 Task: Tag multiple faces in a group photo and assign names accordingly.
Action: Mouse scrolled (332, 424) with delta (0, 1)
Screenshot: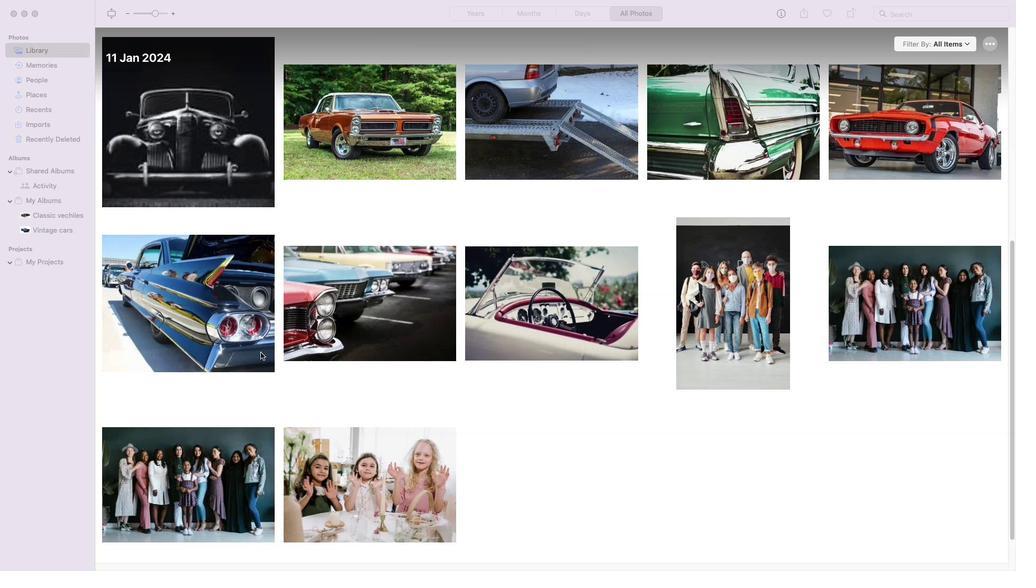 
Action: Mouse scrolled (332, 424) with delta (0, 2)
Screenshot: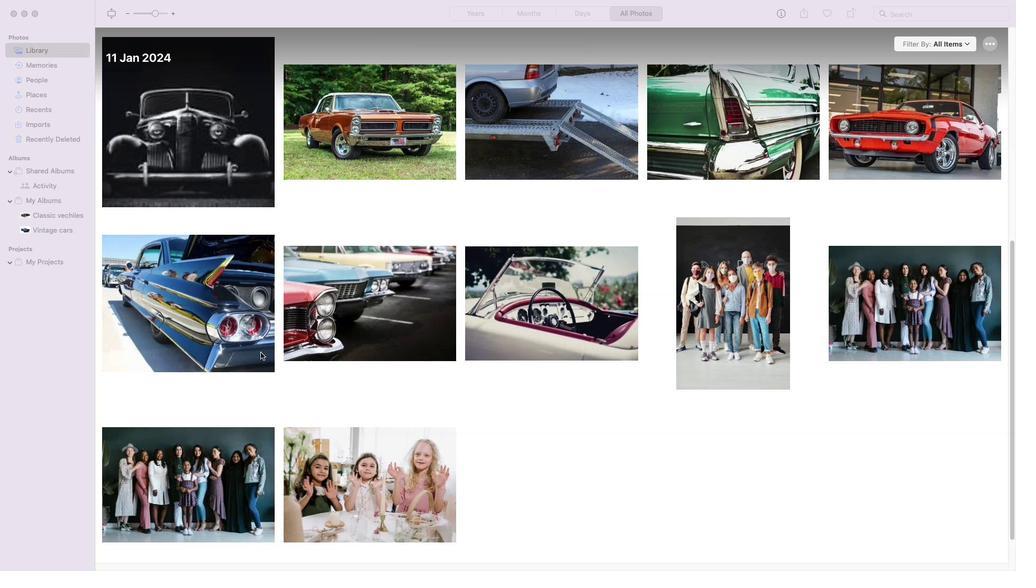 
Action: Mouse moved to (51, 59)
Screenshot: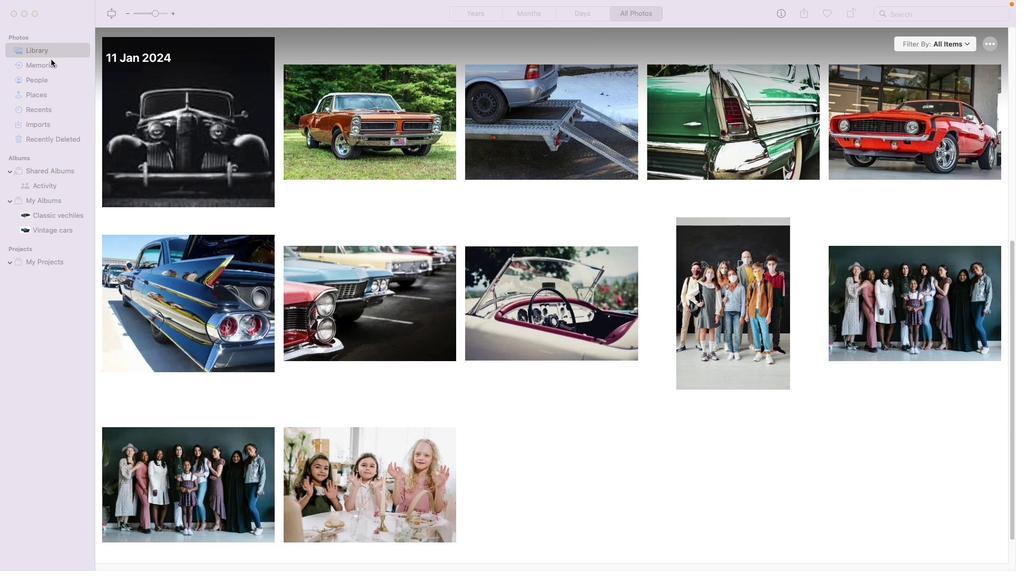 
Action: Mouse pressed left at (51, 59)
Screenshot: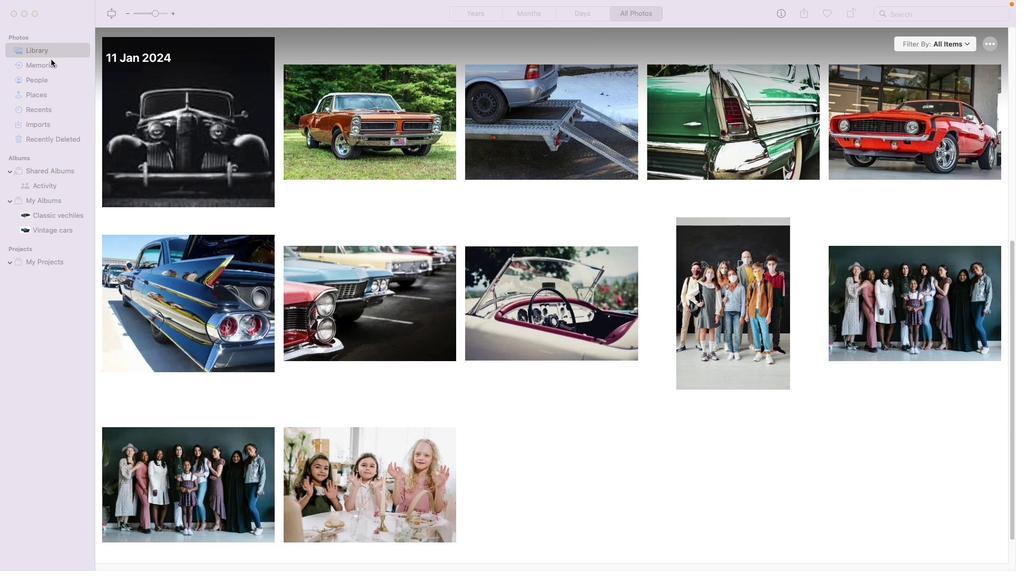 
Action: Mouse moved to (44, 69)
Screenshot: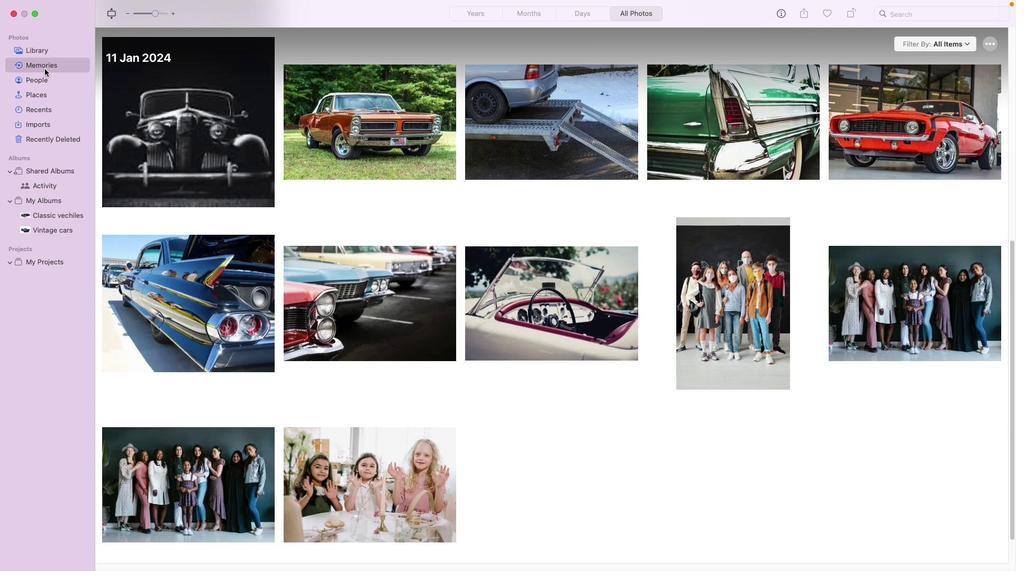 
Action: Mouse pressed left at (44, 69)
Screenshot: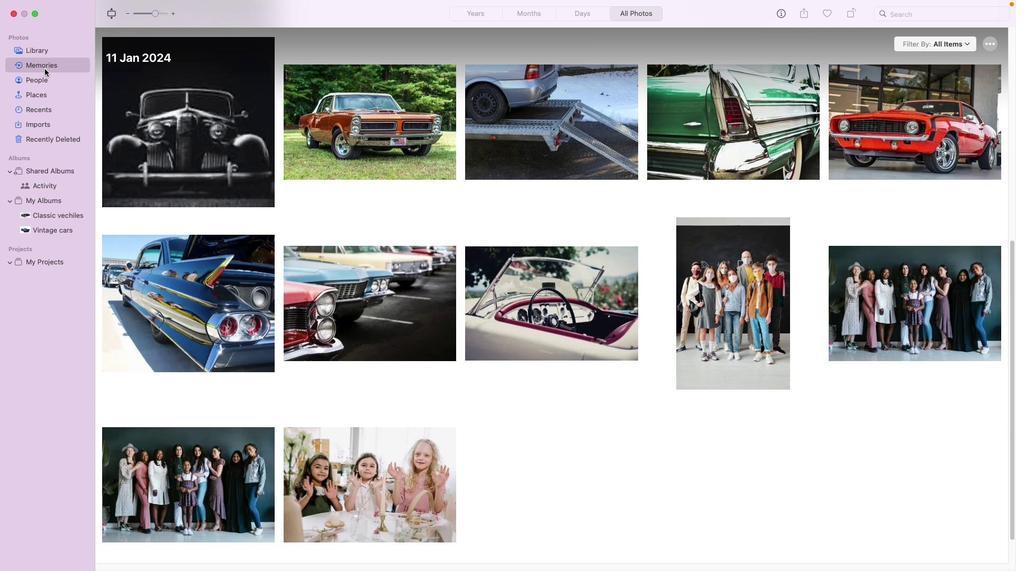 
Action: Mouse moved to (40, 76)
Screenshot: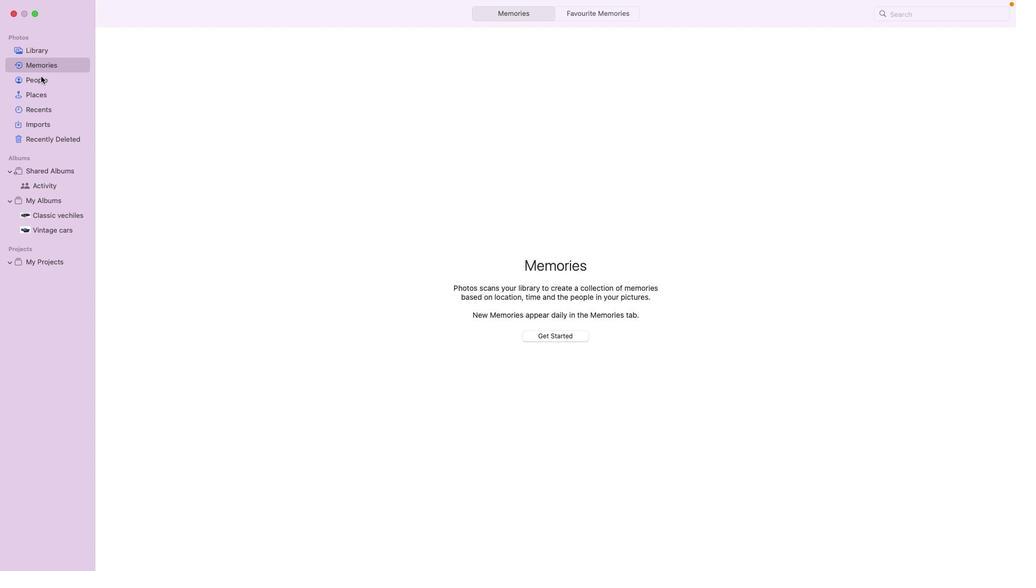 
Action: Mouse pressed left at (40, 76)
Screenshot: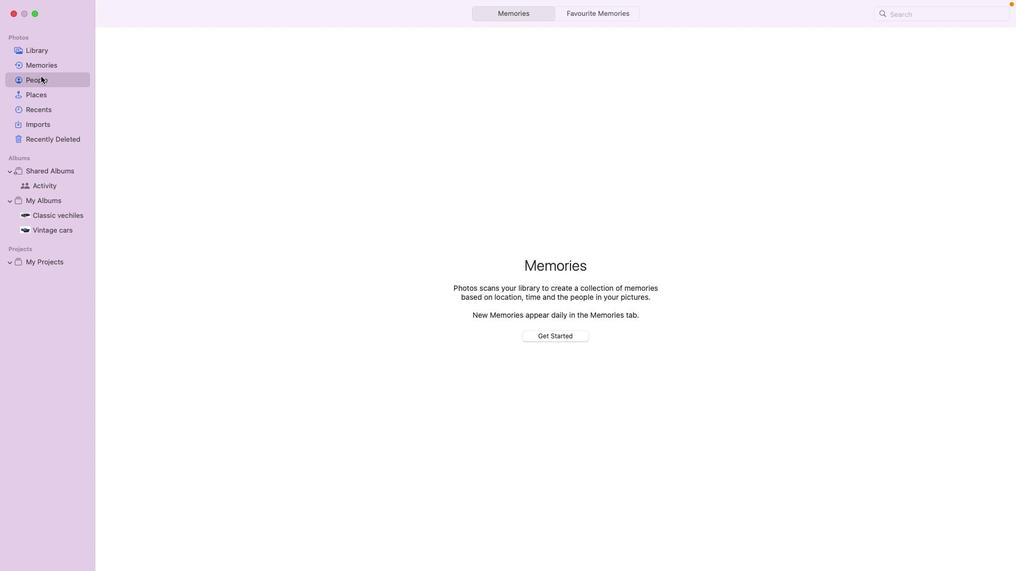 
Action: Mouse moved to (47, 48)
Screenshot: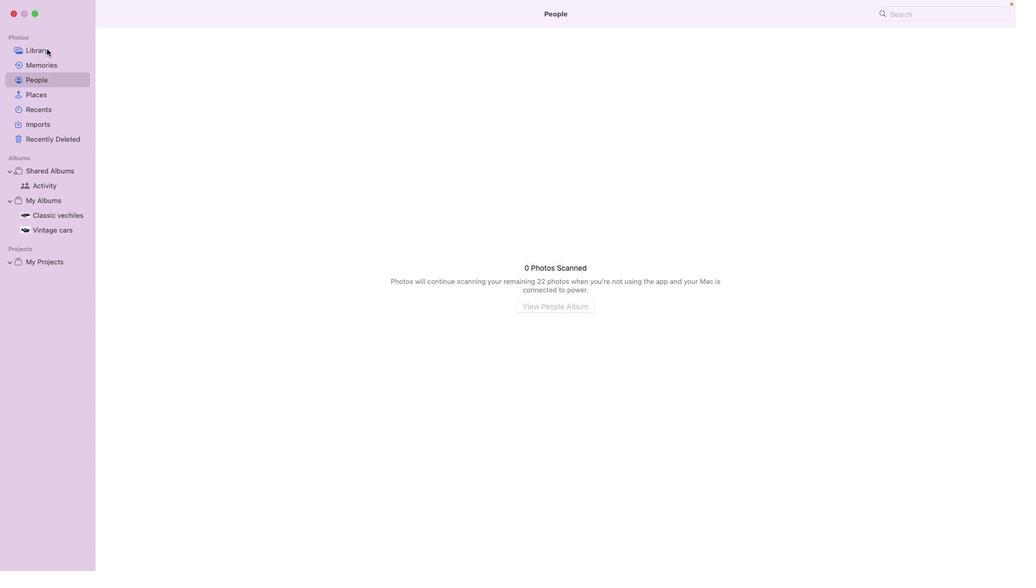 
Action: Mouse pressed left at (47, 48)
Screenshot: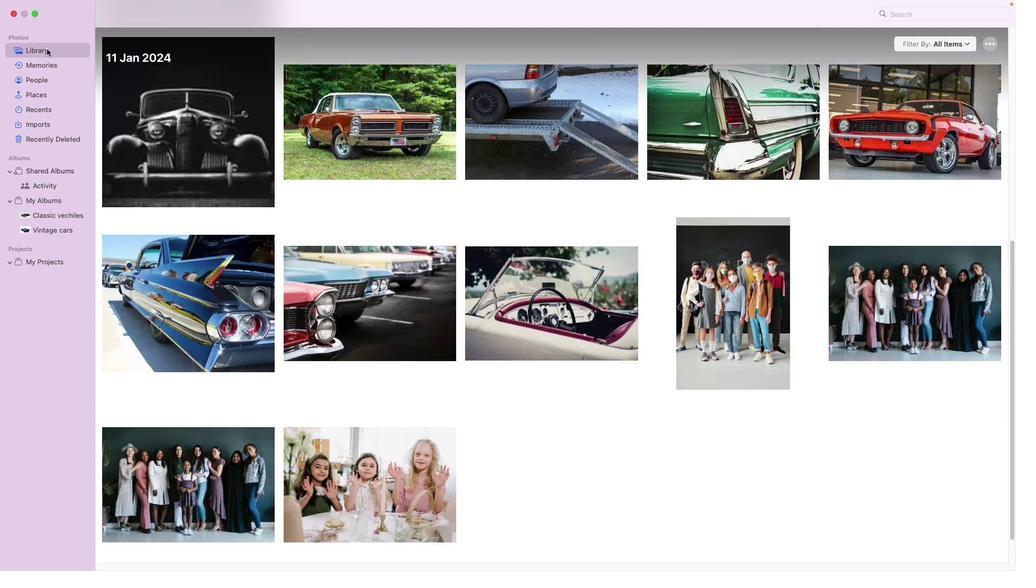 
Action: Mouse moved to (703, 328)
Screenshot: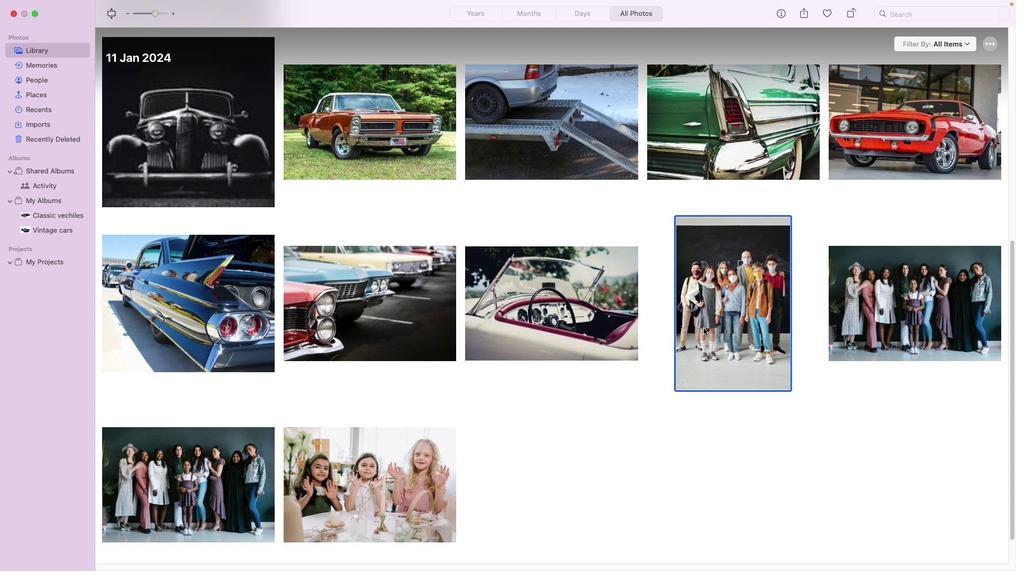 
Action: Mouse pressed left at (703, 328)
Screenshot: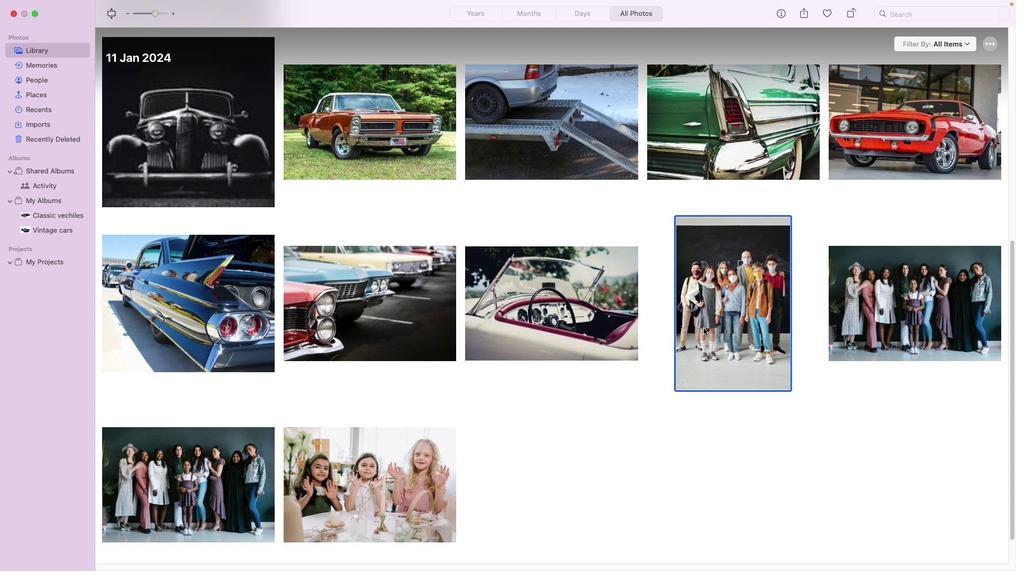 
Action: Mouse pressed left at (703, 328)
Screenshot: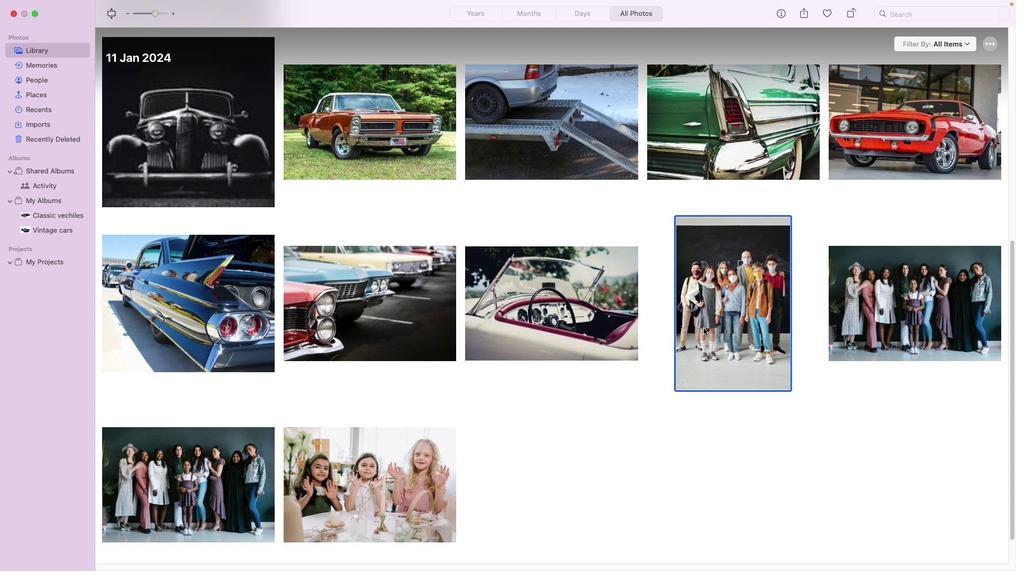 
Action: Mouse pressed left at (703, 328)
Screenshot: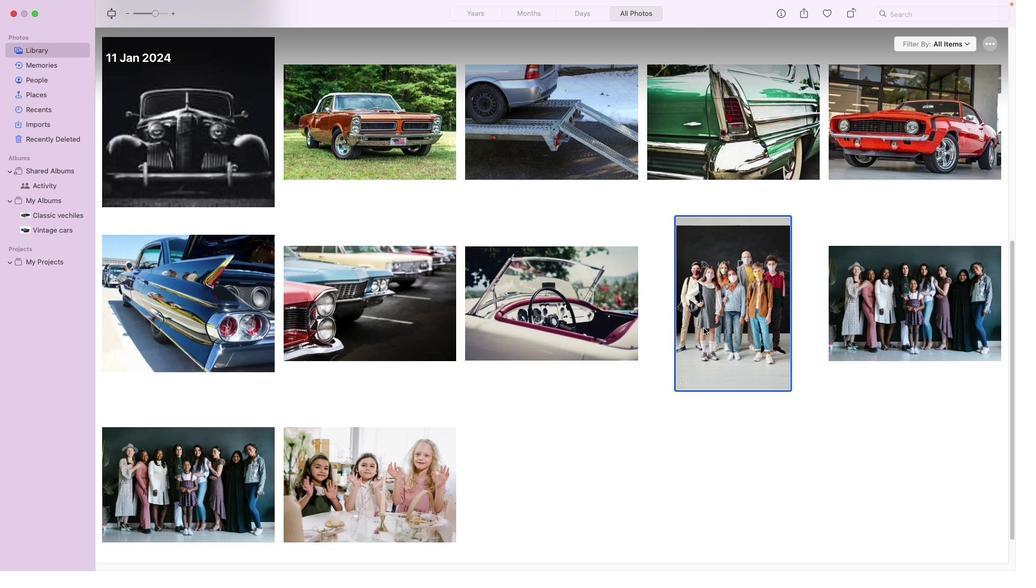 
Action: Mouse moved to (529, 285)
Screenshot: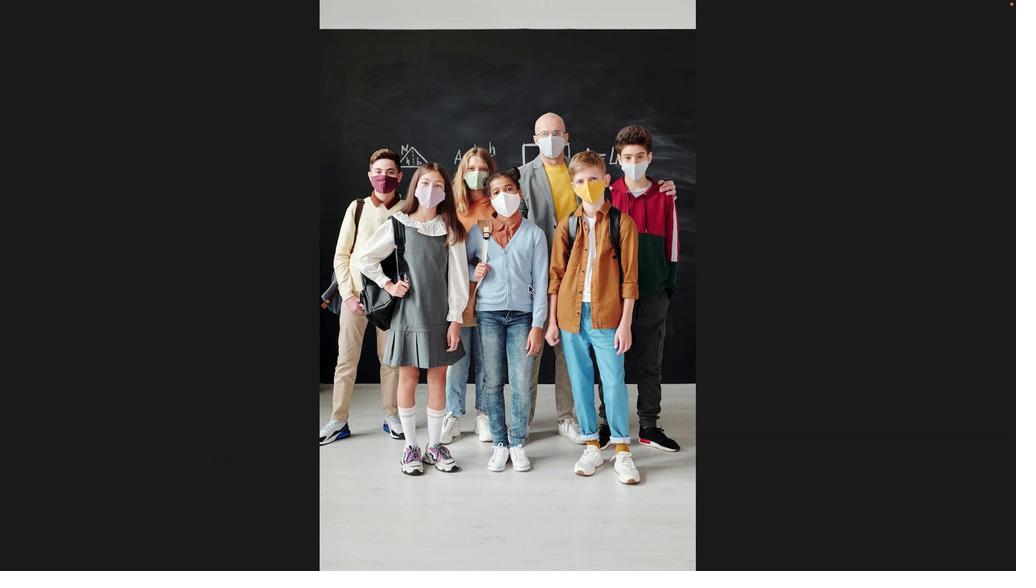 
Action: Mouse pressed right at (529, 285)
Screenshot: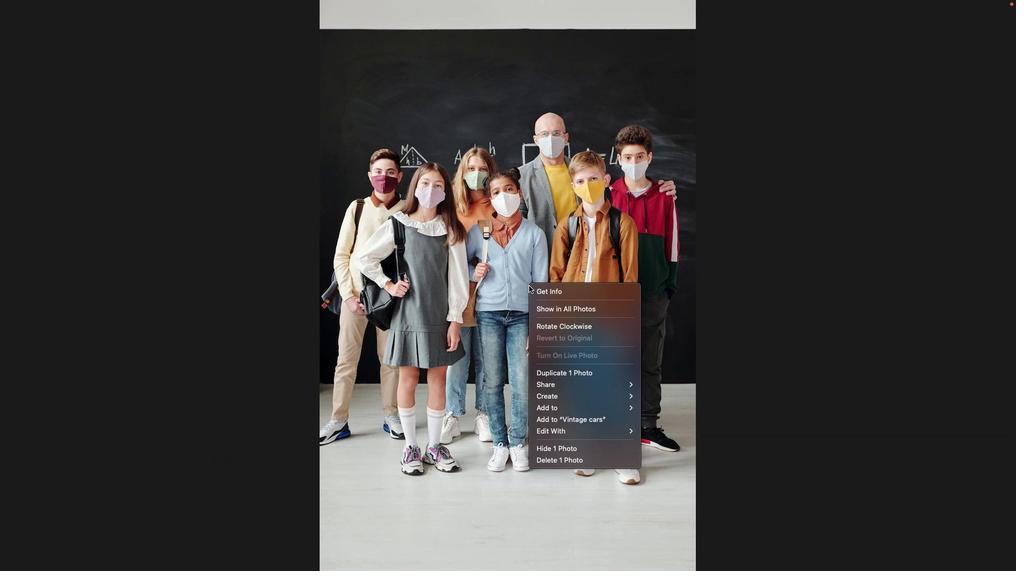 
Action: Mouse moved to (531, 288)
Screenshot: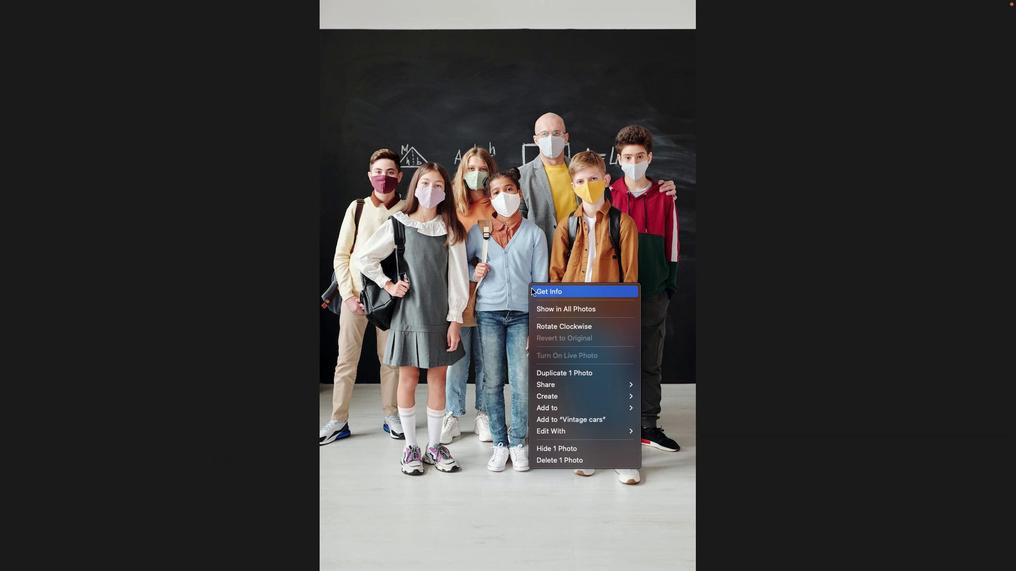 
Action: Mouse pressed left at (531, 288)
Screenshot: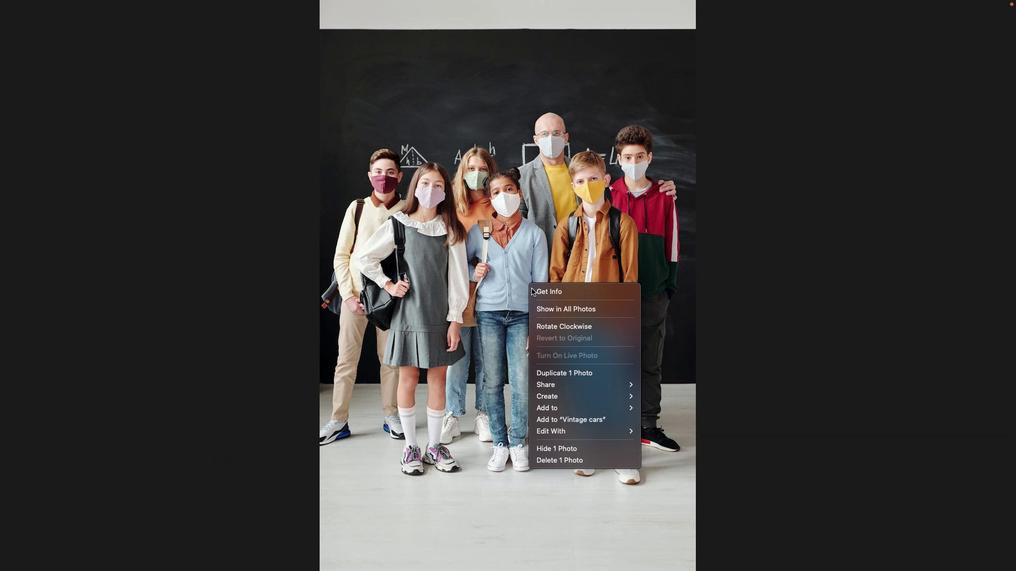 
Action: Mouse moved to (633, 259)
Screenshot: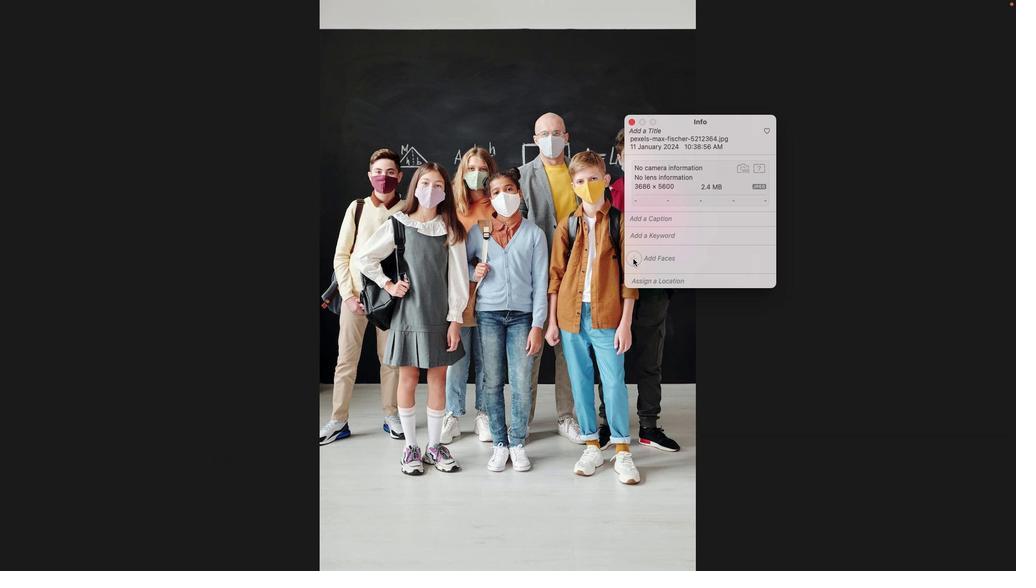 
Action: Mouse pressed left at (633, 259)
Screenshot: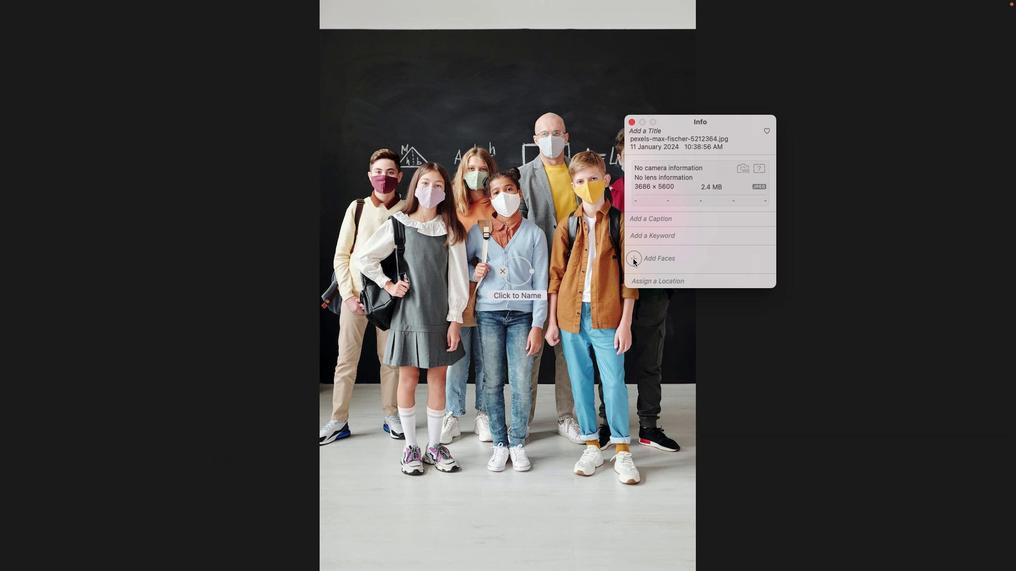 
Action: Mouse moved to (525, 295)
Screenshot: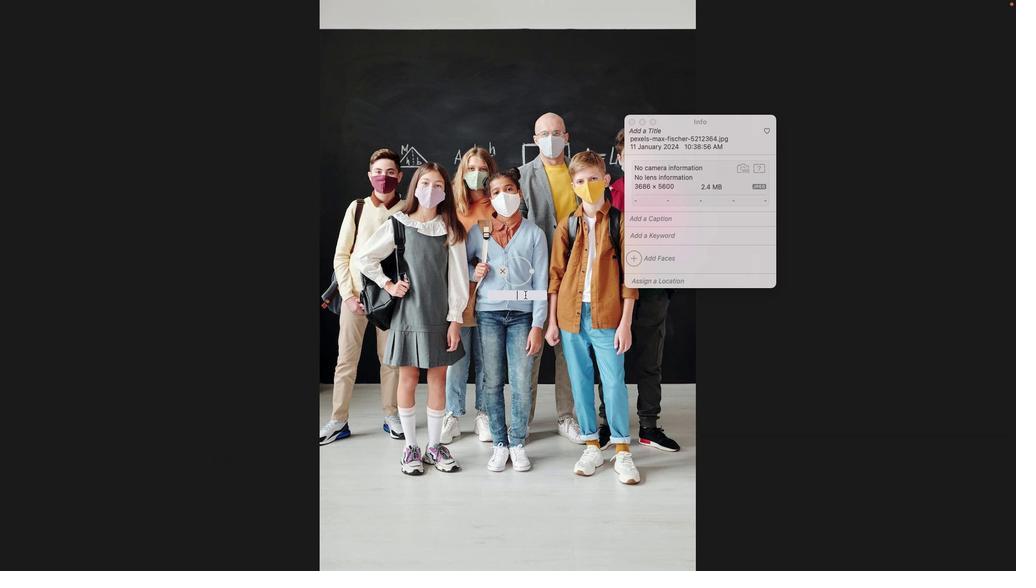
Action: Mouse pressed left at (525, 295)
Screenshot: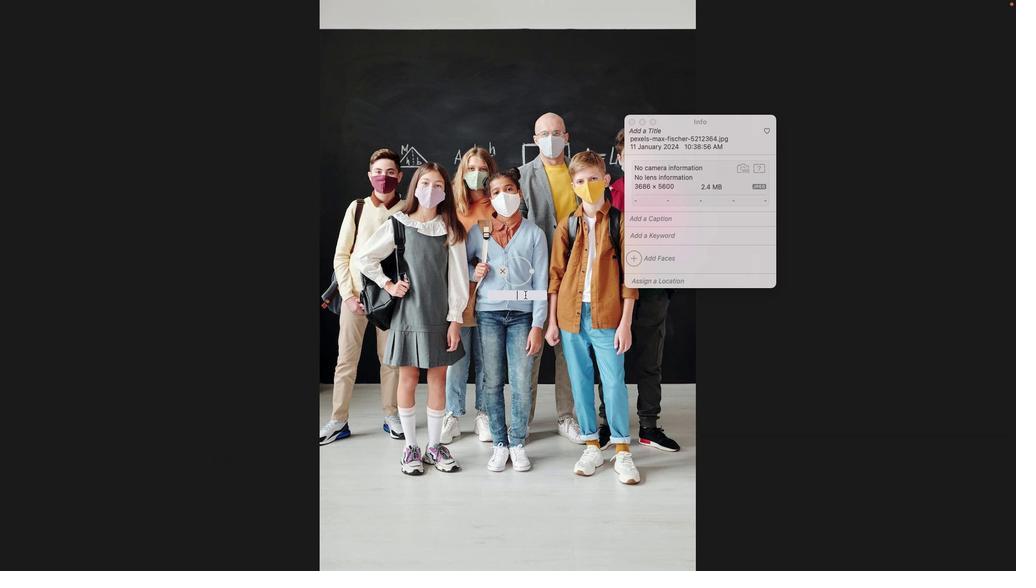 
Action: Mouse moved to (525, 295)
Screenshot: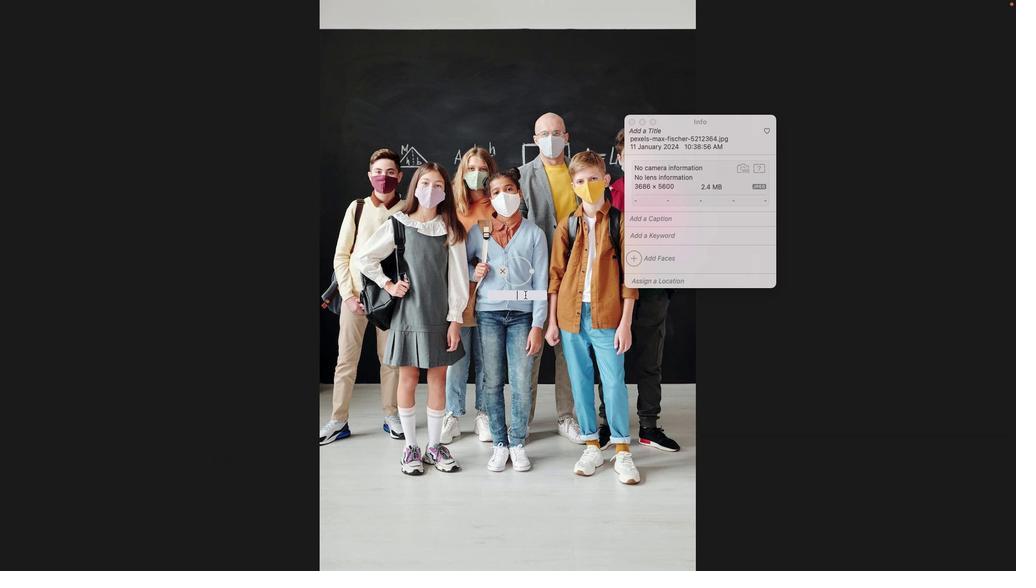 
Action: Key pressed 'j''a''m''e''s'Key.space'h''o''p''e''s'
Screenshot: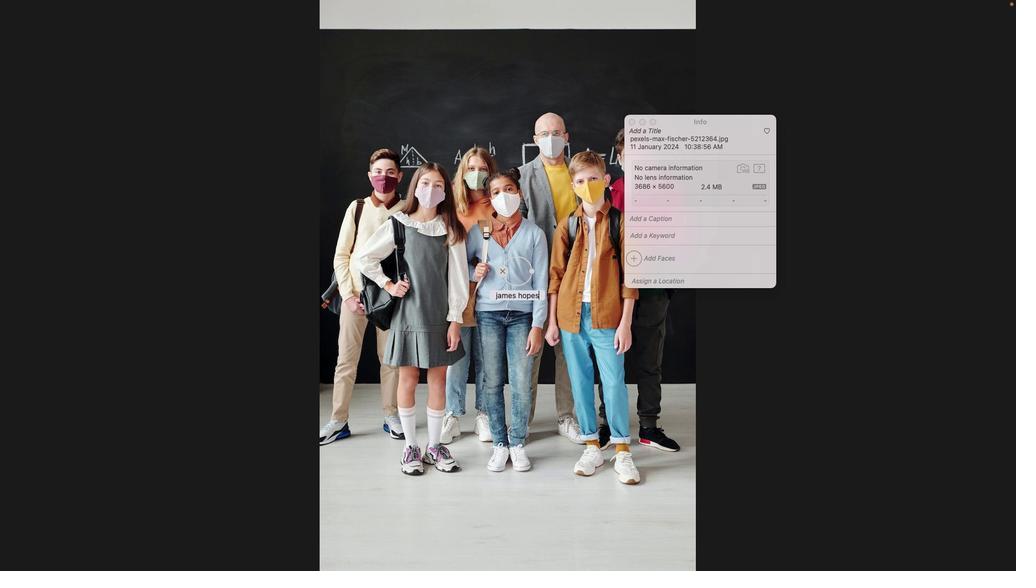 
Action: Mouse moved to (513, 369)
Screenshot: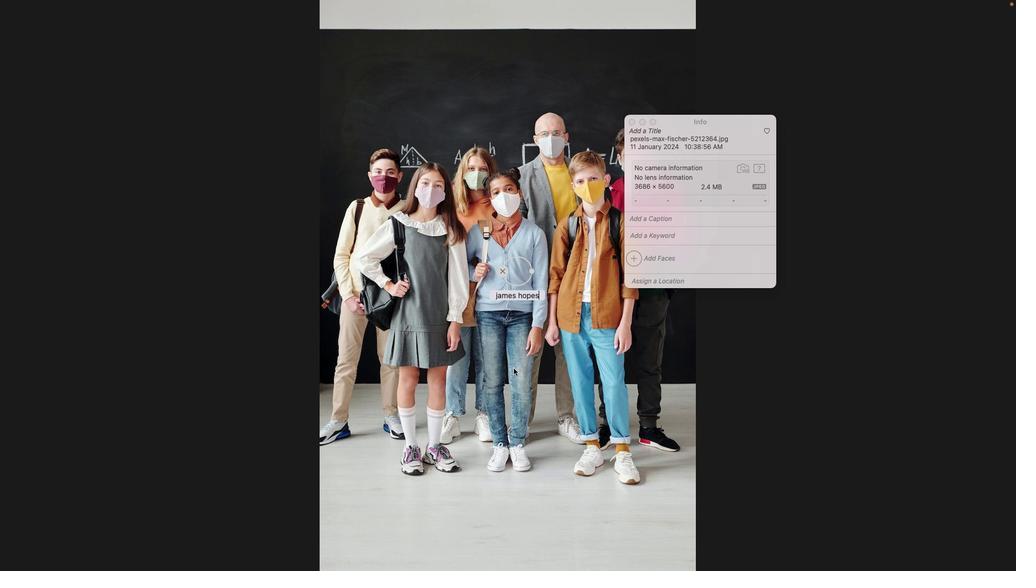 
Action: Mouse pressed left at (513, 369)
Screenshot: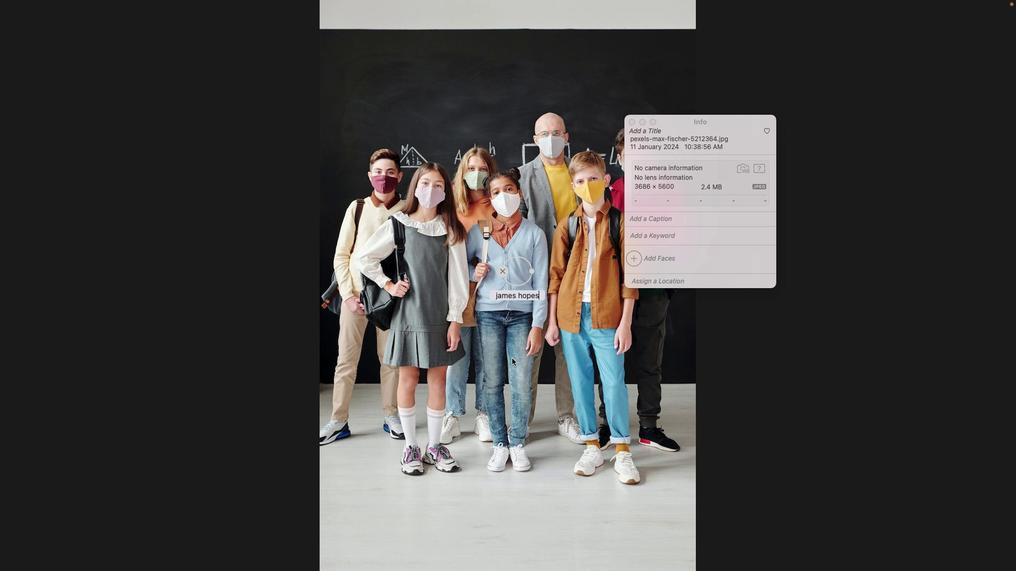
Action: Mouse moved to (519, 267)
Screenshot: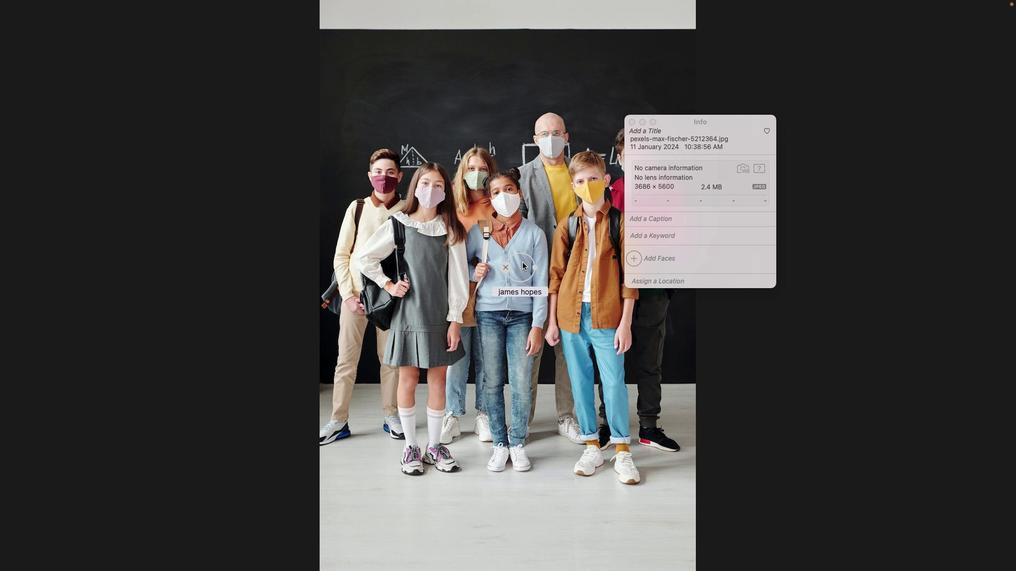 
Action: Mouse pressed left at (519, 267)
Screenshot: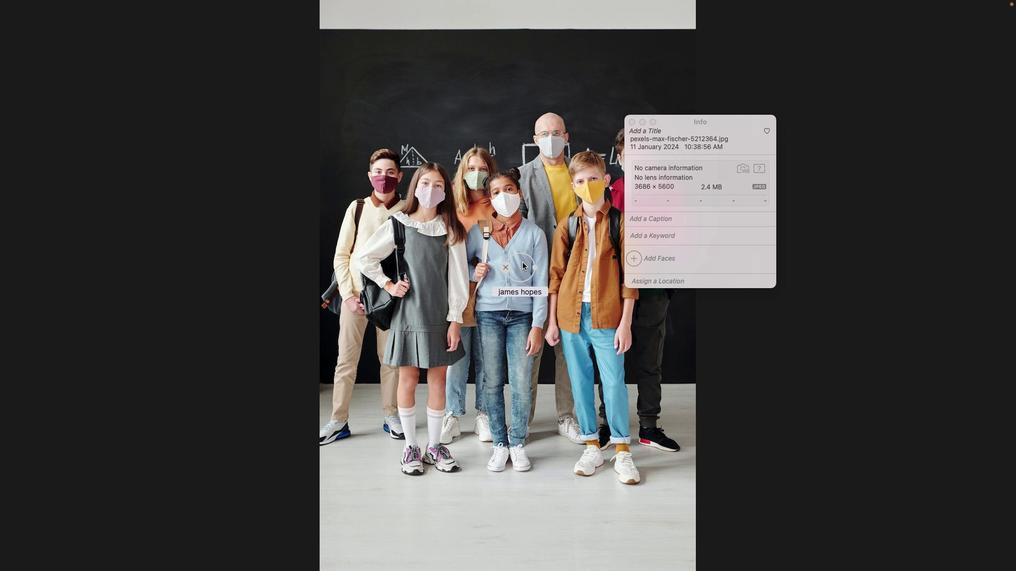
Action: Mouse moved to (657, 260)
Screenshot: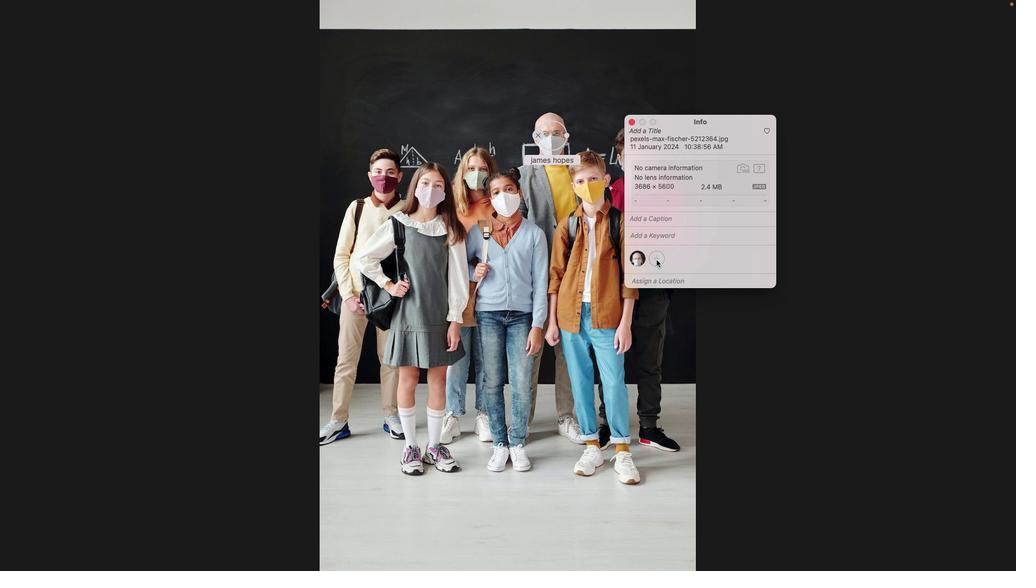 
Action: Mouse pressed left at (657, 260)
Screenshot: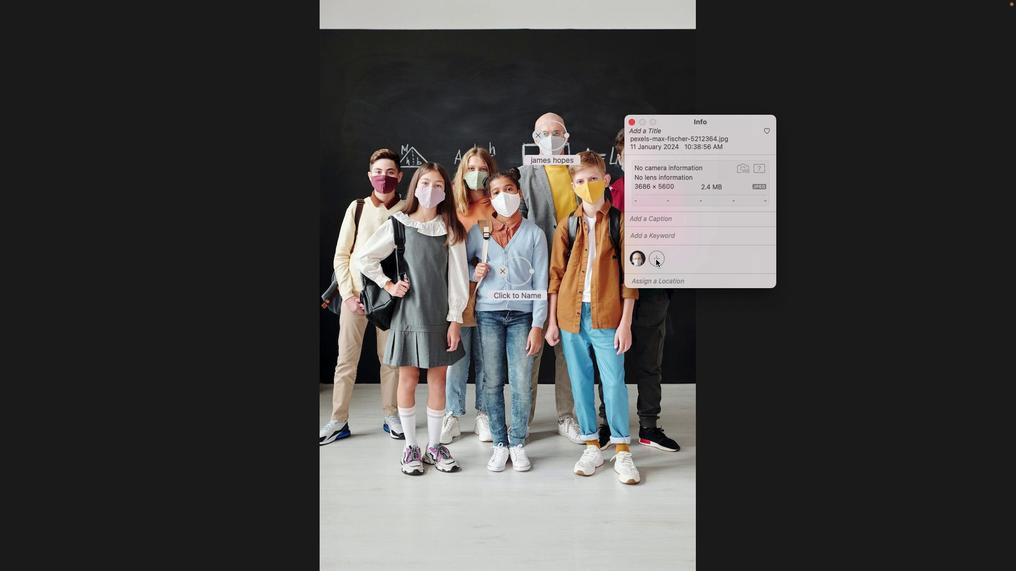 
Action: Mouse moved to (520, 297)
Screenshot: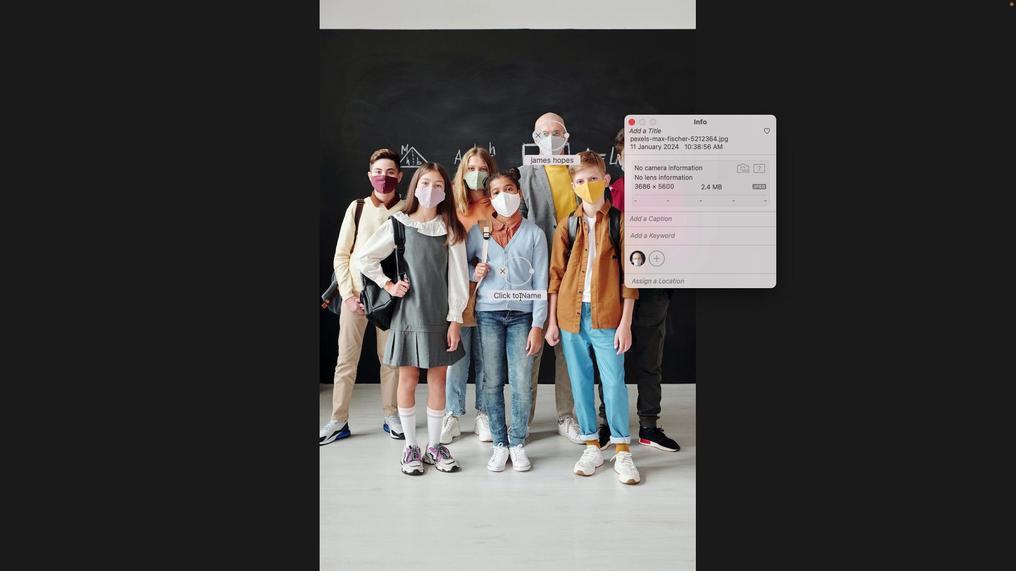 
Action: Mouse pressed left at (520, 297)
Screenshot: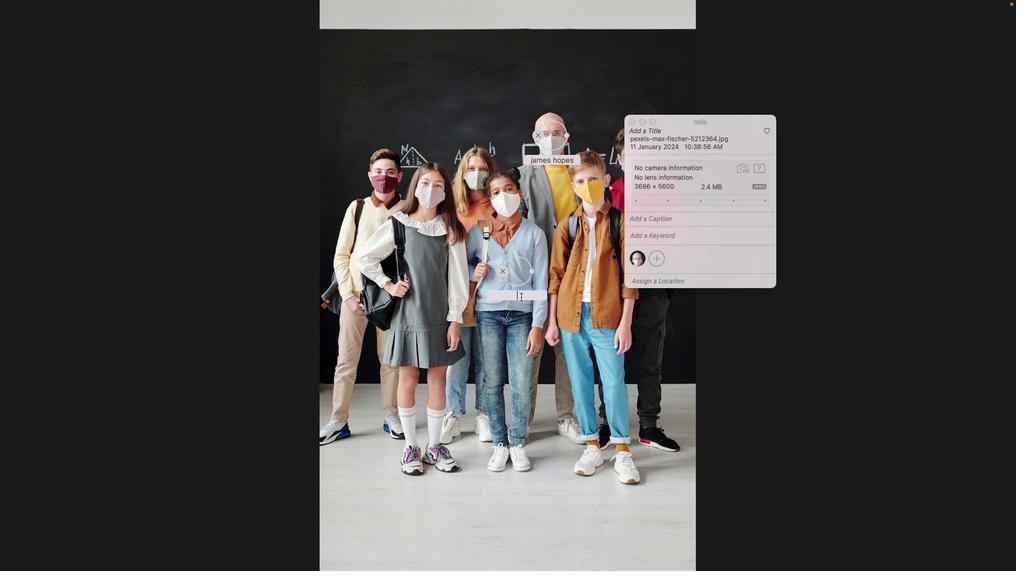 
Action: Mouse moved to (522, 296)
Screenshot: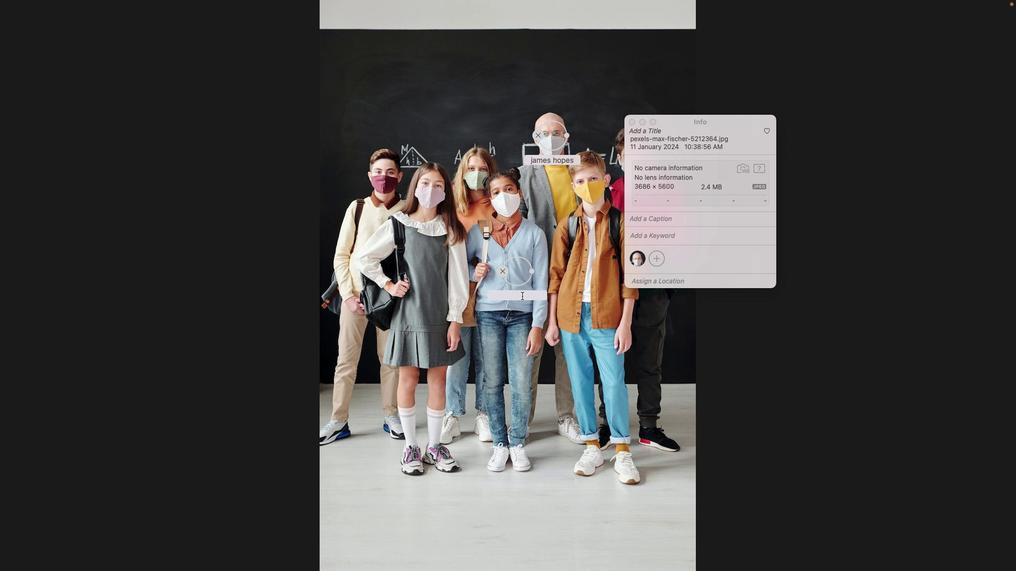 
Action: Key pressed 'i'Key.backspace'p''e''t''e''r'Key.space'r''o''g''a''n'
Screenshot: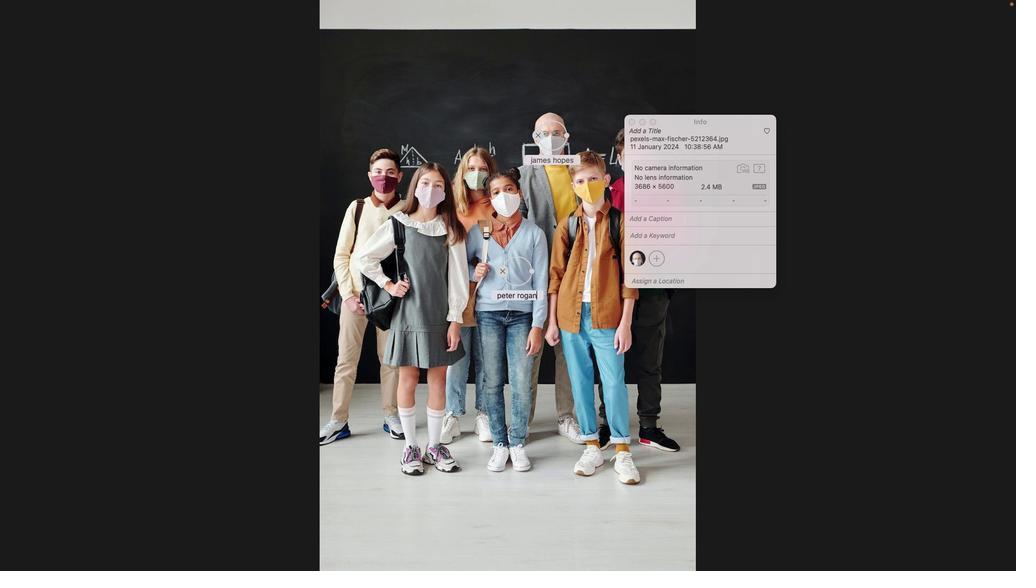 
Action: Mouse moved to (517, 270)
Screenshot: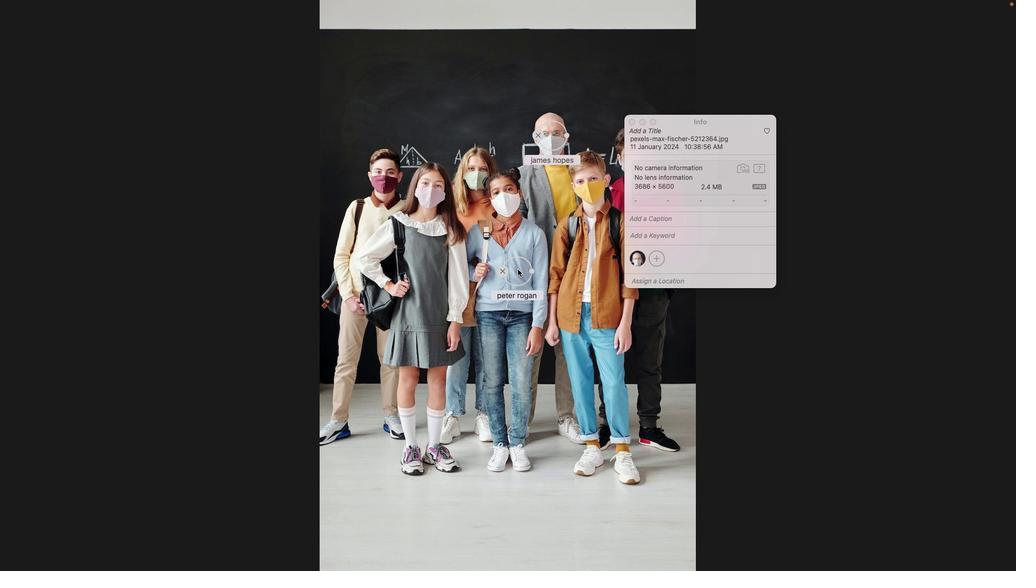 
Action: Mouse pressed left at (517, 270)
Screenshot: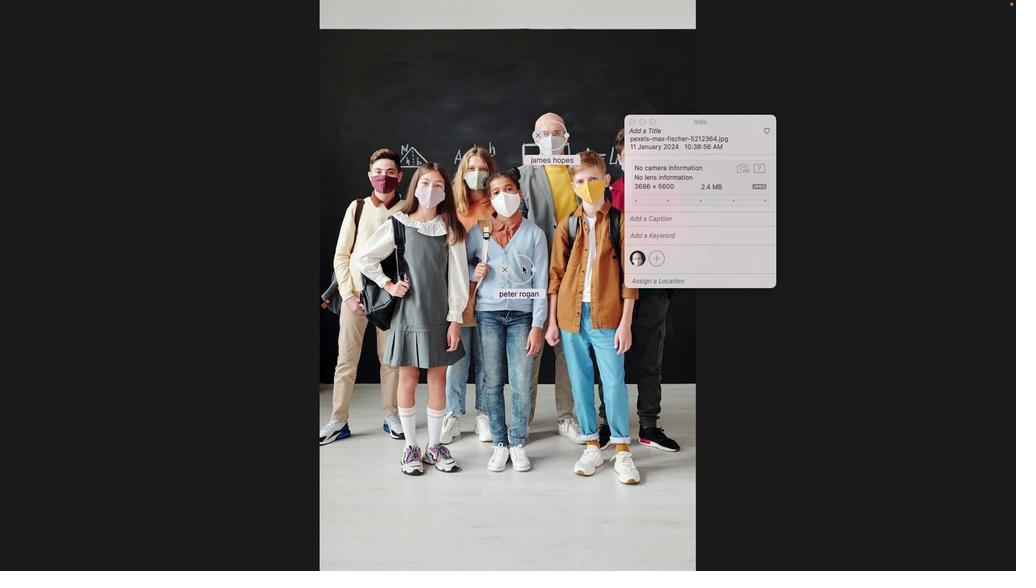 
Action: Mouse moved to (683, 117)
Screenshot: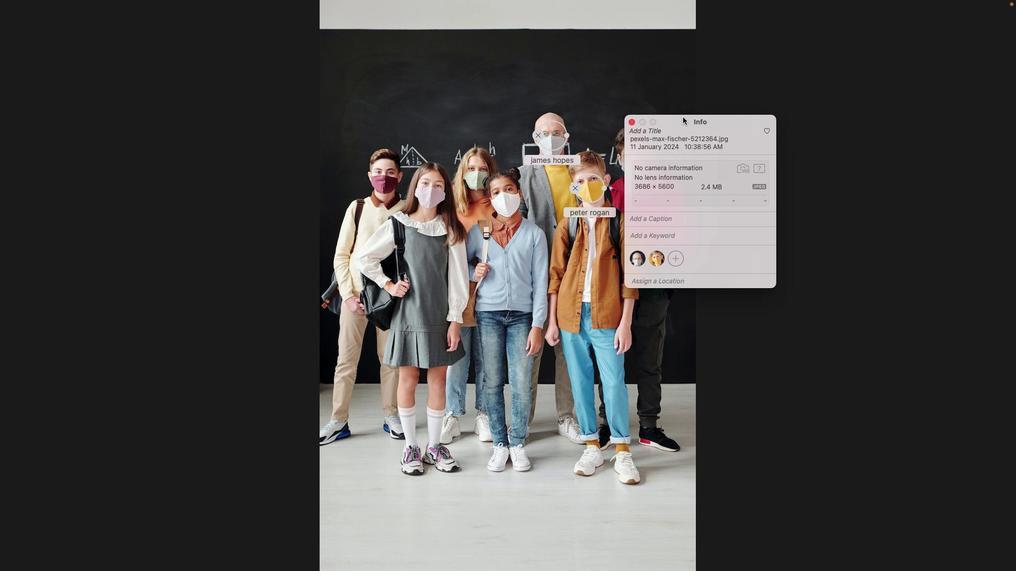 
Action: Mouse pressed left at (683, 117)
Screenshot: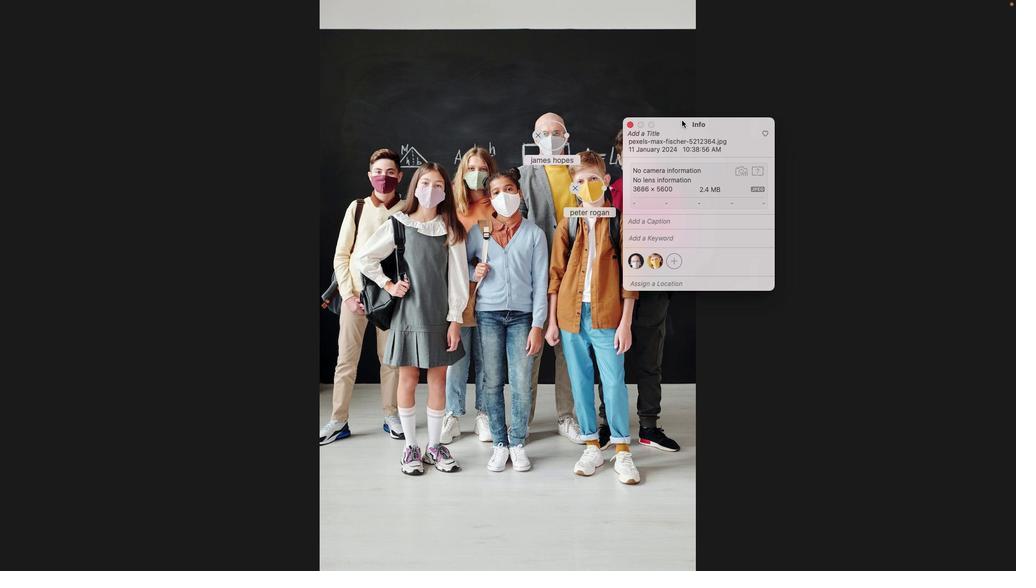 
Action: Mouse moved to (735, 273)
Screenshot: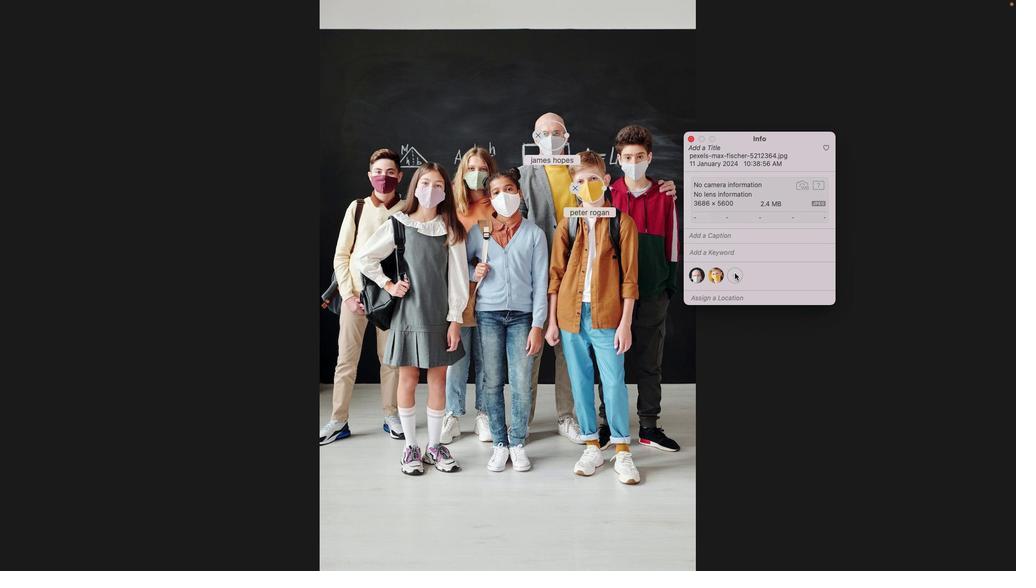 
Action: Mouse pressed left at (735, 273)
Screenshot: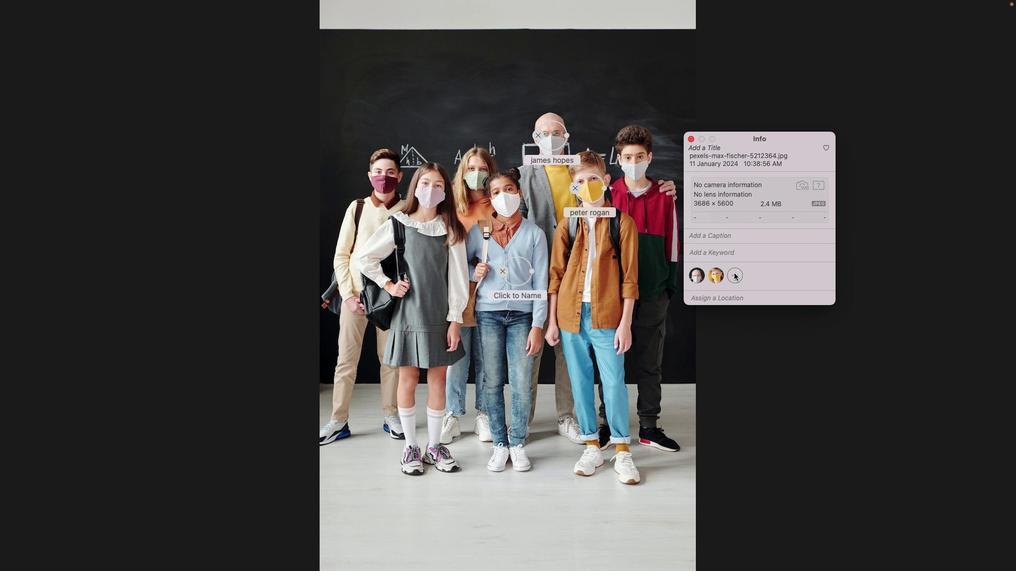 
Action: Mouse moved to (517, 297)
Screenshot: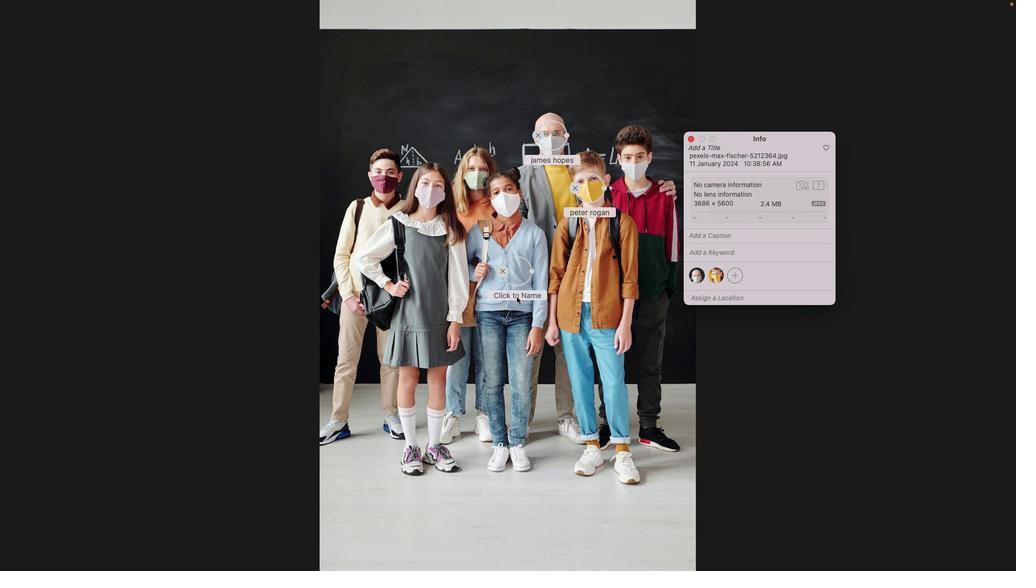 
Action: Mouse pressed left at (517, 297)
Screenshot: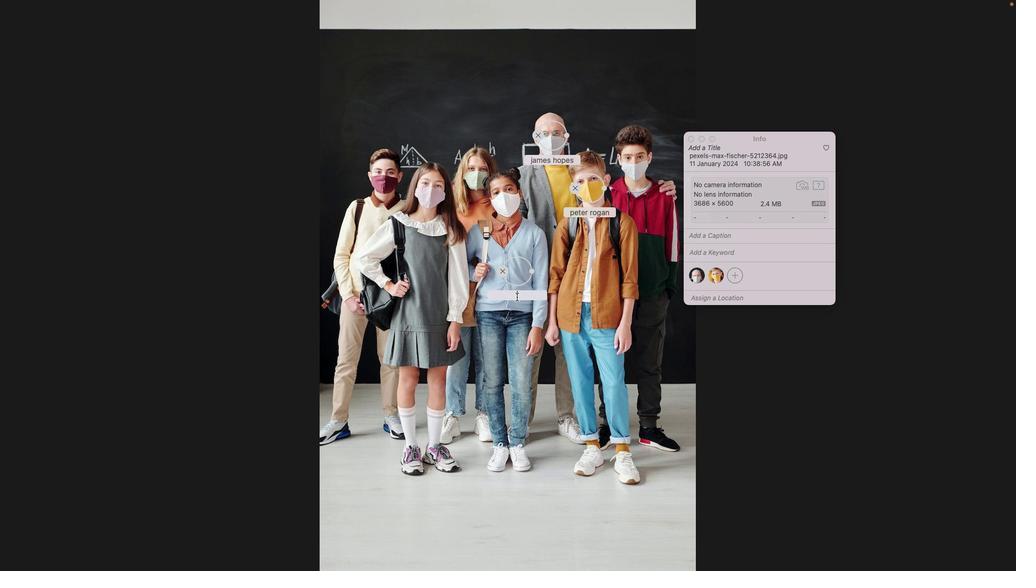 
Action: Mouse moved to (535, 296)
Screenshot: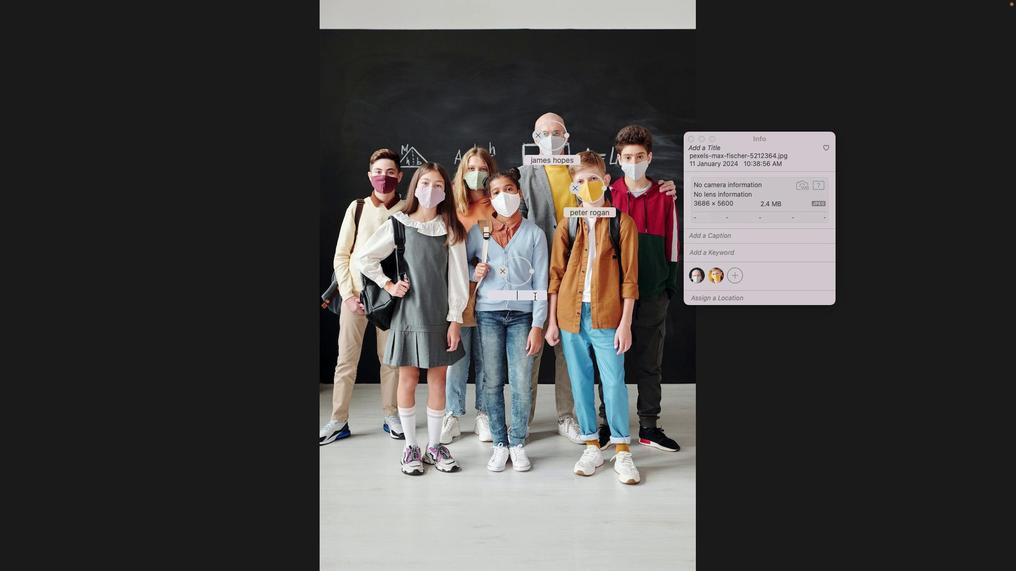 
Action: Key pressed Key.shift_r'A''k''a''s''h'Key.spaceKey.shift_r'R''a''j''p''u''t'
Screenshot: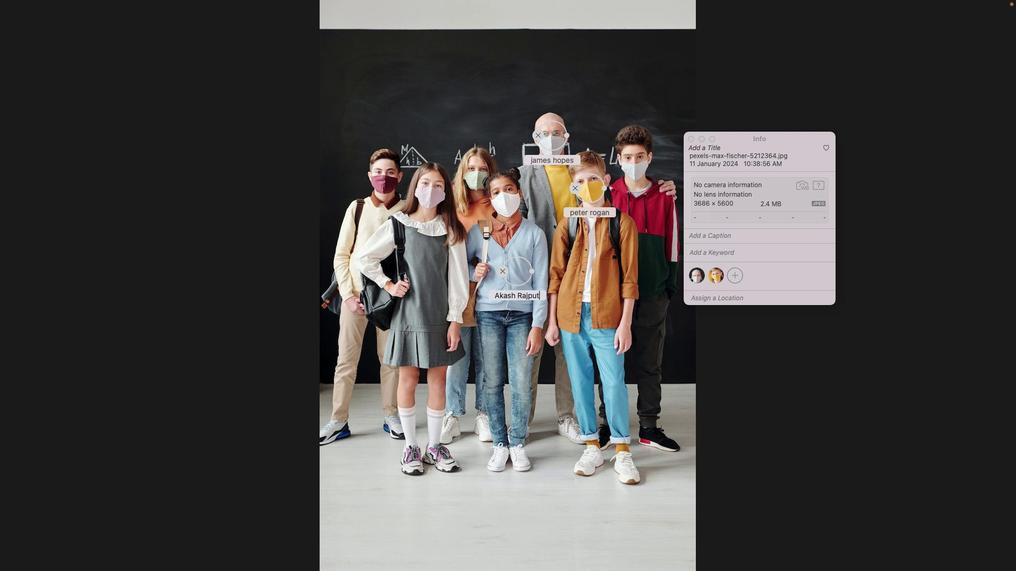 
Action: Mouse moved to (526, 271)
Screenshot: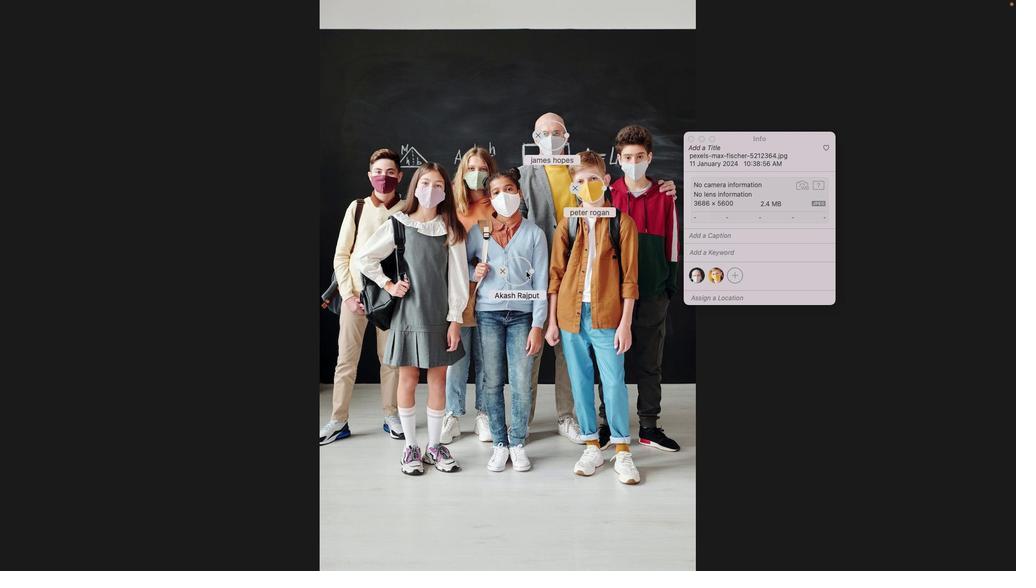 
Action: Mouse pressed left at (526, 271)
Screenshot: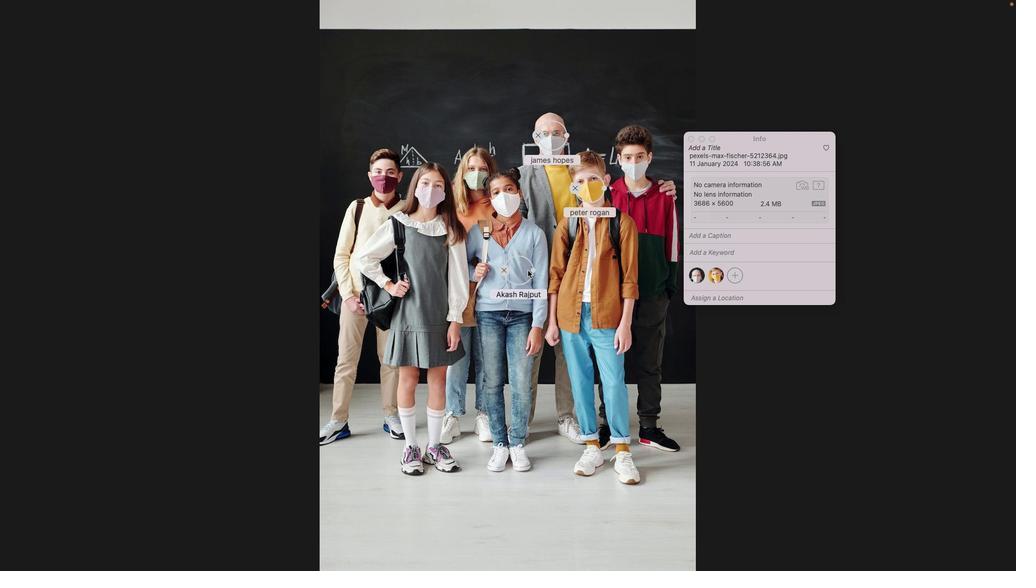 
Action: Mouse moved to (755, 272)
Screenshot: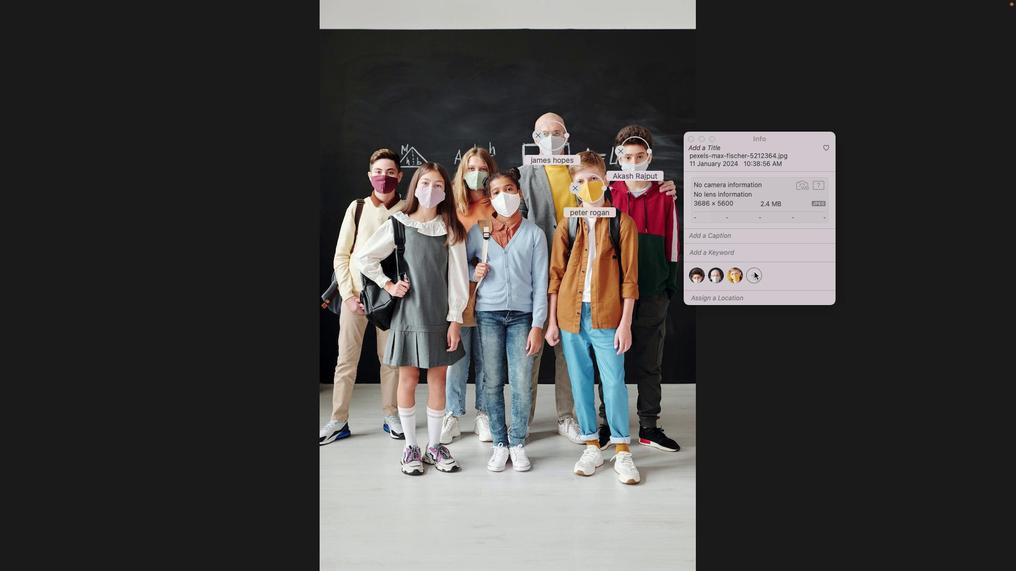 
Action: Mouse pressed left at (755, 272)
Screenshot: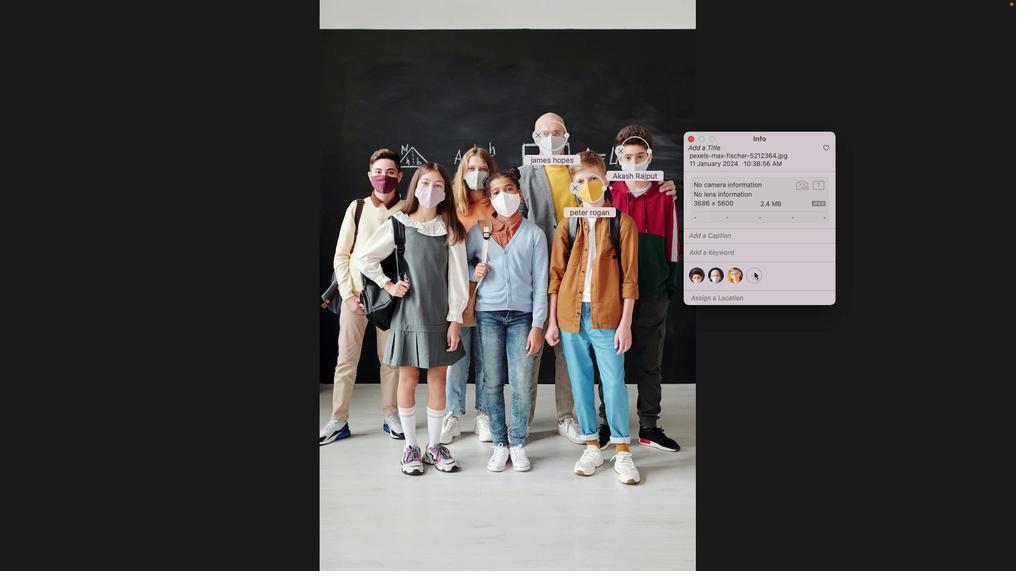 
Action: Mouse moved to (754, 276)
Screenshot: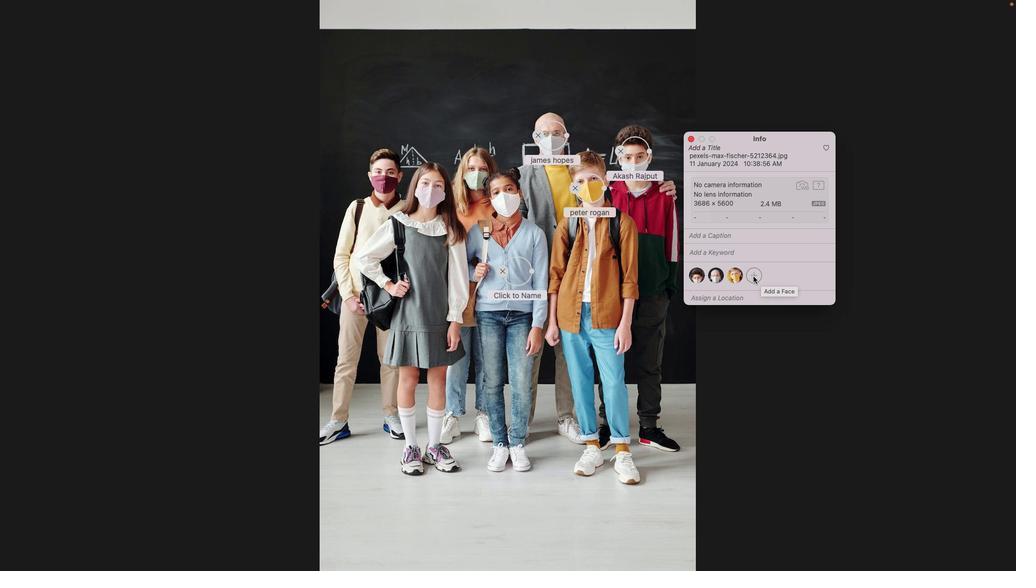 
Action: Mouse pressed left at (754, 276)
Screenshot: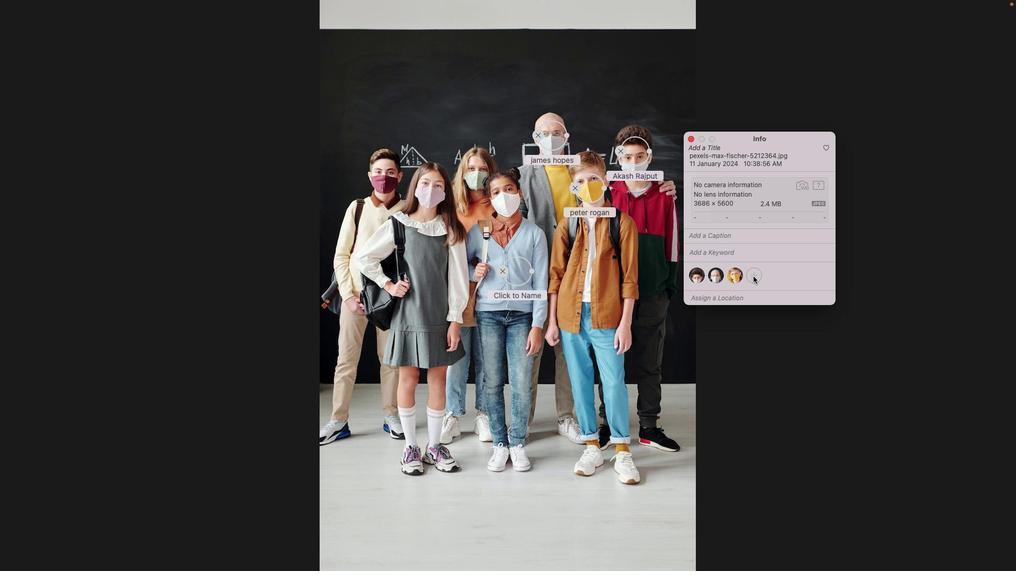 
Action: Mouse moved to (519, 263)
Screenshot: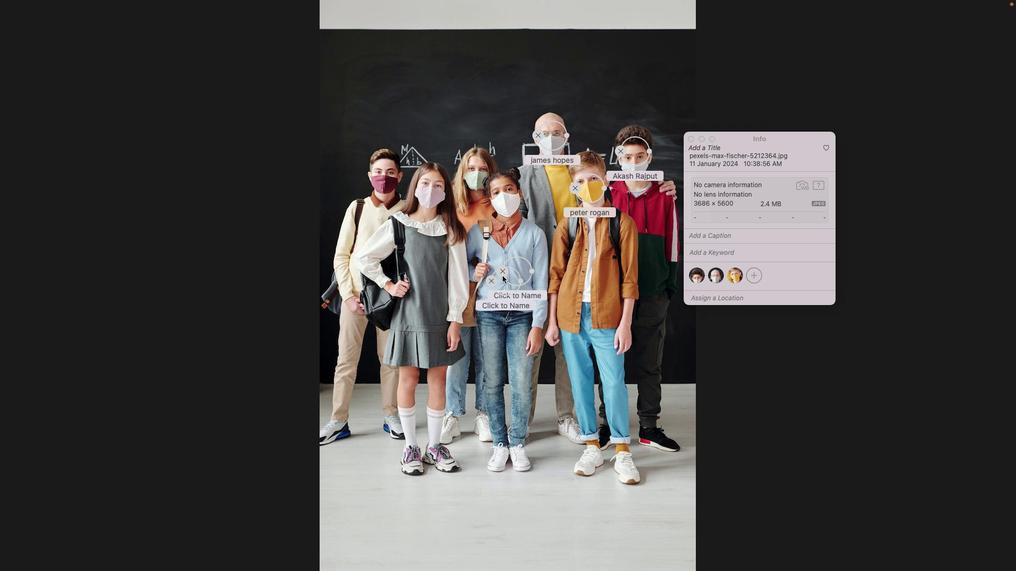 
Action: Mouse pressed left at (519, 263)
Screenshot: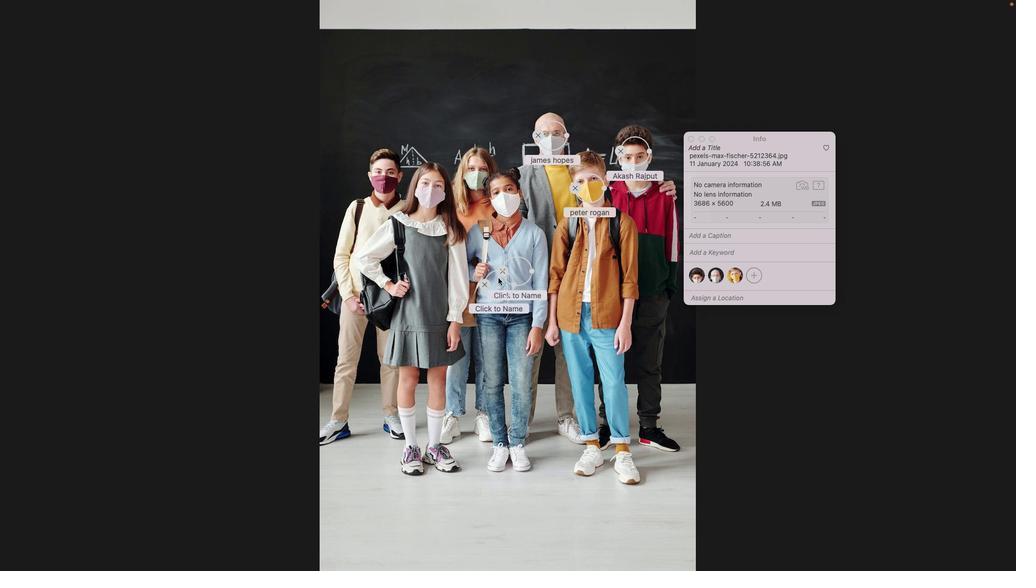 
Action: Mouse moved to (418, 298)
Screenshot: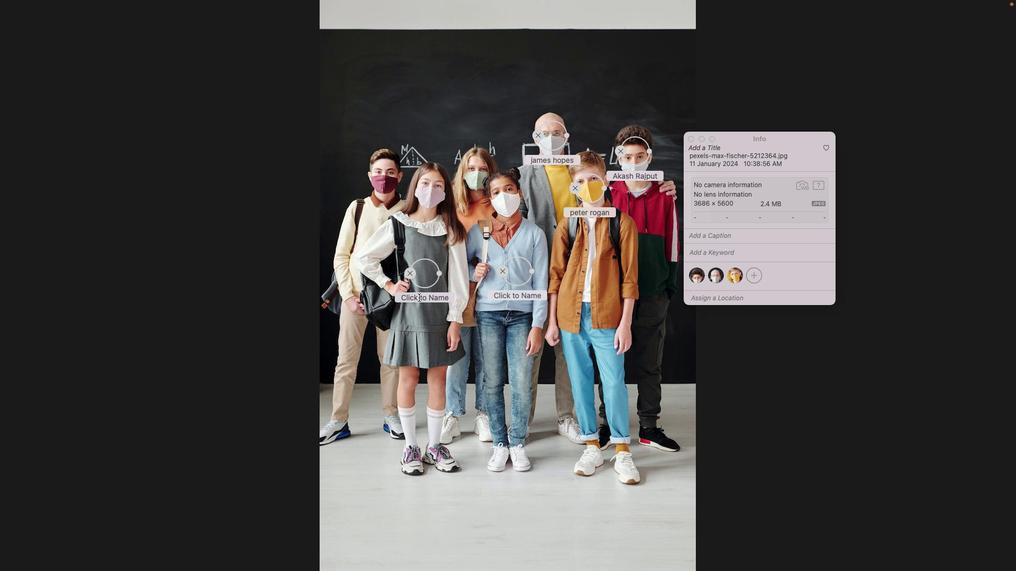 
Action: Mouse pressed left at (418, 298)
Screenshot: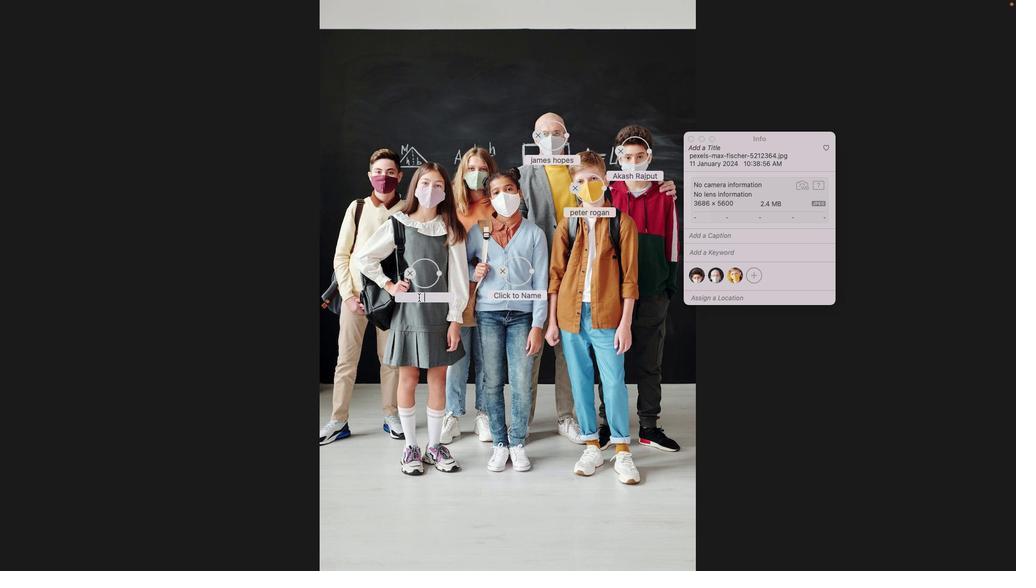 
Action: Key pressed Key.shift_rKey.shift_r'S'Key.backspaceKey.shift_r'V''i''n'Key.spaceKey.shift_r'D''e''s''e''a''l'
Screenshot: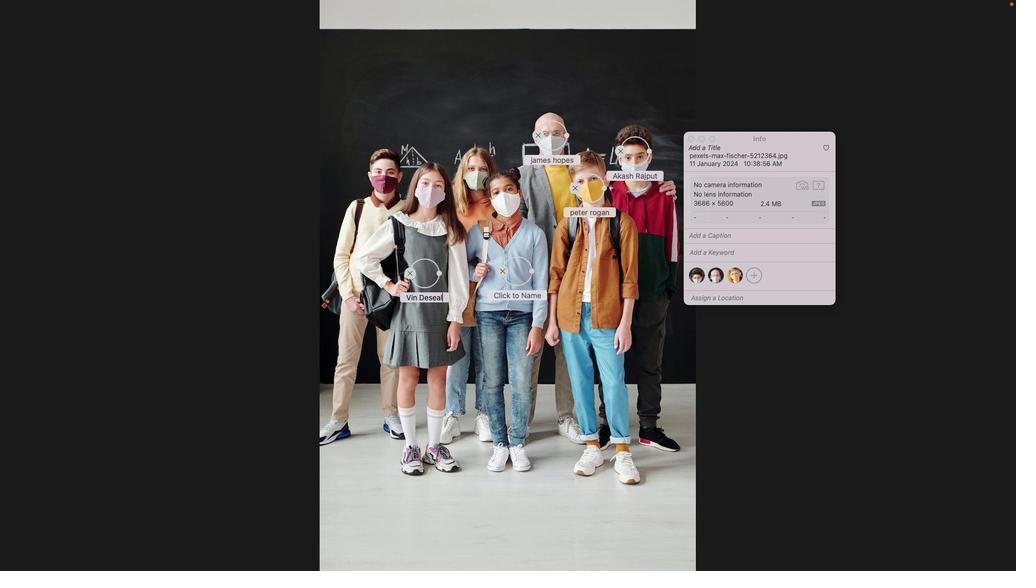 
Action: Mouse moved to (420, 270)
Screenshot: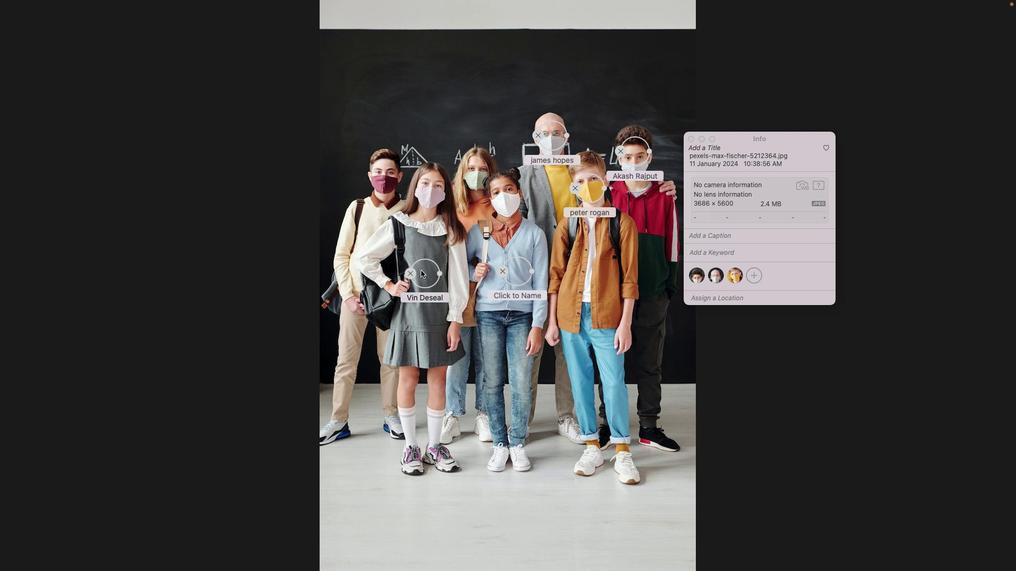 
Action: Mouse pressed left at (420, 270)
Screenshot: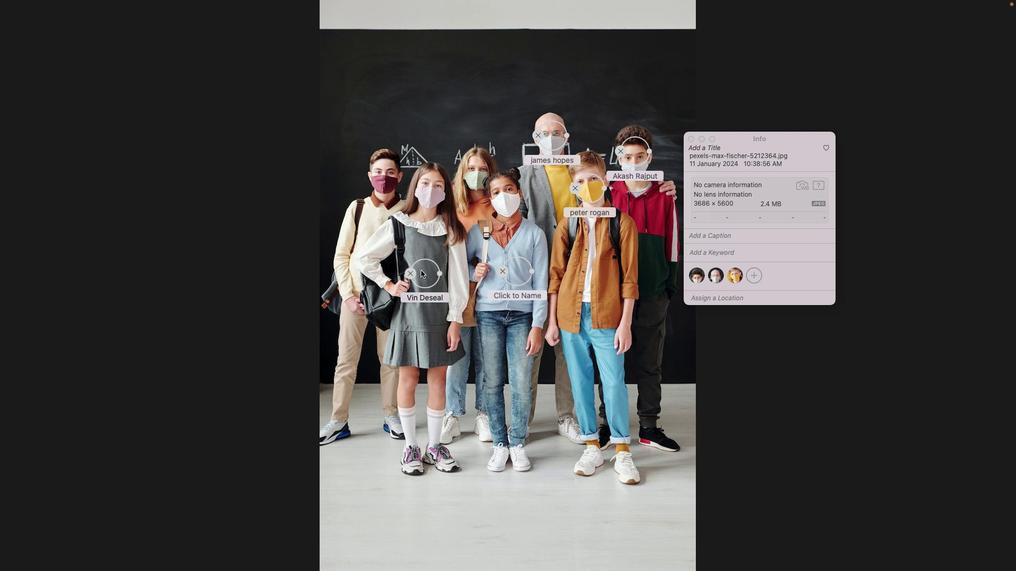 
Action: Mouse moved to (393, 195)
Screenshot: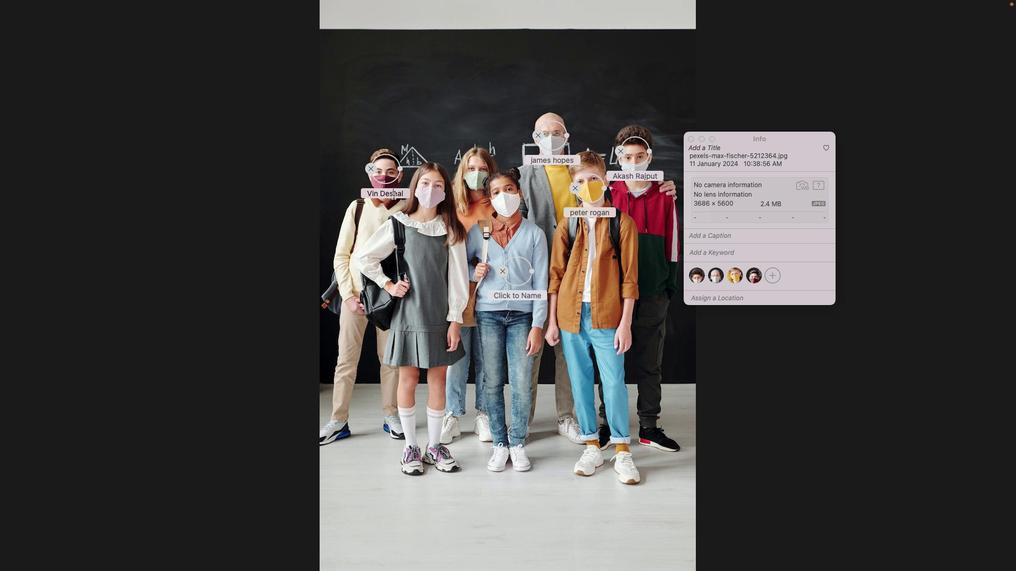 
Action: Mouse pressed left at (393, 195)
Screenshot: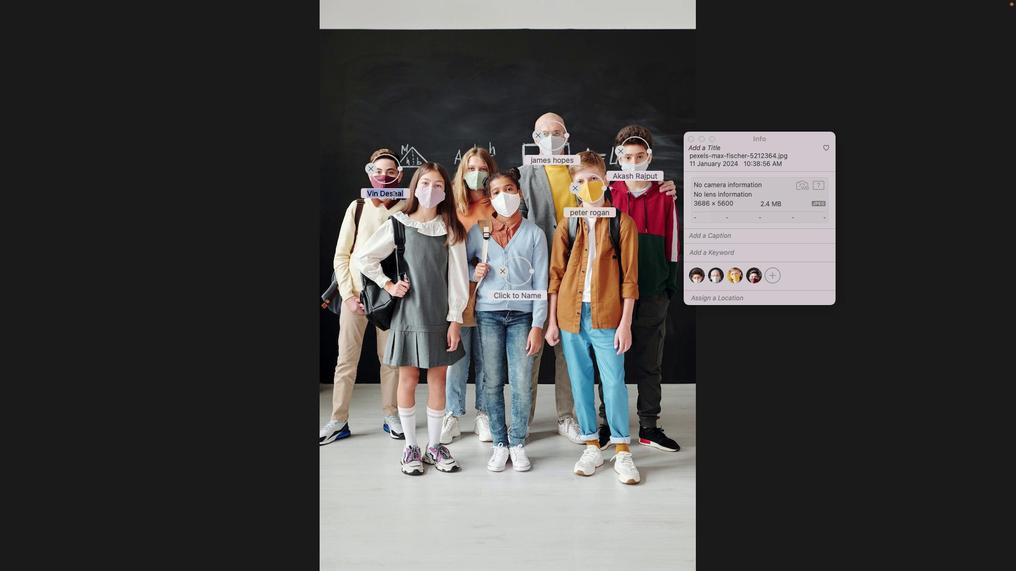 
Action: Mouse moved to (396, 193)
Screenshot: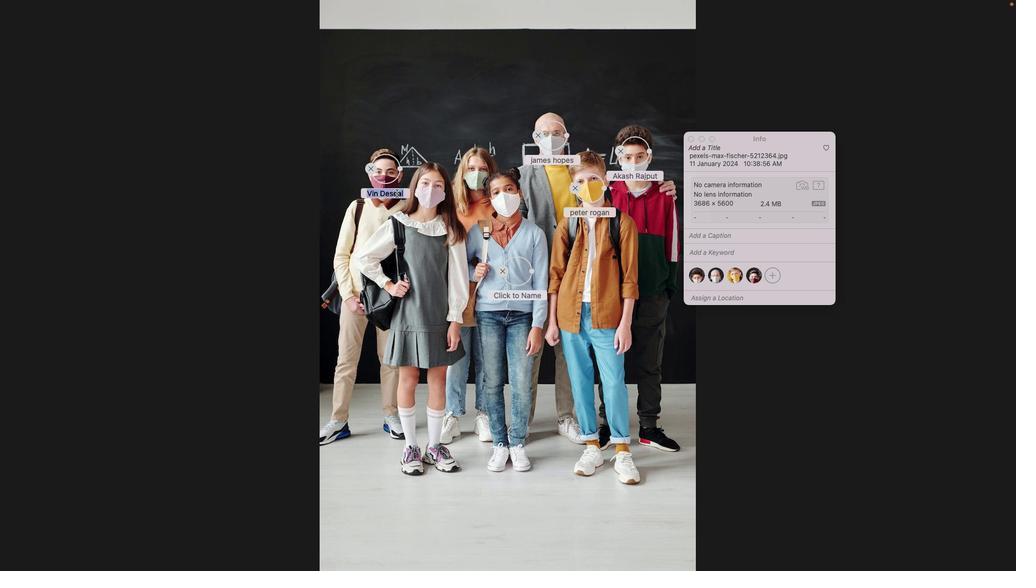
Action: Mouse pressed left at (396, 193)
Screenshot: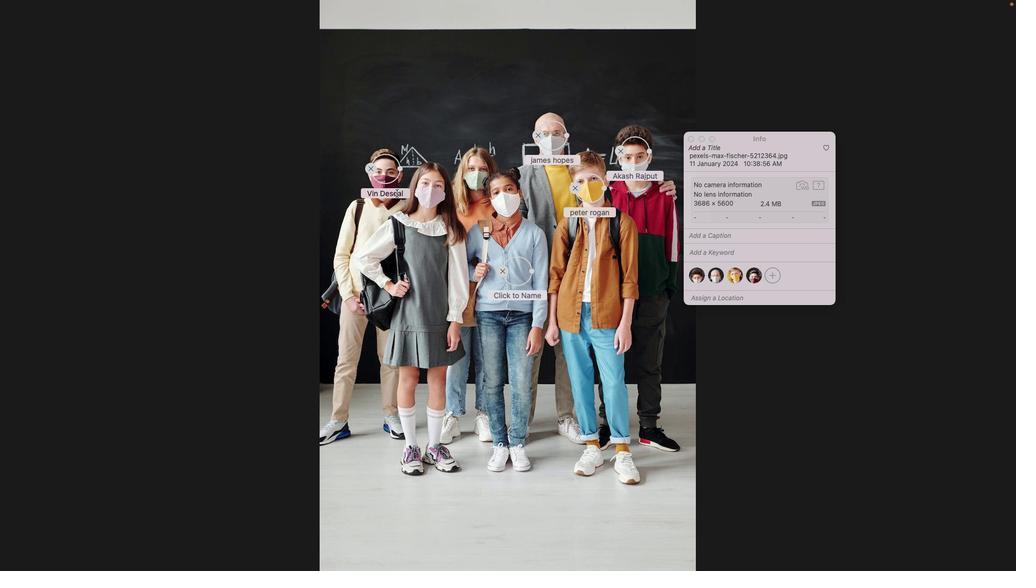 
Action: Mouse moved to (513, 294)
Screenshot: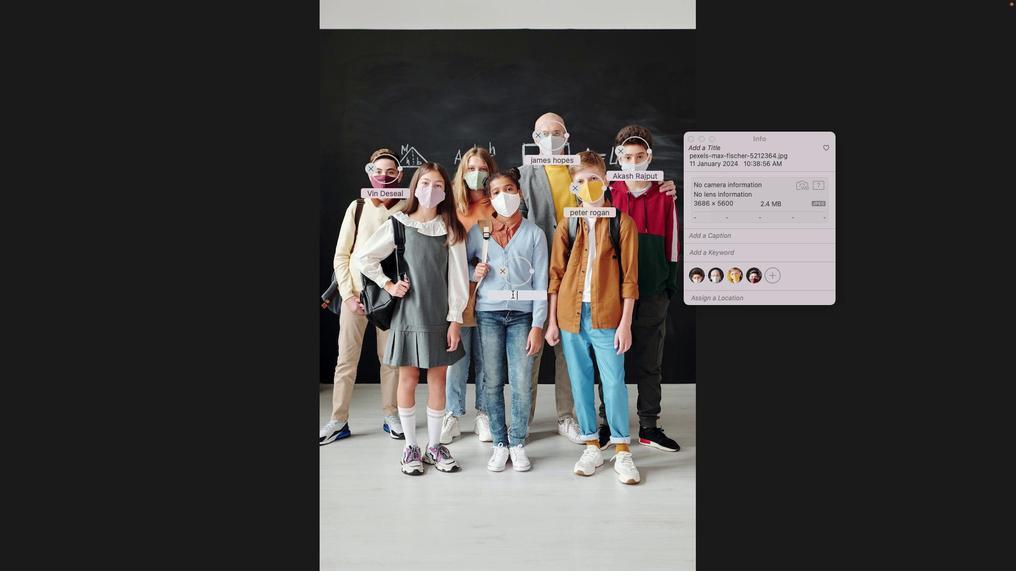 
Action: Mouse pressed left at (513, 294)
Screenshot: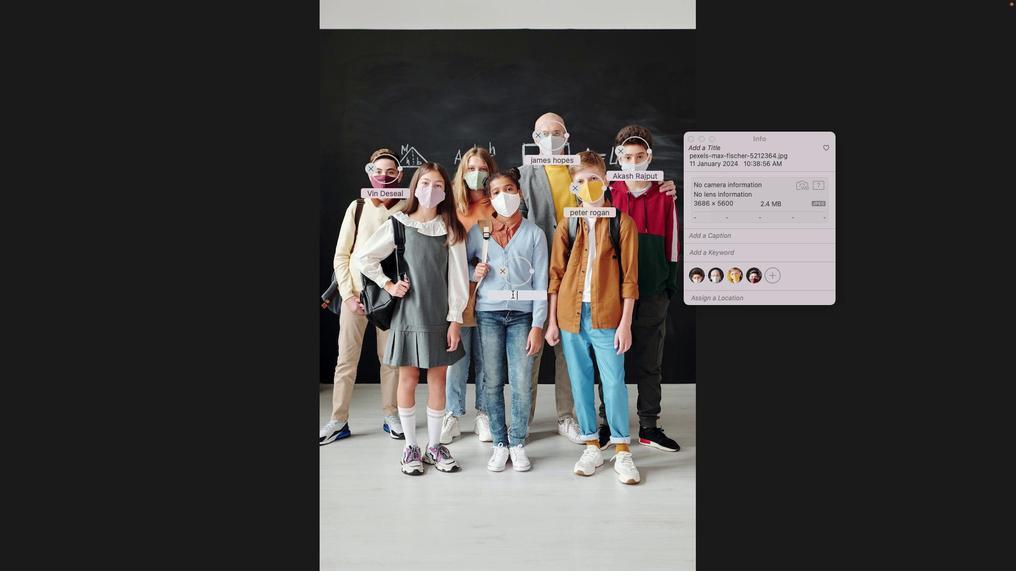 
Action: Mouse moved to (513, 294)
Screenshot: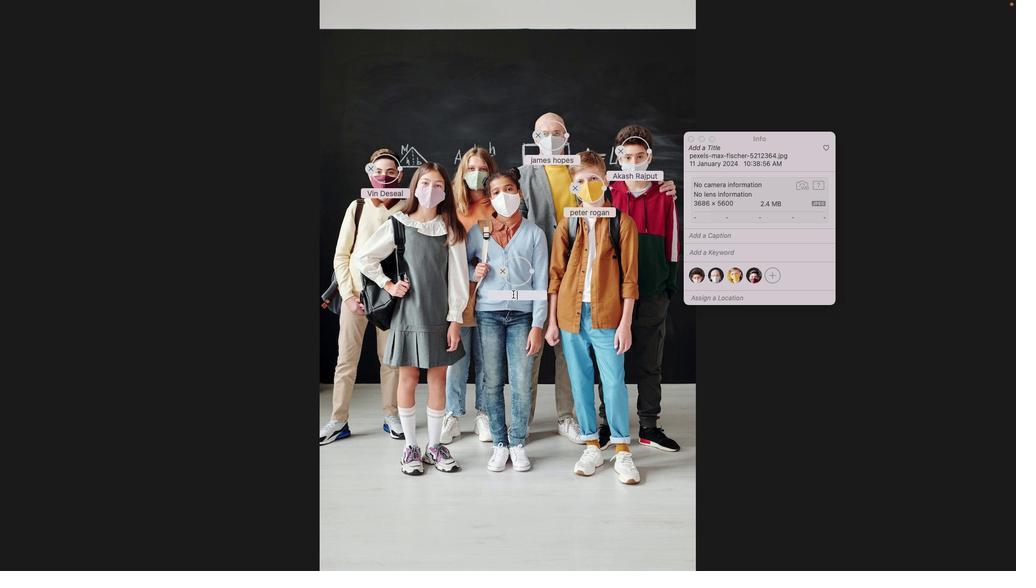
Action: Key pressed 'm''a''y''a'Key.space'g''u''l''a''t''i'Key.enter
Screenshot: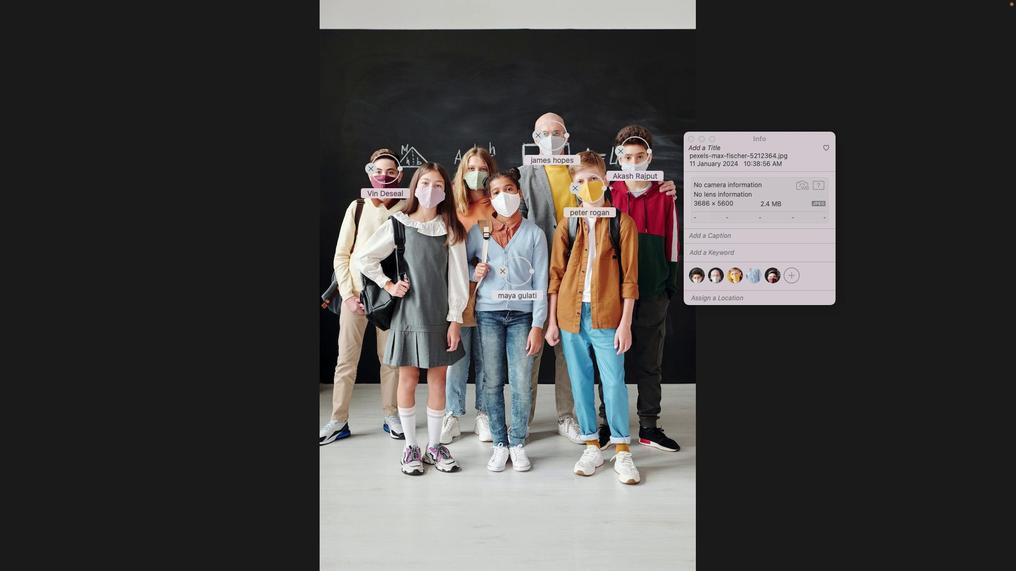 
Action: Mouse moved to (523, 268)
Screenshot: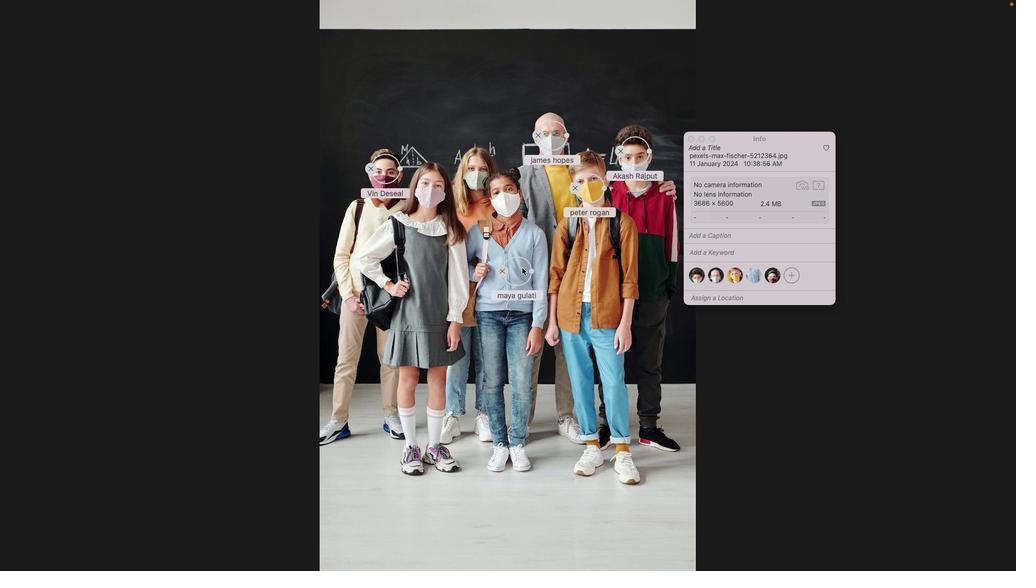 
Action: Mouse pressed left at (523, 268)
Screenshot: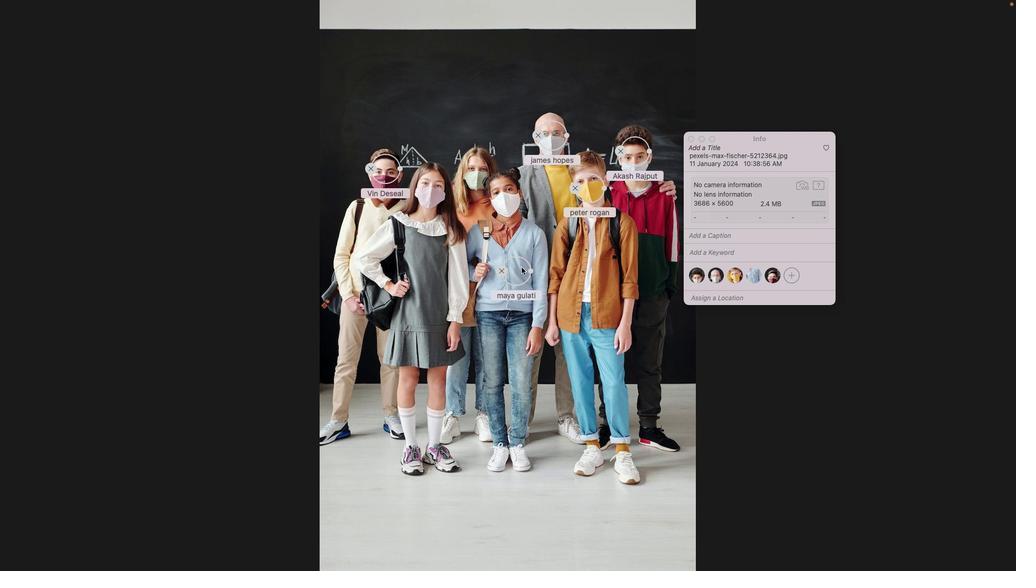 
Action: Mouse moved to (498, 359)
Screenshot: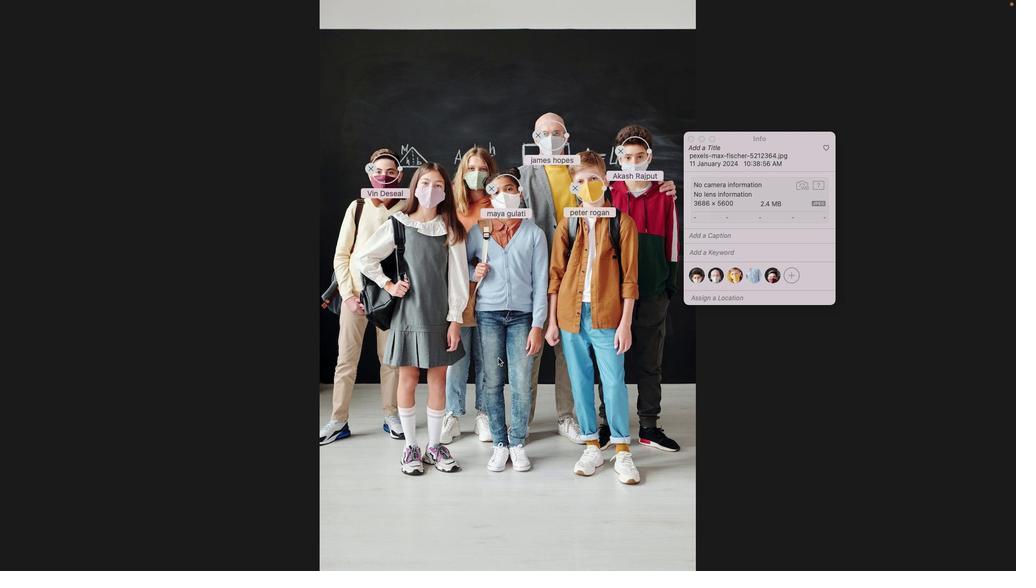 
Action: Mouse pressed left at (498, 359)
Screenshot: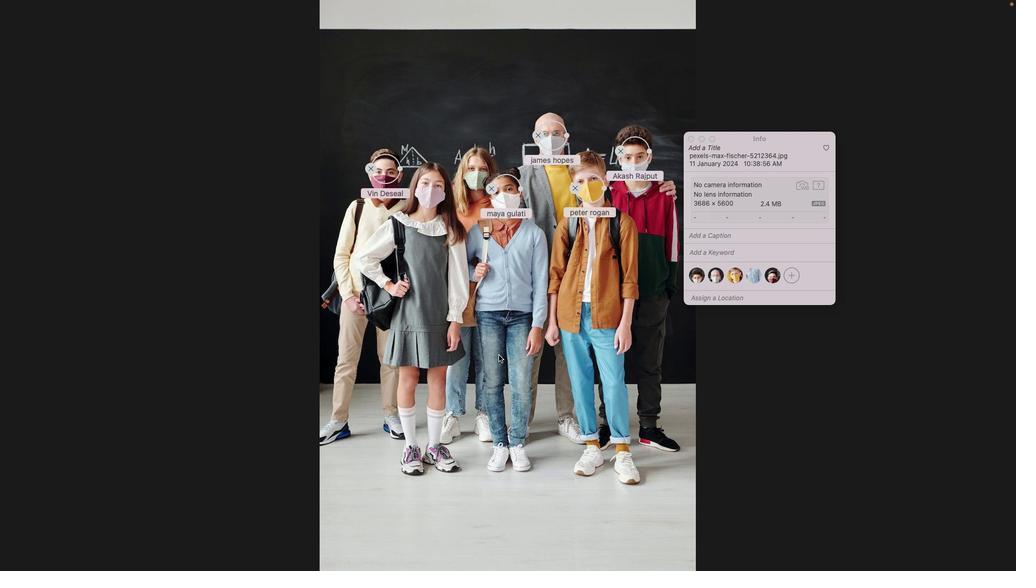 
Action: Mouse moved to (787, 275)
Screenshot: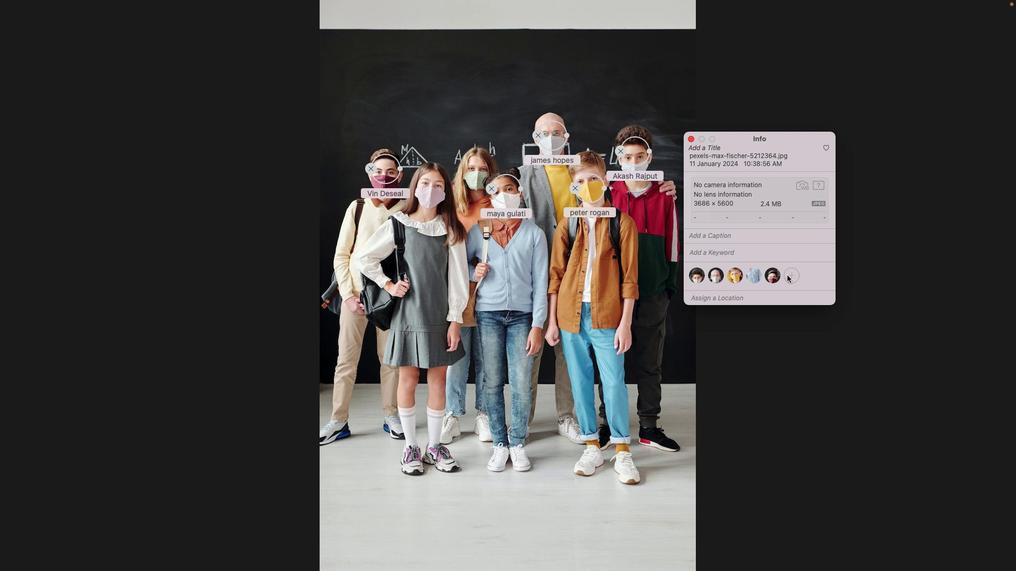
Action: Mouse pressed left at (787, 275)
Screenshot: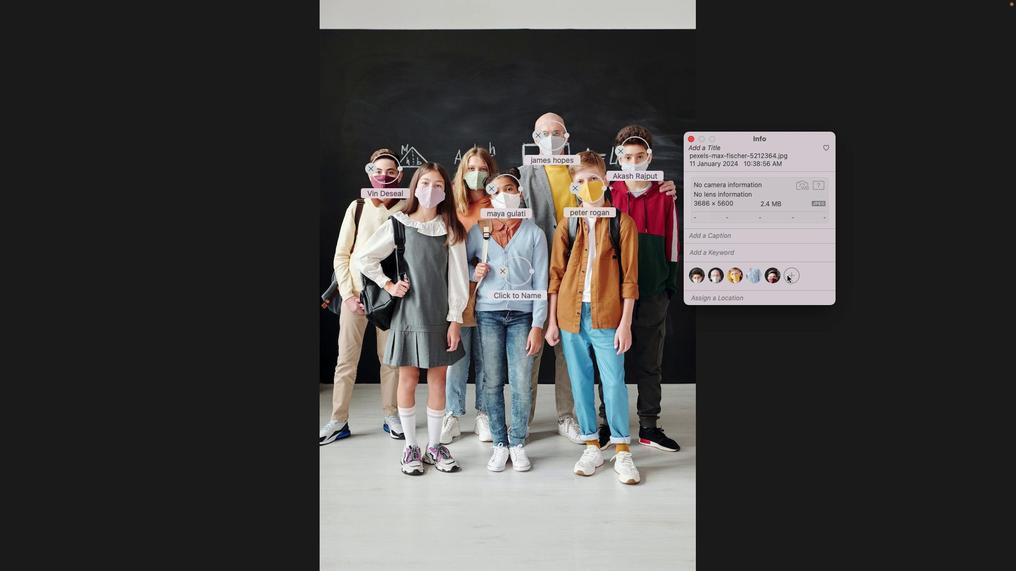 
Action: Mouse moved to (524, 293)
Screenshot: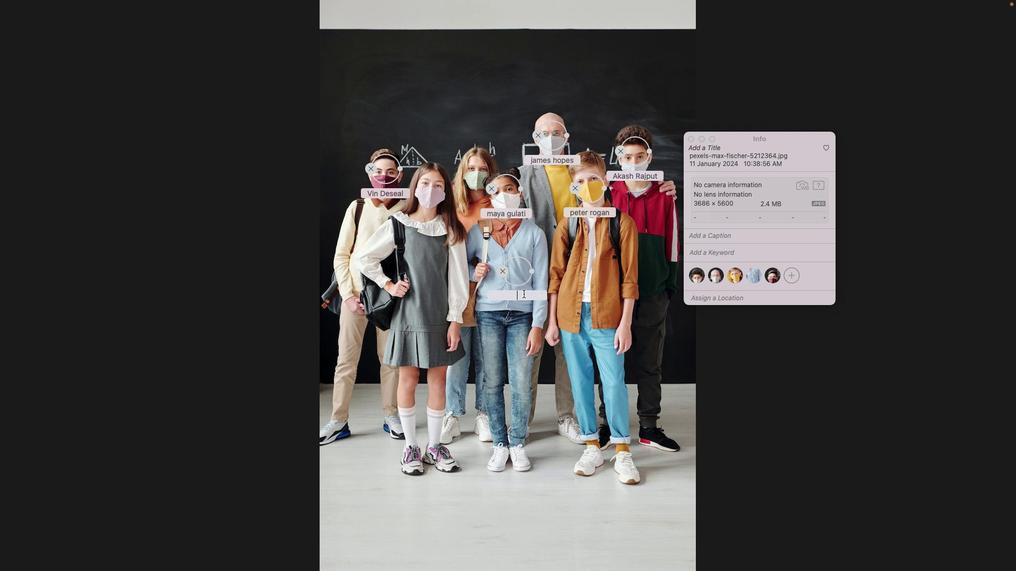 
Action: Mouse pressed left at (524, 293)
Screenshot: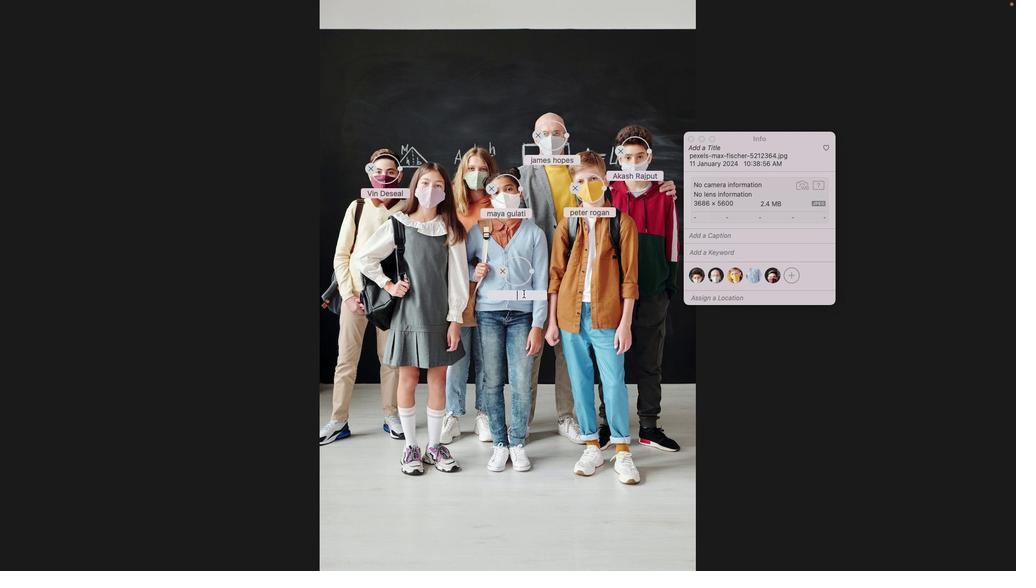 
Action: Mouse pressed left at (524, 293)
Screenshot: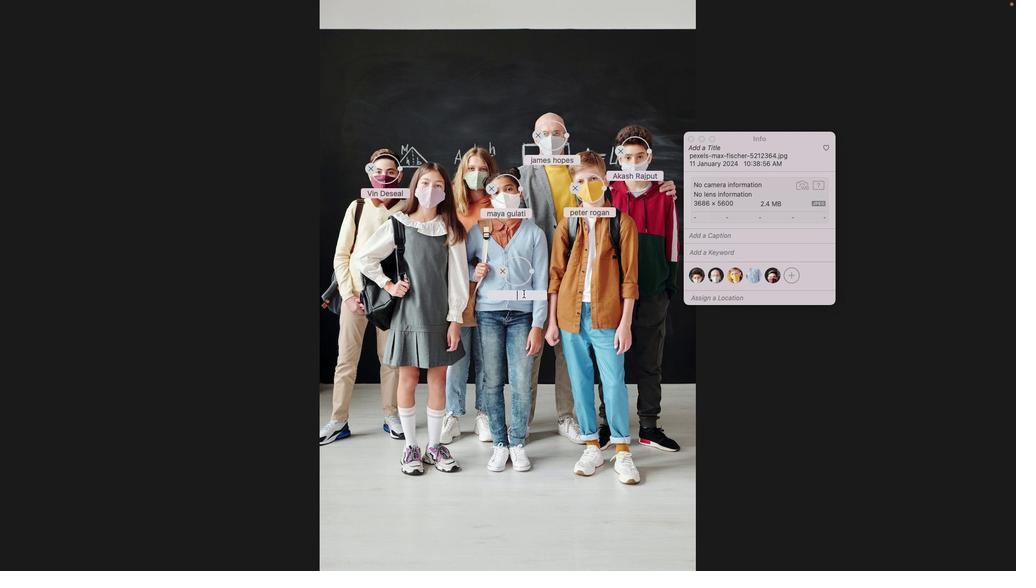 
Action: Mouse moved to (526, 294)
Screenshot: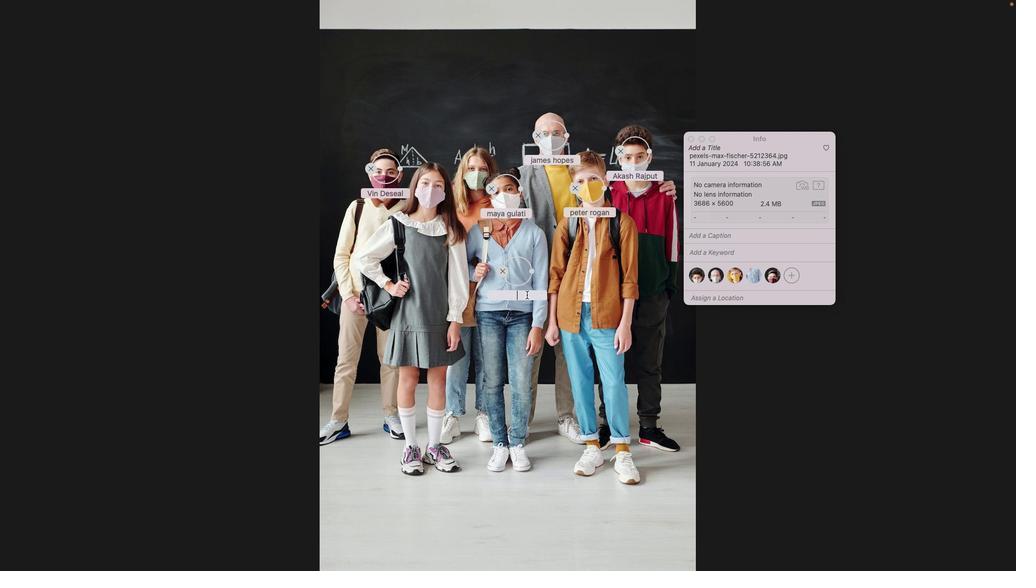 
Action: Key pressed Key.shift_r'F''r''o''n''c''k''y'Key.space'p'Key.backspace's''u''h''a''n''g''i''n'
Screenshot: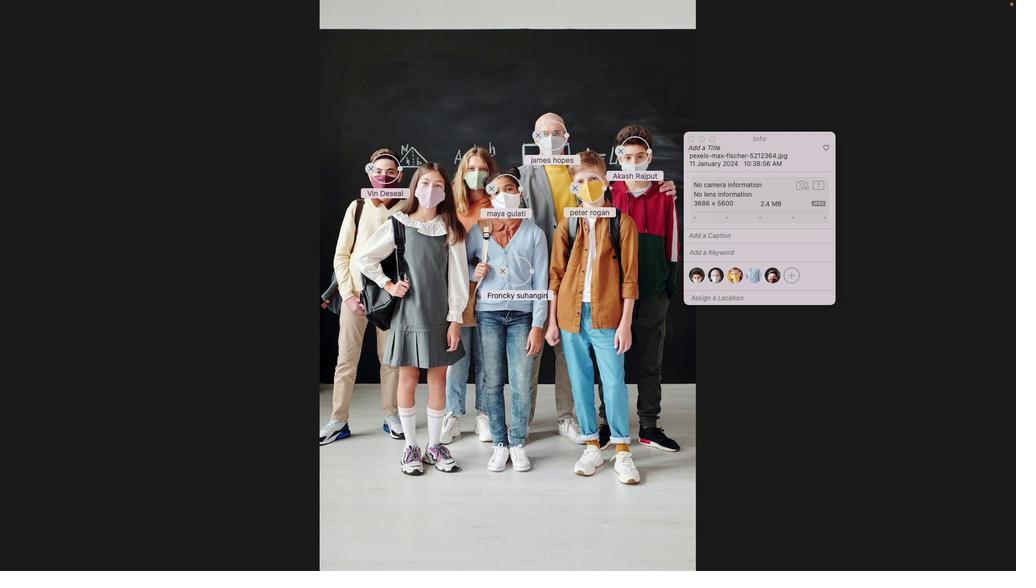 
Action: Mouse moved to (511, 269)
Screenshot: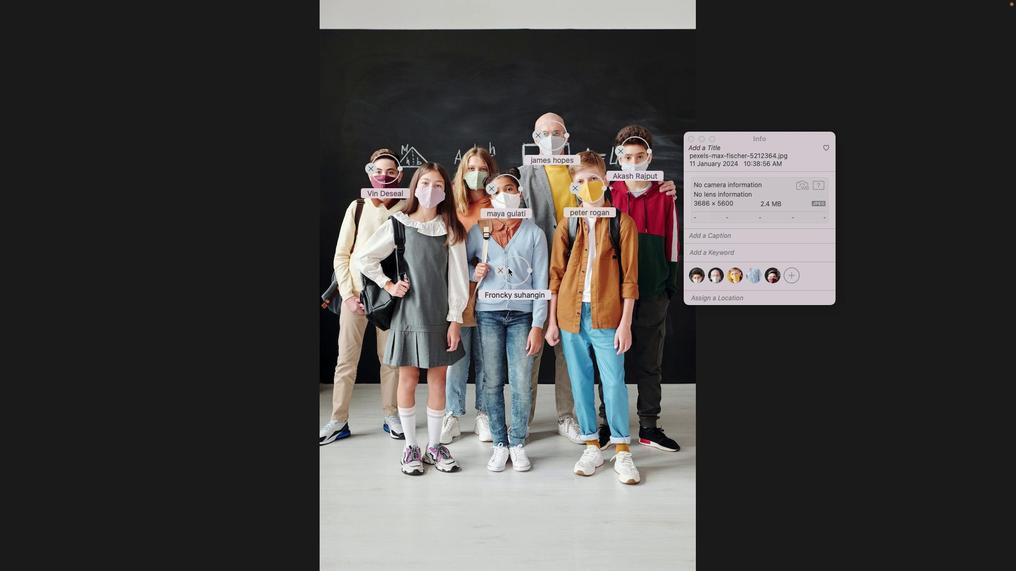 
Action: Mouse pressed left at (511, 269)
Screenshot: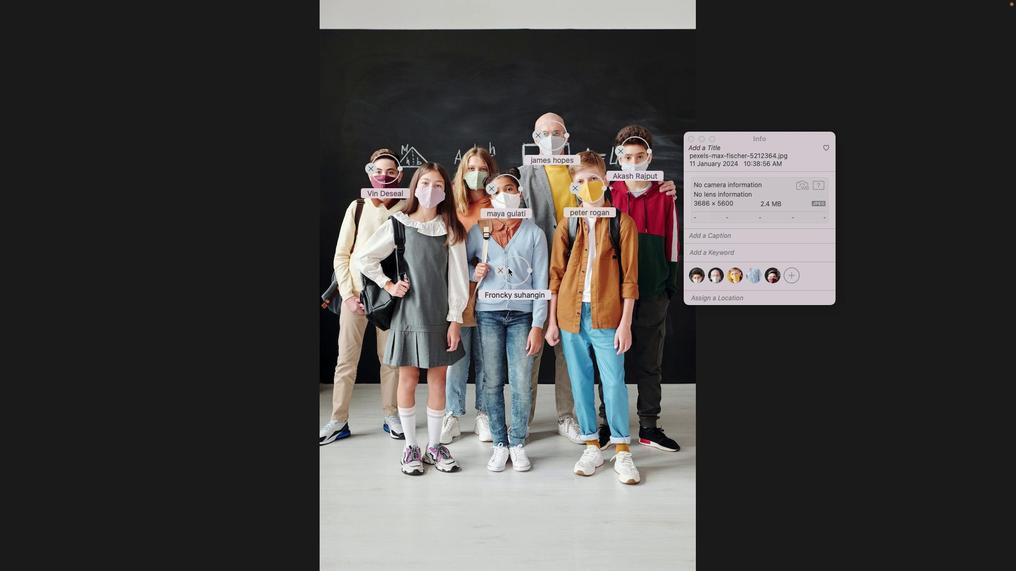 
Action: Mouse moved to (807, 276)
Screenshot: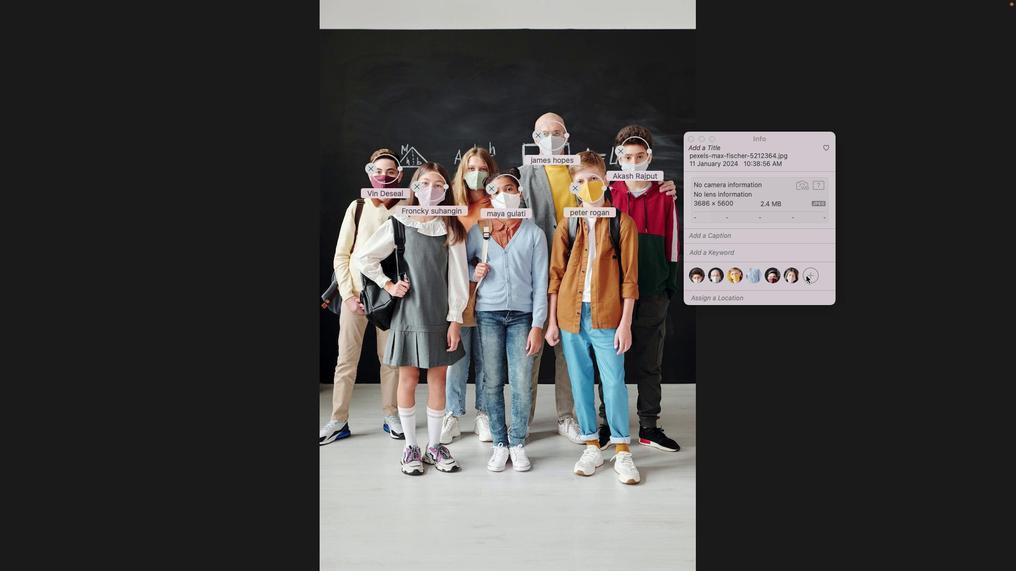 
Action: Mouse pressed left at (807, 276)
Screenshot: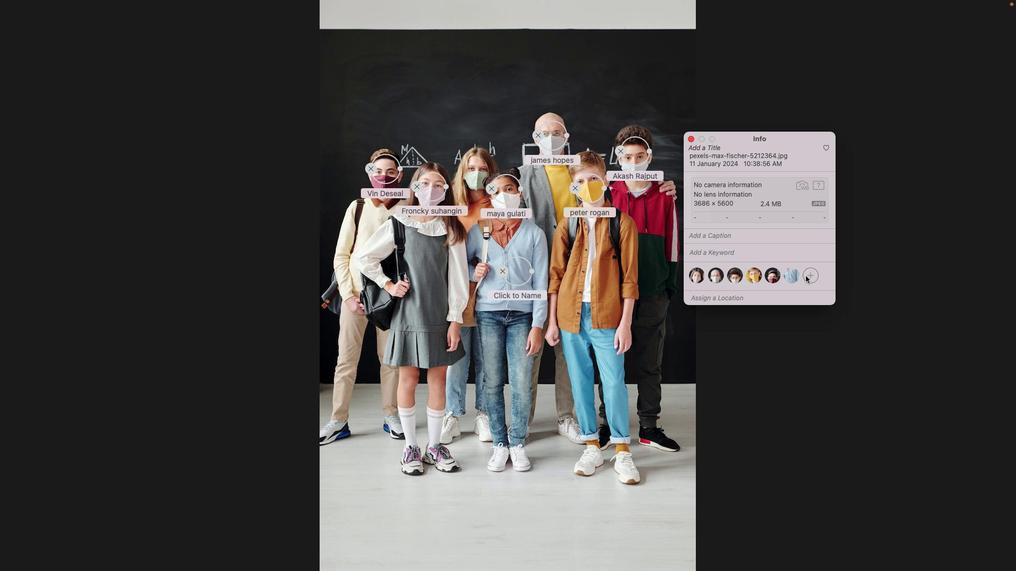 
Action: Mouse moved to (525, 297)
Screenshot: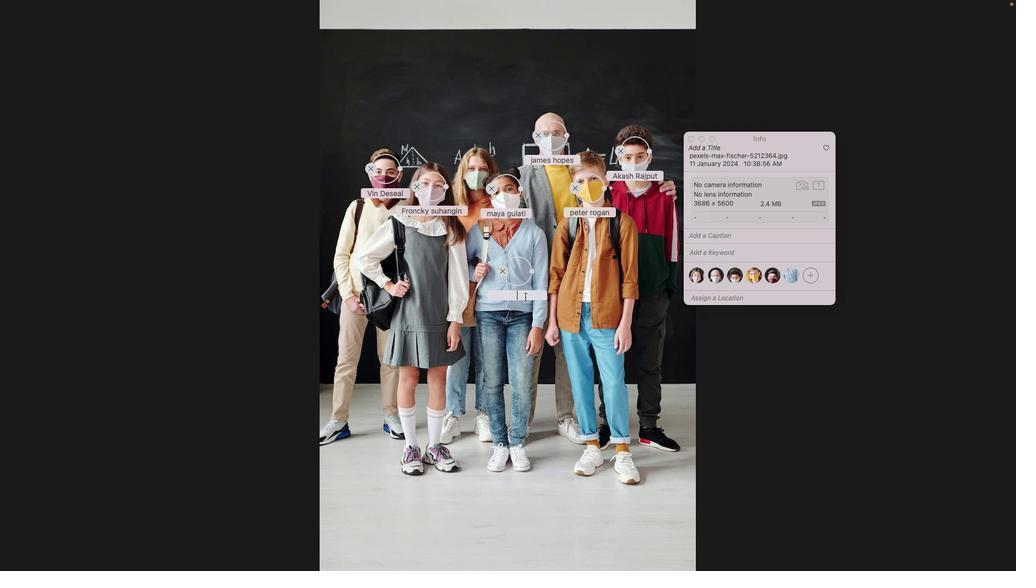 
Action: Mouse pressed left at (525, 297)
Screenshot: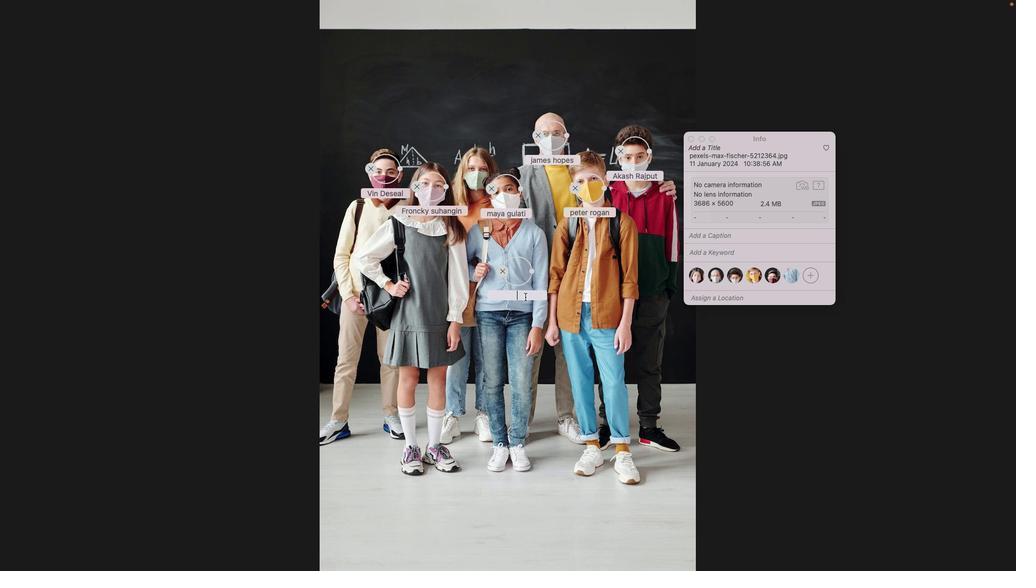 
Action: Key pressed Key.shift_r'A''l''e''x''s'Key.backspace'z''e''n''d''a''r'Key.space'l''u''p''o''s''i''n'
Screenshot: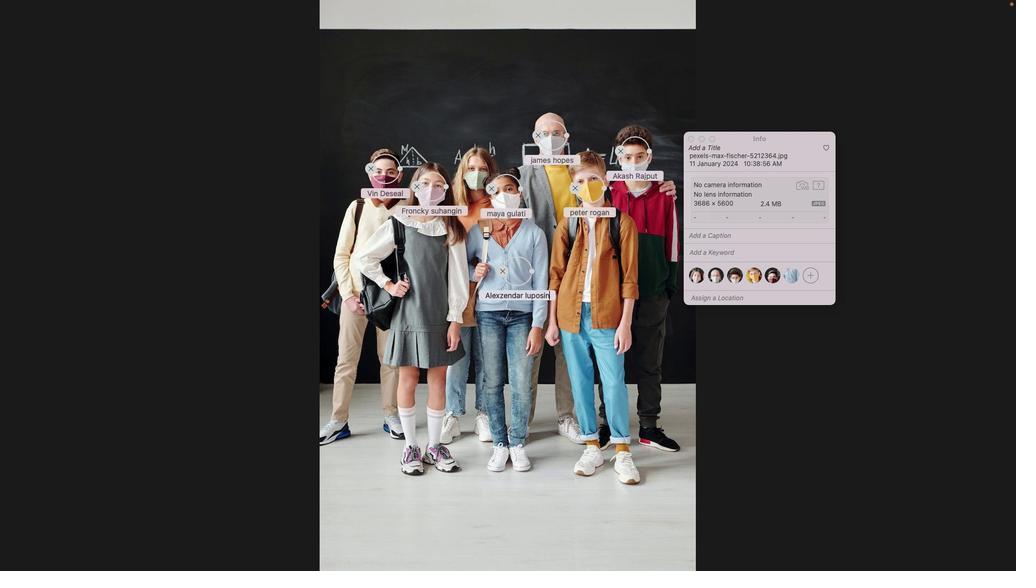
Action: Mouse moved to (515, 419)
Screenshot: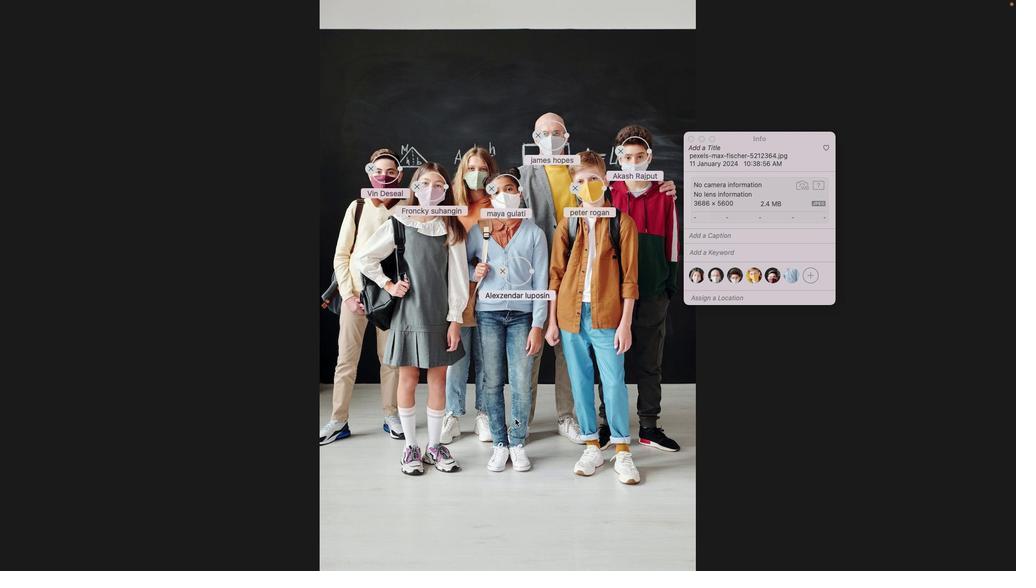 
Action: Mouse pressed left at (515, 419)
Screenshot: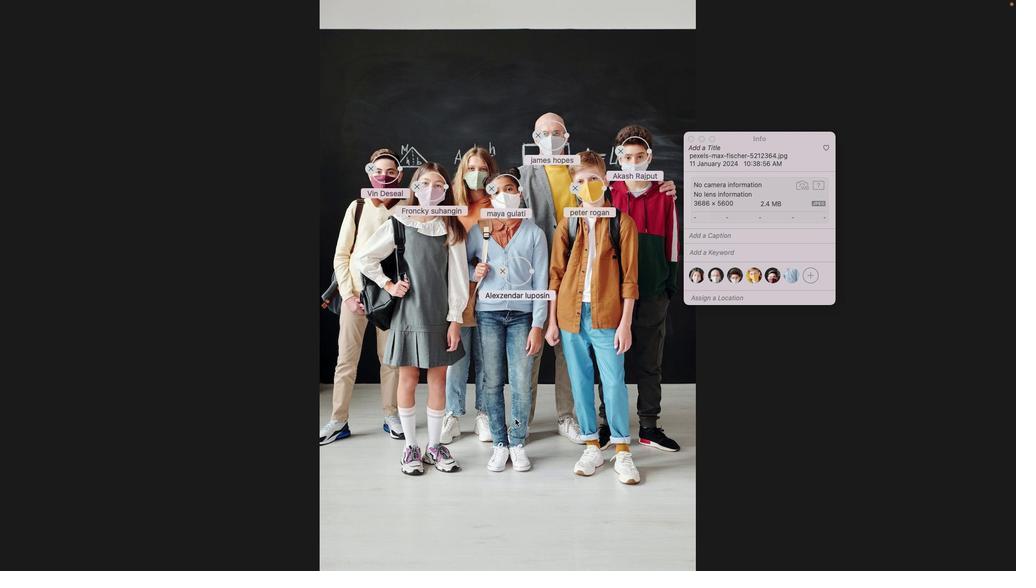 
Action: Mouse moved to (524, 263)
Screenshot: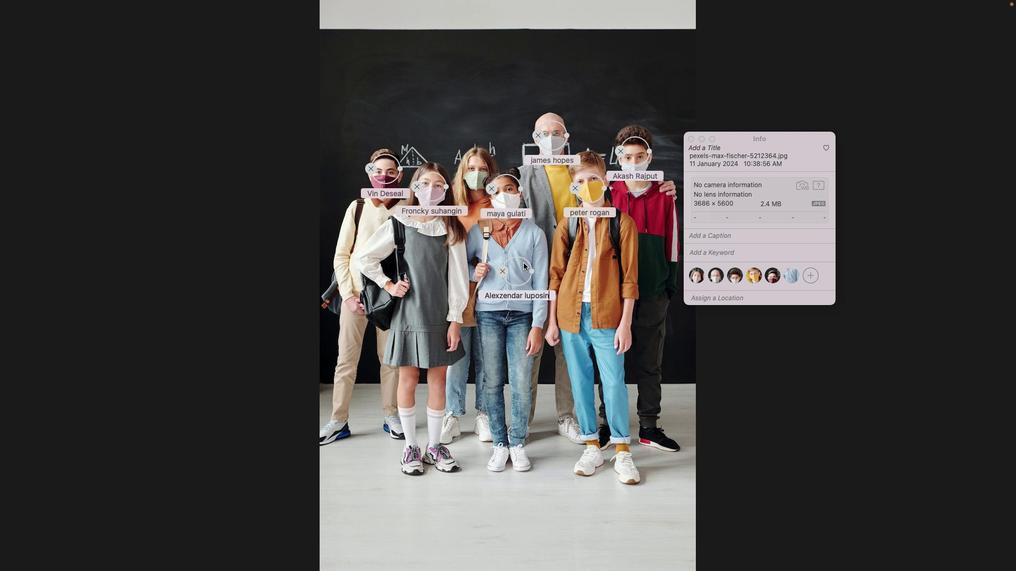 
Action: Mouse pressed left at (524, 263)
Screenshot: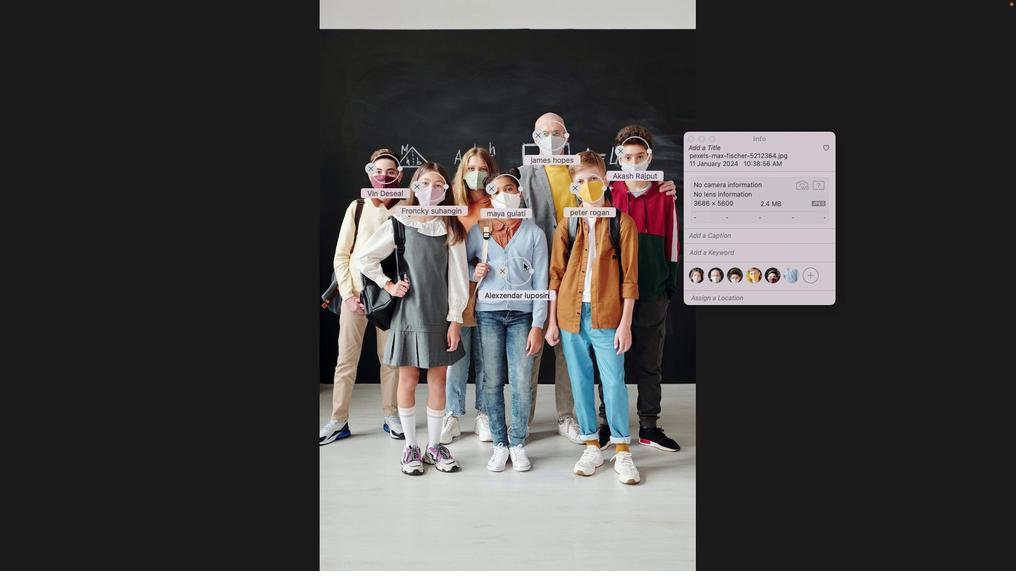 
Action: Mouse moved to (639, 320)
Screenshot: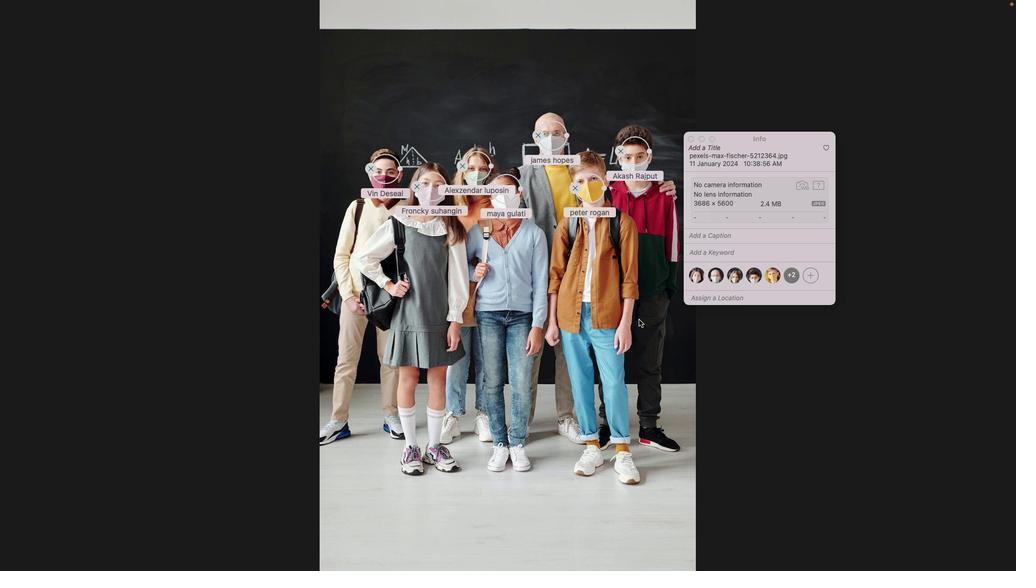
Action: Mouse pressed left at (639, 320)
Screenshot: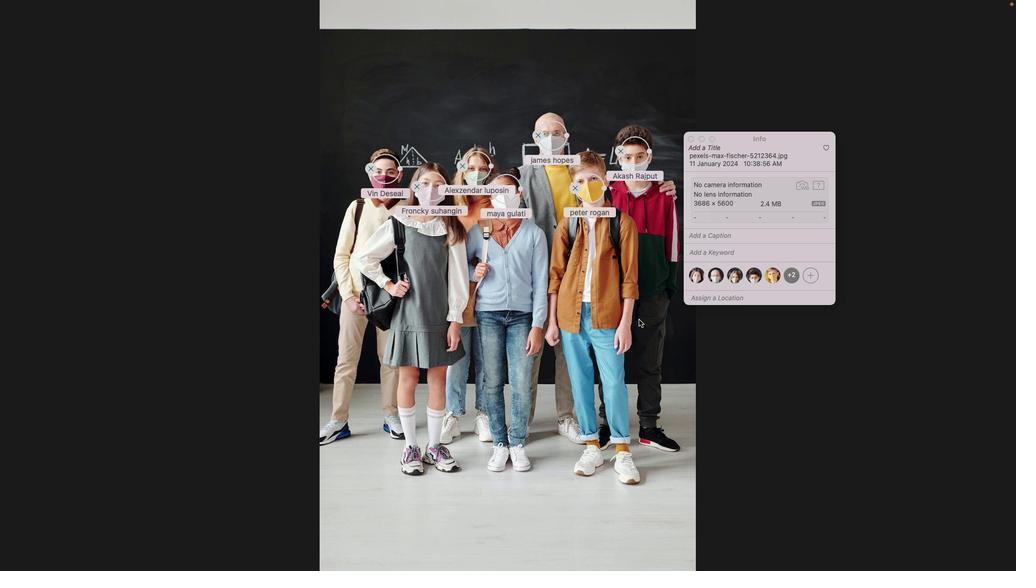 
Action: Mouse moved to (692, 139)
Screenshot: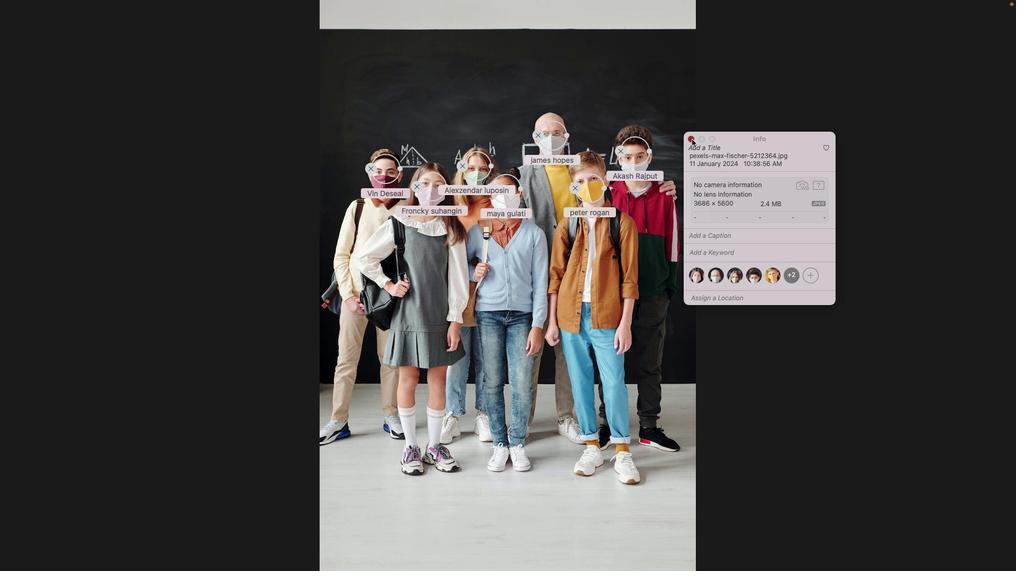 
Action: Mouse pressed left at (692, 139)
Screenshot: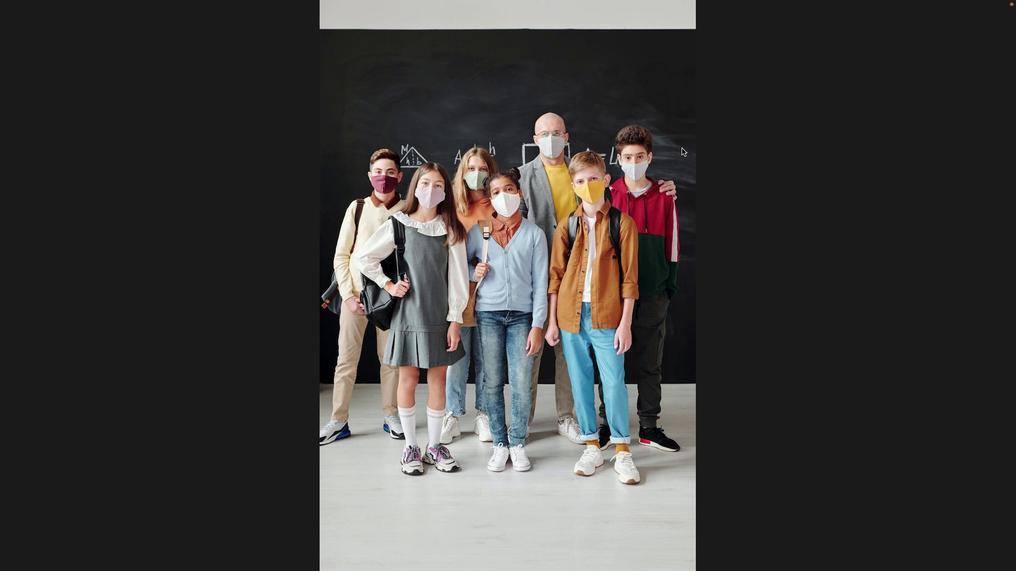 
Action: Mouse moved to (479, 385)
Screenshot: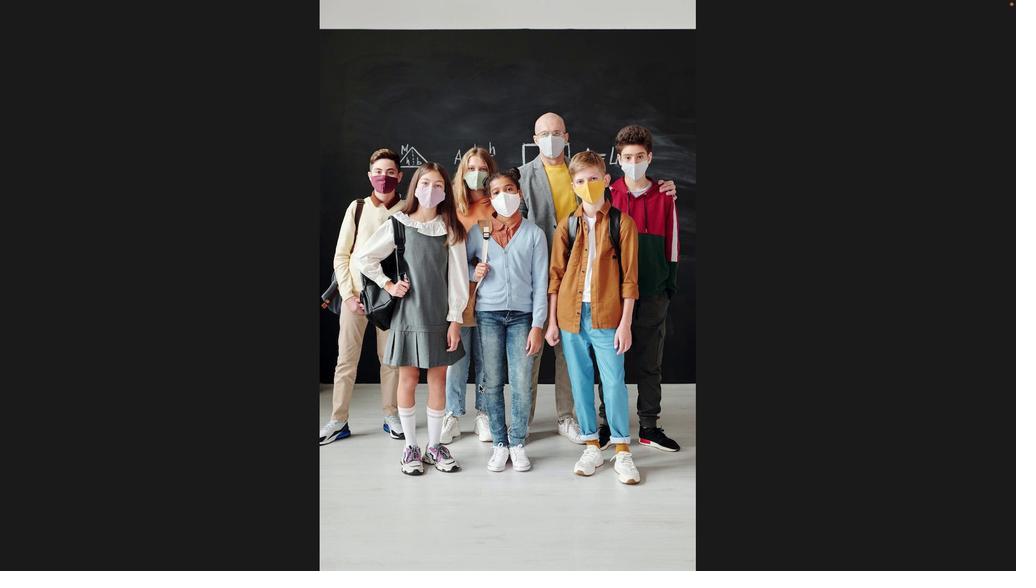
Action: Mouse scrolled (479, 385) with delta (0, 0)
Screenshot: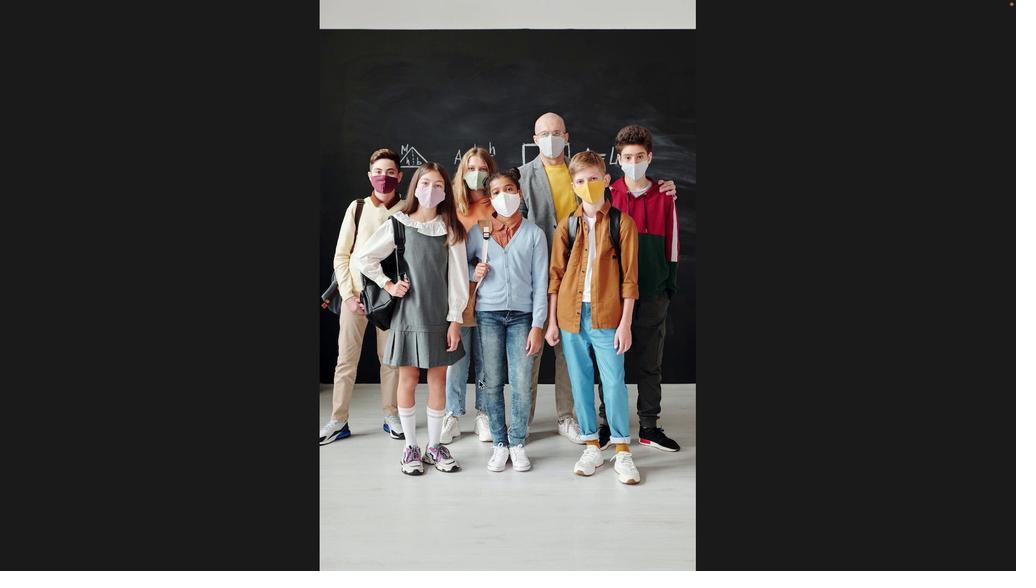 
Action: Mouse scrolled (479, 385) with delta (0, 0)
Screenshot: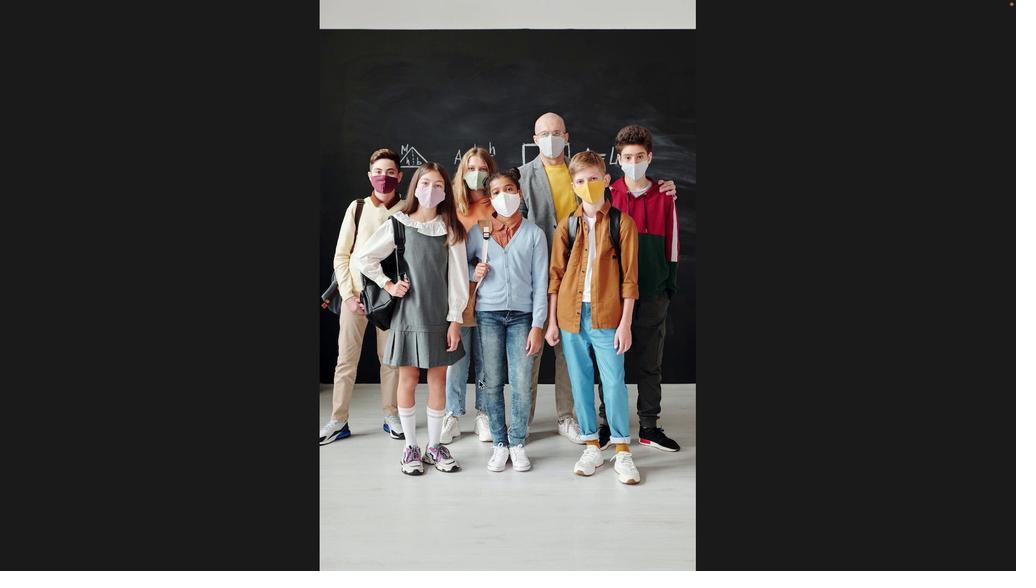
Action: Mouse scrolled (479, 385) with delta (0, 1)
Screenshot: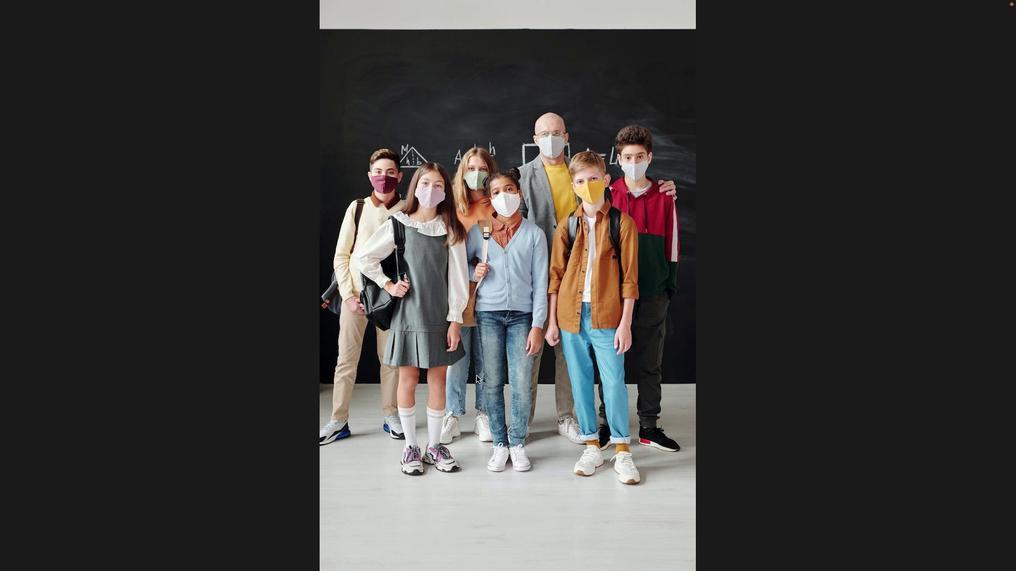 
Action: Mouse scrolled (479, 385) with delta (0, 2)
Screenshot: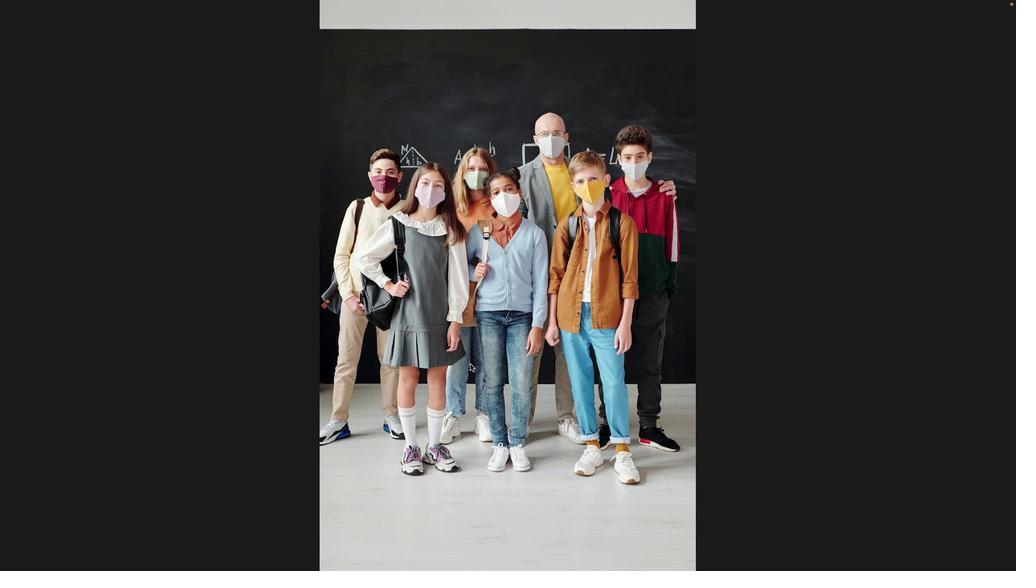 
Action: Mouse scrolled (479, 385) with delta (0, 2)
Screenshot: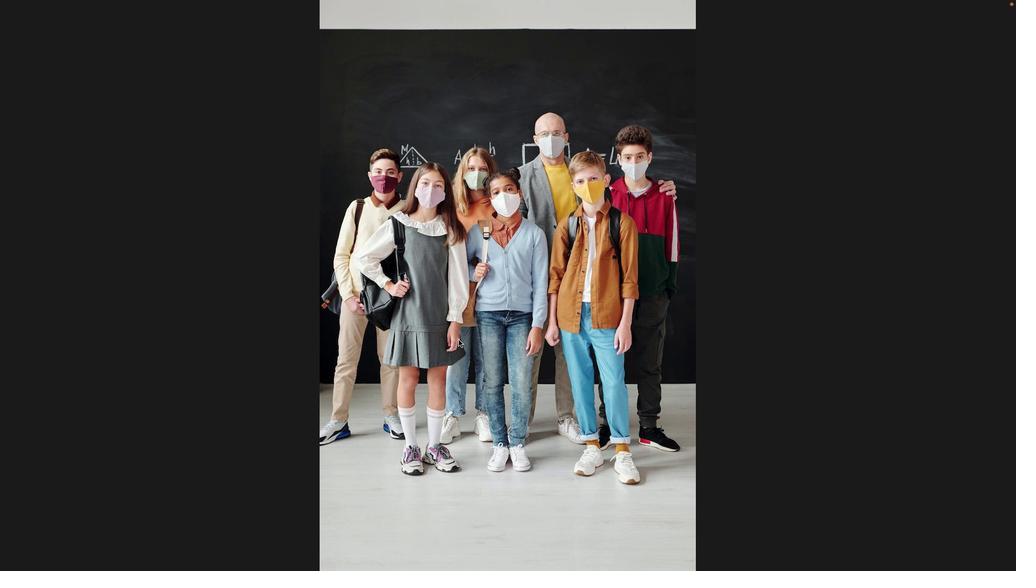 
Action: Mouse moved to (427, 196)
Screenshot: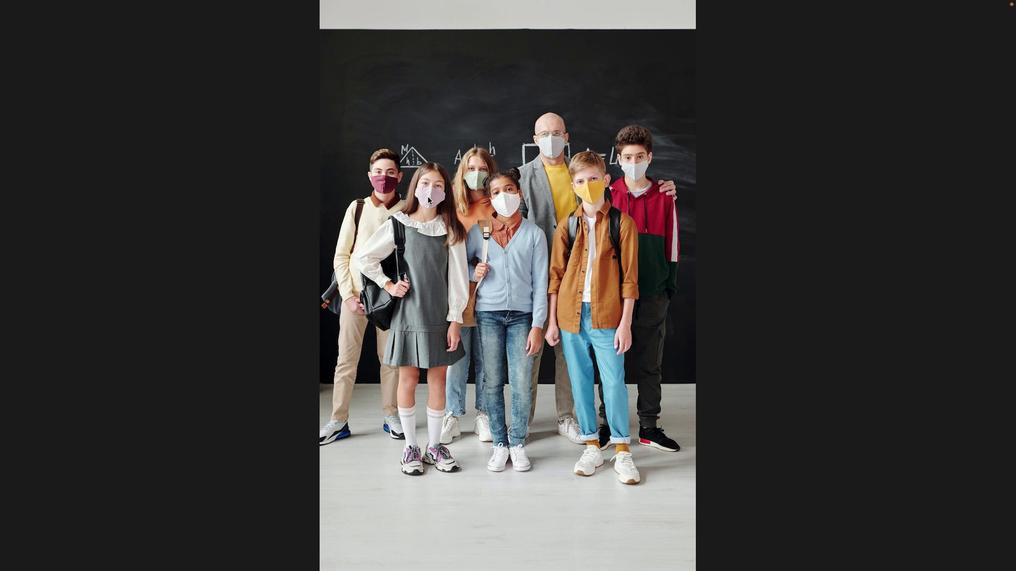 
Action: Mouse pressed left at (427, 196)
Screenshot: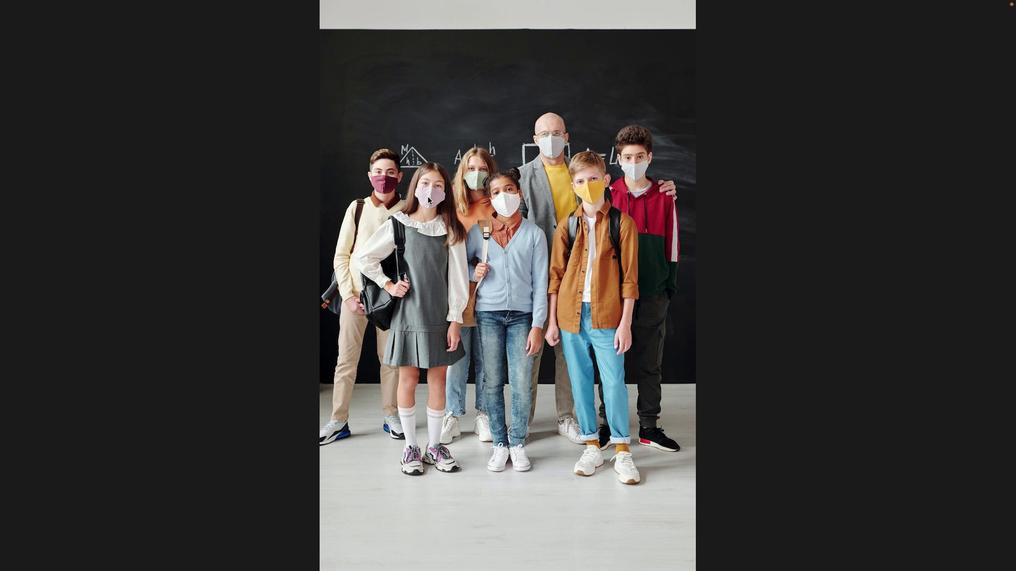 
Action: Mouse moved to (440, 193)
Screenshot: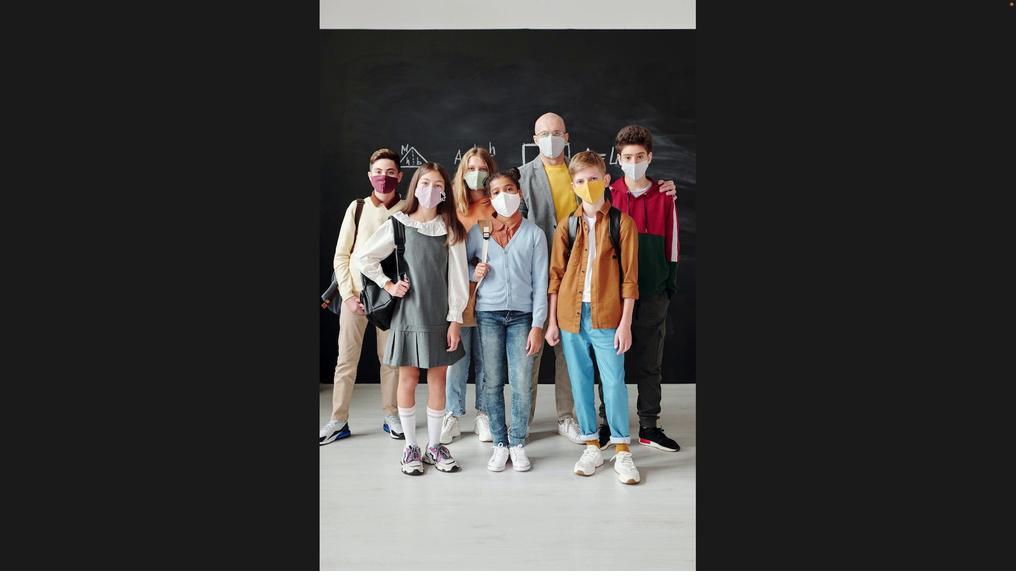 
Action: Mouse pressed left at (440, 193)
Screenshot: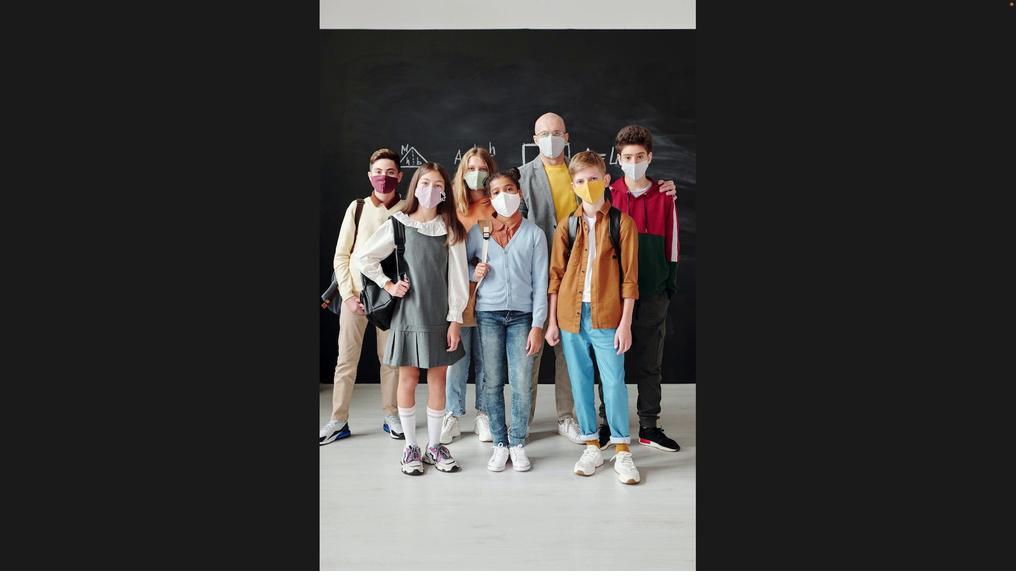 
Action: Mouse pressed left at (440, 193)
Screenshot: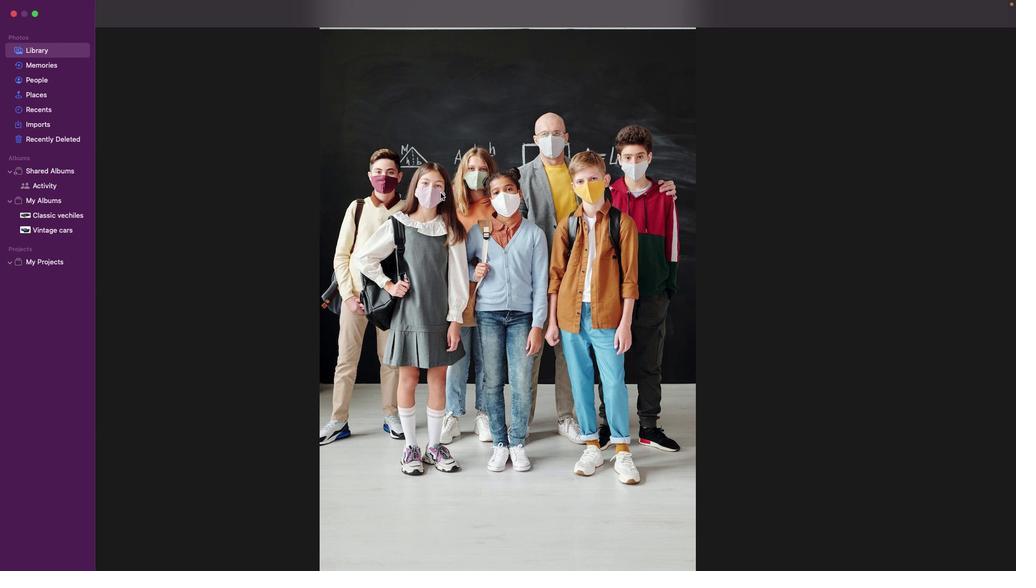
Action: Mouse pressed left at (440, 193)
Screenshot: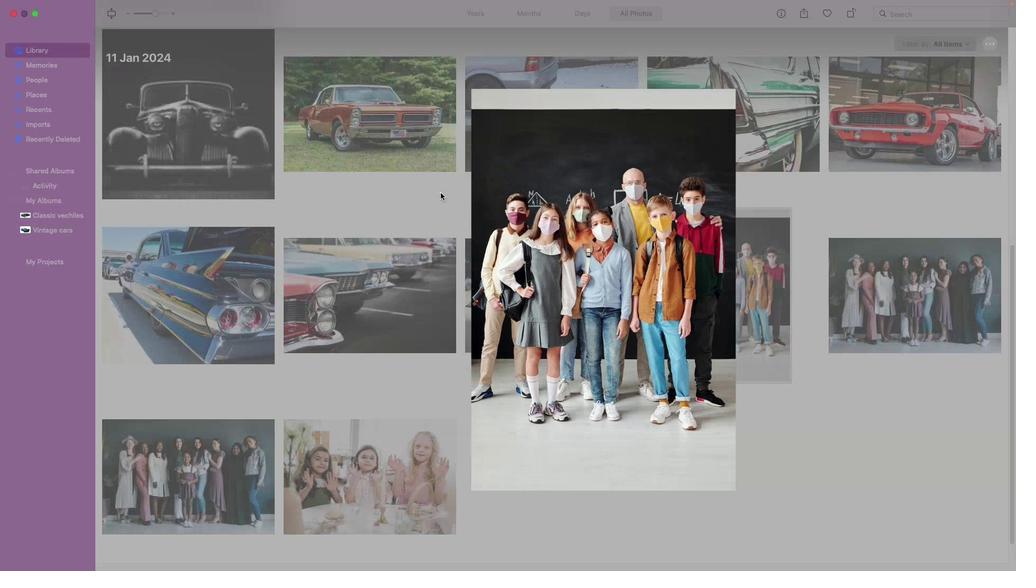 
Action: Mouse moved to (912, 292)
Screenshot: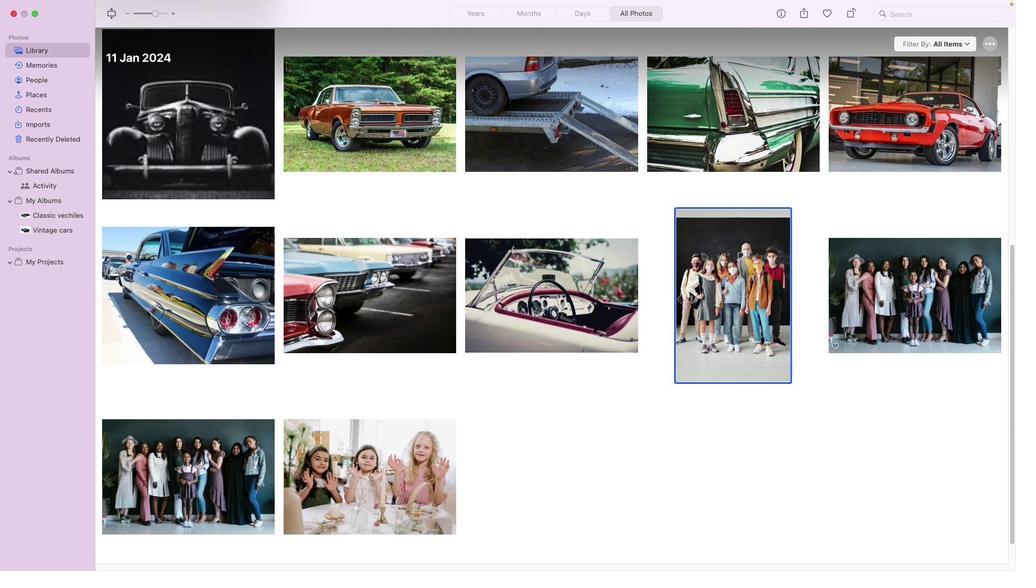 
Action: Mouse pressed left at (912, 292)
Screenshot: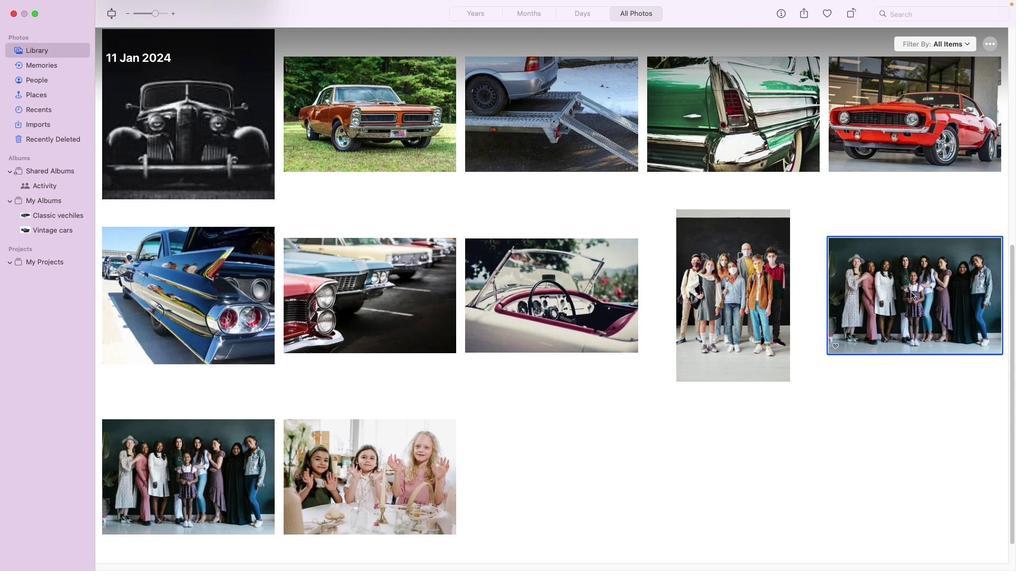 
Action: Mouse moved to (911, 292)
Screenshot: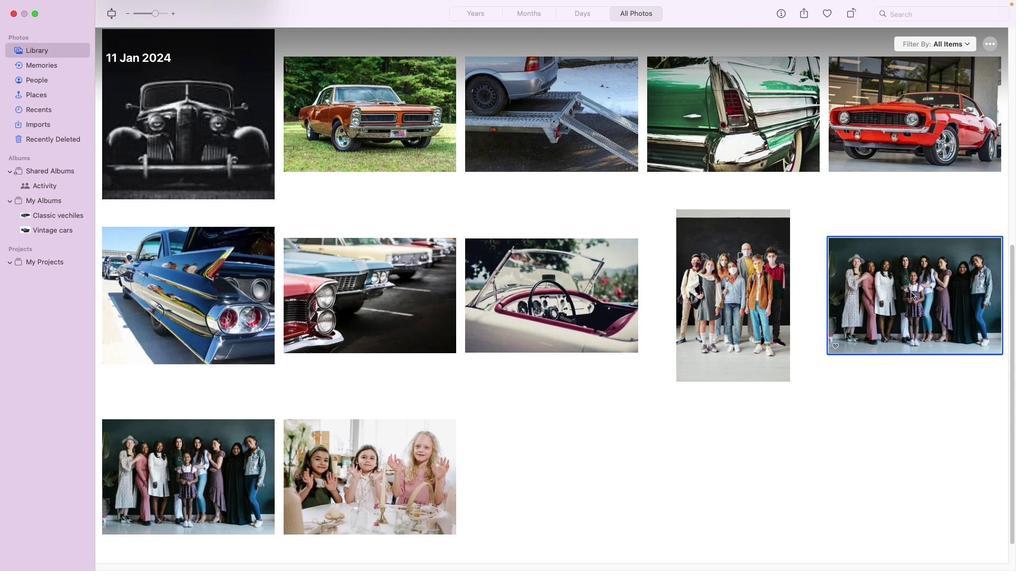 
Action: Mouse pressed left at (911, 292)
Screenshot: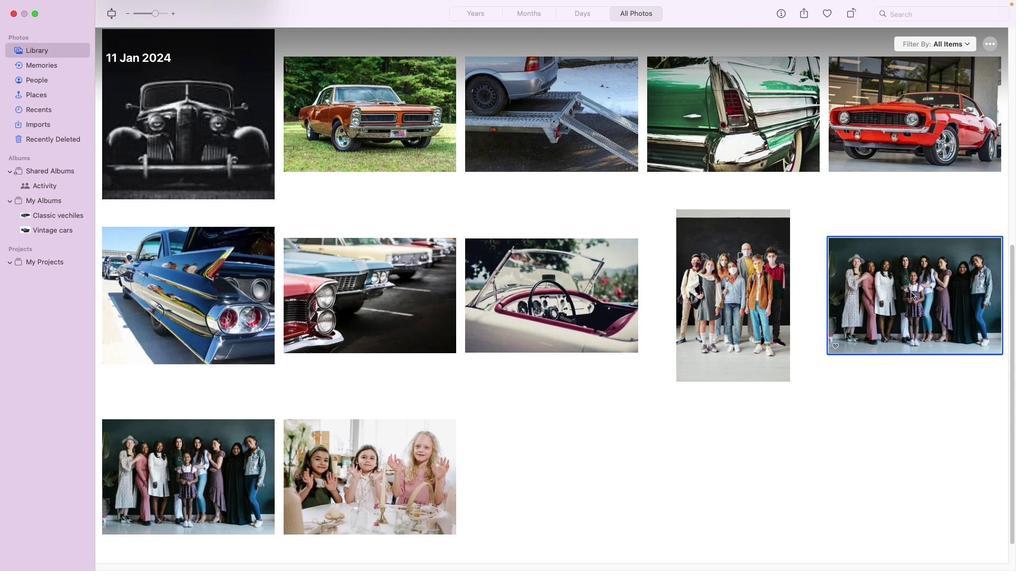 
Action: Mouse moved to (911, 292)
Screenshot: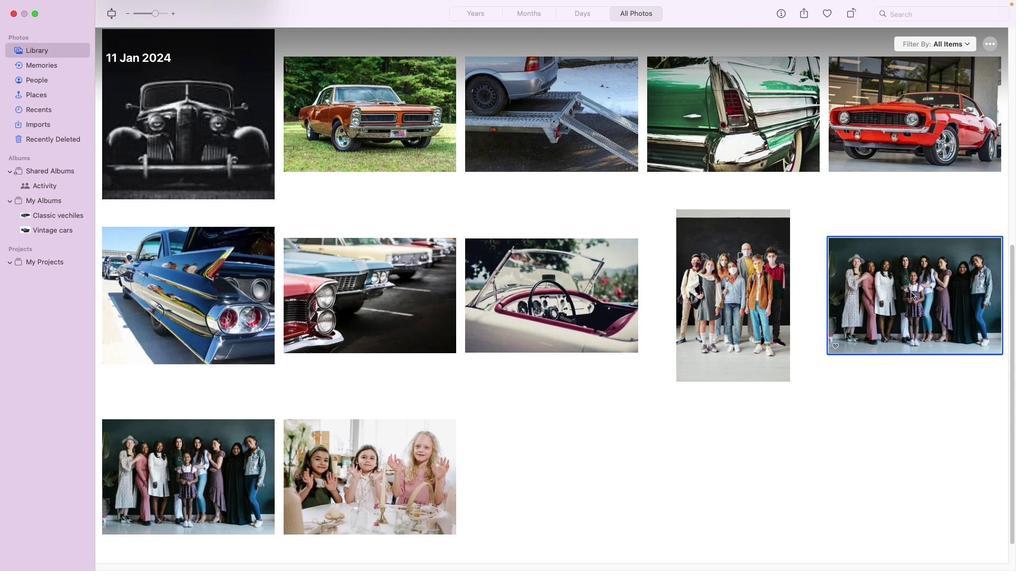 
Action: Mouse pressed left at (911, 292)
Screenshot: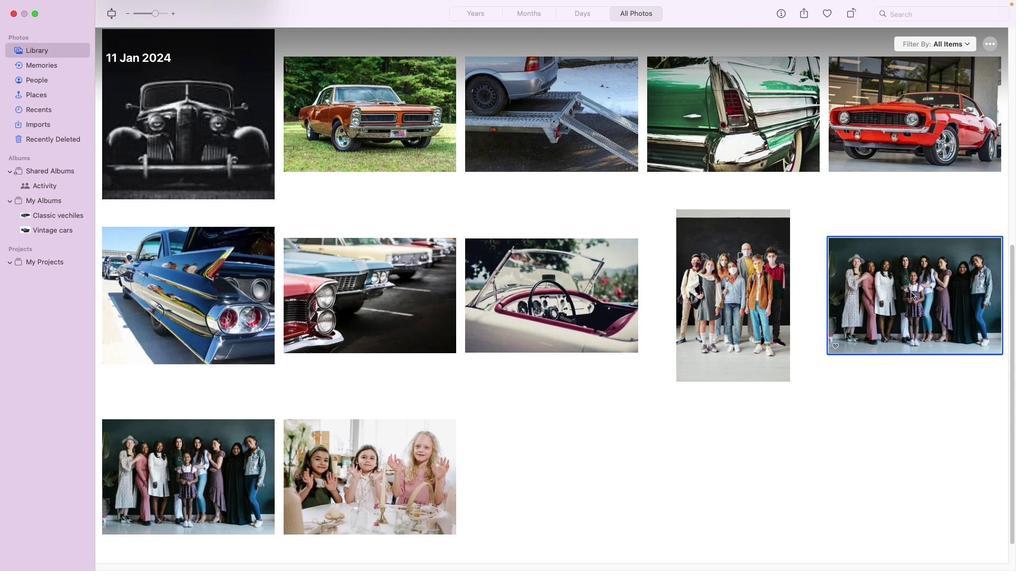 
Action: Mouse moved to (445, 248)
Screenshot: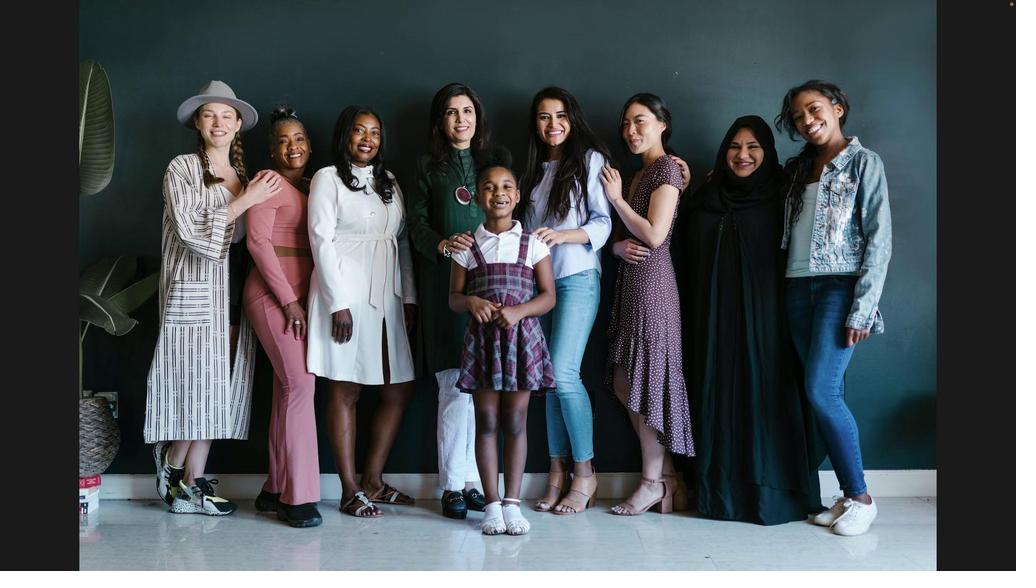 
Action: Mouse pressed left at (445, 248)
Screenshot: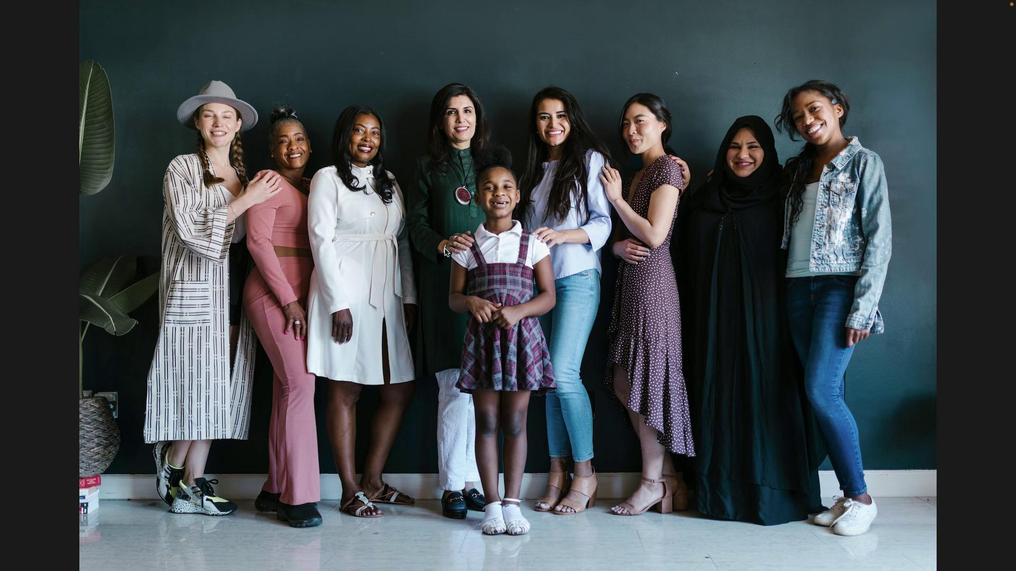 
Action: Mouse moved to (444, 248)
Screenshot: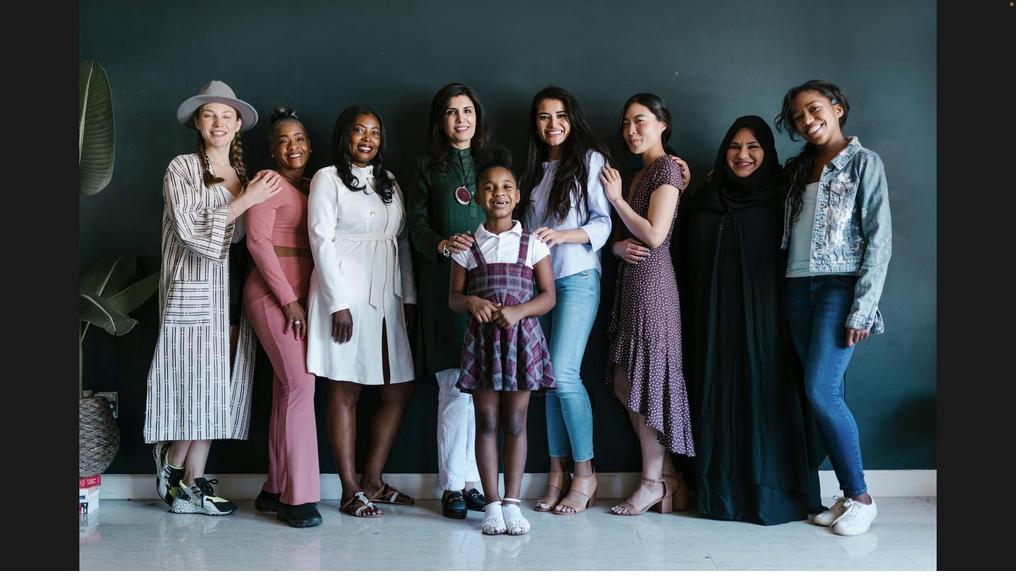 
Action: Mouse pressed right at (444, 248)
Screenshot: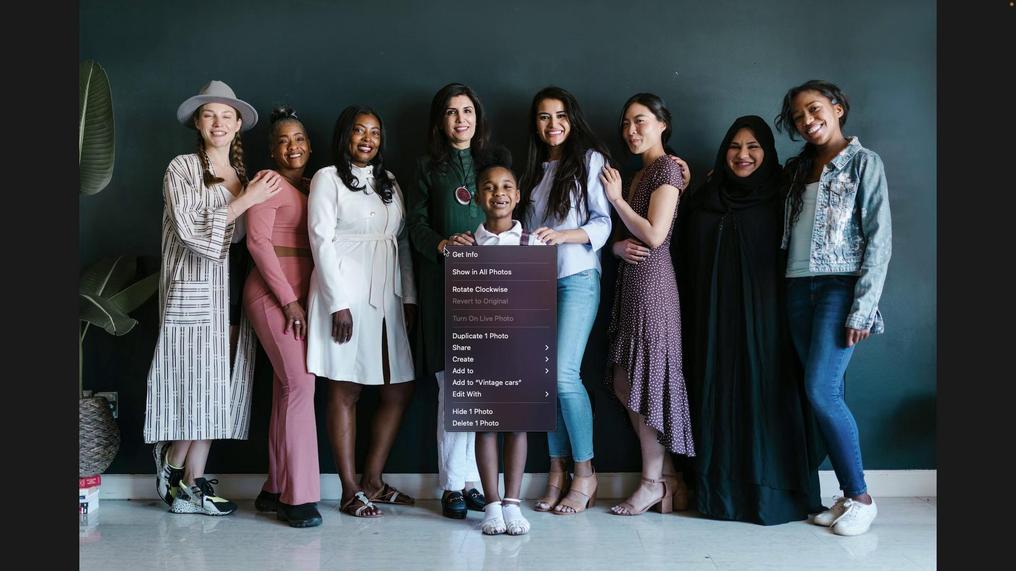 
Action: Mouse moved to (457, 252)
Screenshot: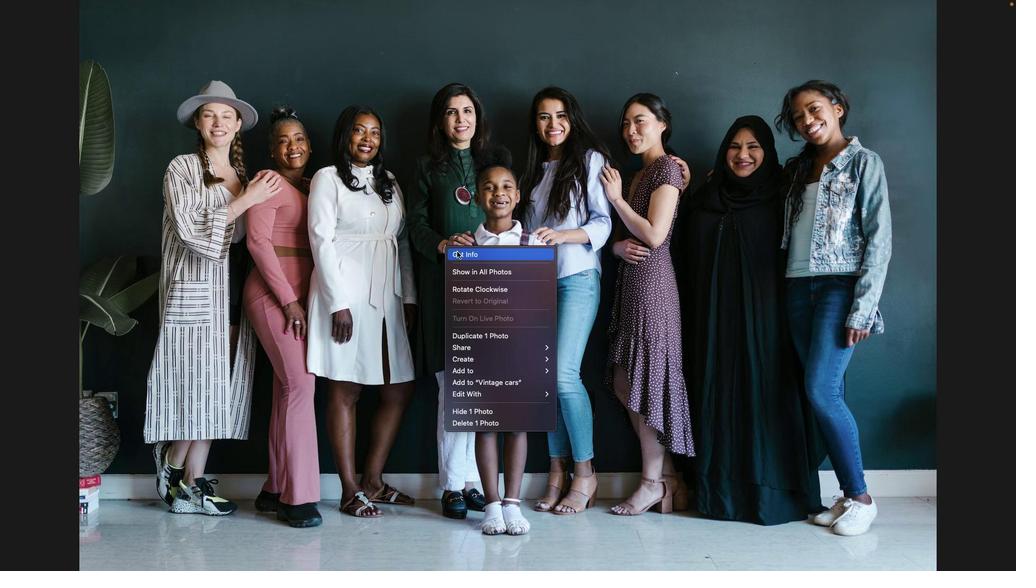 
Action: Mouse pressed left at (457, 252)
Screenshot: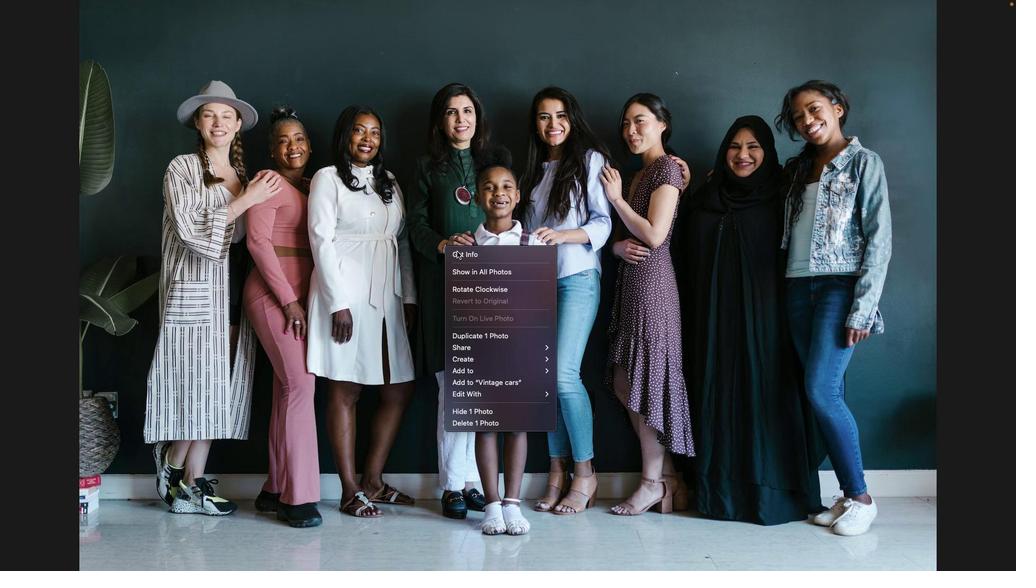 
Action: Mouse moved to (693, 276)
Screenshot: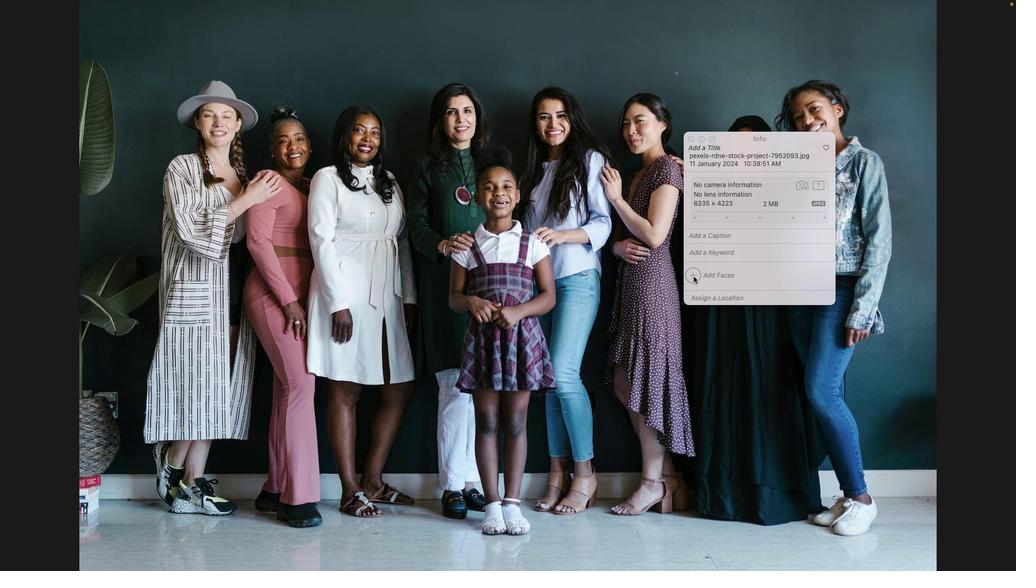 
Action: Mouse pressed left at (693, 276)
Screenshot: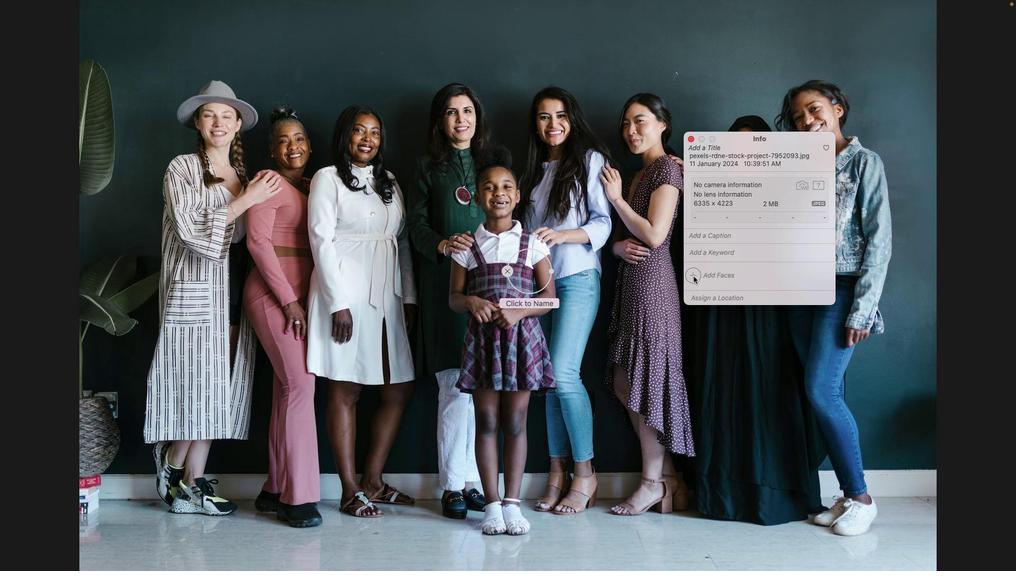 
Action: Mouse moved to (517, 261)
Screenshot: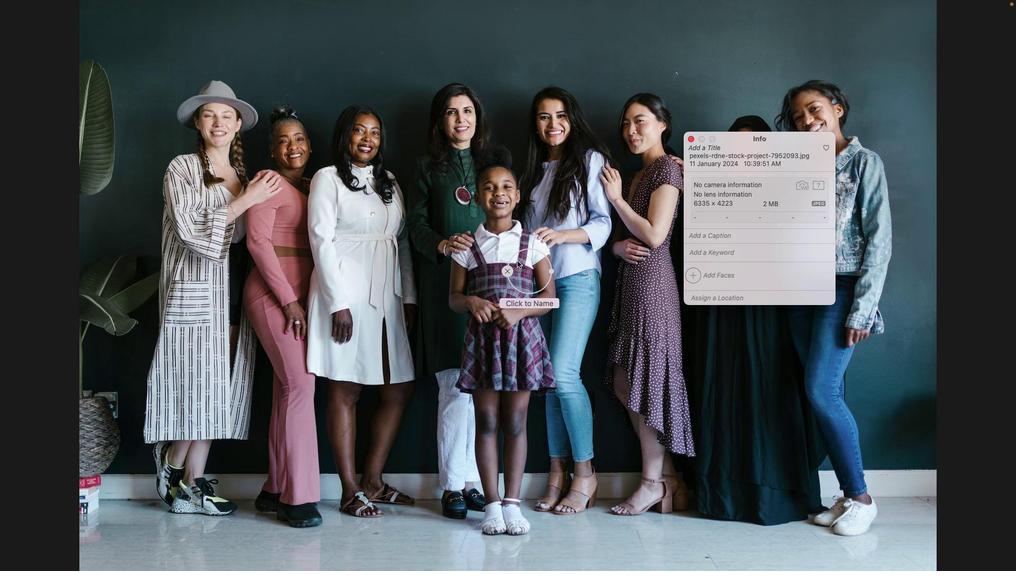 
Action: Mouse pressed left at (517, 261)
Screenshot: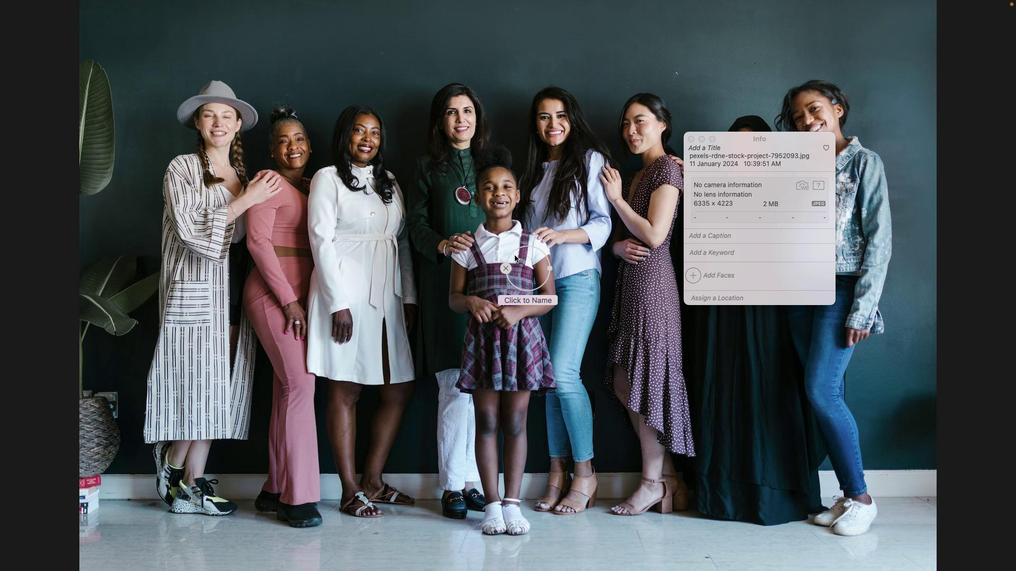 
Action: Mouse moved to (496, 228)
Screenshot: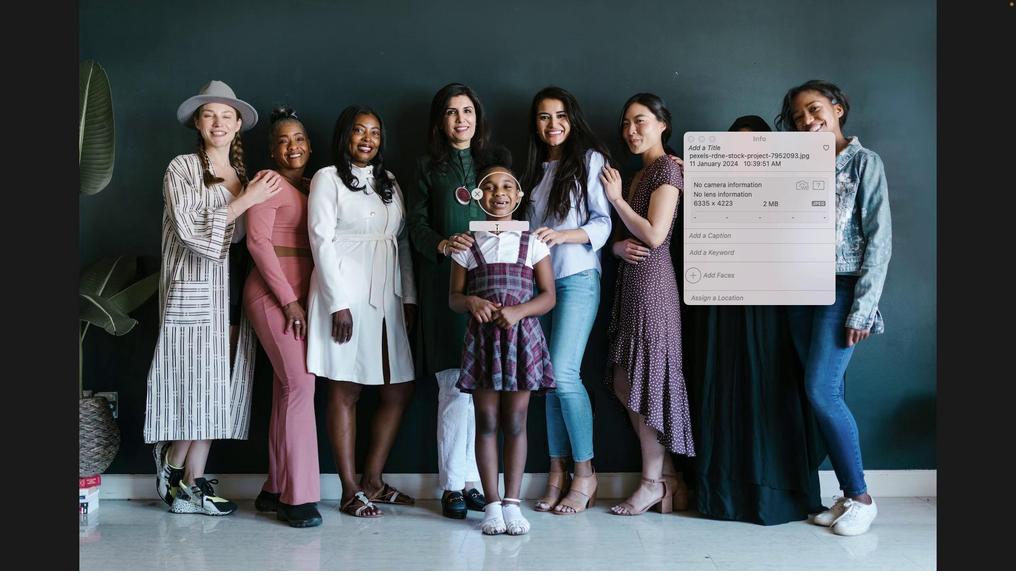 
Action: Mouse pressed left at (496, 228)
Screenshot: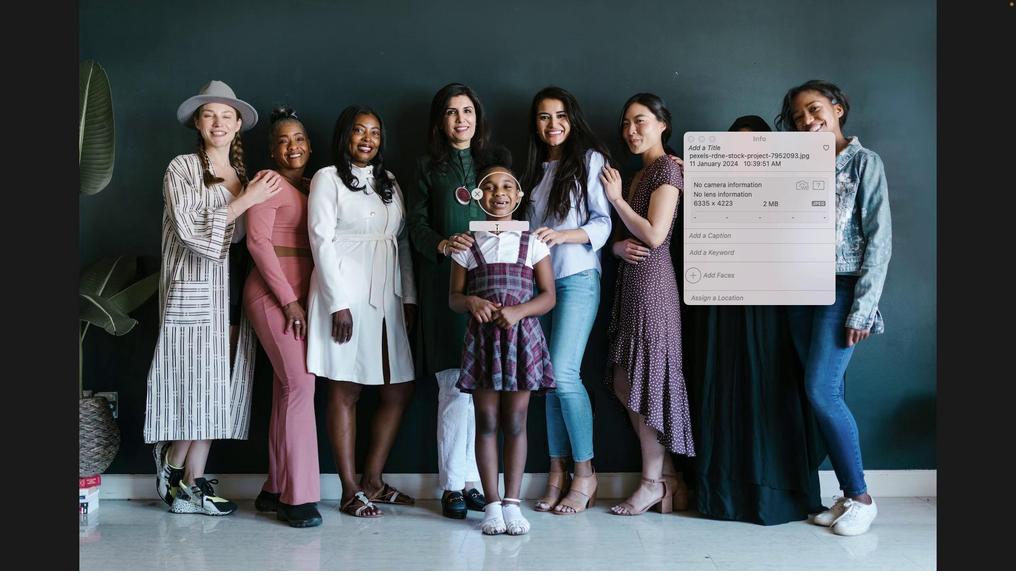 
Action: Mouse moved to (504, 232)
Screenshot: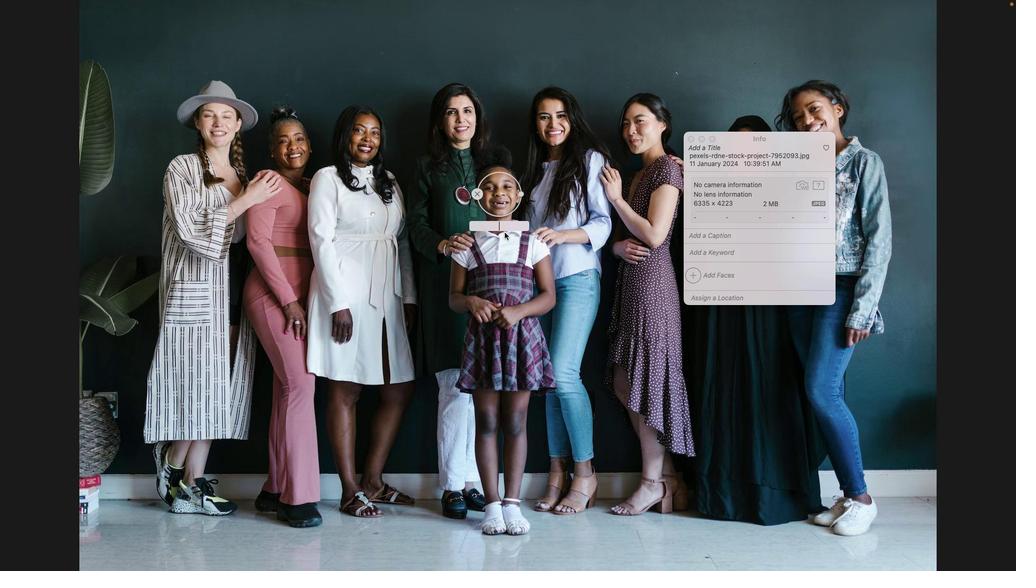 
Action: Key pressed 'h'Key.backspace'h'Key.backspace'j''e''n''n''i''f''e''r'Key.space'l''o''p''e''r''s'
Screenshot: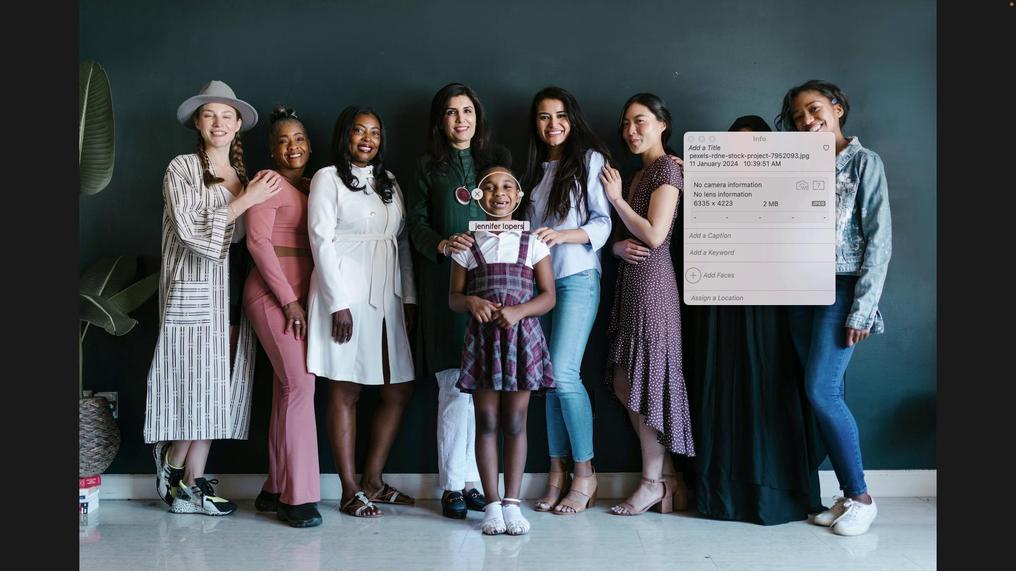 
Action: Mouse moved to (611, 327)
Screenshot: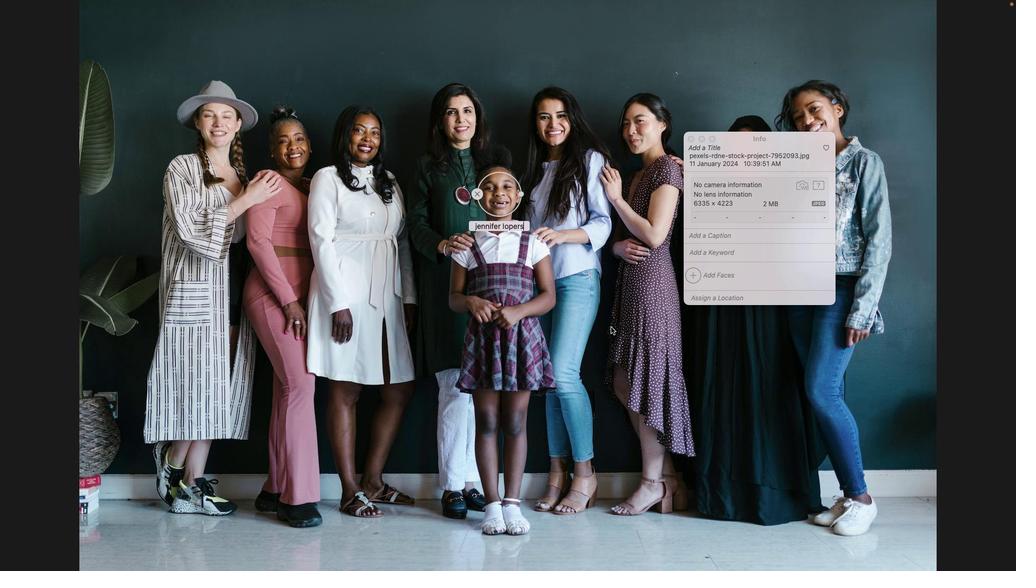 
Action: Mouse pressed left at (611, 327)
Screenshot: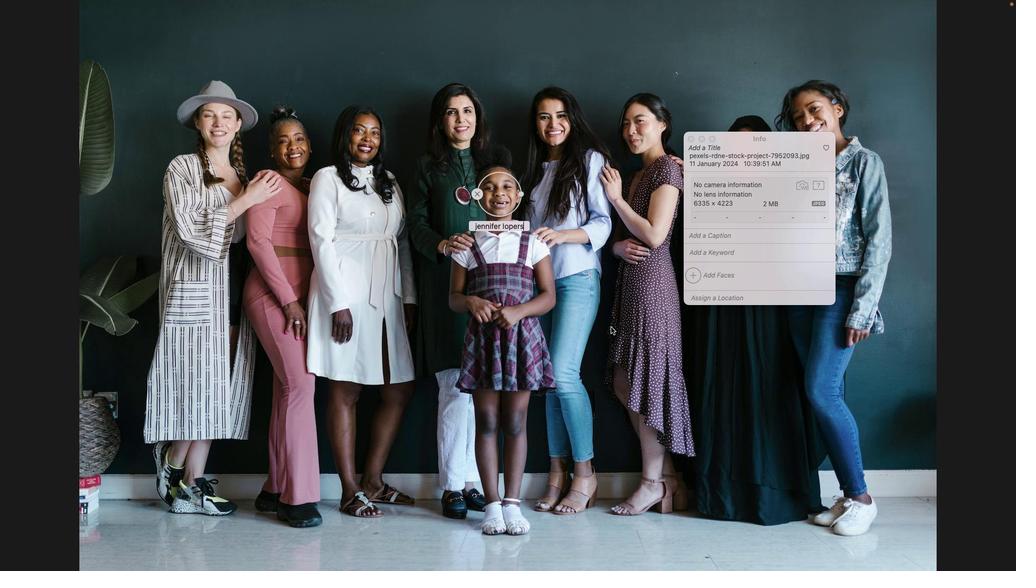 
Action: Mouse moved to (712, 275)
Screenshot: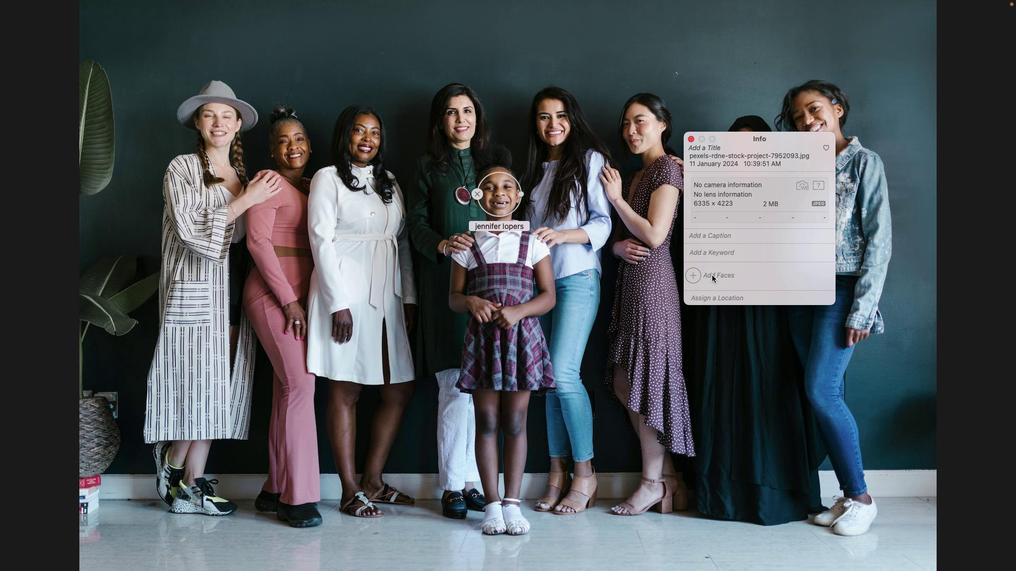 
Action: Mouse pressed left at (712, 275)
Screenshot: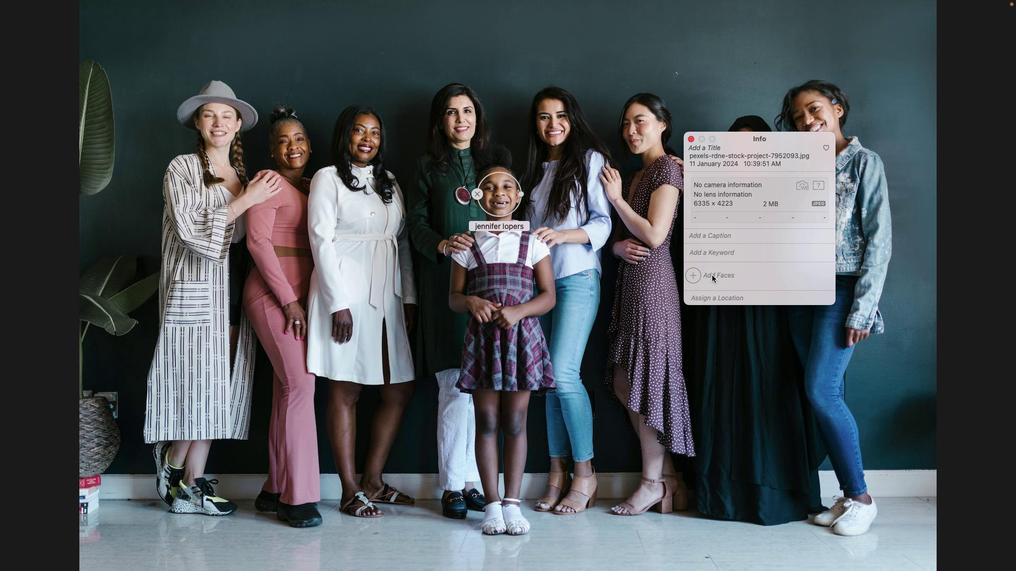 
Action: Mouse moved to (699, 275)
Screenshot: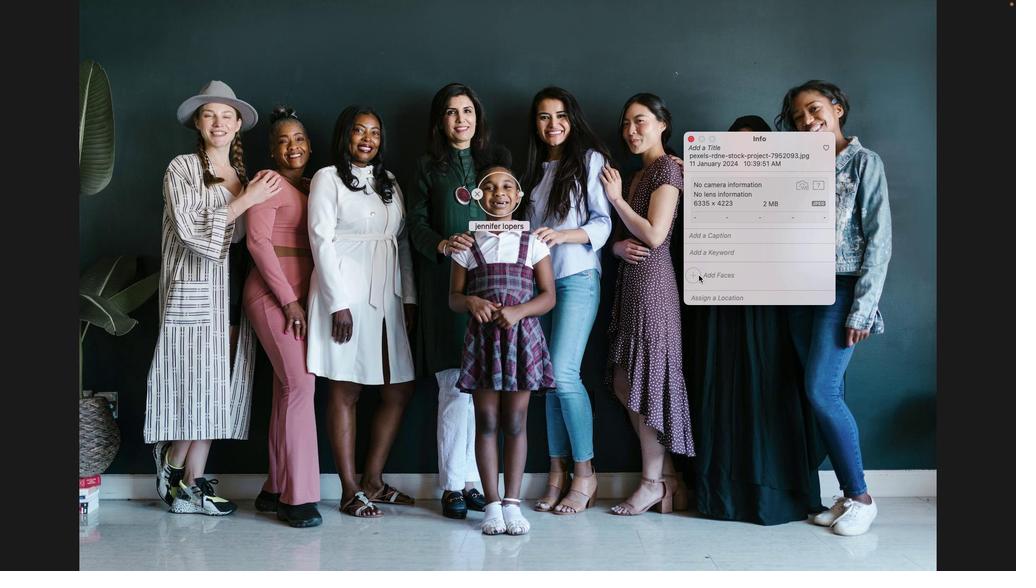 
Action: Mouse pressed left at (699, 275)
Screenshot: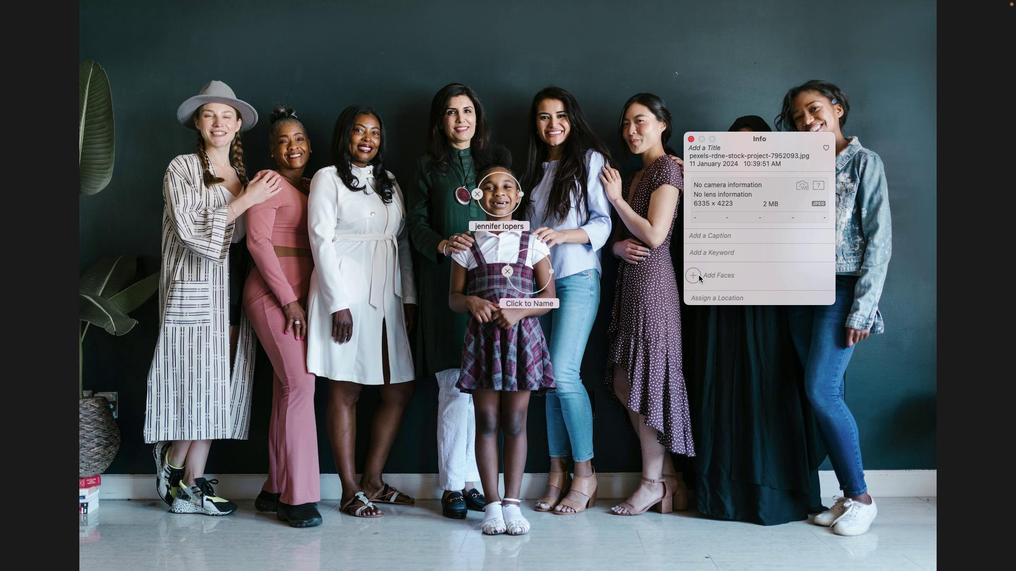 
Action: Mouse moved to (535, 301)
Screenshot: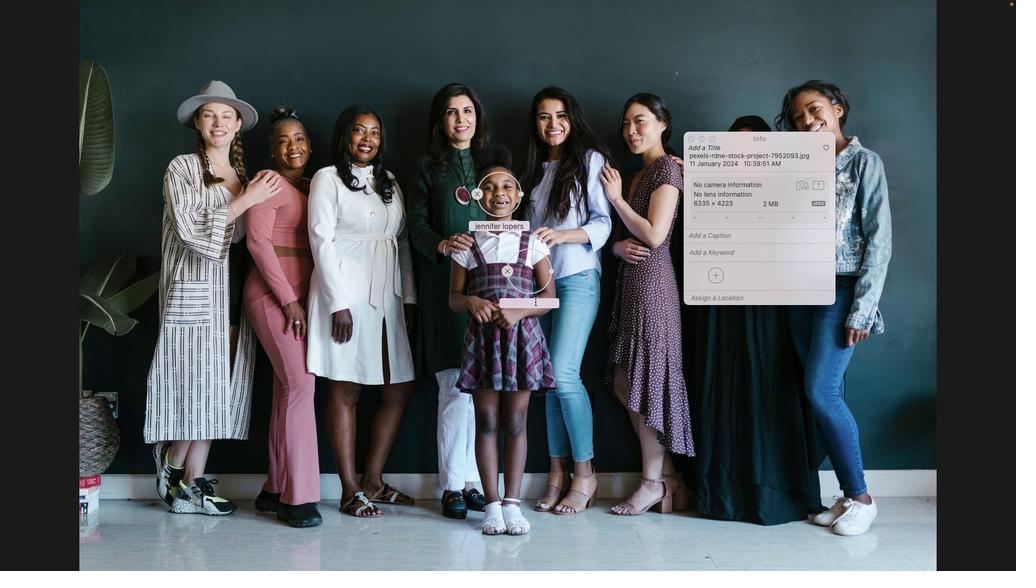 
Action: Mouse pressed left at (535, 301)
Screenshot: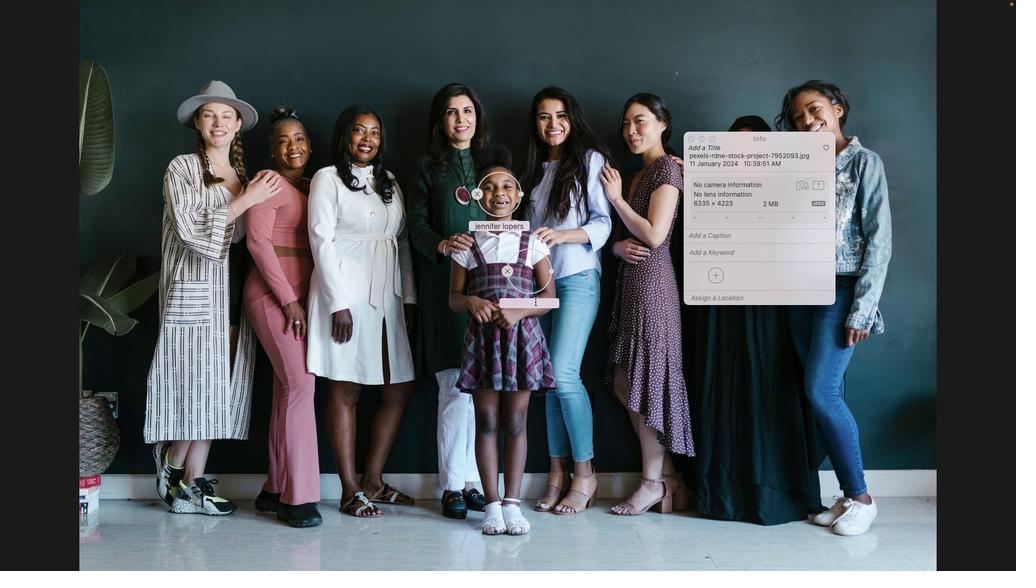 
Action: Mouse moved to (535, 302)
Screenshot: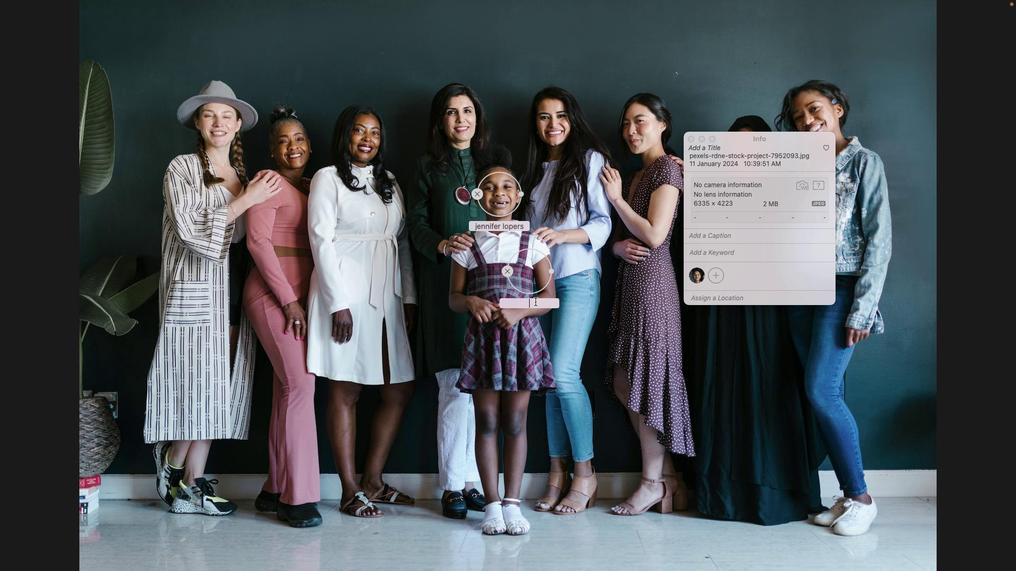 
Action: Mouse pressed left at (535, 302)
Screenshot: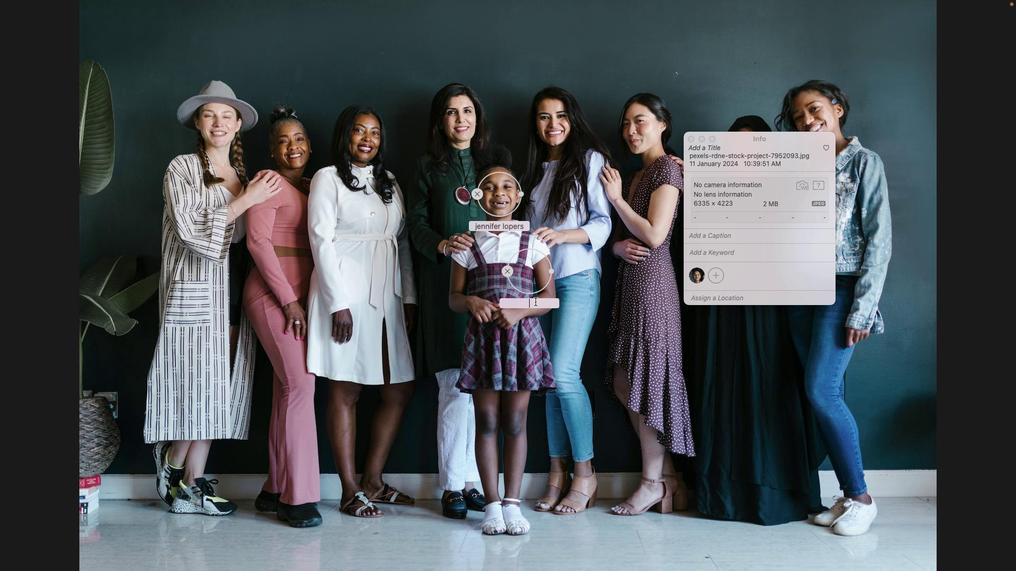 
Action: Key pressed 't''a''l''o''r'Key.enter
Screenshot: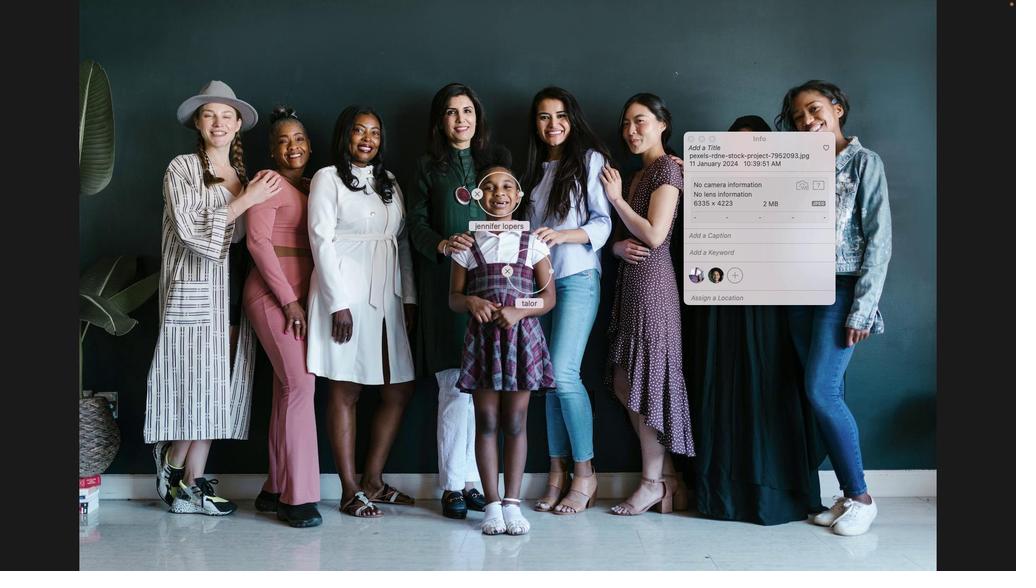 
Action: Mouse moved to (518, 262)
Screenshot: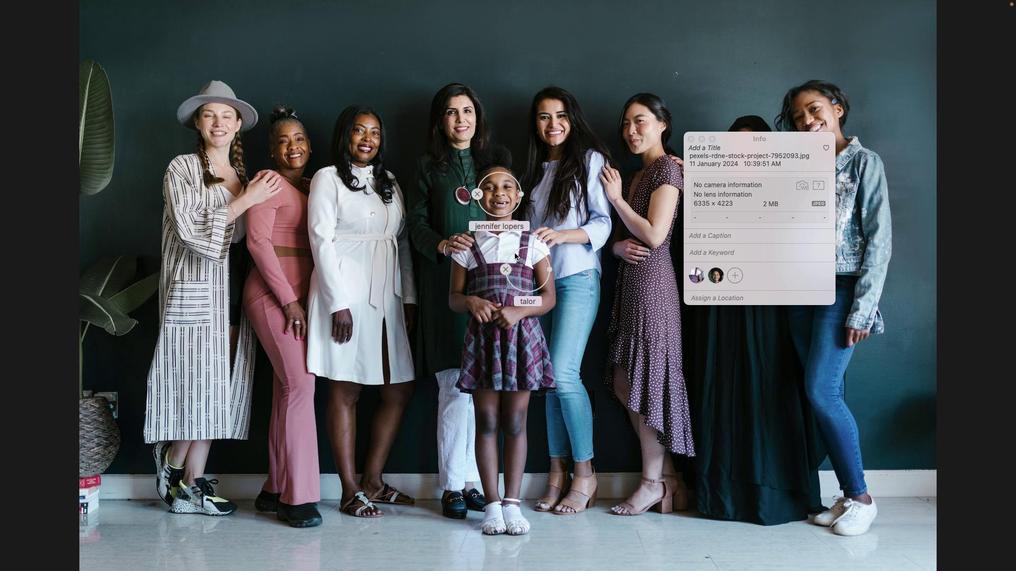 
Action: Mouse pressed left at (518, 262)
Screenshot: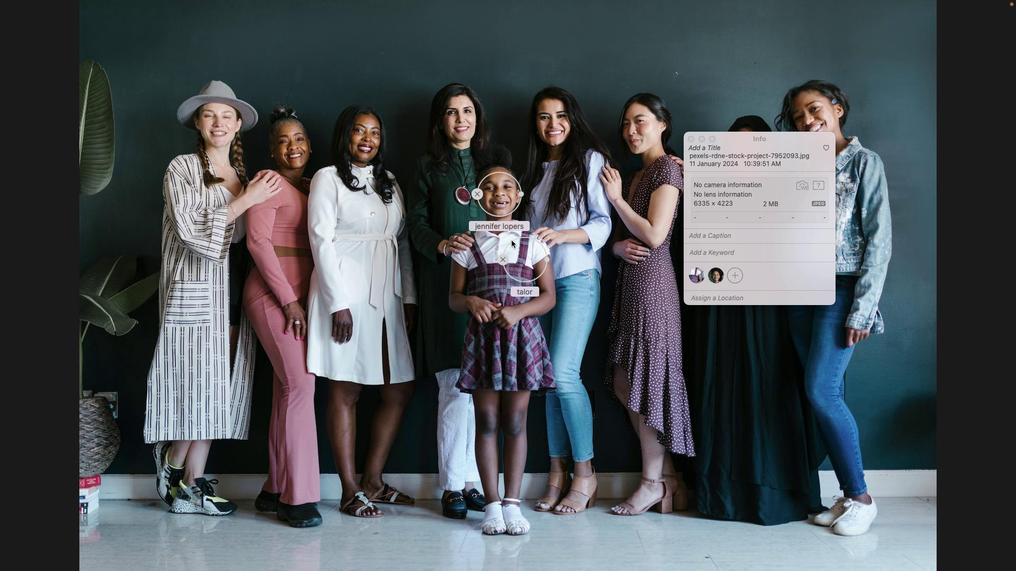 
Action: Mouse moved to (737, 272)
Screenshot: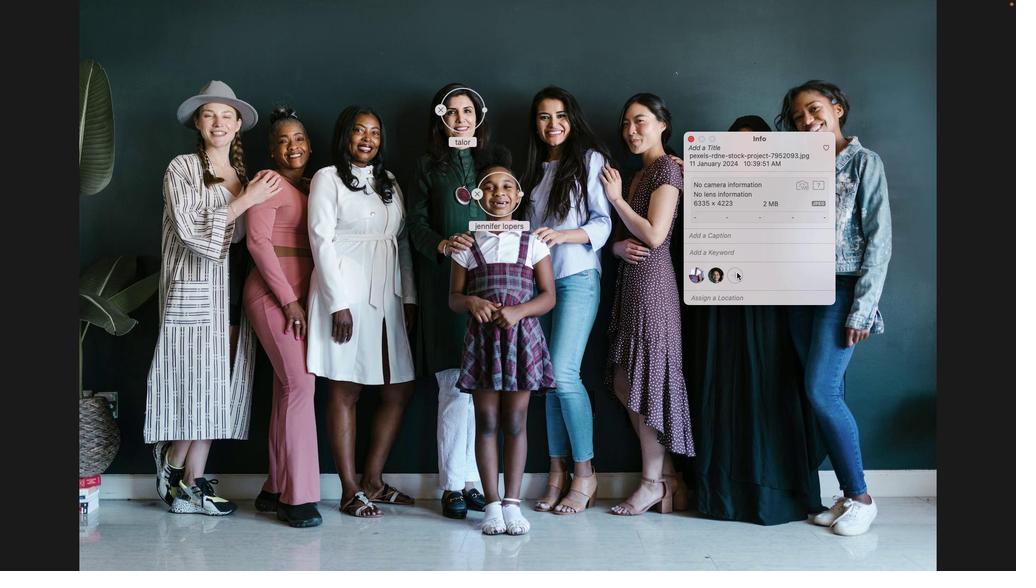
Action: Mouse pressed left at (737, 272)
Screenshot: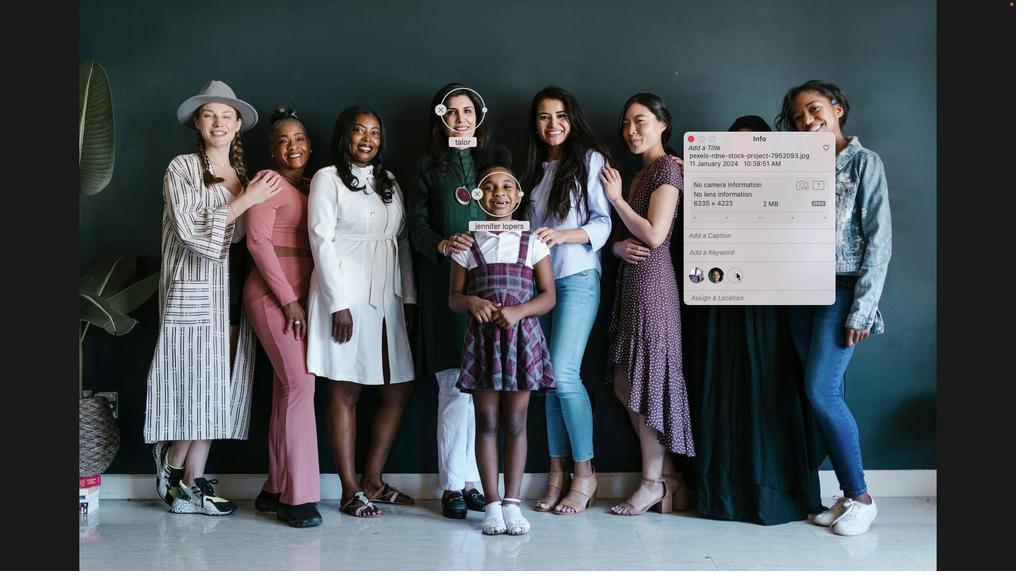 
Action: Mouse moved to (532, 304)
Screenshot: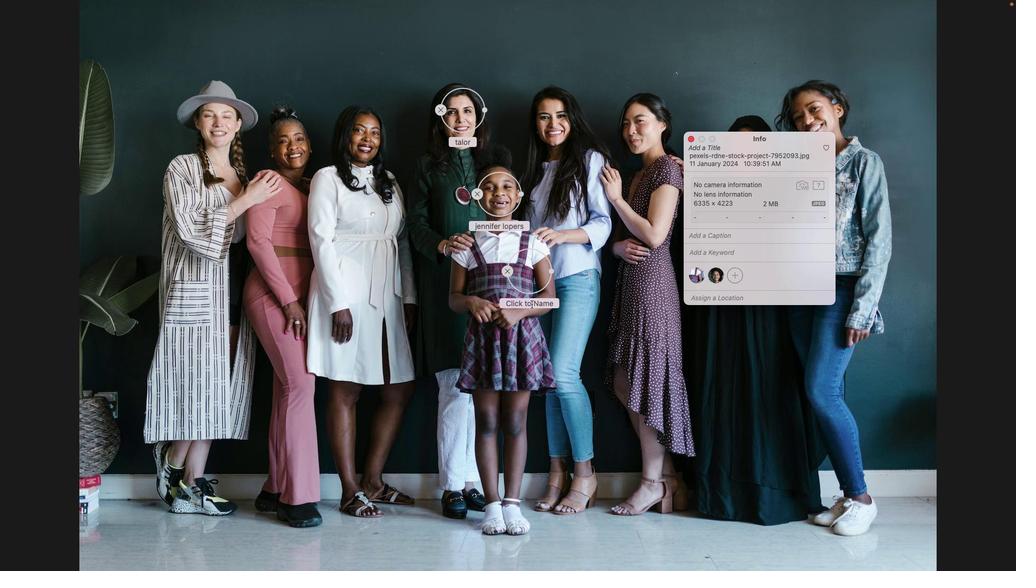 
Action: Mouse pressed left at (532, 304)
Screenshot: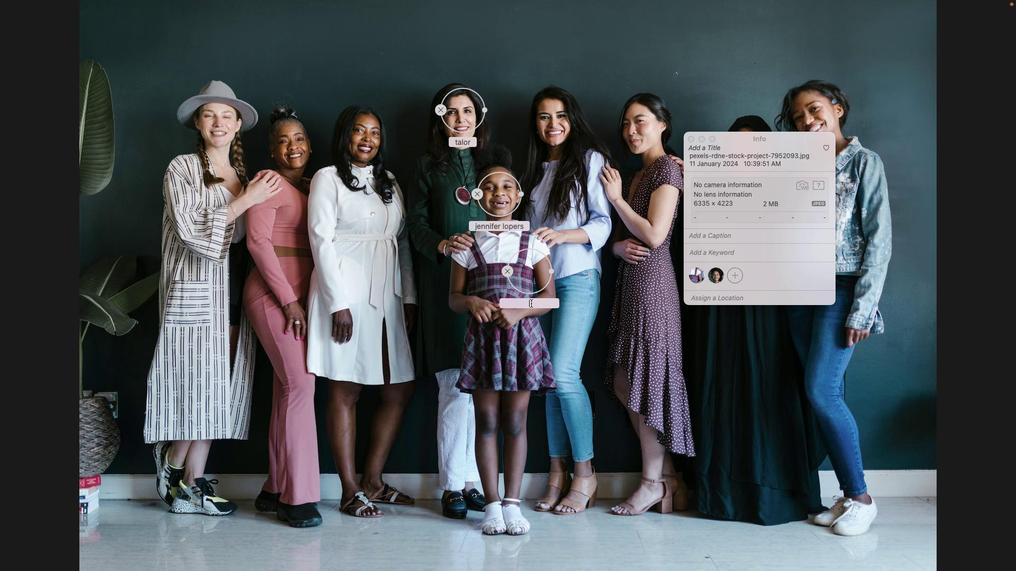 
Action: Mouse moved to (531, 303)
Screenshot: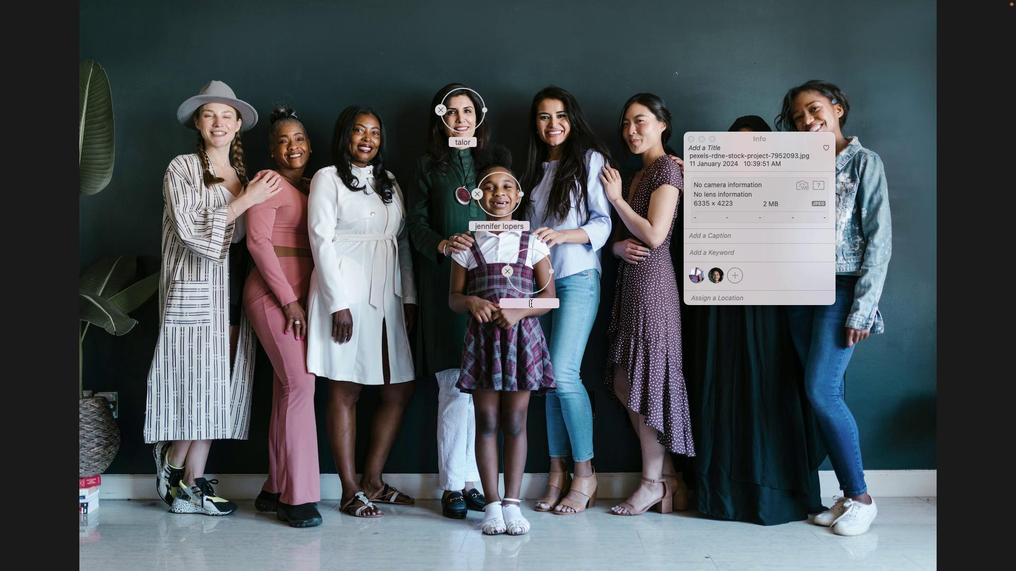 
Action: Mouse pressed left at (531, 303)
Screenshot: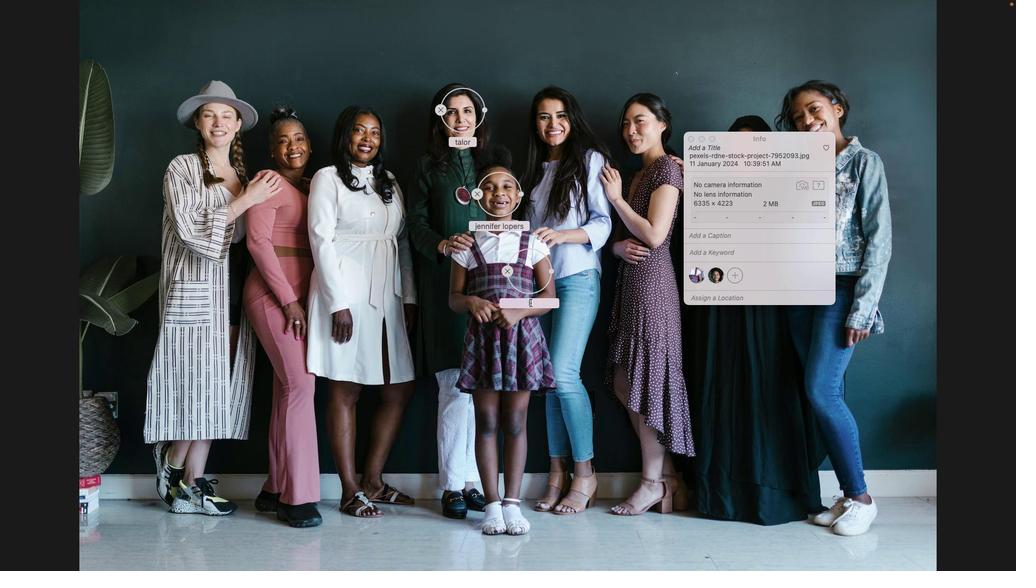
Action: Mouse moved to (531, 302)
Screenshot: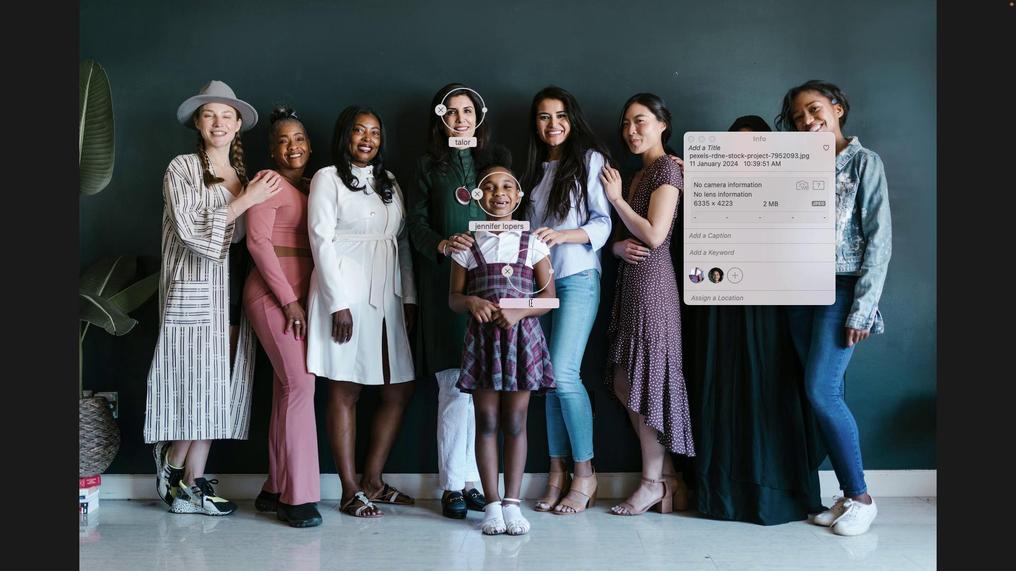 
Action: Key pressed 'p''e''t''e''r'Key.space
Screenshot: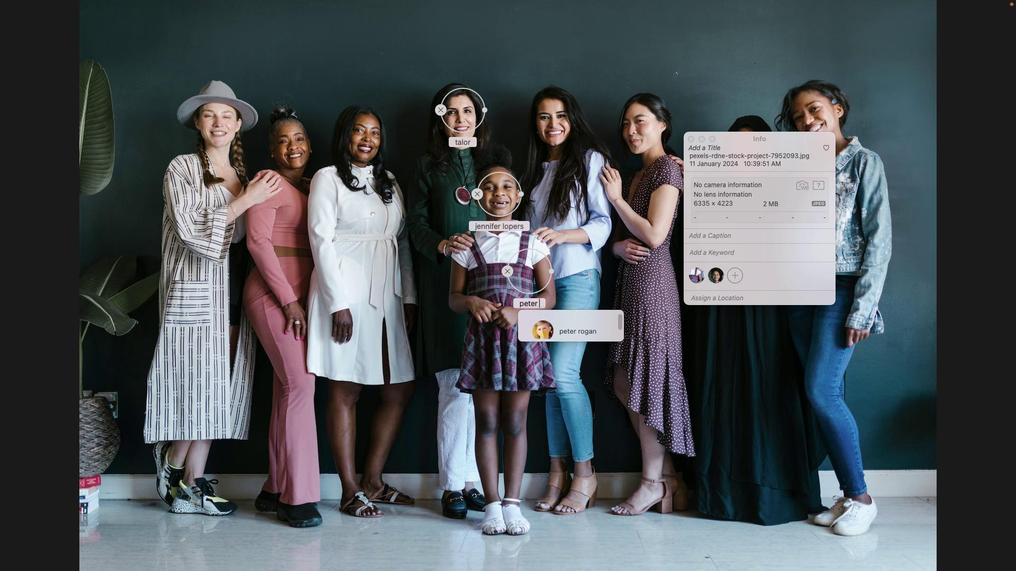 
Action: Mouse moved to (544, 314)
Screenshot: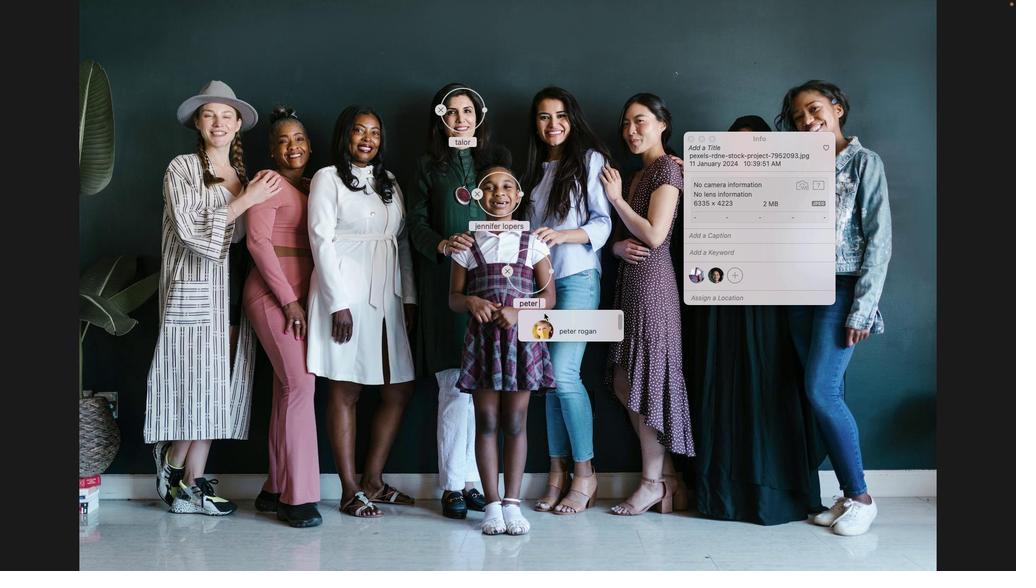 
Action: Mouse pressed left at (544, 314)
Screenshot: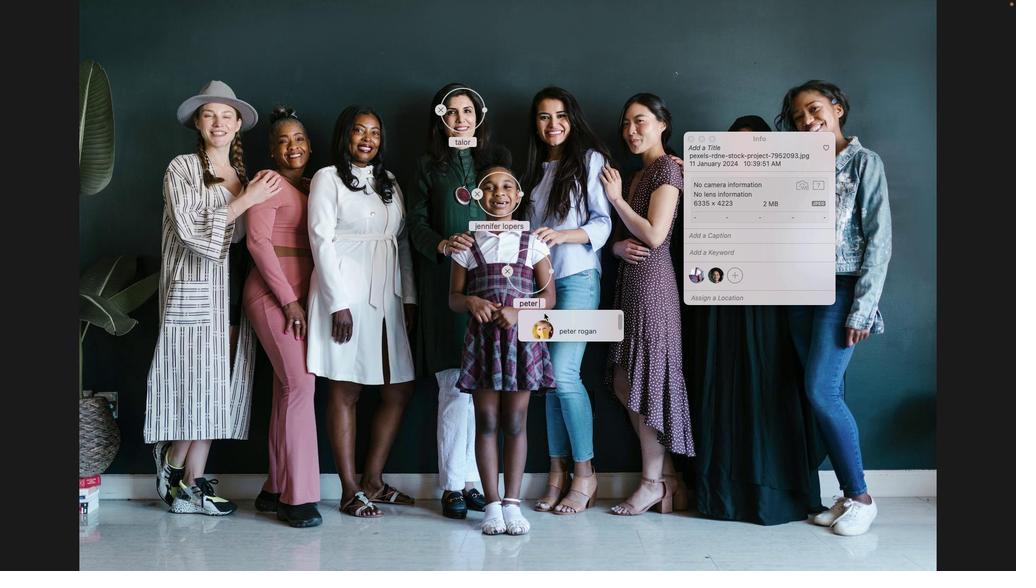 
Action: Mouse moved to (521, 257)
Screenshot: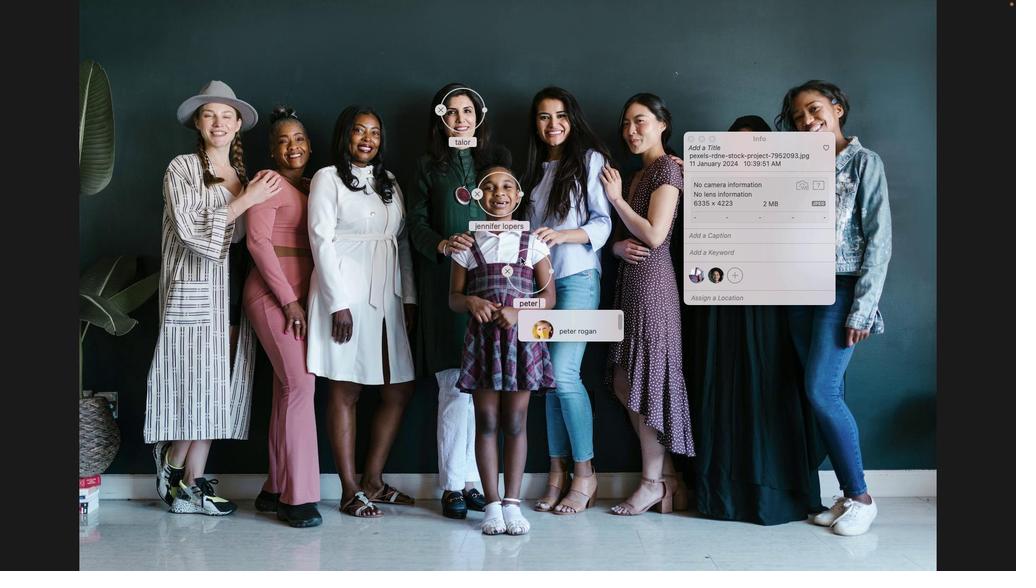 
Action: Mouse pressed left at (521, 257)
Screenshot: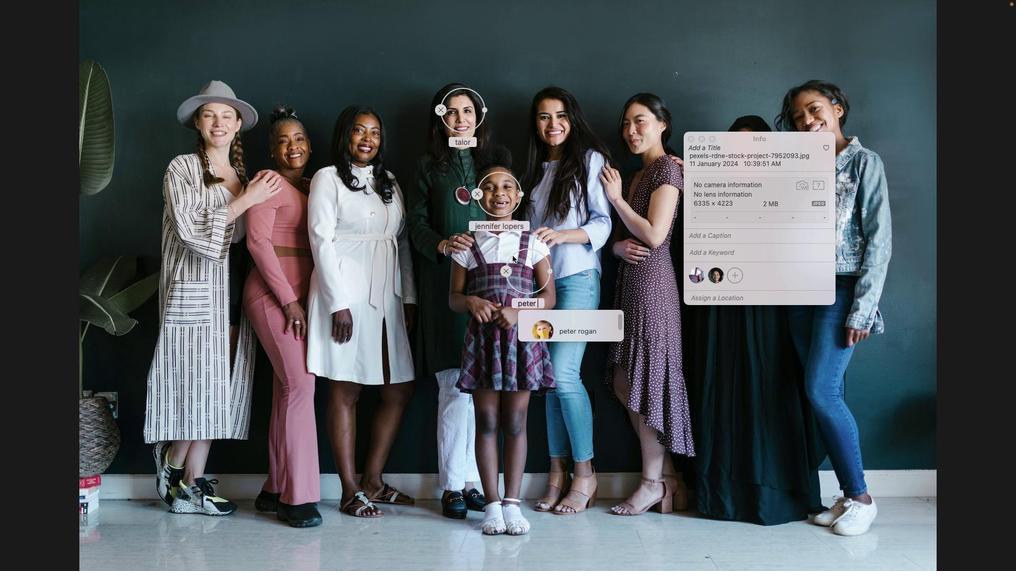
Action: Mouse moved to (756, 273)
Screenshot: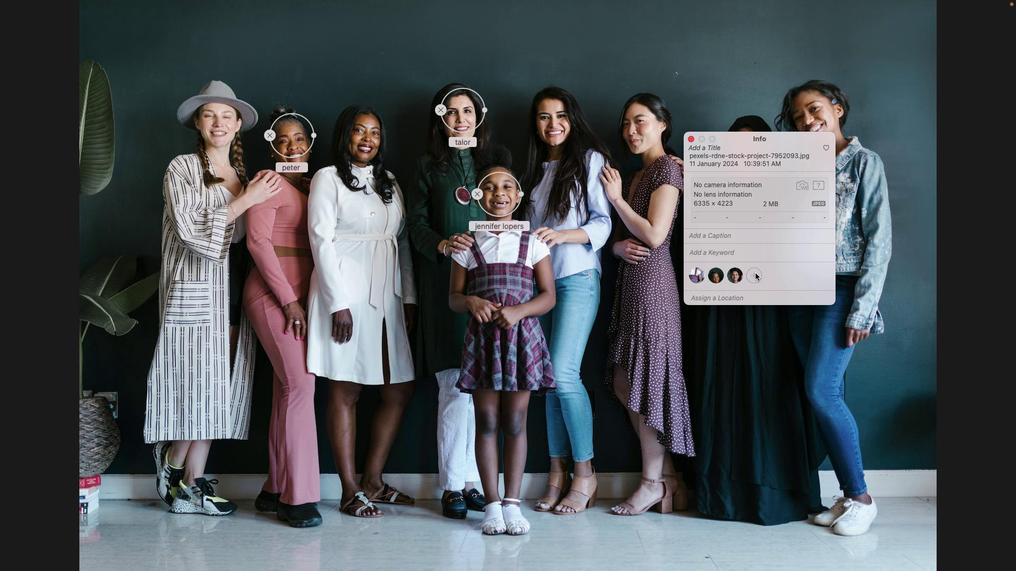 
Action: Mouse pressed left at (756, 273)
Screenshot: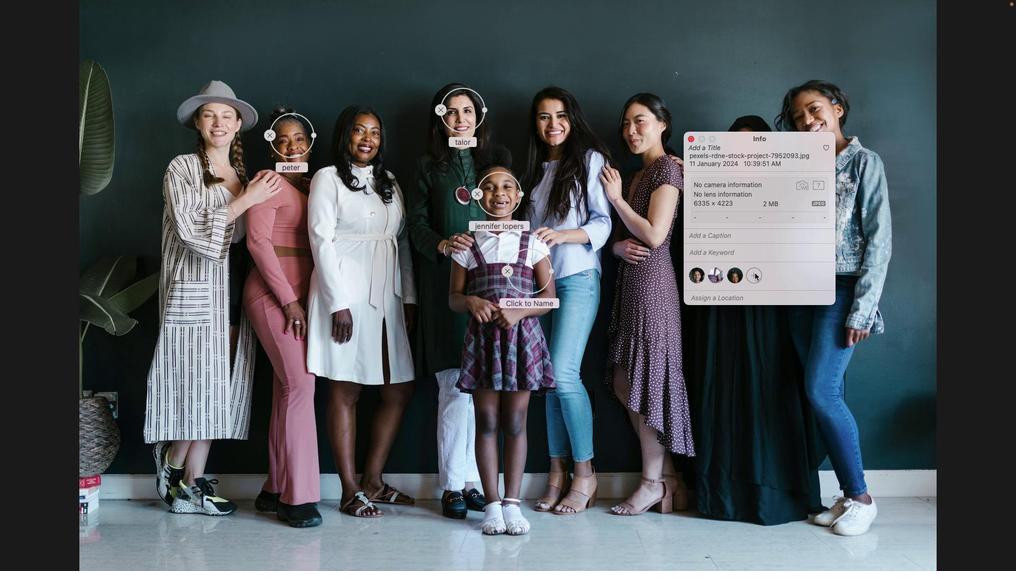 
Action: Mouse moved to (540, 302)
Screenshot: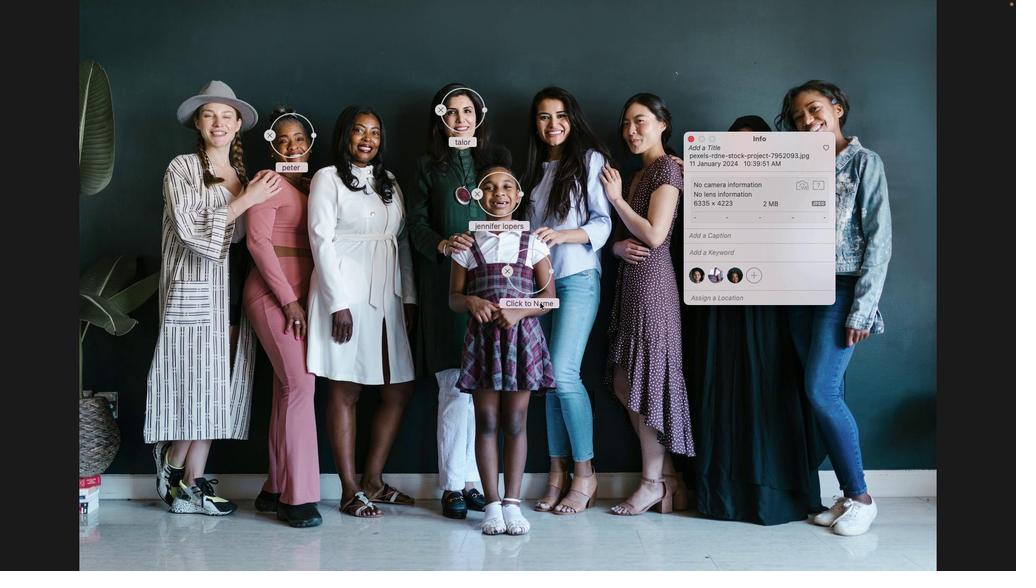 
Action: Mouse pressed left at (540, 302)
Screenshot: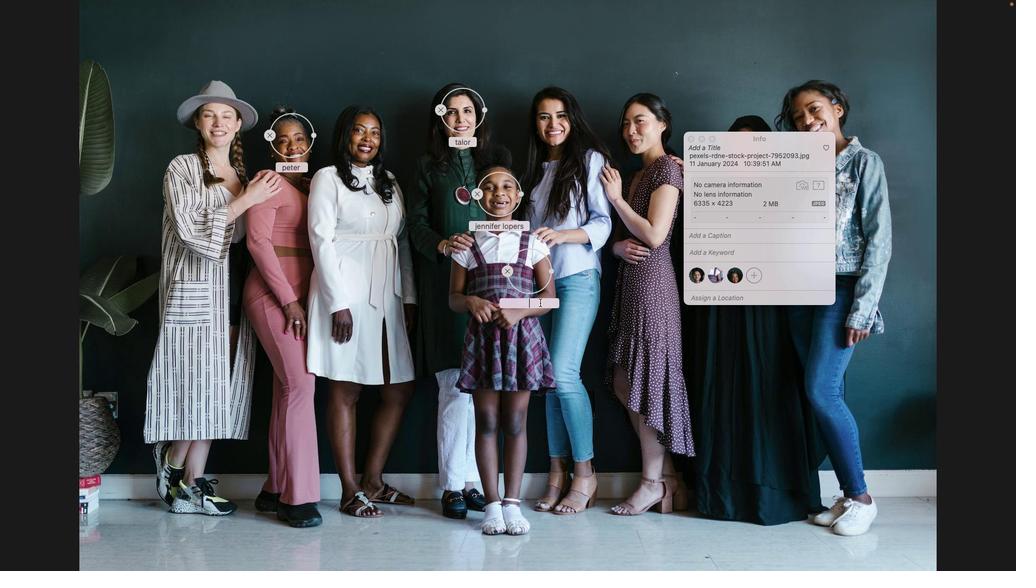 
Action: Key pressed 'd'Key.backspace'h'Key.backspace'h''e'Key.backspaceKey.backspace'j''a''n''n''y'Key.space'l''o''p''e''x'Key.backspace'x'
Screenshot: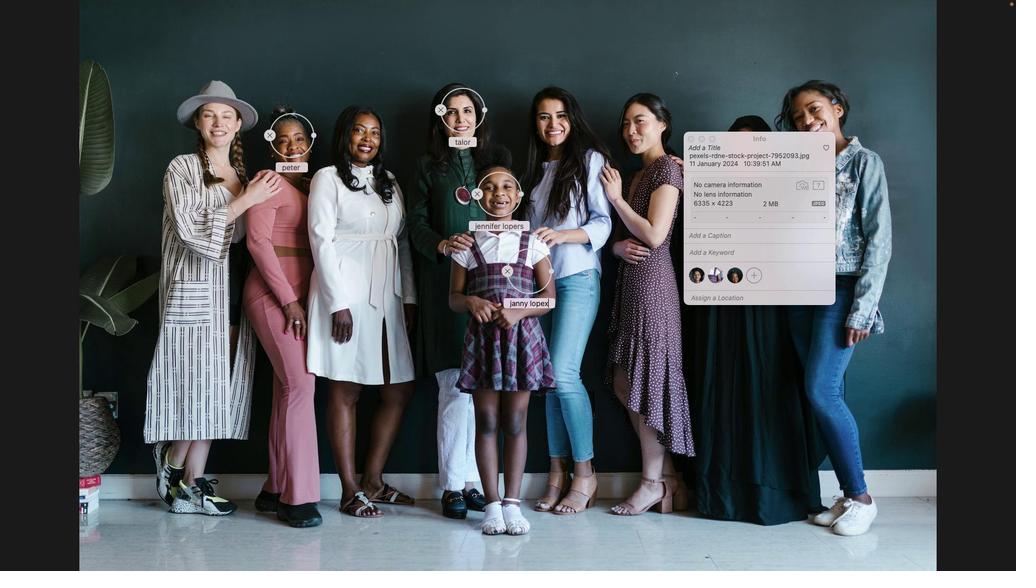 
Action: Mouse moved to (524, 258)
Screenshot: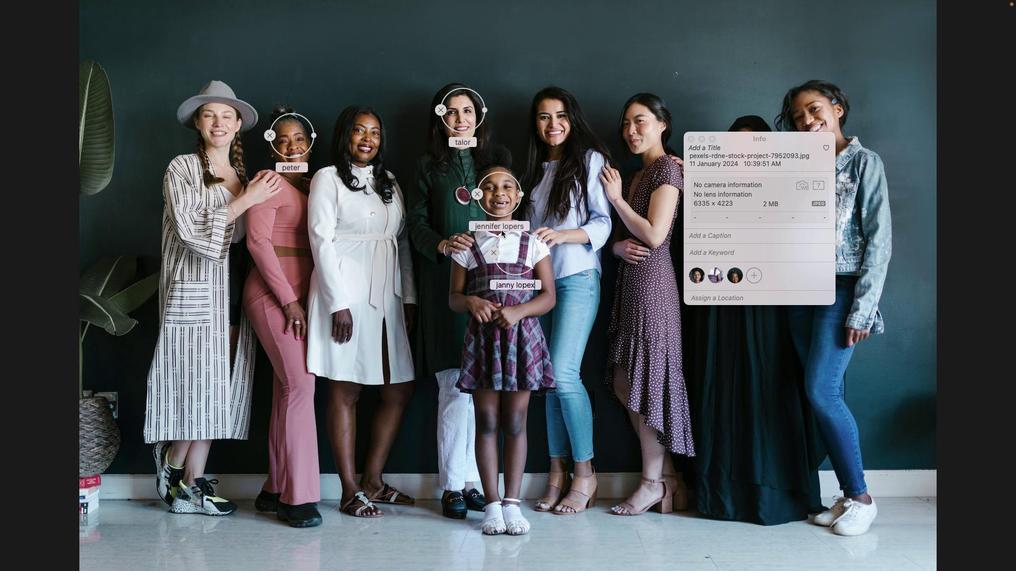 
Action: Mouse pressed left at (524, 258)
Screenshot: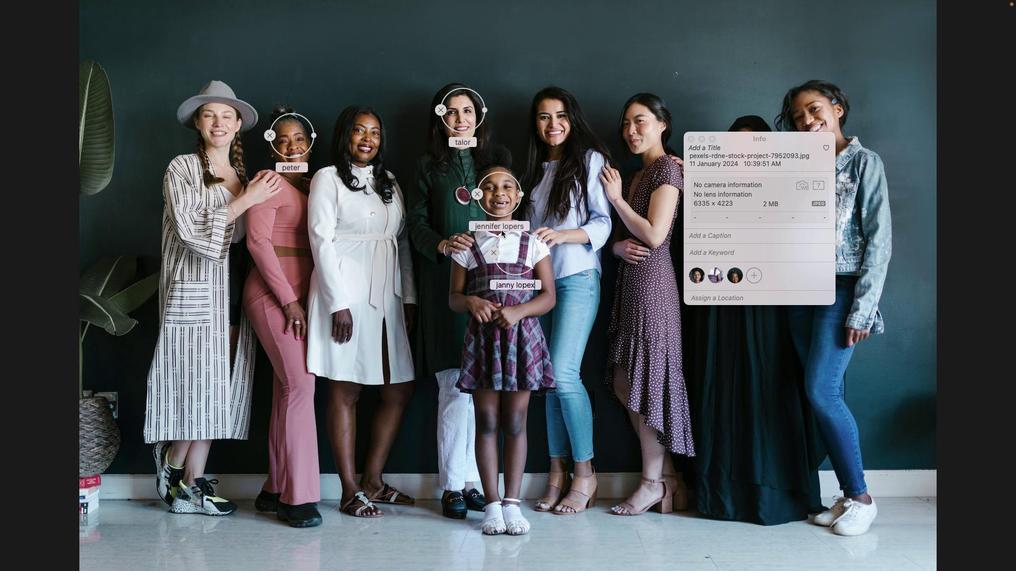 
Action: Mouse moved to (773, 274)
Screenshot: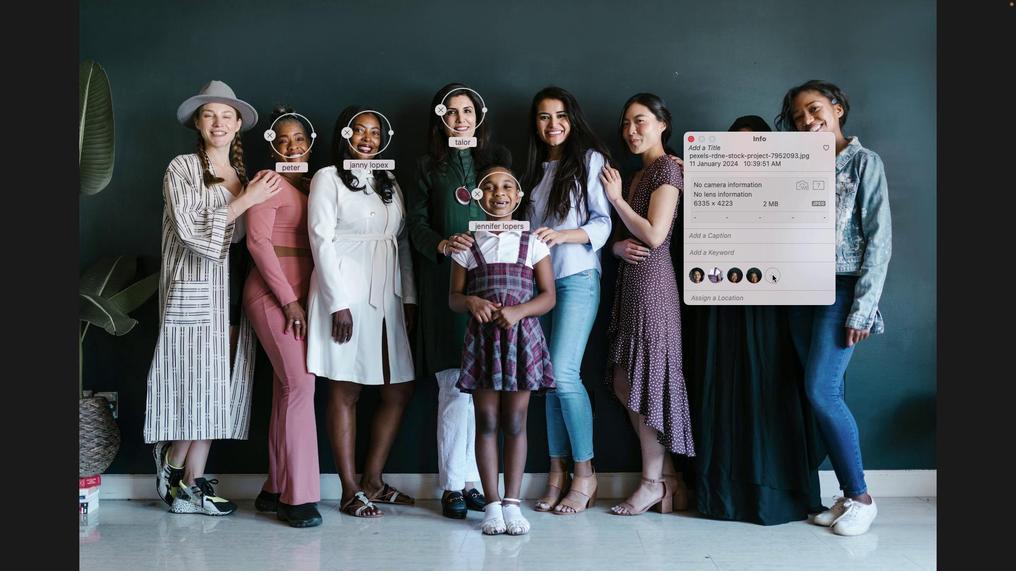 
Action: Mouse pressed left at (773, 274)
Screenshot: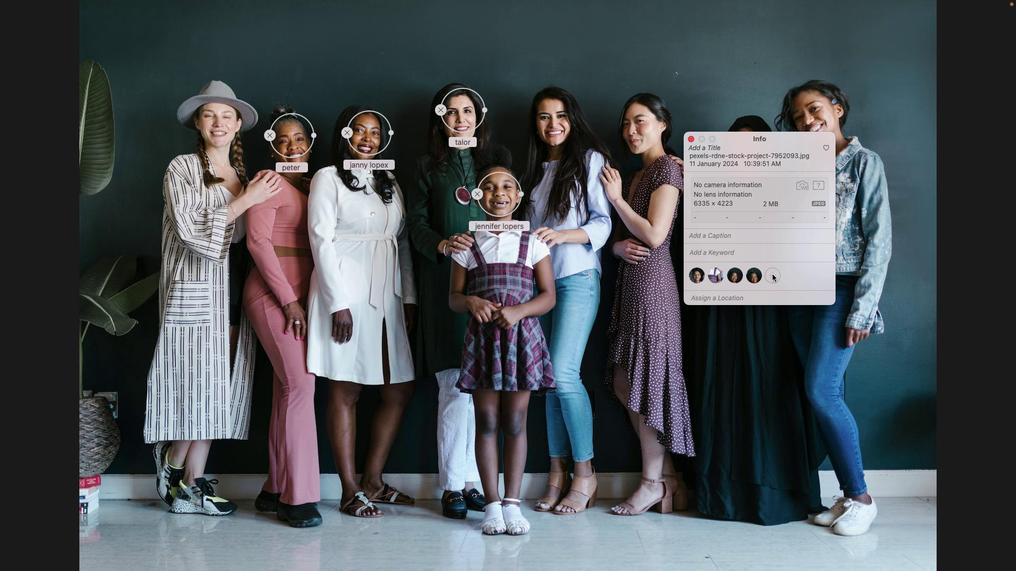 
Action: Mouse moved to (535, 299)
Screenshot: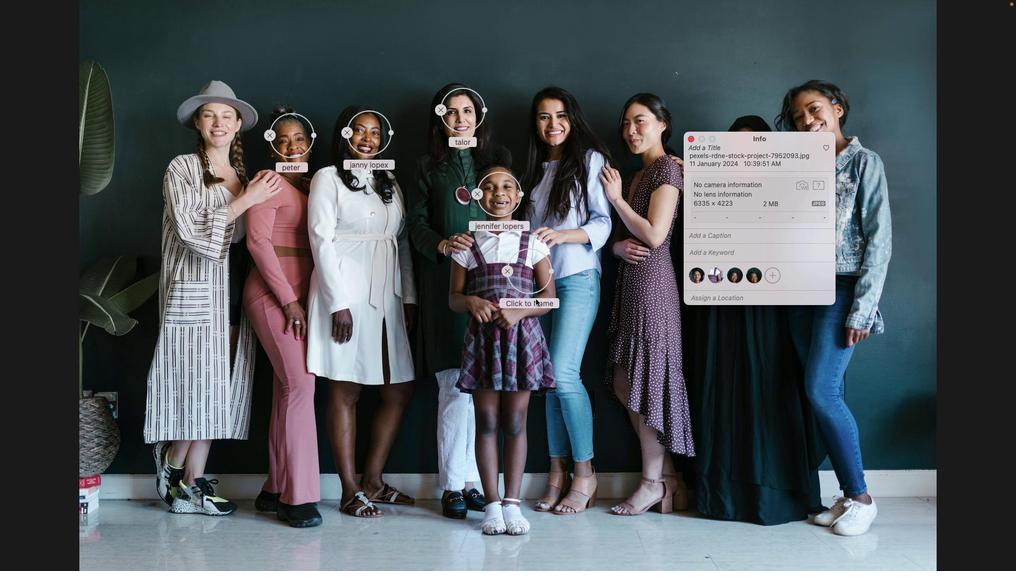 
Action: Mouse pressed left at (535, 299)
Screenshot: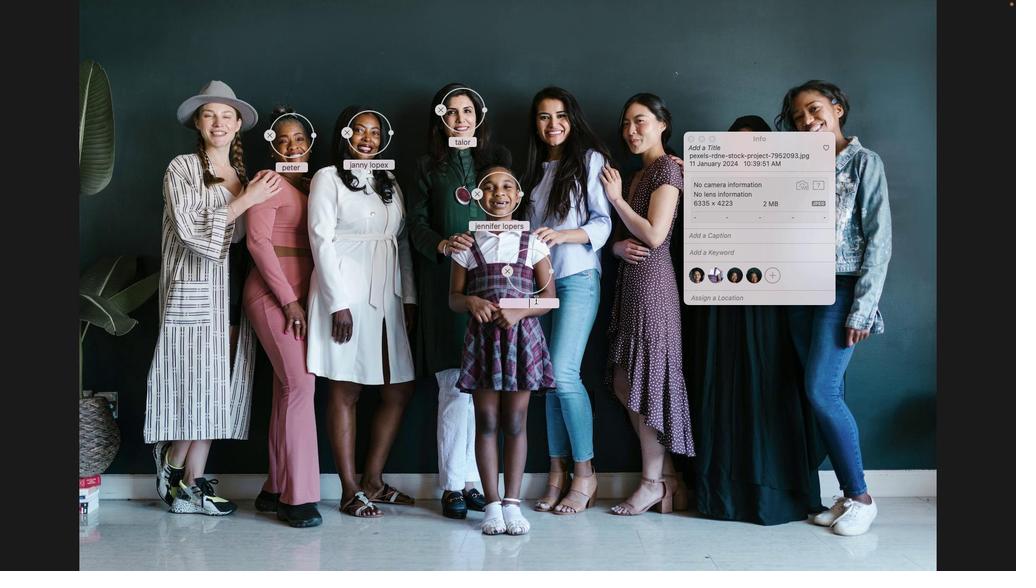 
Action: Mouse moved to (535, 300)
Screenshot: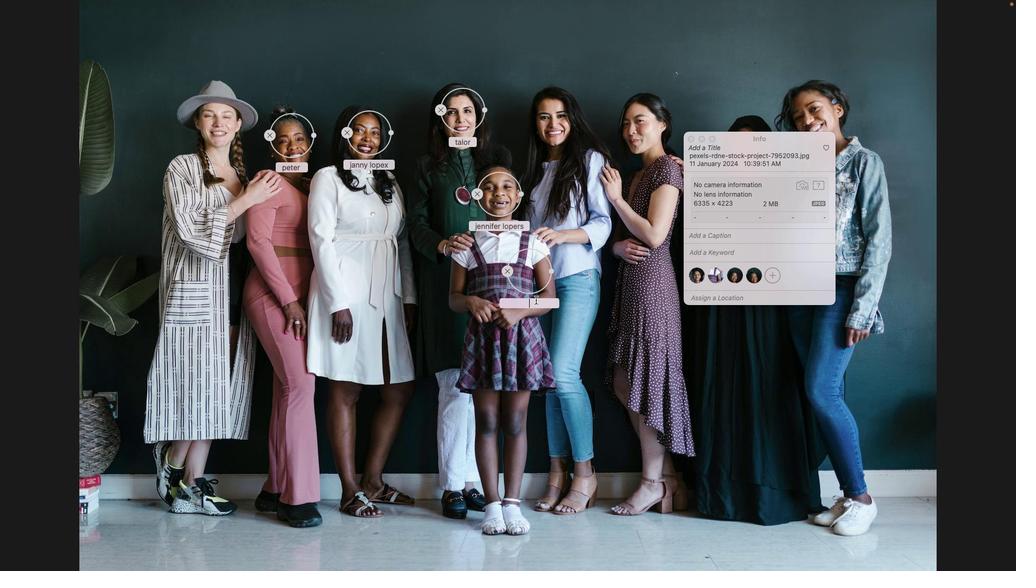 
Action: Key pressed Key.shift_r'R''\x05'Key.backspaceKey.shift_r'e''m''i''l''l''y'Key.spaceKey.shift_r'R''e''c''h''a''r''d''s''i''o''n'
Screenshot: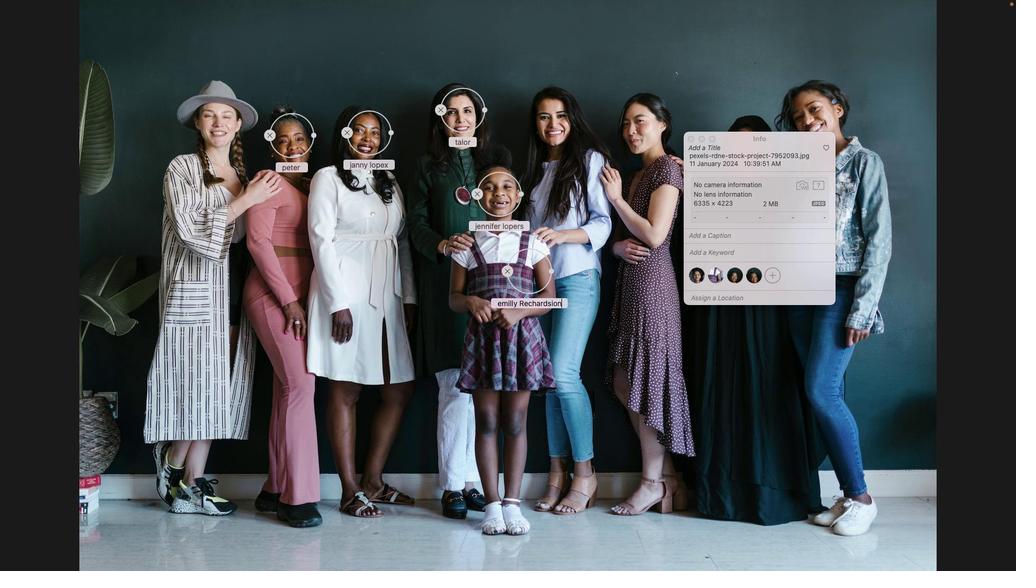 
Action: Mouse moved to (586, 345)
Screenshot: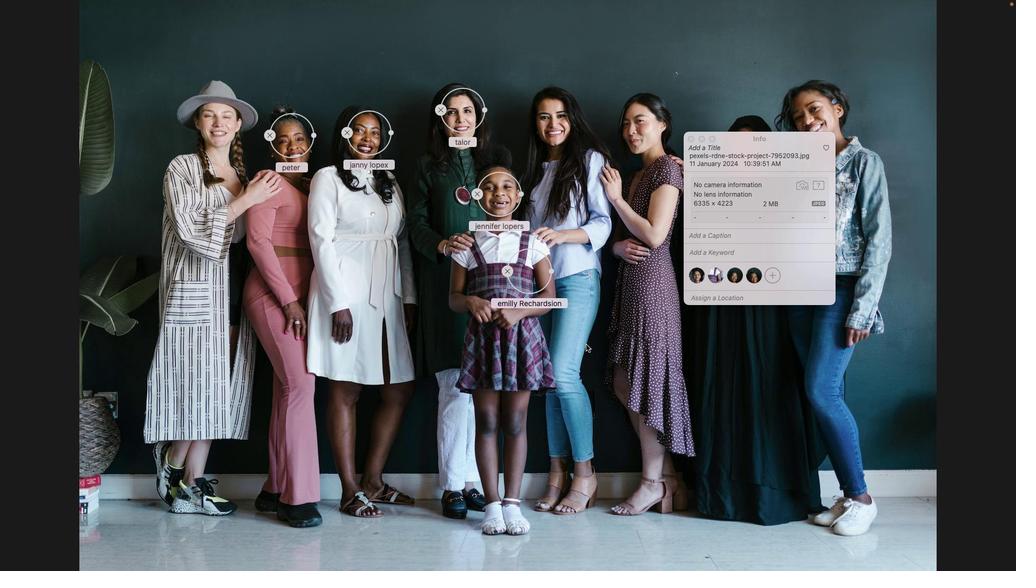 
Action: Mouse pressed left at (586, 345)
Screenshot: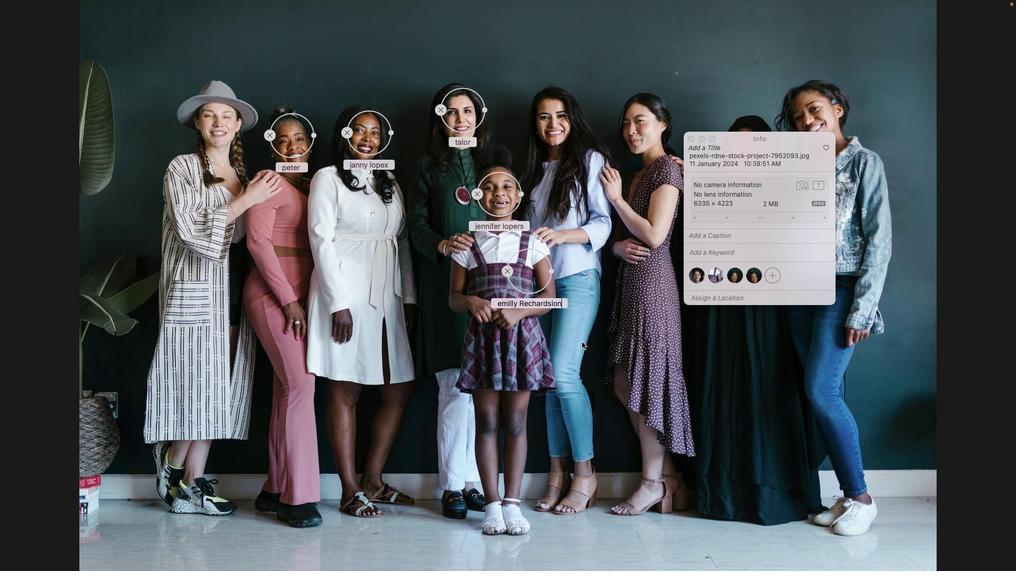 
Action: Mouse moved to (534, 272)
Screenshot: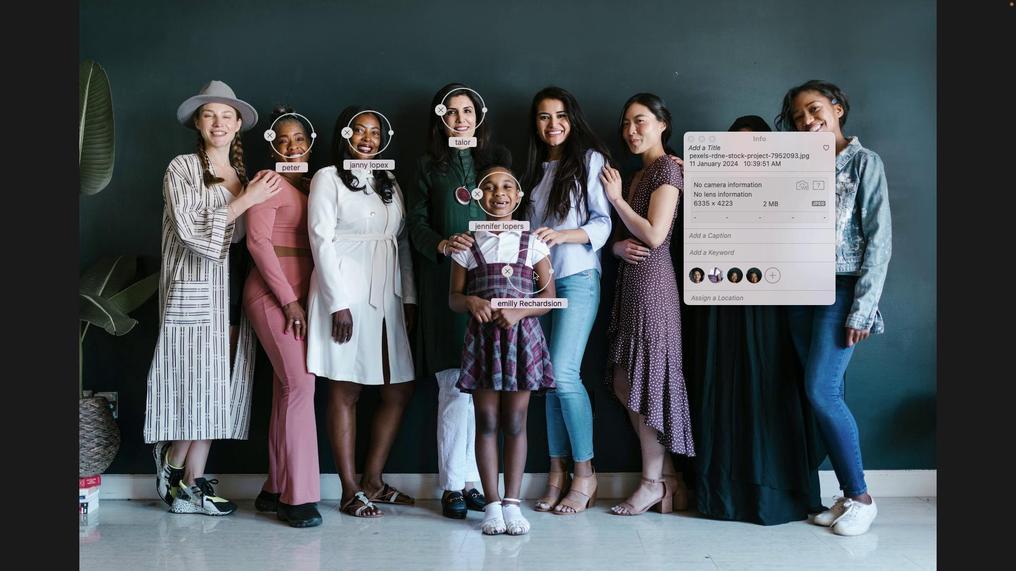 
Action: Mouse pressed left at (534, 272)
Screenshot: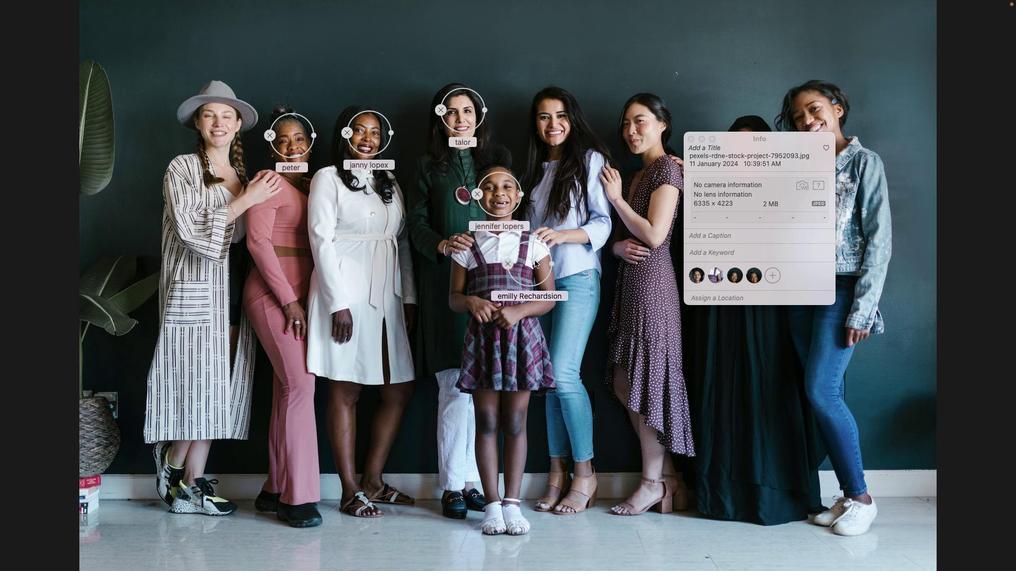 
Action: Mouse moved to (790, 276)
Screenshot: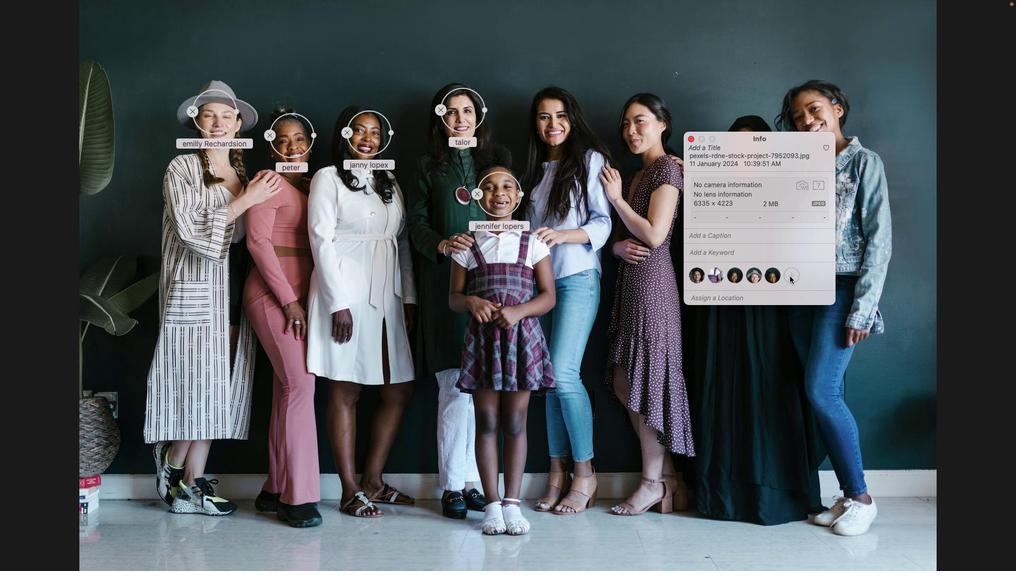 
Action: Mouse pressed left at (790, 276)
Screenshot: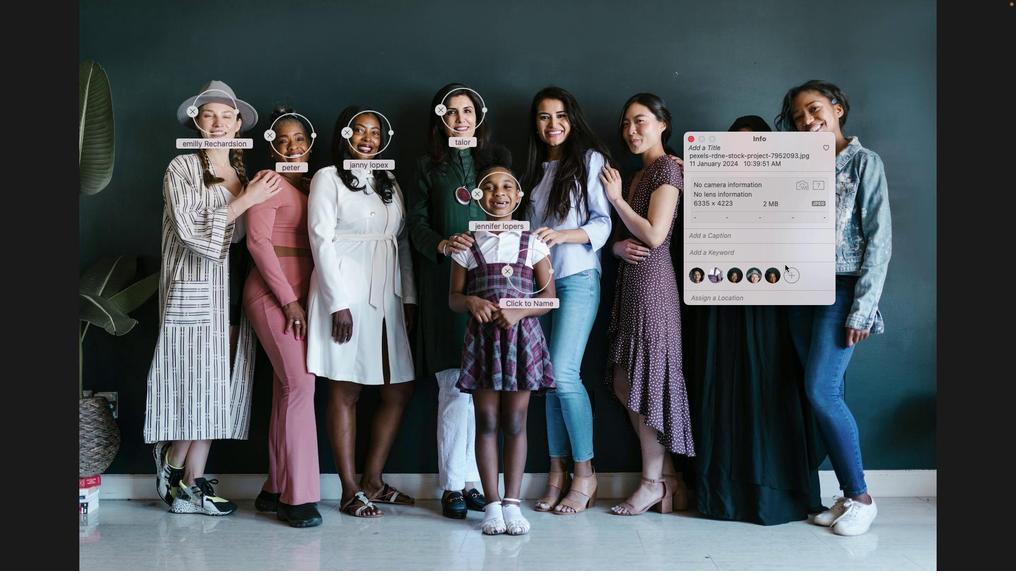 
Action: Mouse moved to (780, 137)
Screenshot: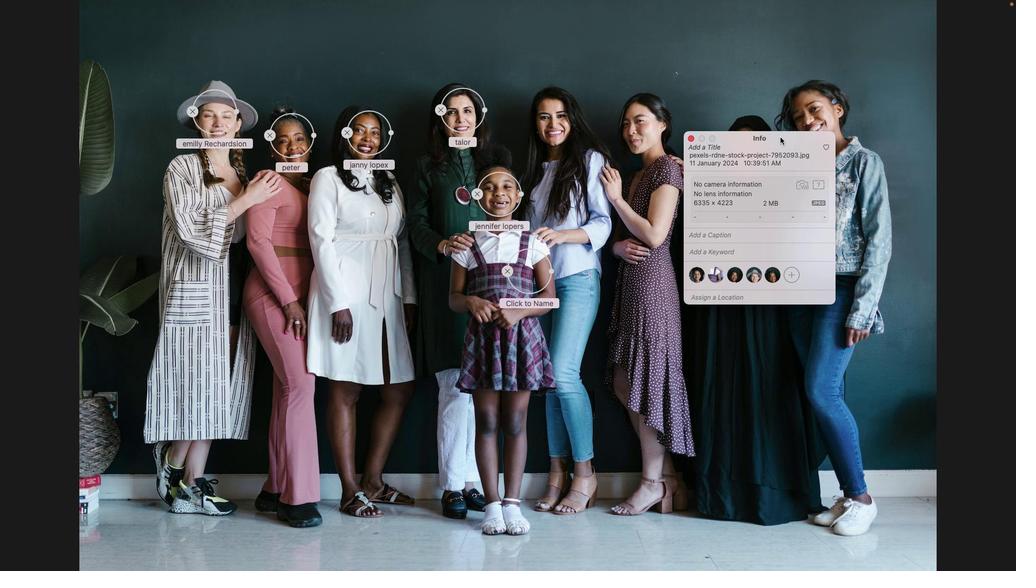 
Action: Mouse pressed left at (780, 137)
Screenshot: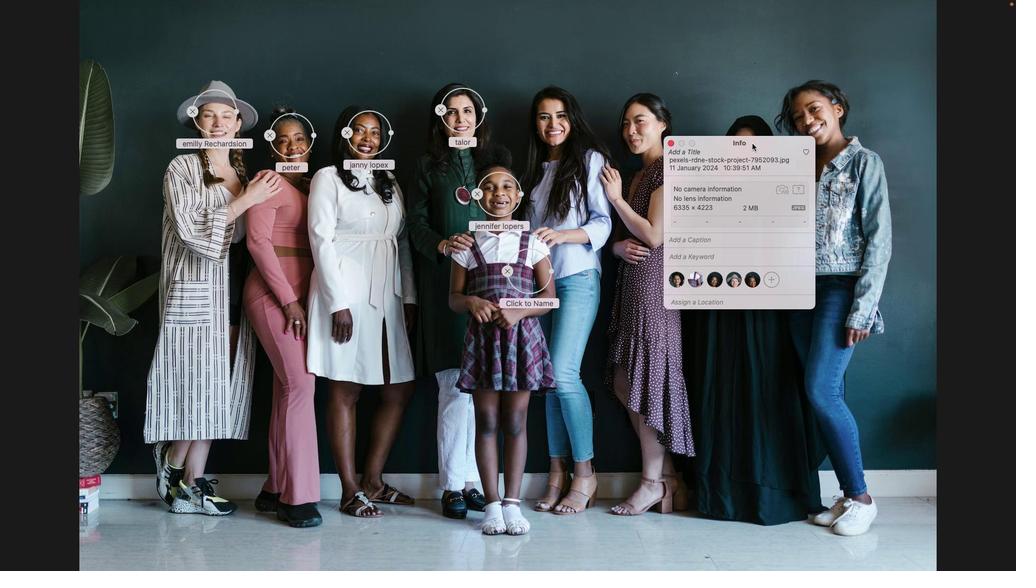 
Action: Mouse moved to (155, 272)
Screenshot: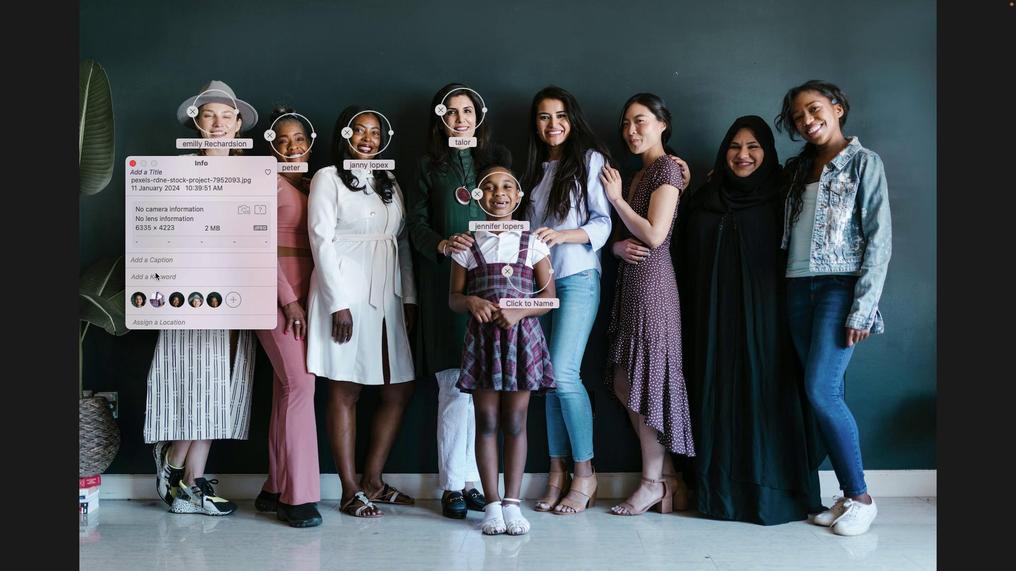 
Action: Mouse pressed left at (155, 272)
Screenshot: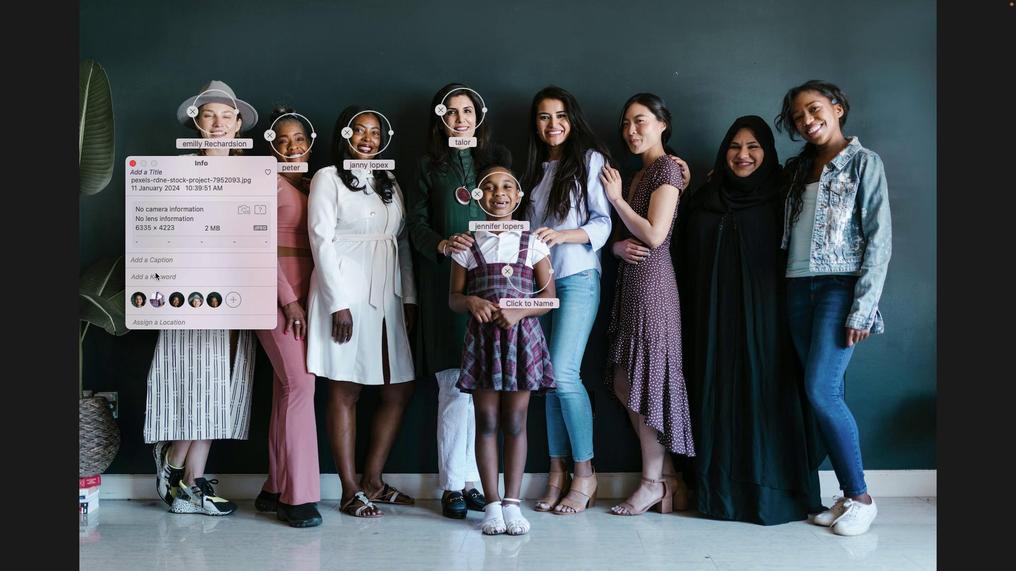 
Action: Mouse moved to (153, 261)
Screenshot: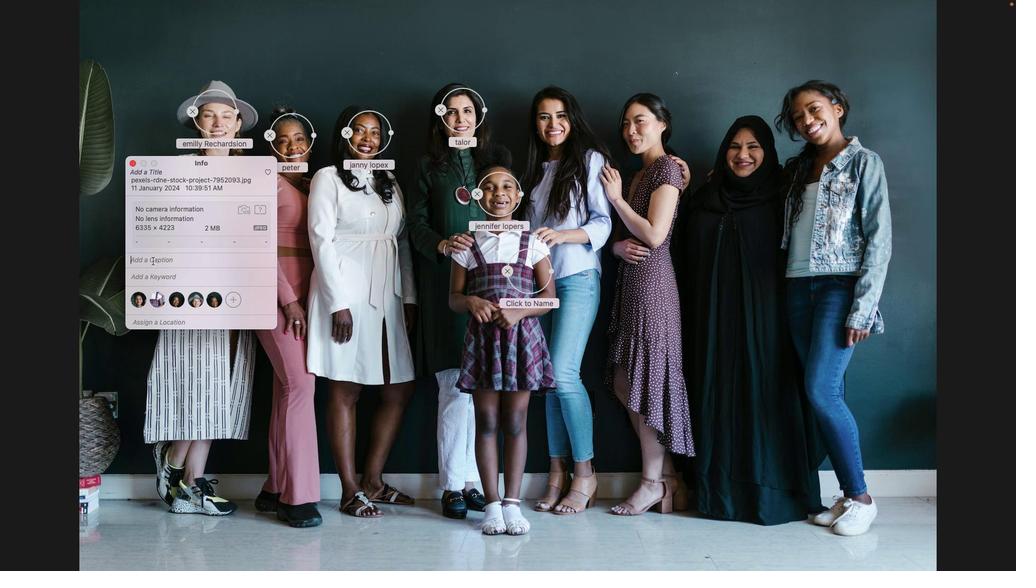 
Action: Mouse pressed left at (153, 261)
Screenshot: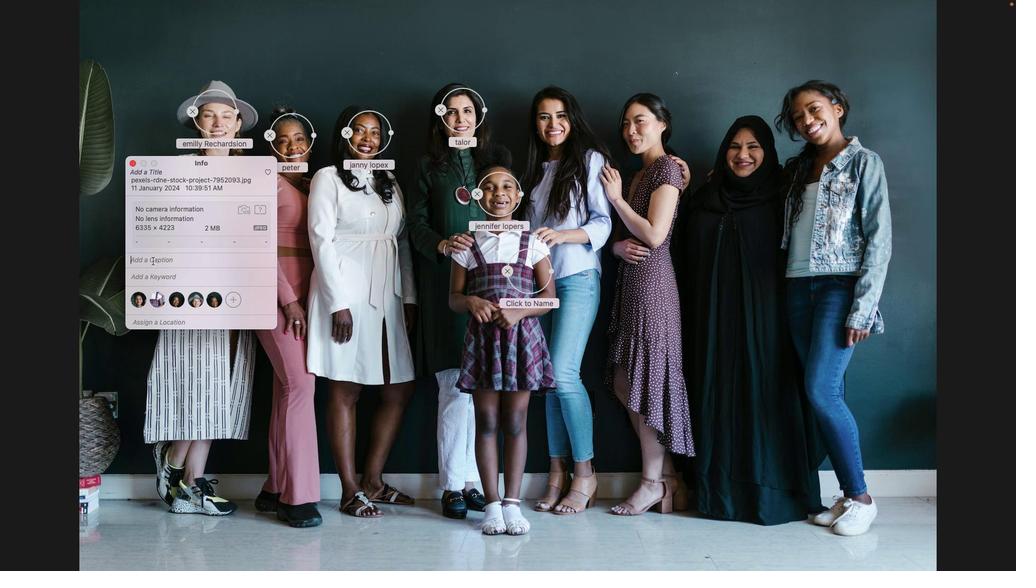 
Action: Mouse moved to (531, 303)
Screenshot: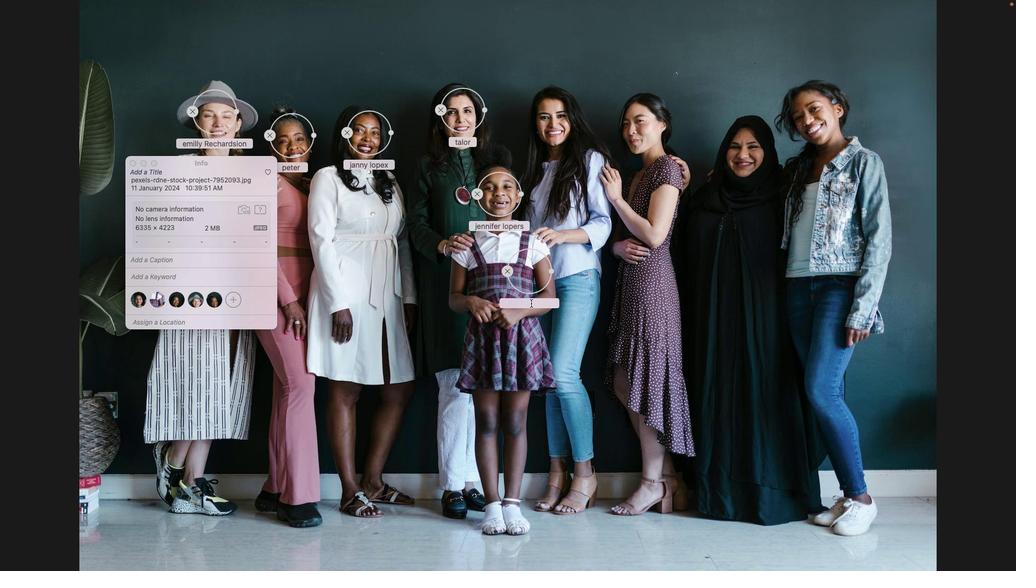 
Action: Mouse pressed left at (531, 303)
Screenshot: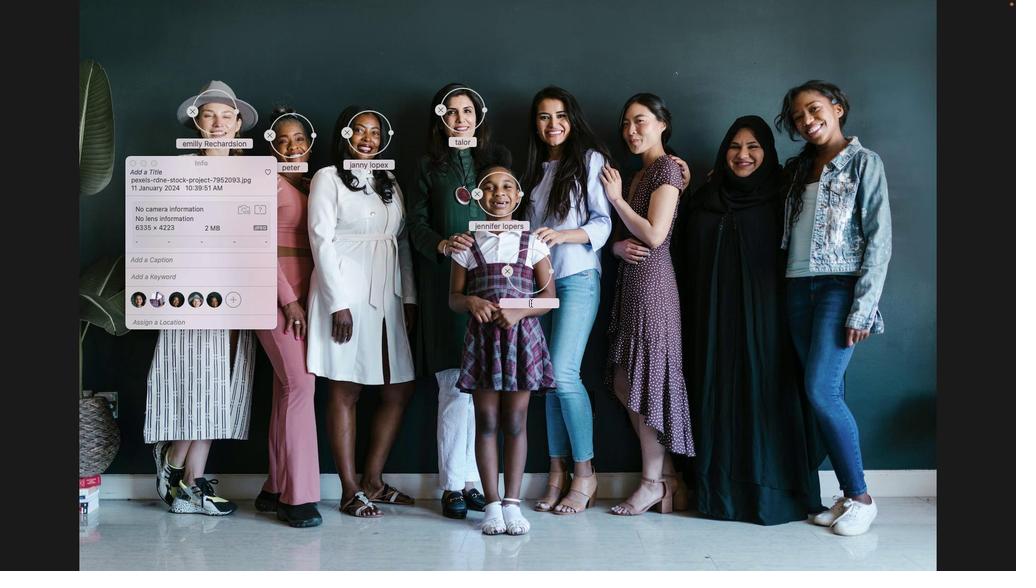 
Action: Mouse moved to (536, 306)
Screenshot: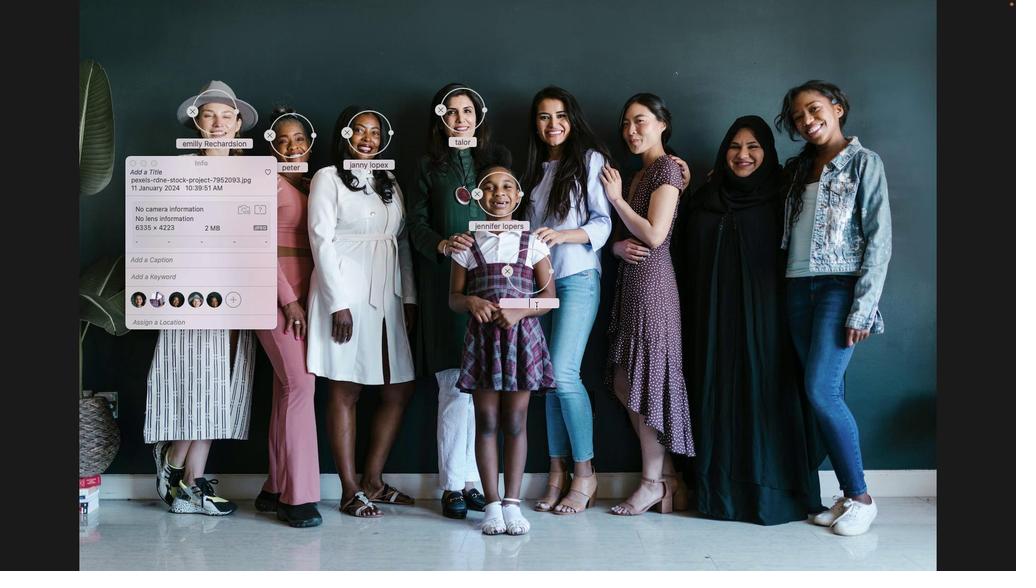 
Action: Key pressed Key.shift_r'S''i''v''a''n''y''a'Key.spaceKey.shift_r'S''h''r''i''v''a''s''t''s''a''v'Key.enter
Screenshot: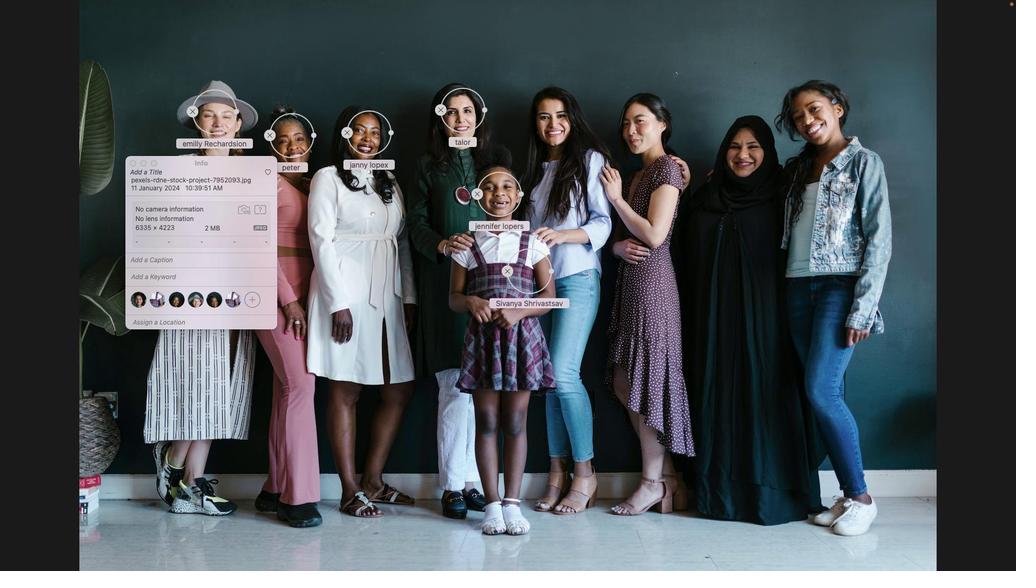 
Action: Mouse moved to (538, 275)
Screenshot: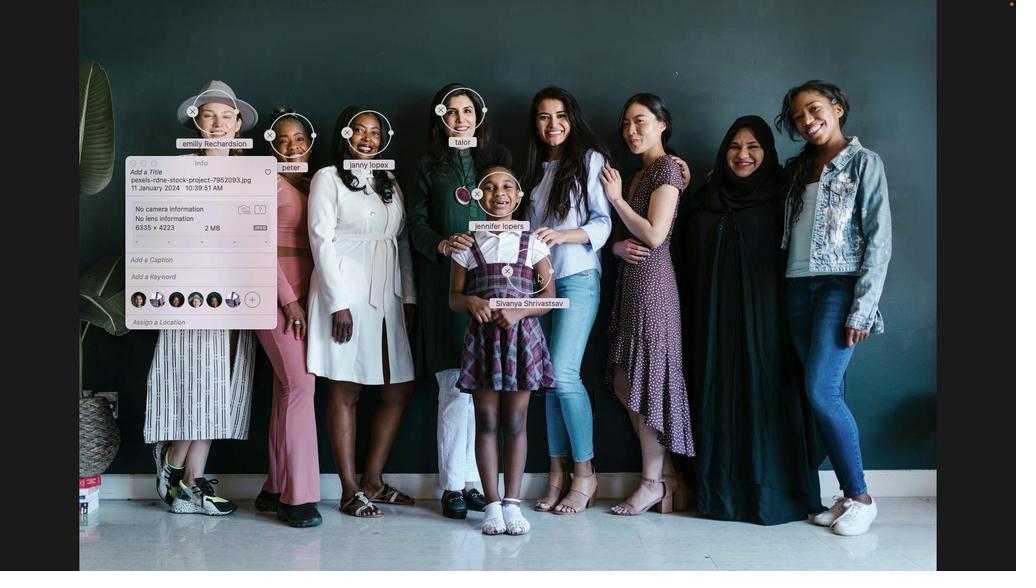 
Action: Mouse pressed left at (538, 275)
Screenshot: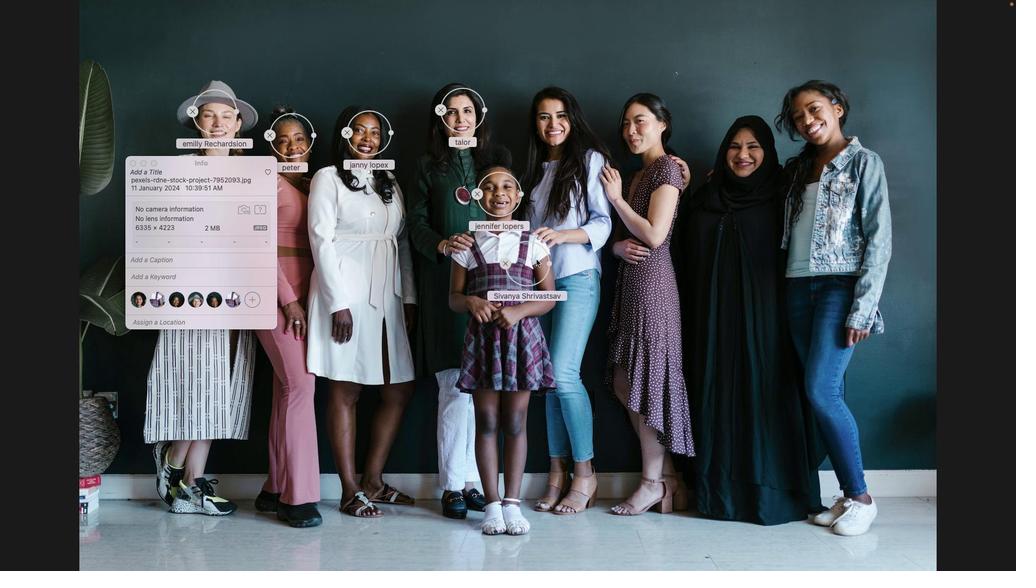 
Action: Mouse moved to (251, 290)
Screenshot: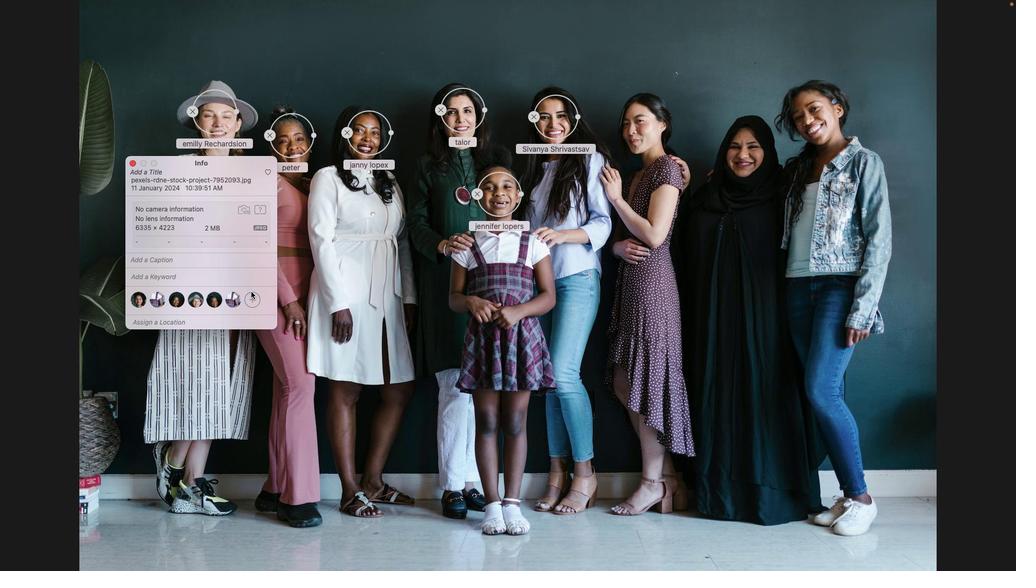 
Action: Mouse pressed left at (251, 290)
Screenshot: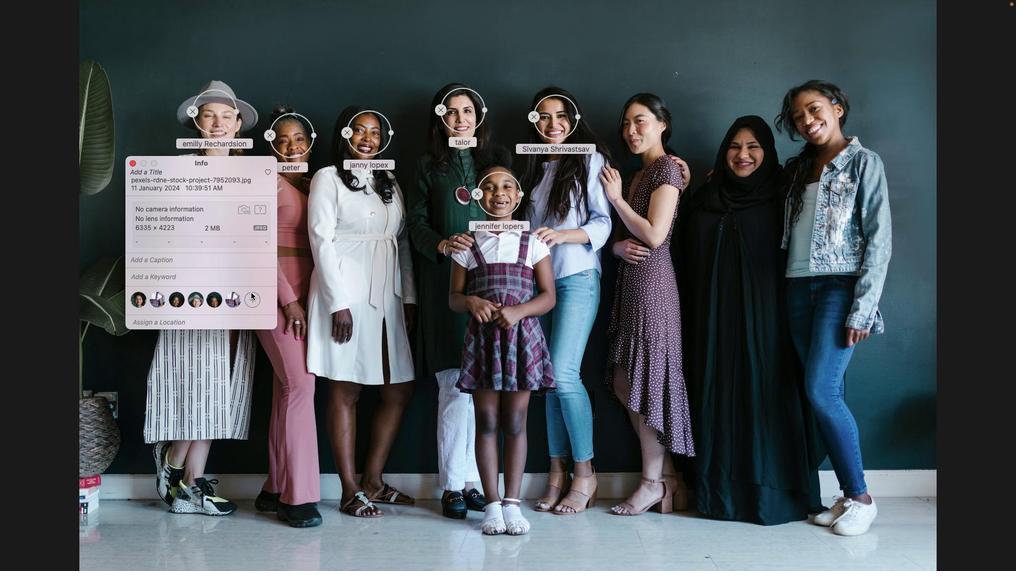 
Action: Mouse moved to (252, 296)
Screenshot: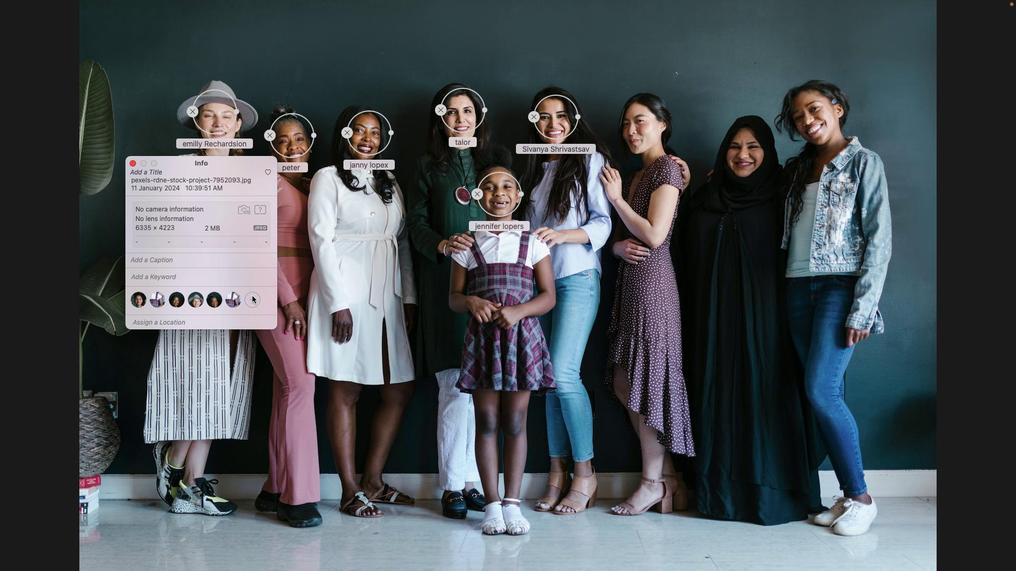 
Action: Mouse pressed left at (252, 296)
Screenshot: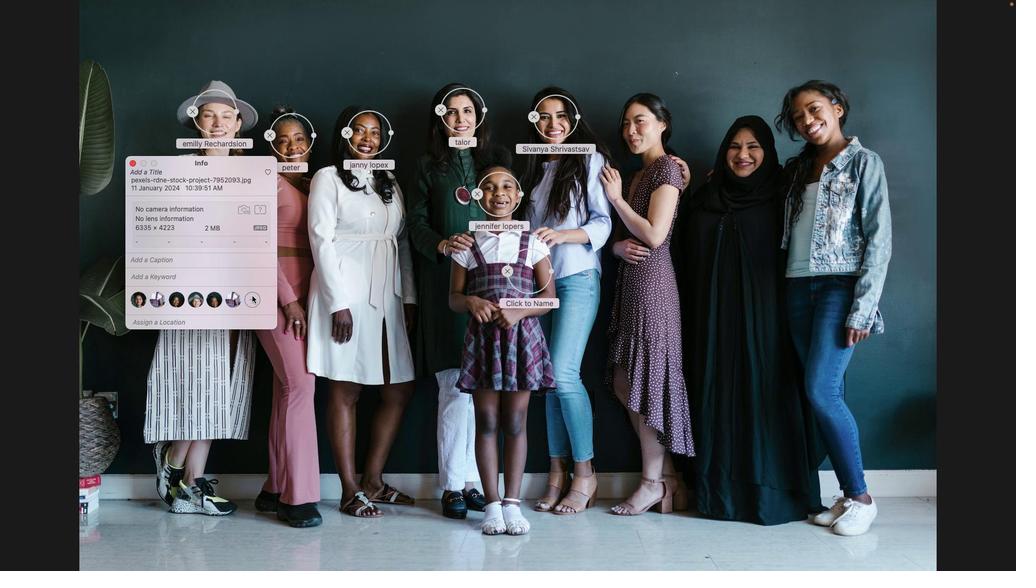 
Action: Mouse moved to (167, 262)
Screenshot: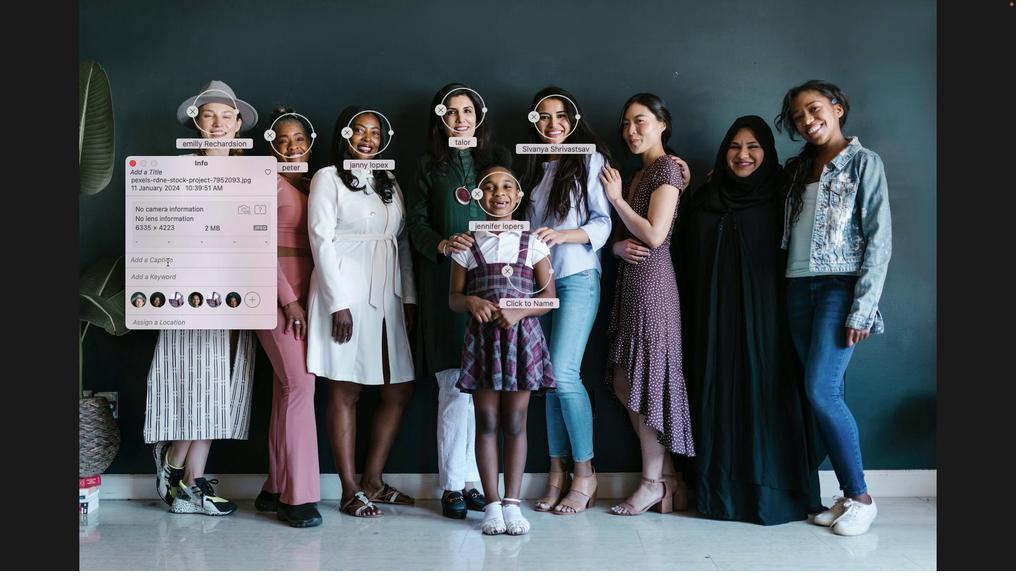 
Action: Mouse pressed left at (167, 262)
Screenshot: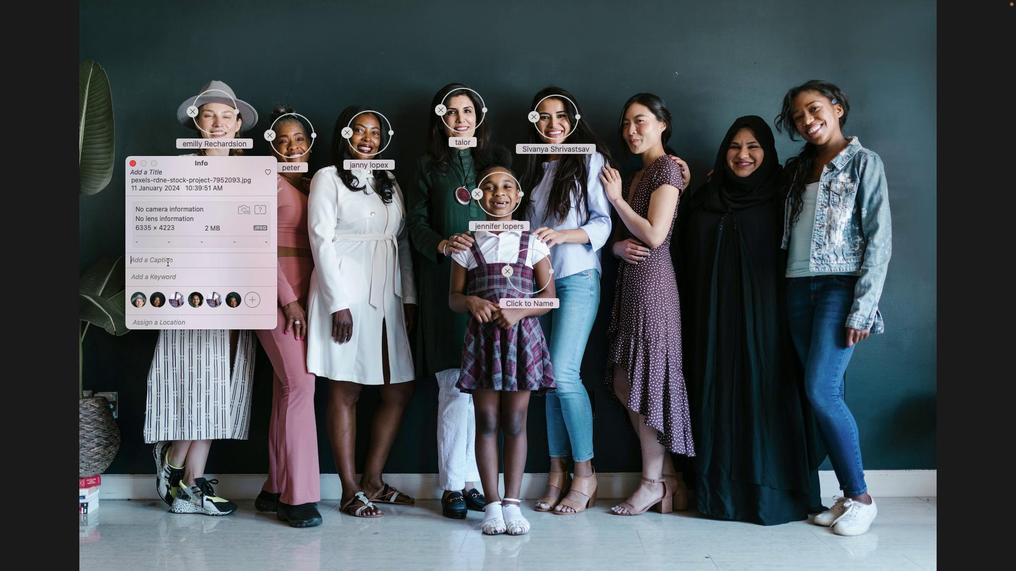 
Action: Mouse moved to (521, 299)
Screenshot: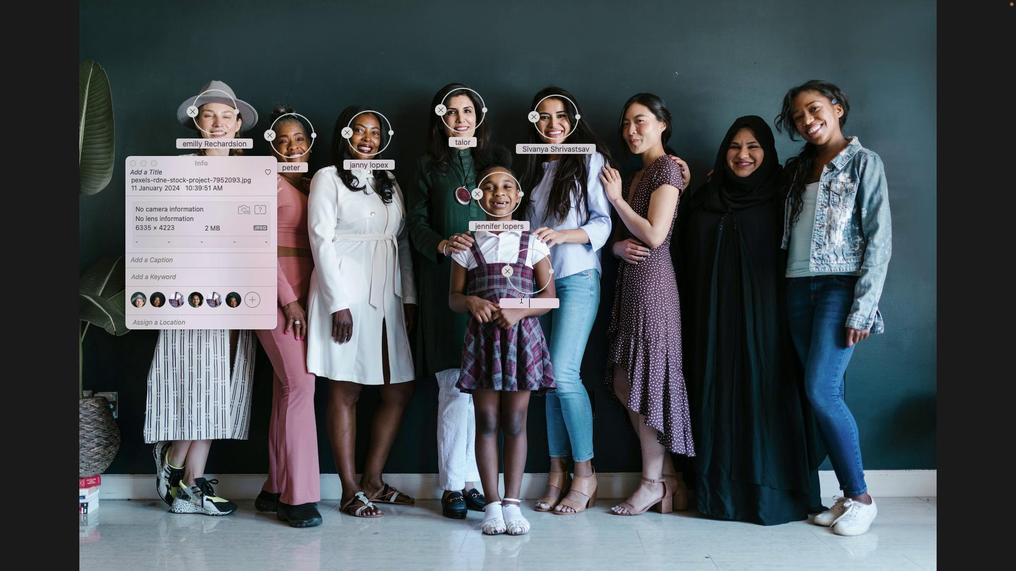 
Action: Mouse pressed left at (521, 299)
Screenshot: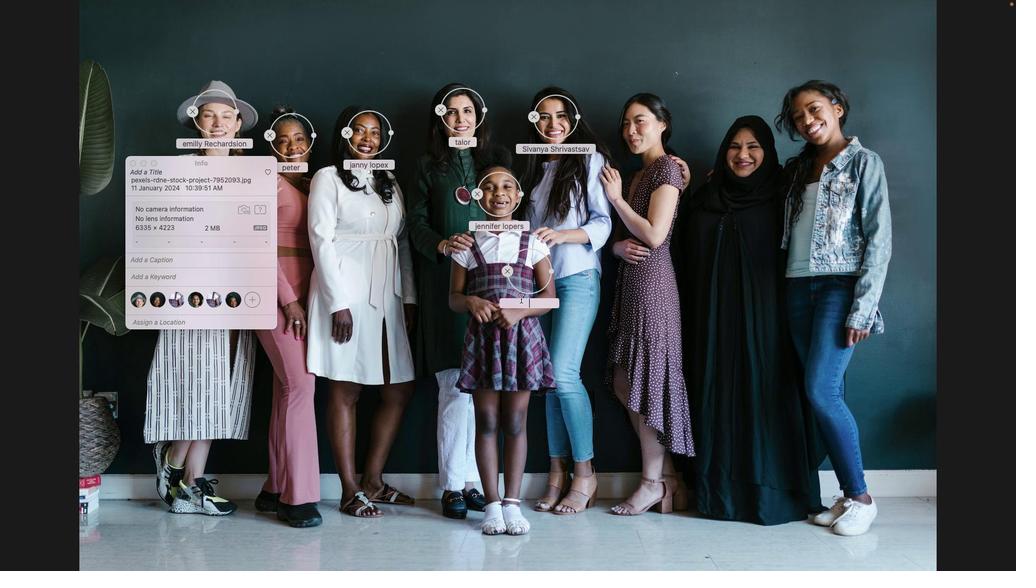 
Action: Mouse moved to (521, 299)
Screenshot: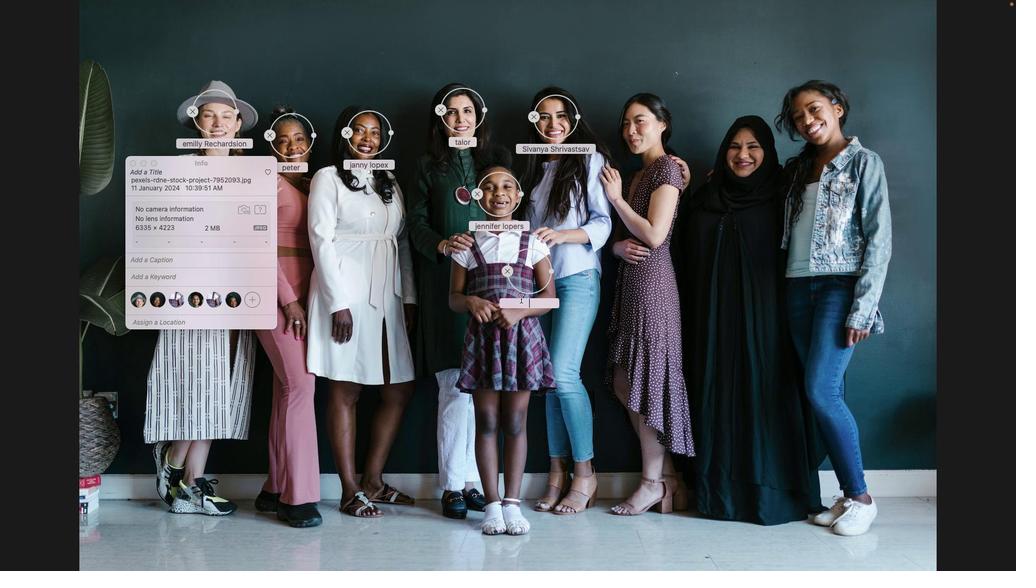 
Action: Key pressed Key.shift_r'Z''i''n'Key.space'c''h''a''u'Key.space's''h''o''o''o''='Key.backspaceKey.backspaceKey.backspace
Screenshot: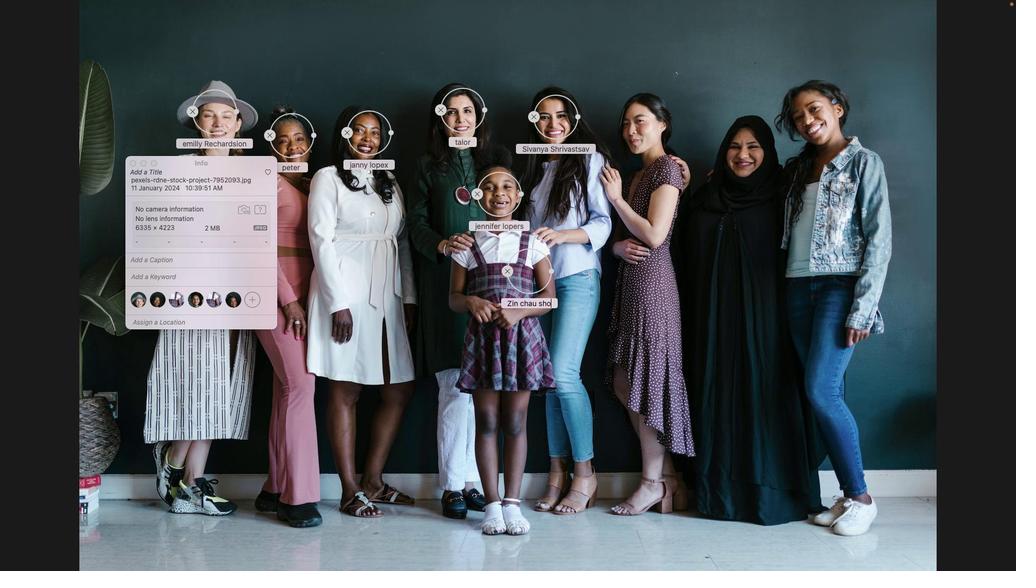 
Action: Mouse moved to (541, 267)
Screenshot: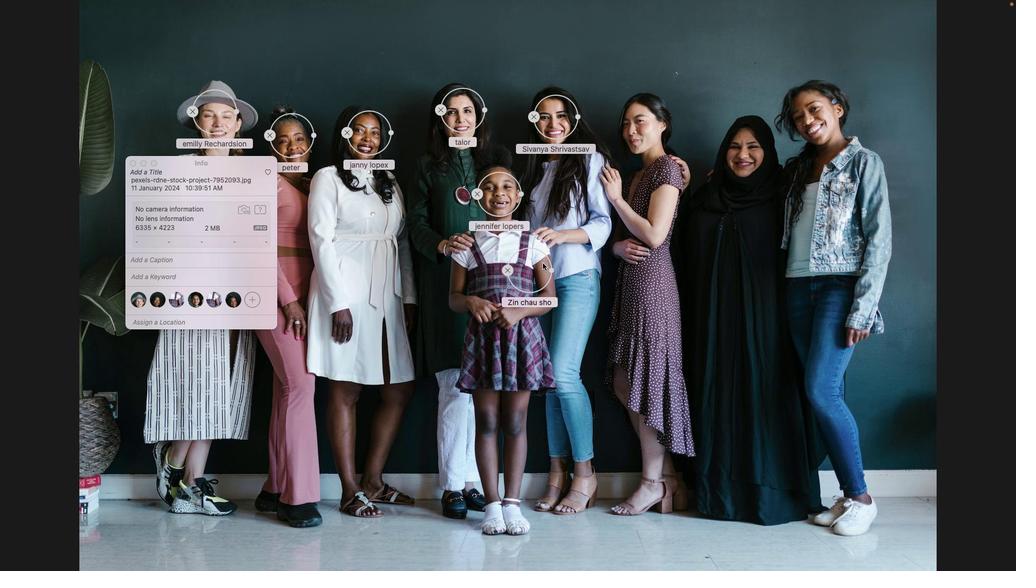 
Action: Mouse pressed left at (541, 267)
Screenshot: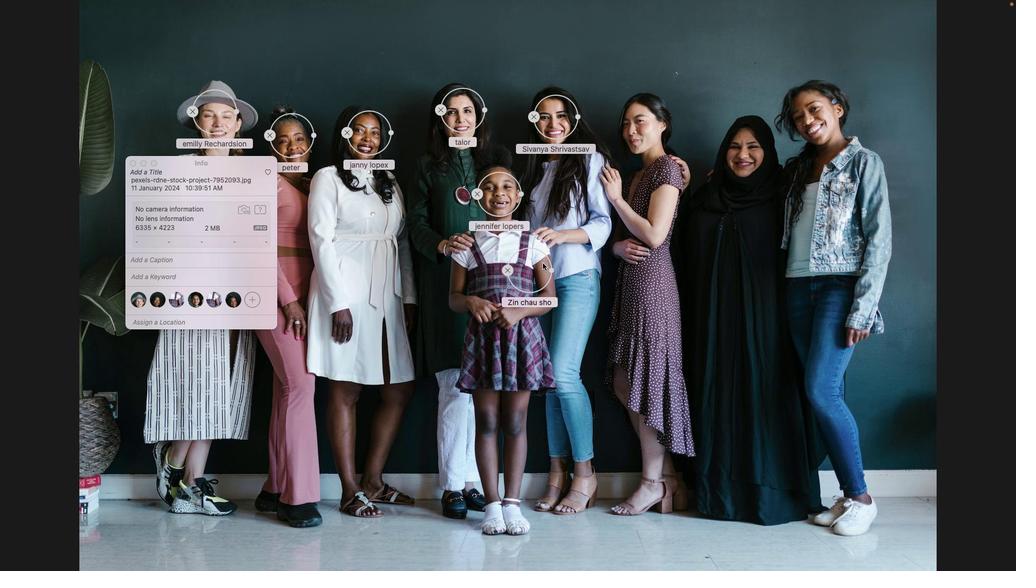
Action: Mouse moved to (159, 266)
Screenshot: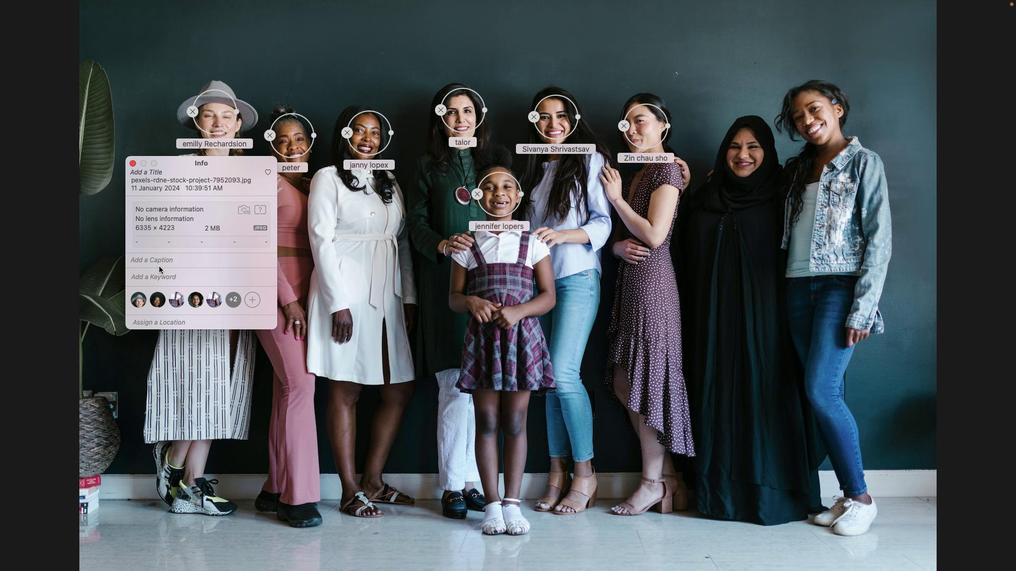 
Action: Mouse pressed left at (159, 266)
Screenshot: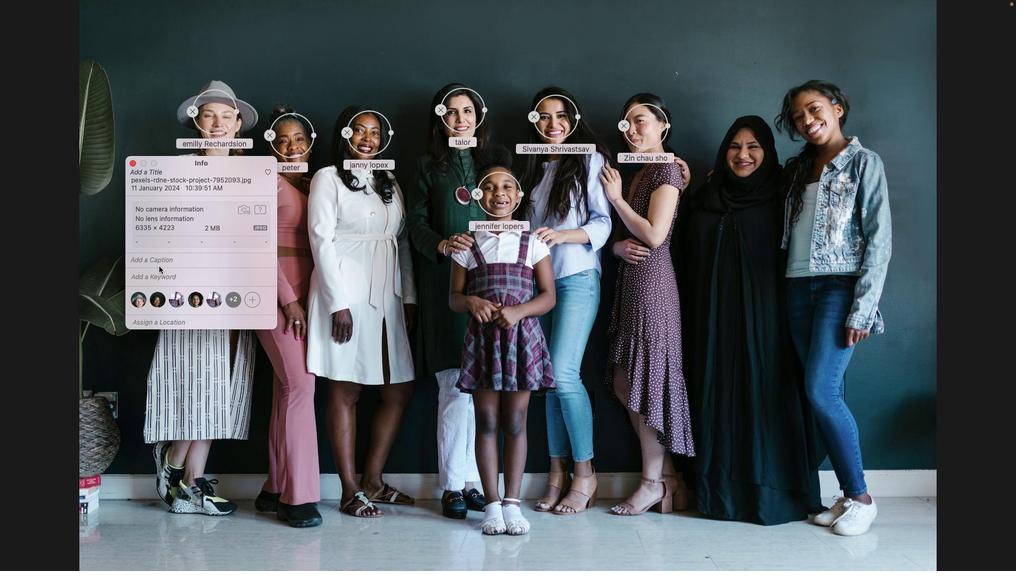 
Action: Mouse moved to (760, 145)
Screenshot: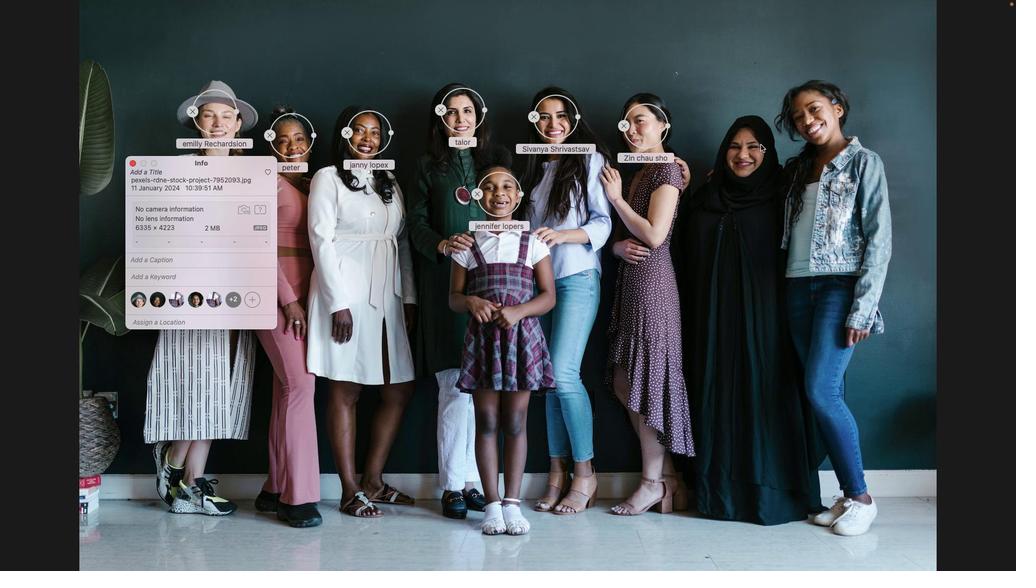 
Action: Mouse pressed left at (760, 145)
Screenshot: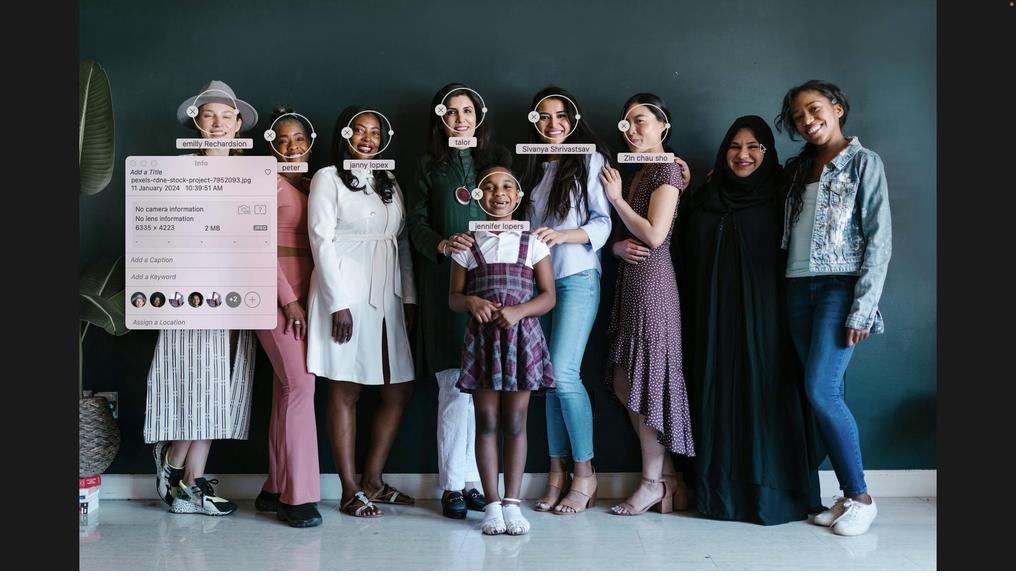 
Action: Mouse moved to (148, 258)
Screenshot: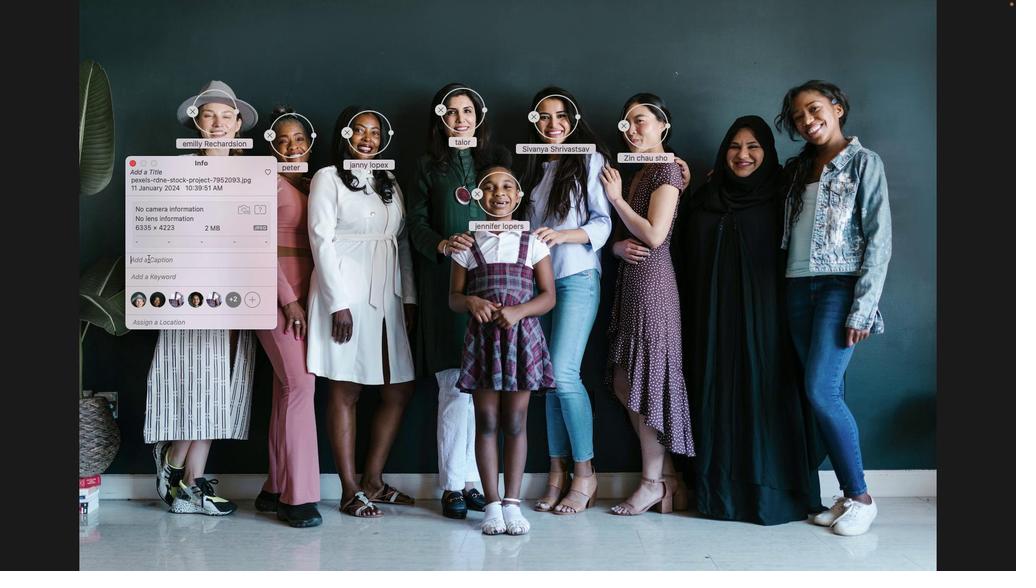 
Action: Mouse pressed left at (148, 258)
Screenshot: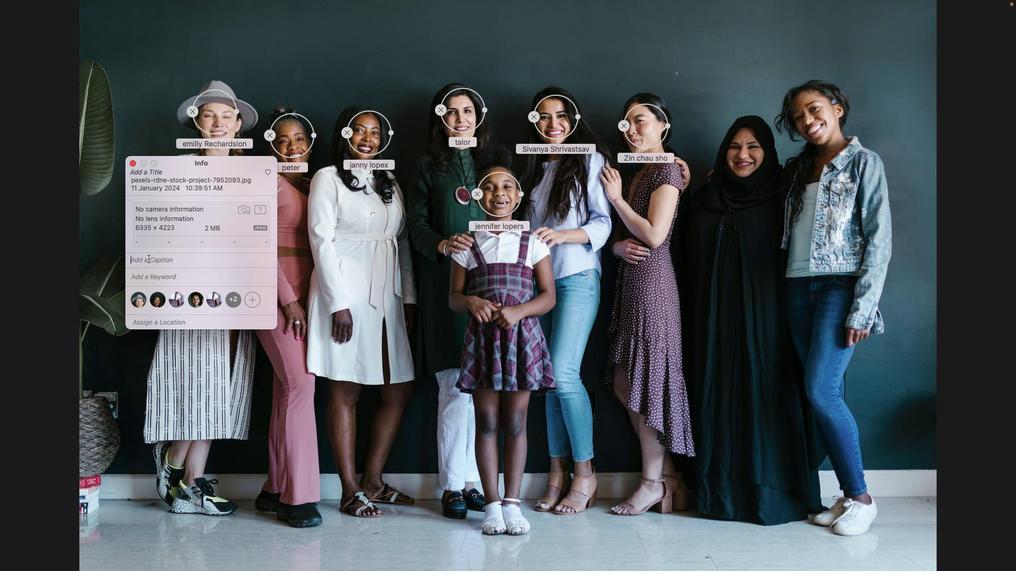 
Action: Mouse moved to (560, 247)
Screenshot: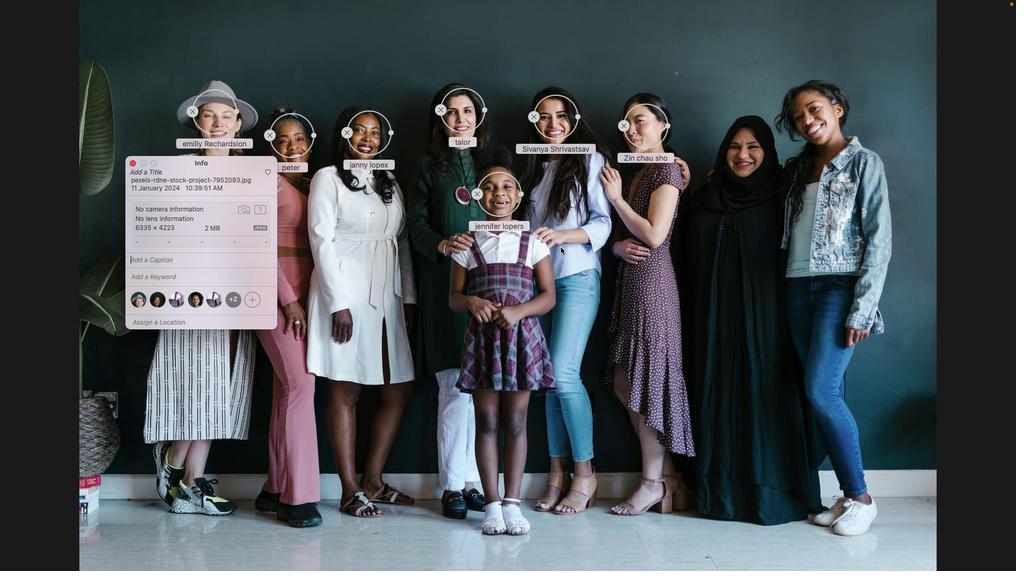 
Action: Mouse pressed left at (560, 247)
Screenshot: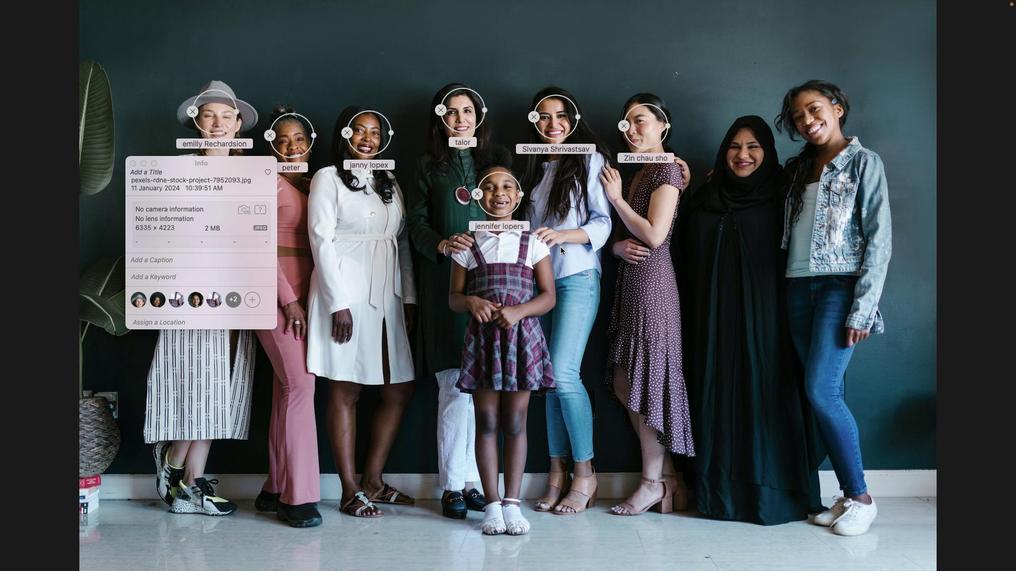 
Action: Mouse moved to (520, 255)
Screenshot: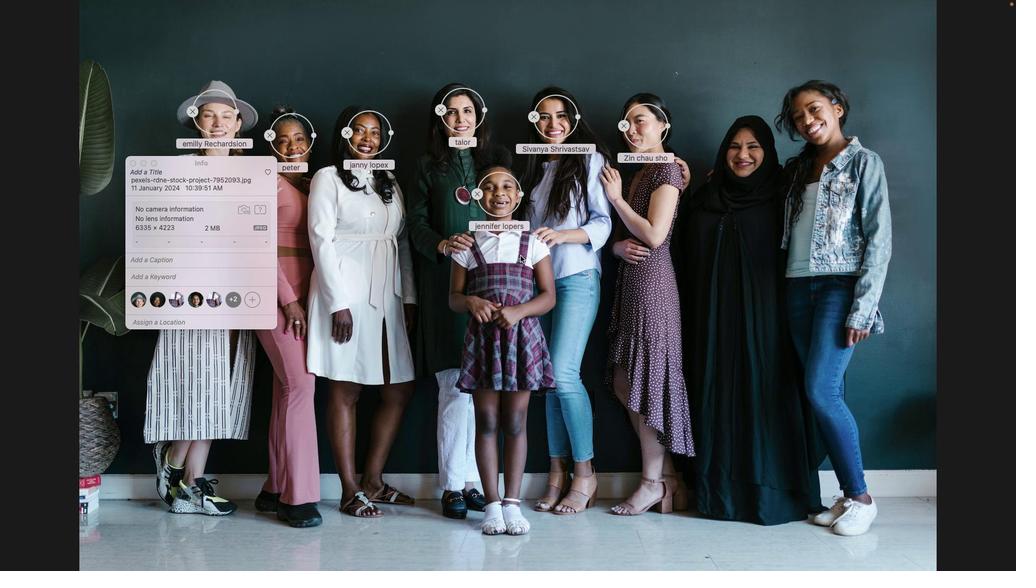 
Action: Mouse scrolled (520, 255) with delta (0, 0)
Screenshot: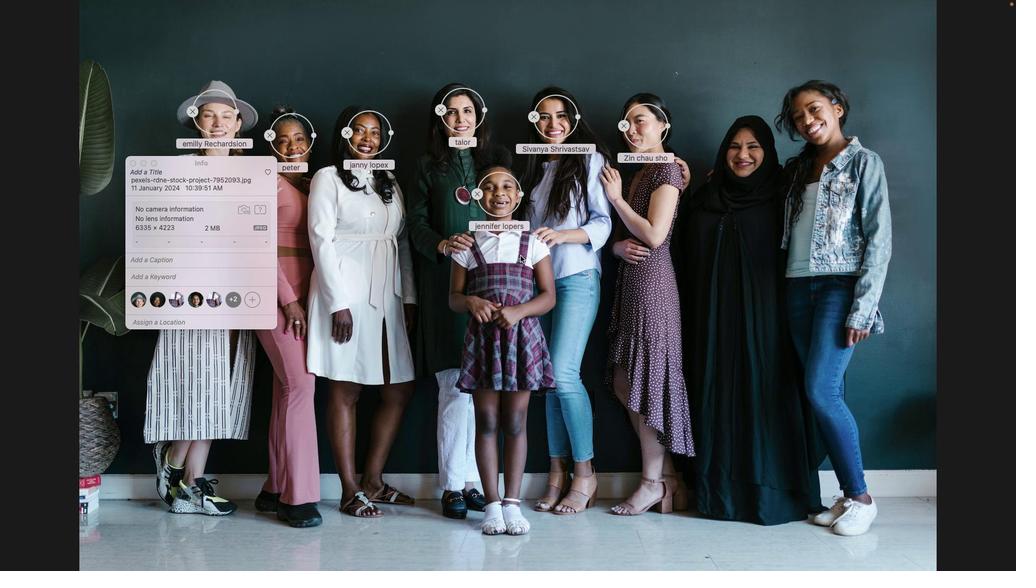 
Action: Mouse scrolled (520, 255) with delta (0, 0)
Screenshot: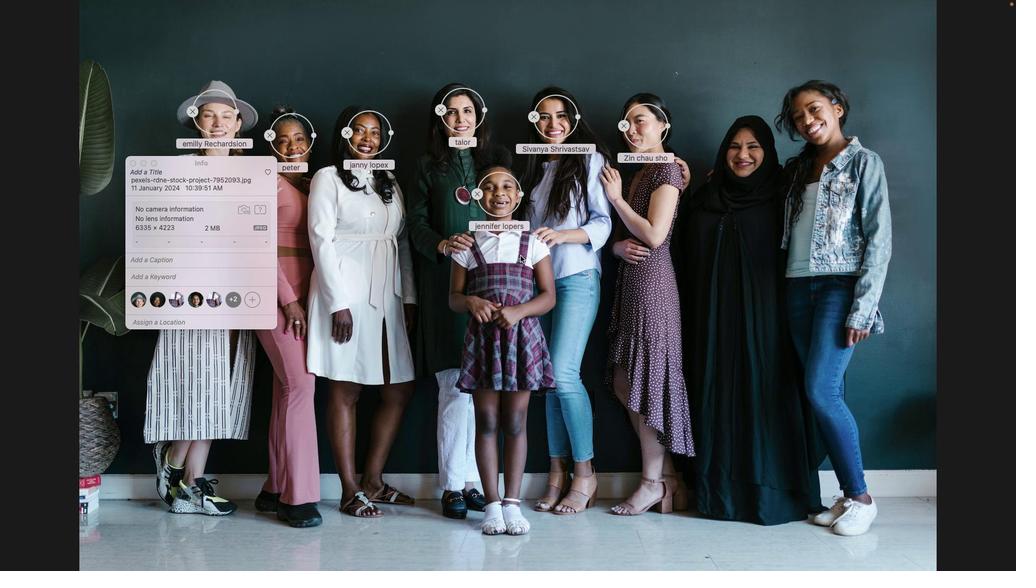 
Action: Mouse scrolled (520, 255) with delta (0, 0)
Screenshot: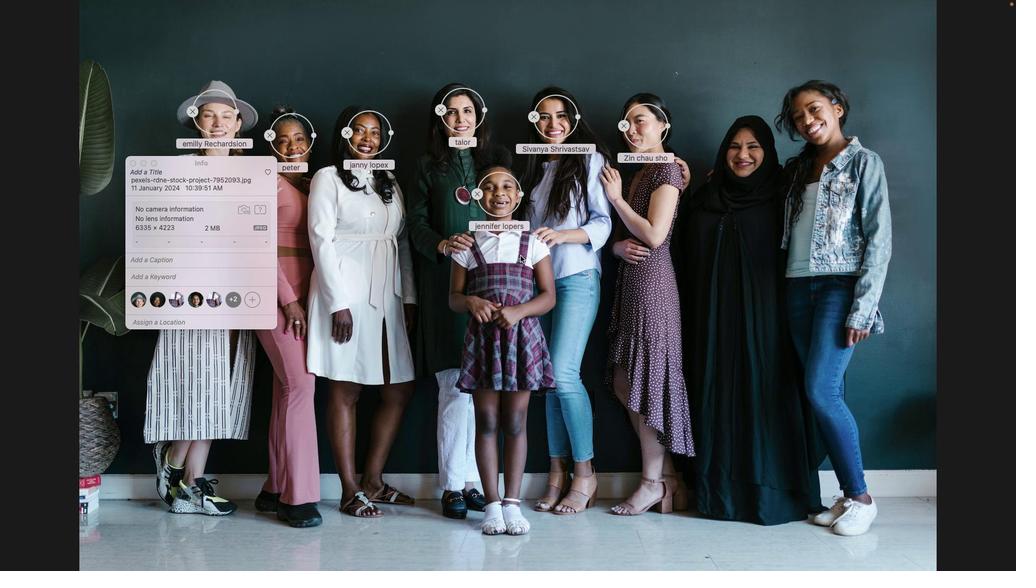 
Action: Mouse scrolled (520, 255) with delta (0, 0)
Screenshot: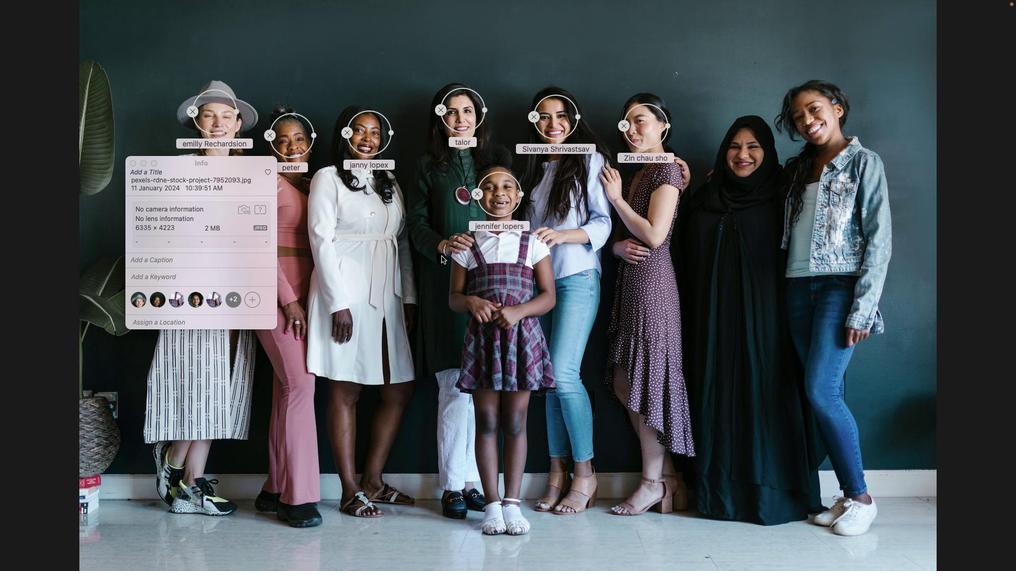
Action: Mouse moved to (257, 267)
Screenshot: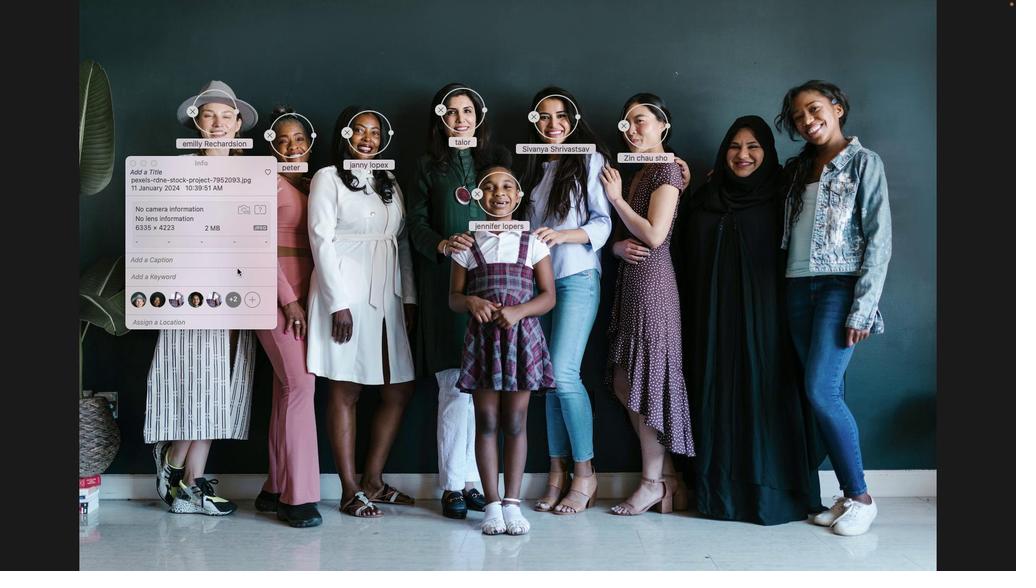 
Action: Mouse scrolled (257, 267) with delta (0, 0)
Screenshot: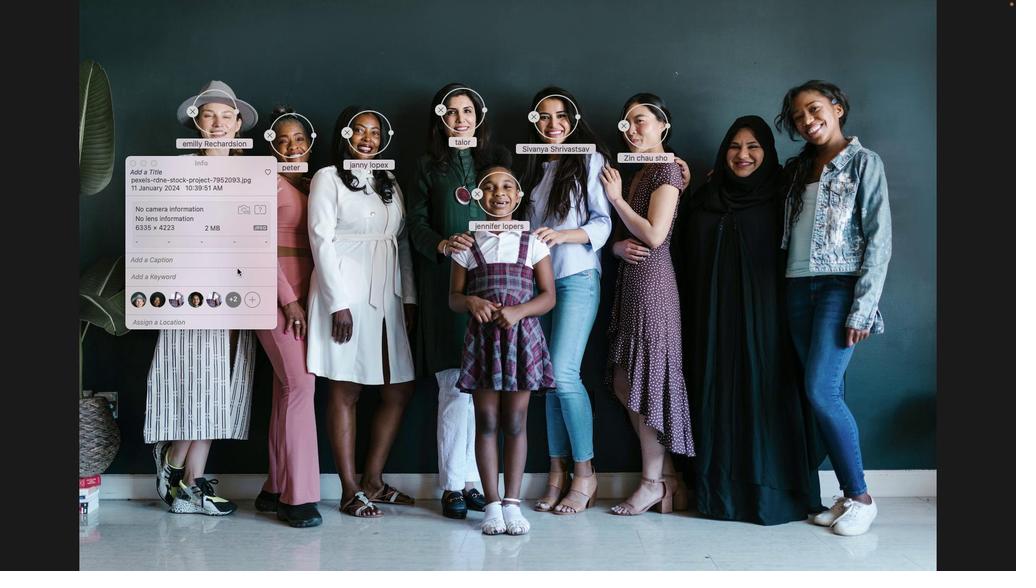 
Action: Mouse moved to (257, 267)
Screenshot: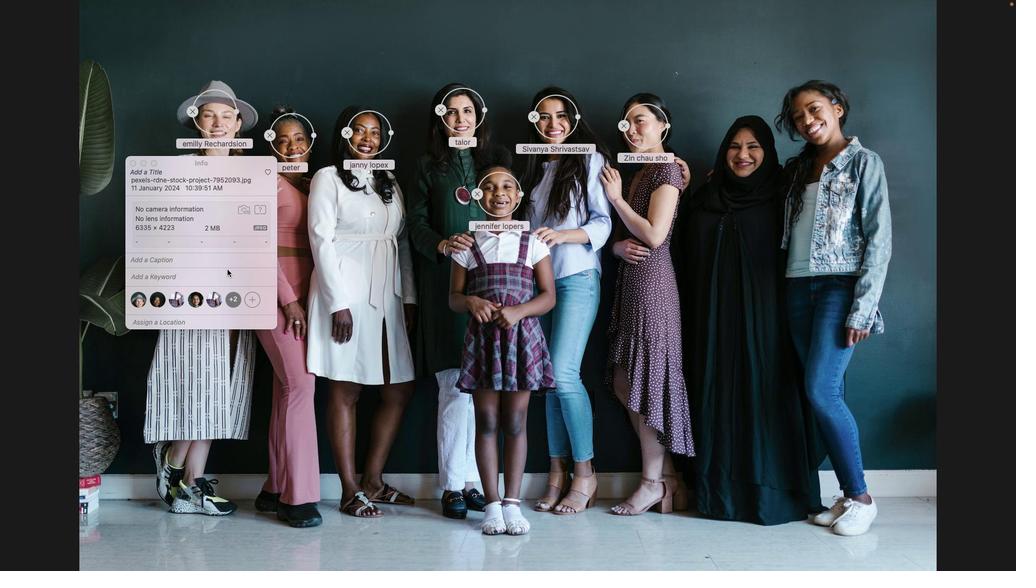 
Action: Mouse scrolled (257, 267) with delta (0, 0)
Screenshot: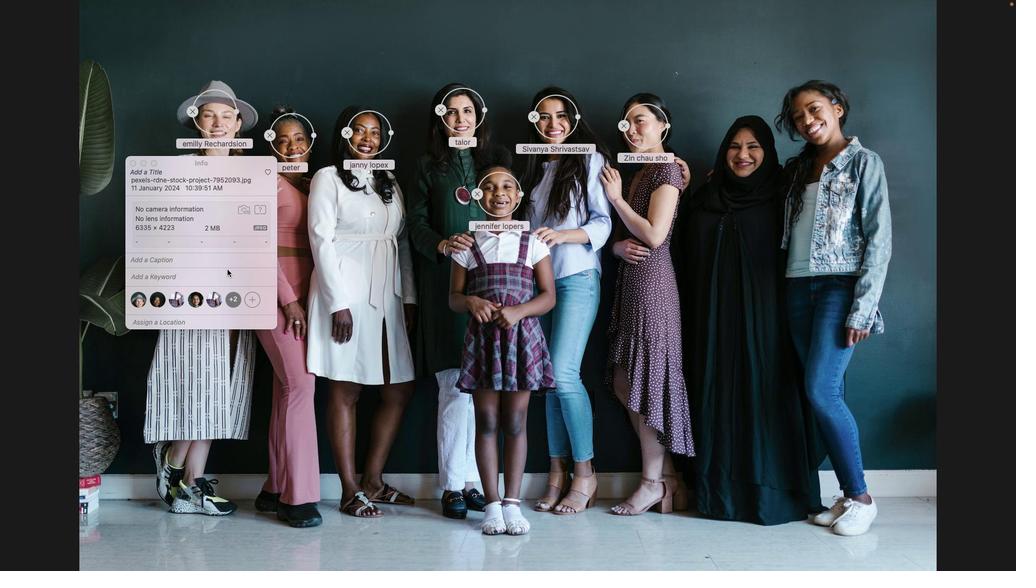 
Action: Mouse moved to (255, 268)
Screenshot: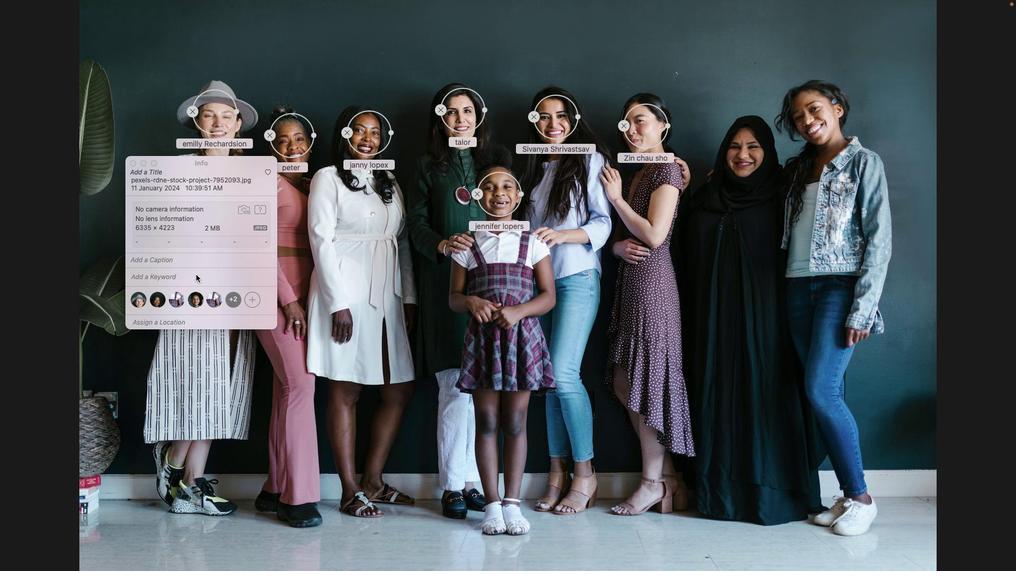 
Action: Mouse scrolled (255, 268) with delta (0, -1)
Screenshot: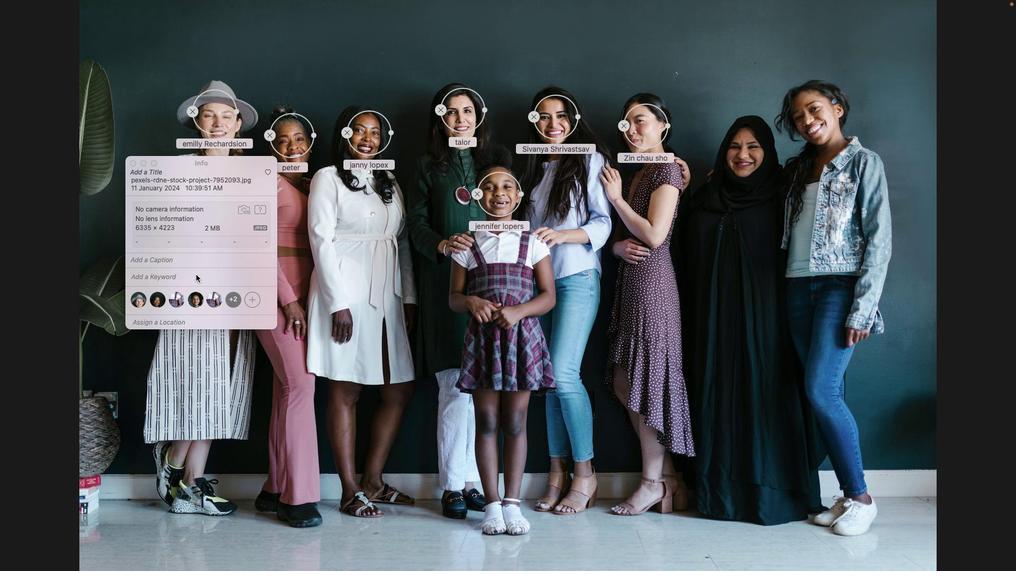 
Action: Mouse moved to (249, 268)
Screenshot: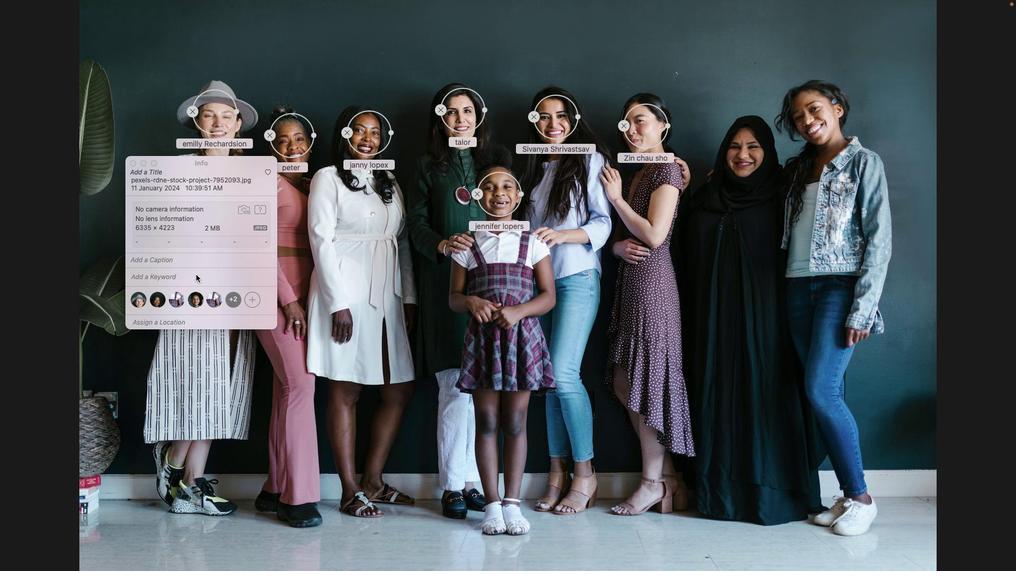 
Action: Mouse scrolled (249, 268) with delta (0, -2)
Screenshot: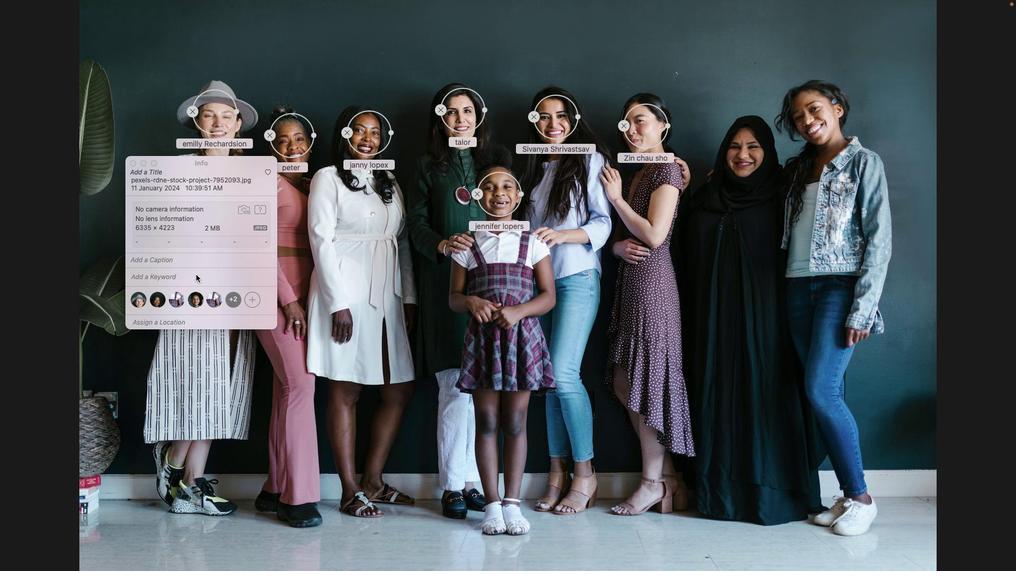 
Action: Mouse moved to (163, 283)
Screenshot: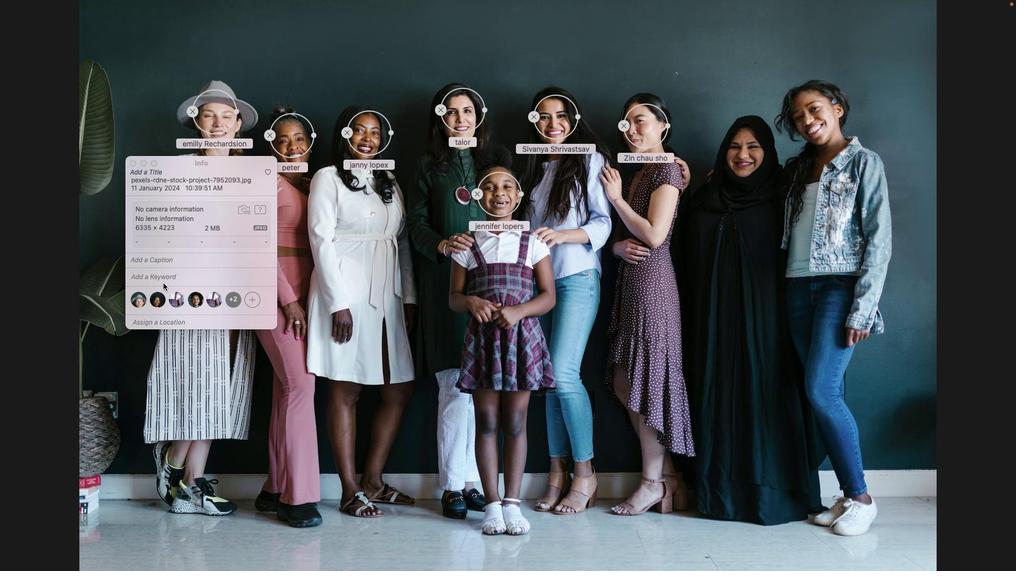 
Action: Mouse scrolled (163, 283) with delta (0, 0)
Screenshot: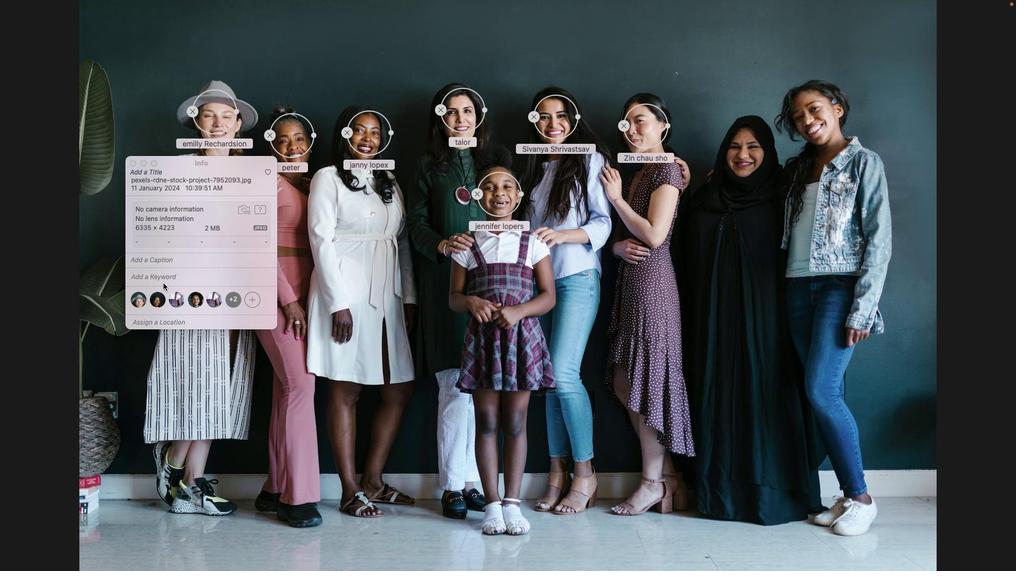 
Action: Mouse moved to (163, 283)
Screenshot: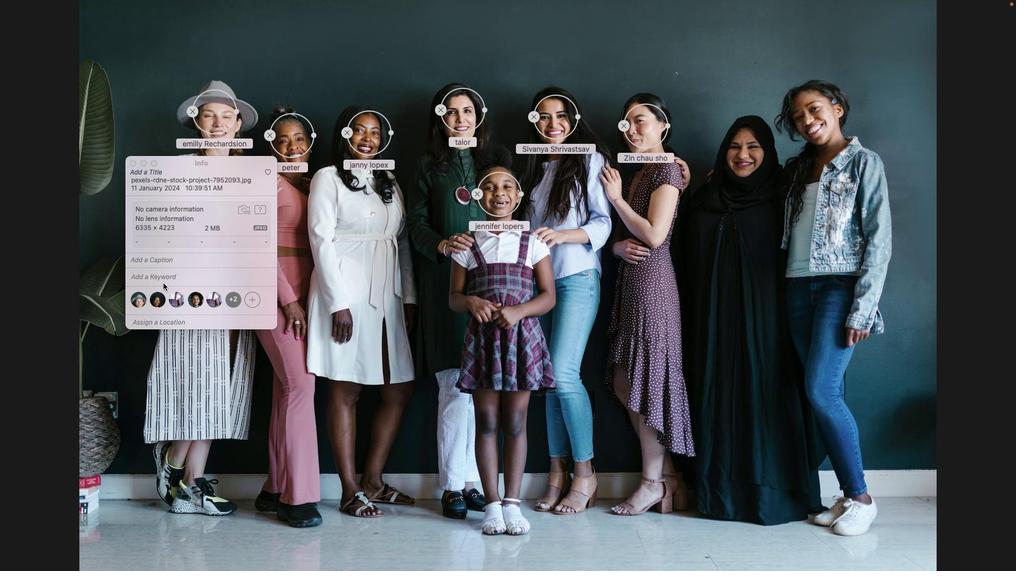 
Action: Mouse scrolled (163, 283) with delta (0, 0)
Screenshot: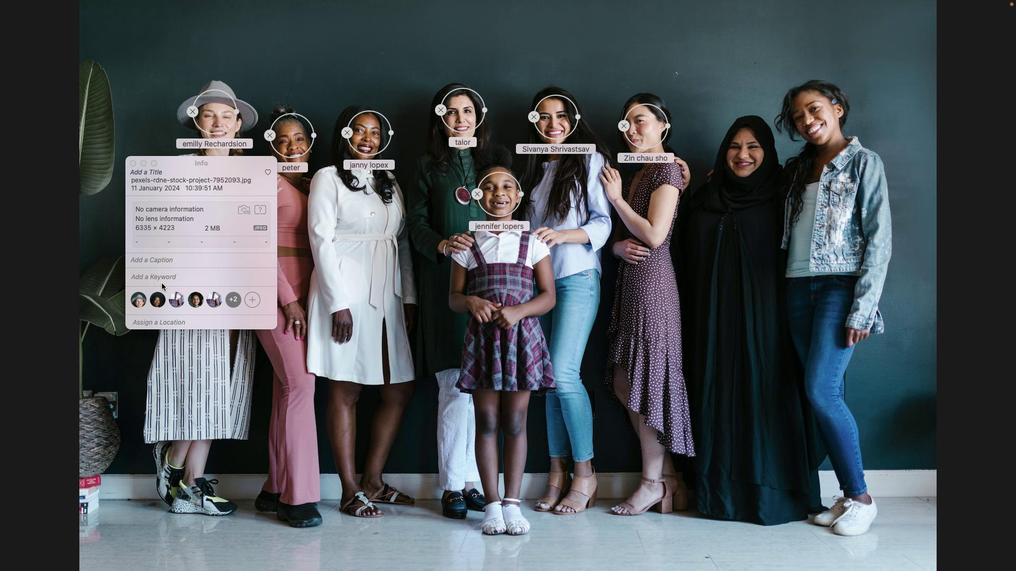 
Action: Mouse moved to (163, 283)
Screenshot: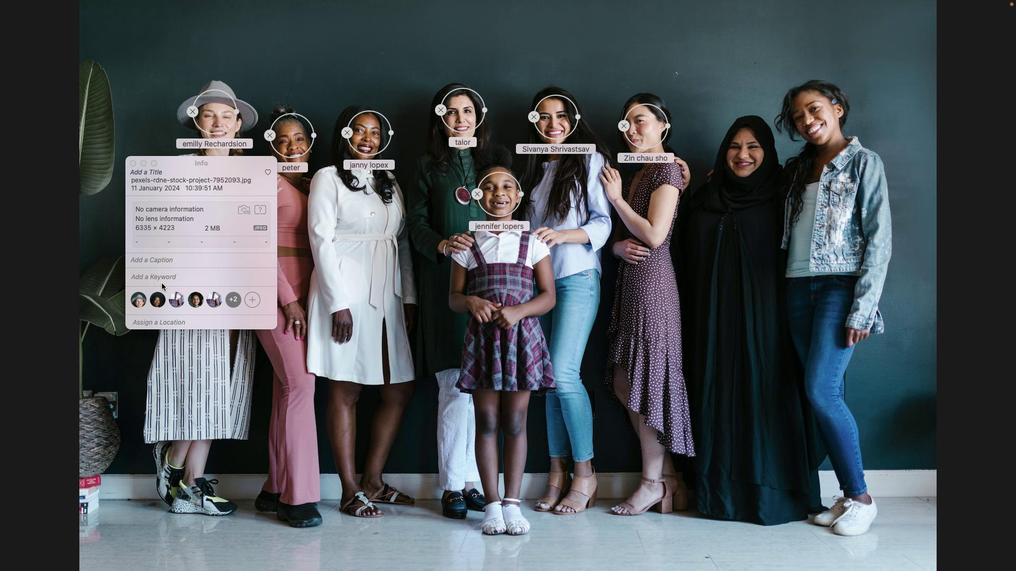 
Action: Mouse scrolled (163, 283) with delta (0, 1)
Screenshot: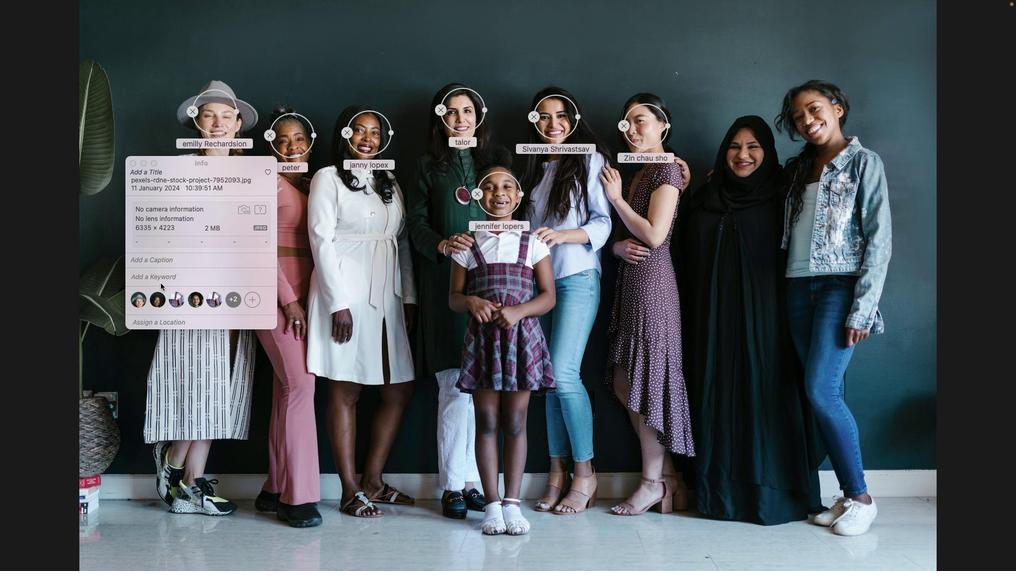 
Action: Mouse moved to (158, 282)
Screenshot: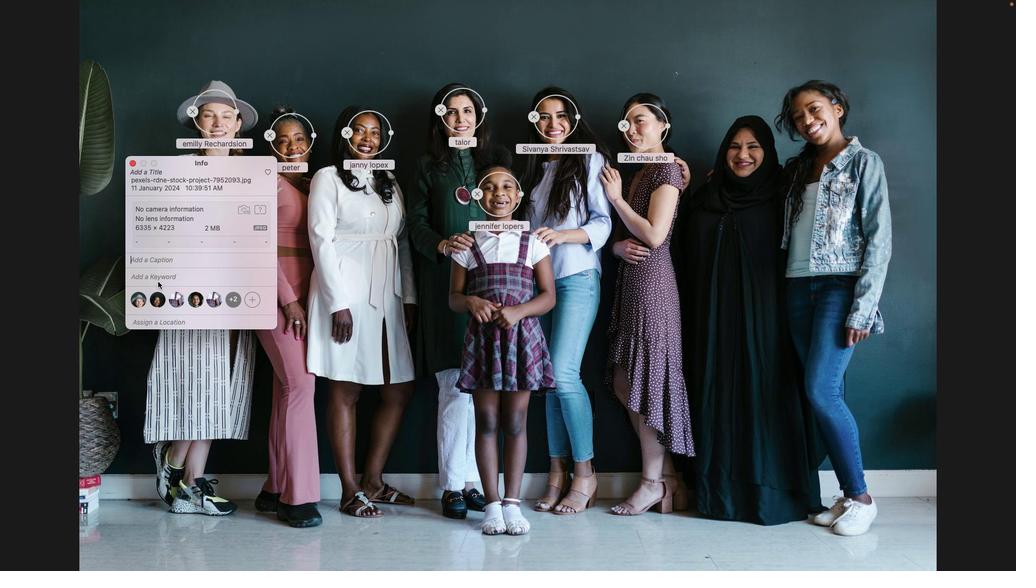 
Action: Mouse pressed left at (158, 282)
Screenshot: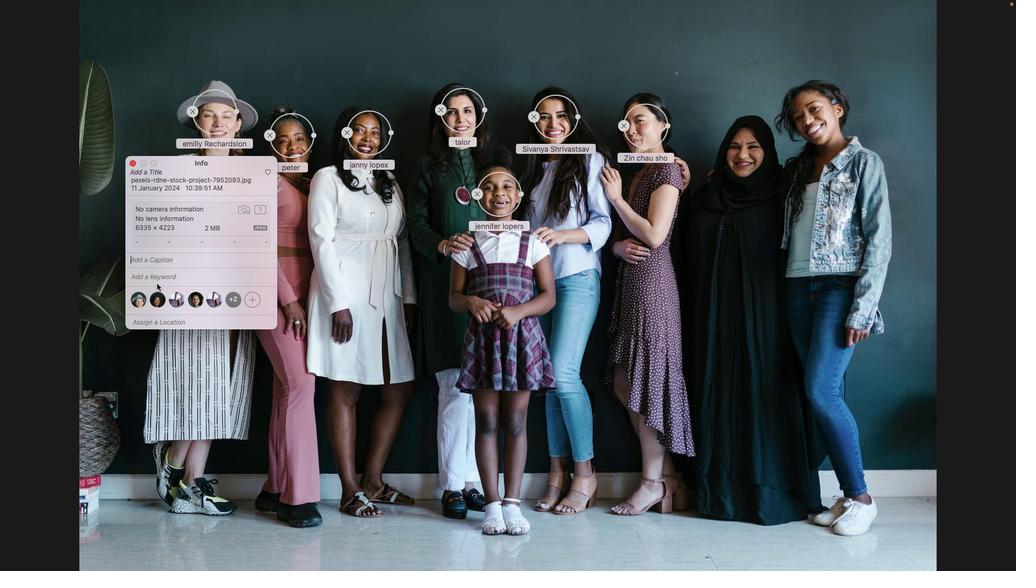 
Action: Mouse moved to (253, 301)
Screenshot: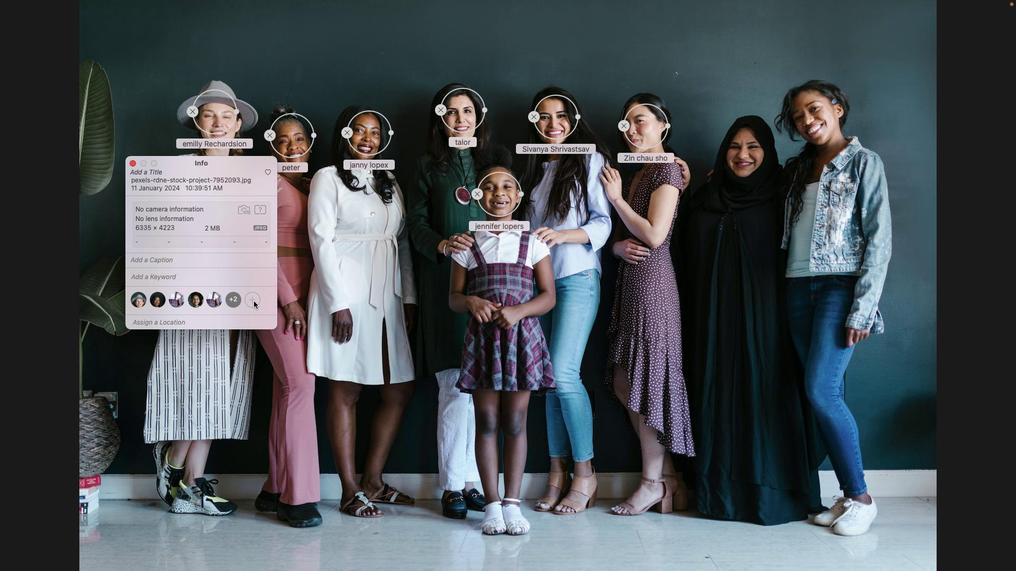 
Action: Mouse pressed left at (253, 301)
Screenshot: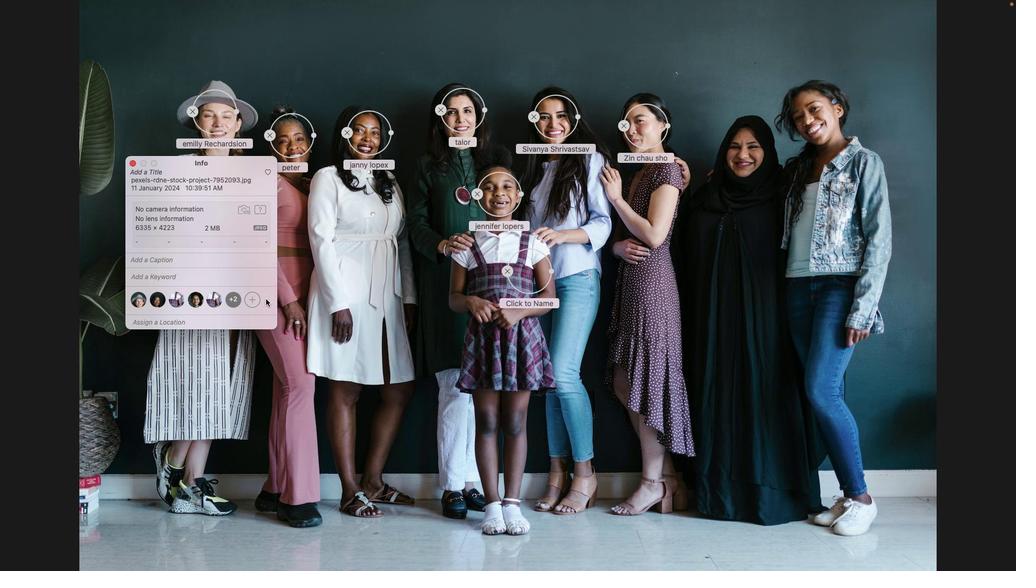 
Action: Mouse moved to (533, 303)
Screenshot: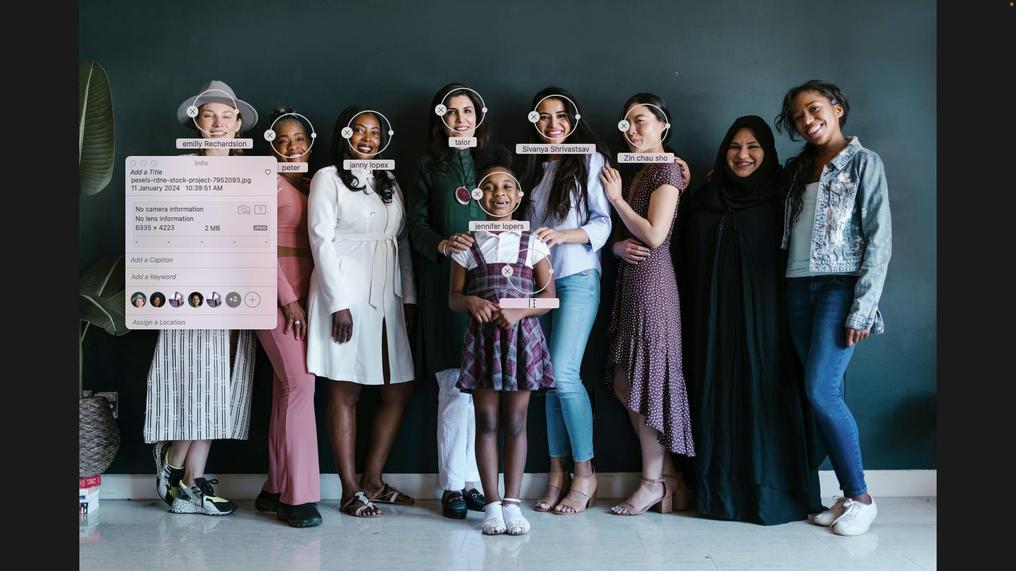 
Action: Mouse pressed left at (533, 303)
Screenshot: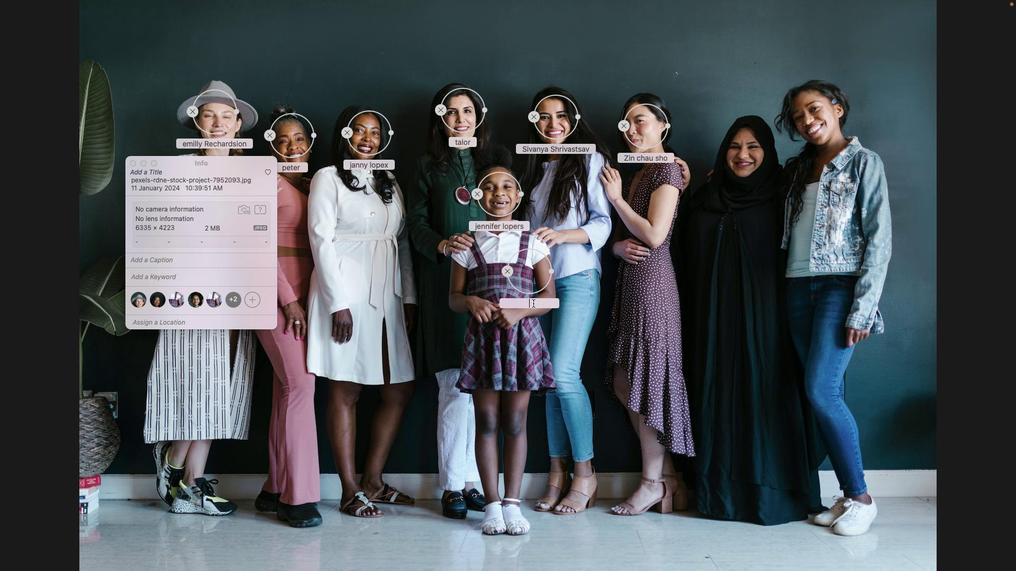 
Action: Mouse moved to (533, 303)
Screenshot: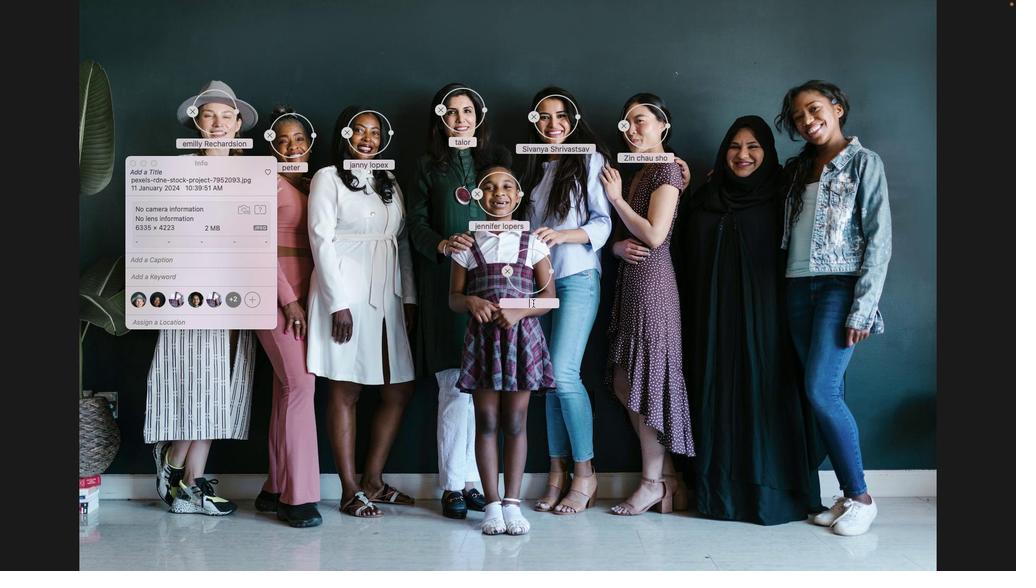 
Action: Mouse pressed left at (533, 303)
Screenshot: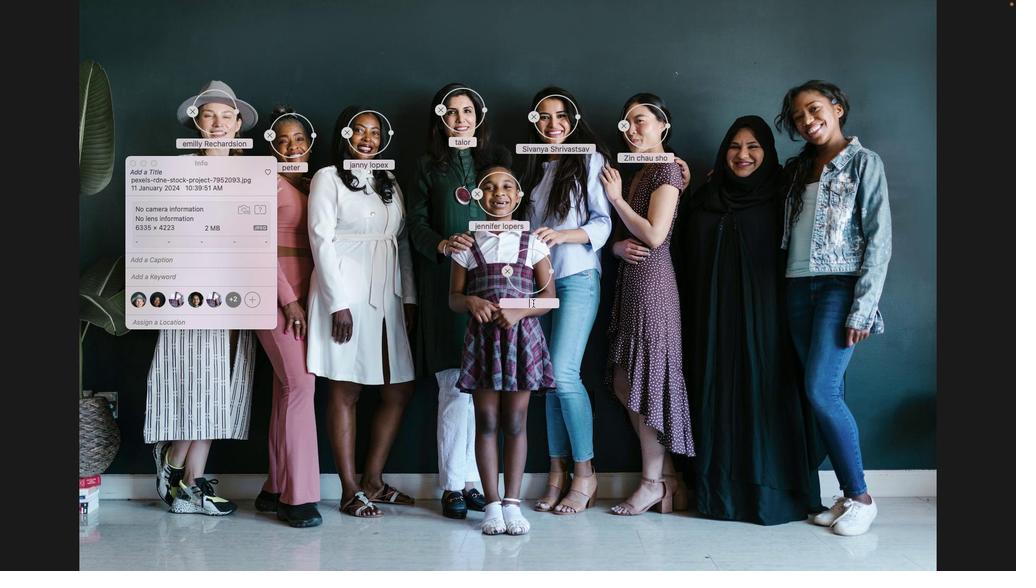 
Action: Key pressed Key.shift_r'F''e''h''i''m''d''a'
Screenshot: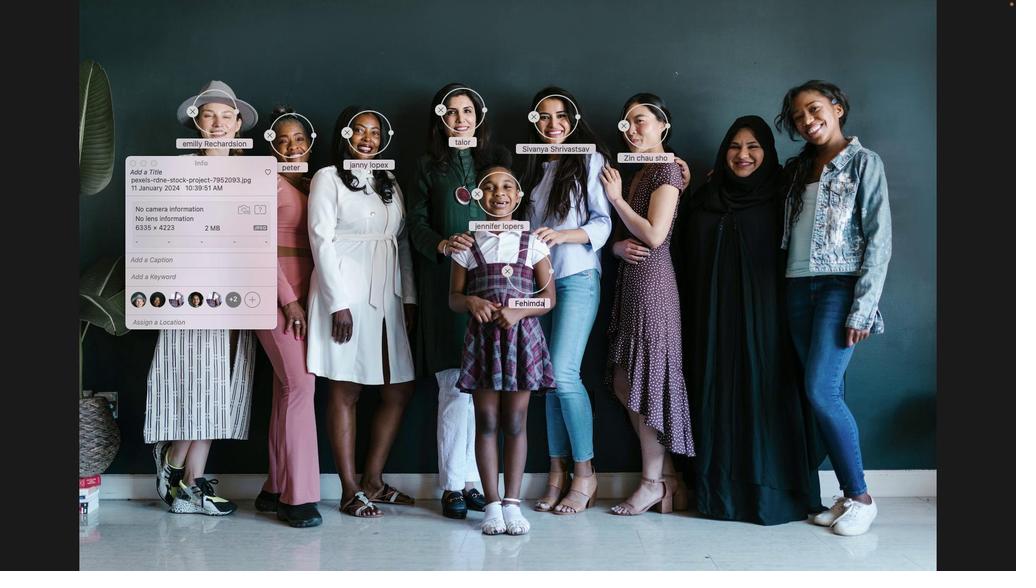 
Action: Mouse moved to (534, 271)
Screenshot: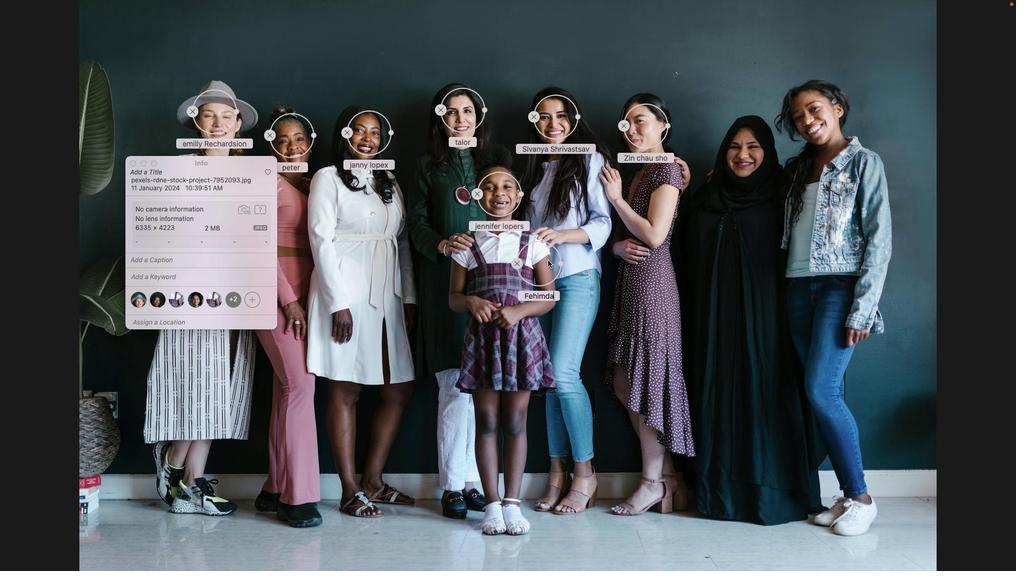 
Action: Mouse pressed left at (534, 271)
Screenshot: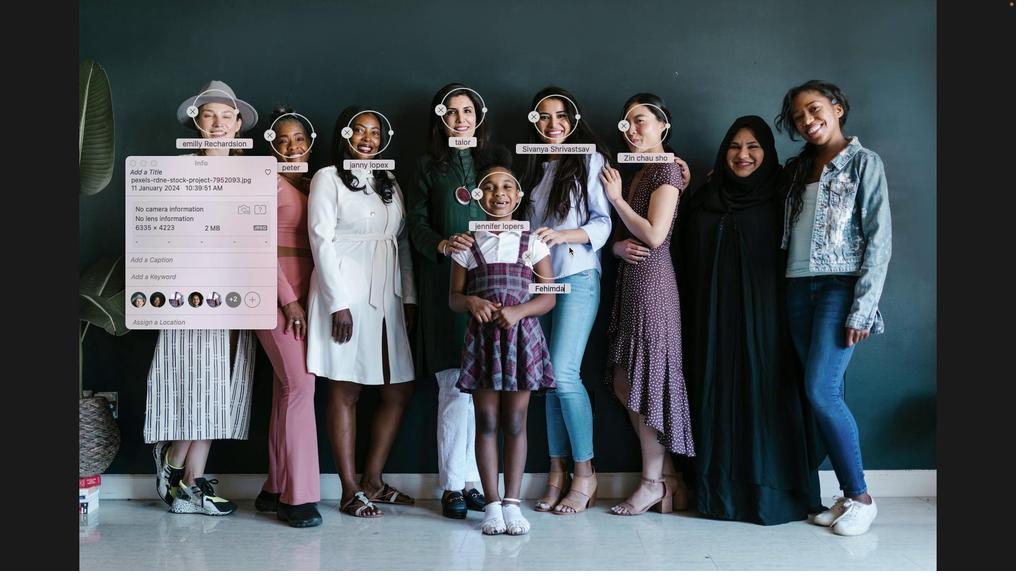 
Action: Mouse moved to (256, 297)
Screenshot: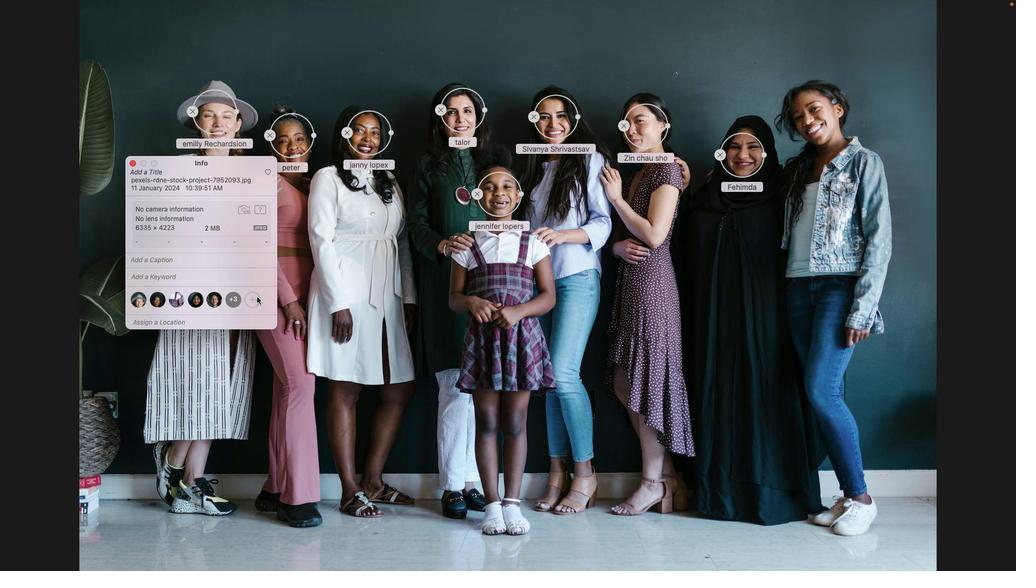 
Action: Mouse pressed left at (256, 297)
Screenshot: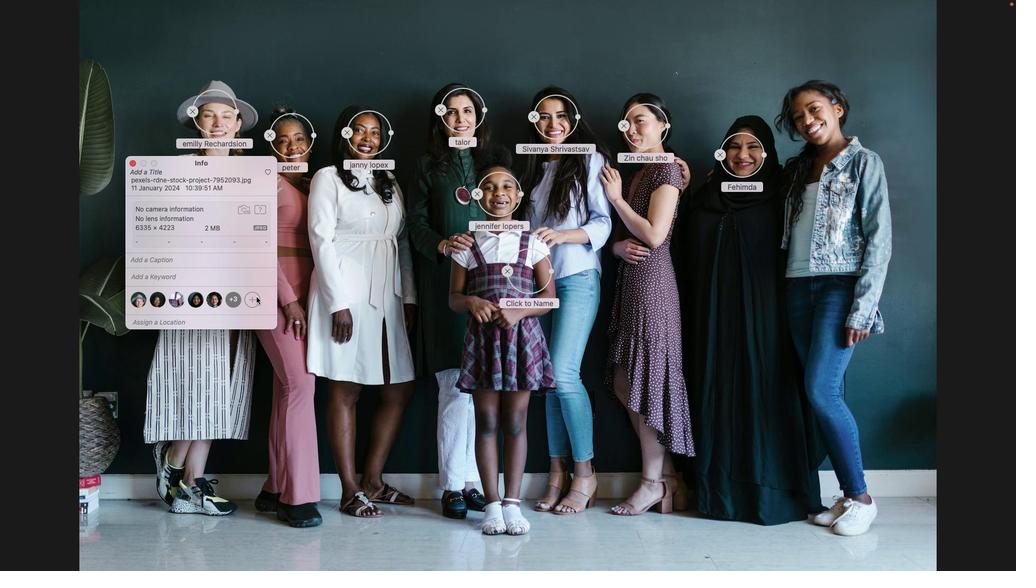 
Action: Mouse moved to (528, 301)
Screenshot: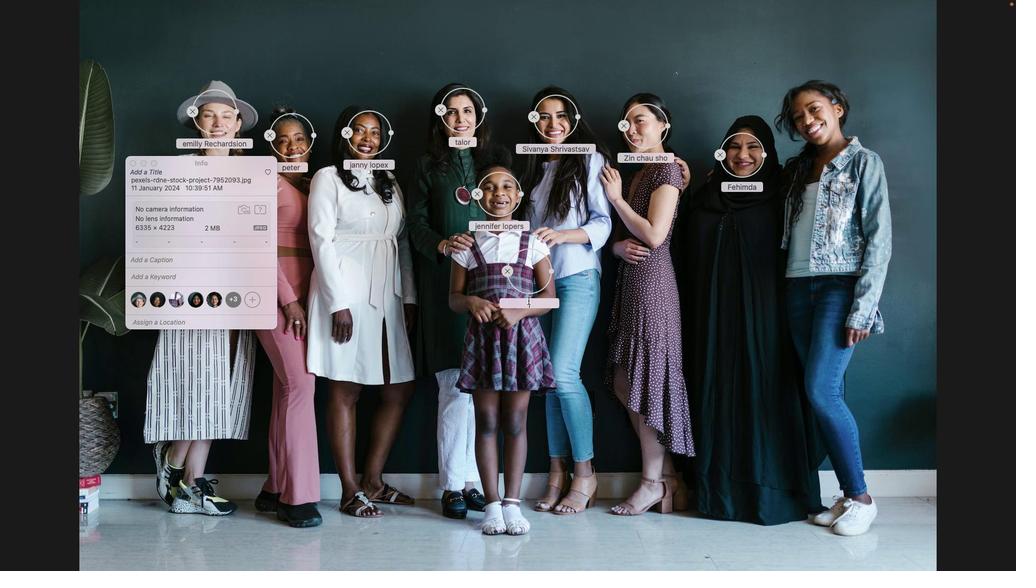 
Action: Mouse pressed left at (528, 301)
Screenshot: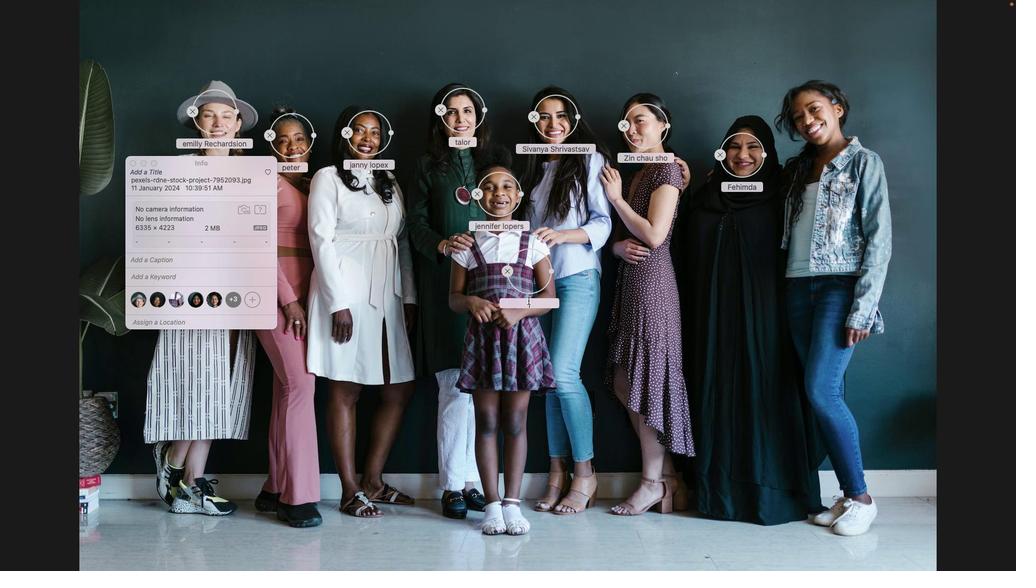 
Action: Mouse moved to (529, 301)
Screenshot: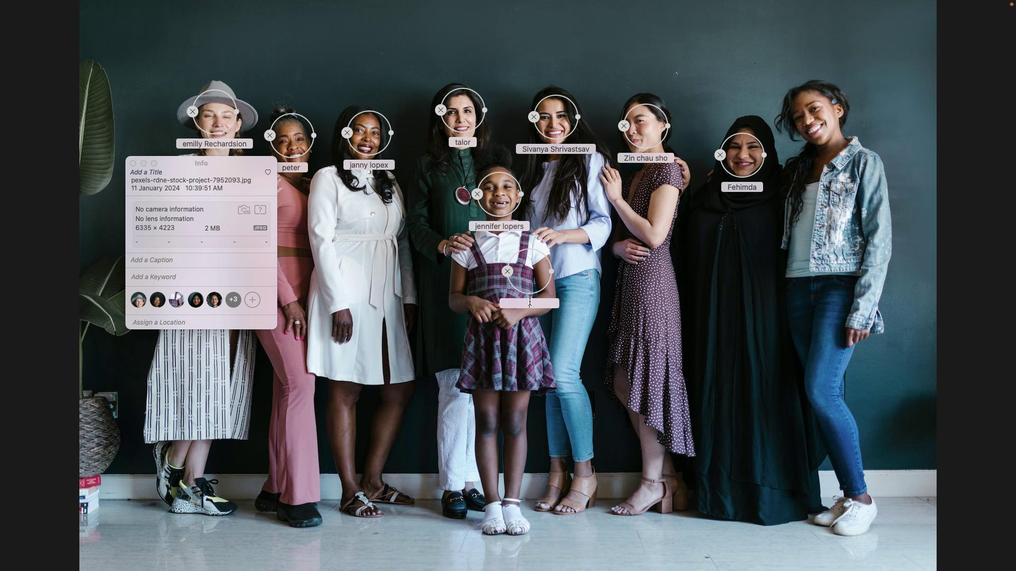 
Action: Key pressed Key.shift_r'T'Key.backspaceKey.shift_r's'Key.backspace's'Key.backspace's''m''i''t''h'Key.space'p''e''t''e''r'
Screenshot: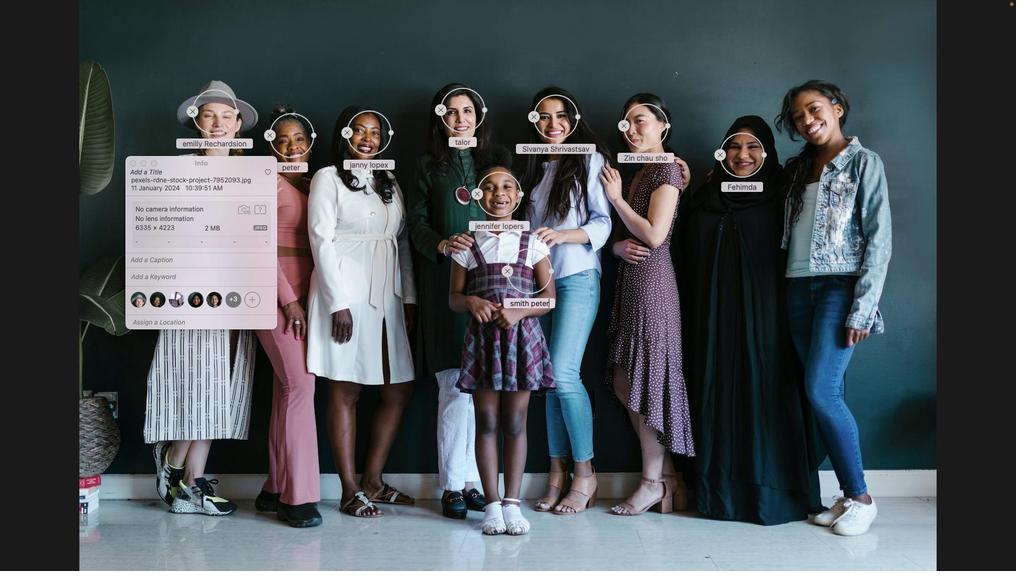 
Action: Mouse moved to (520, 262)
Screenshot: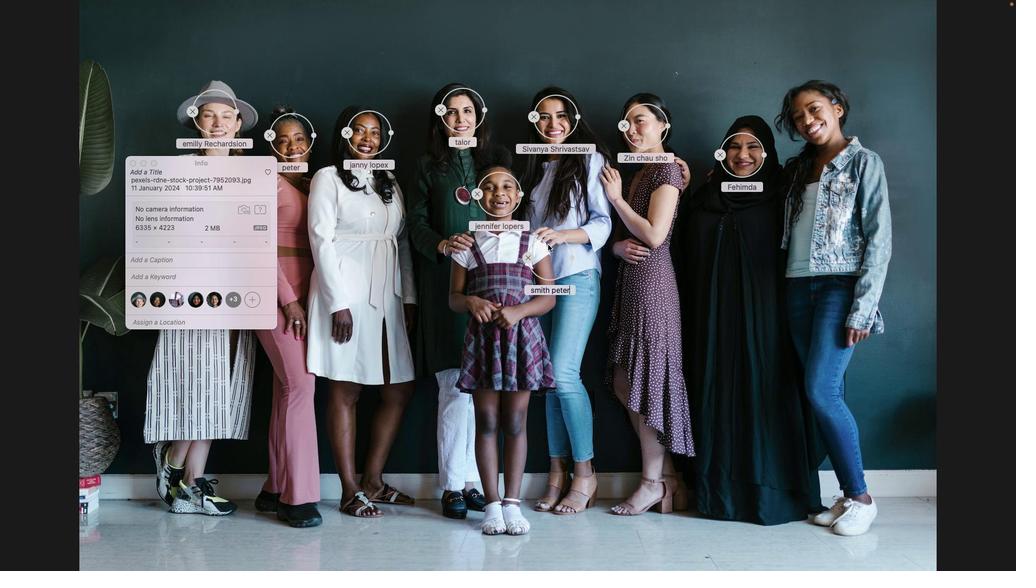 
Action: Mouse pressed left at (520, 262)
Screenshot: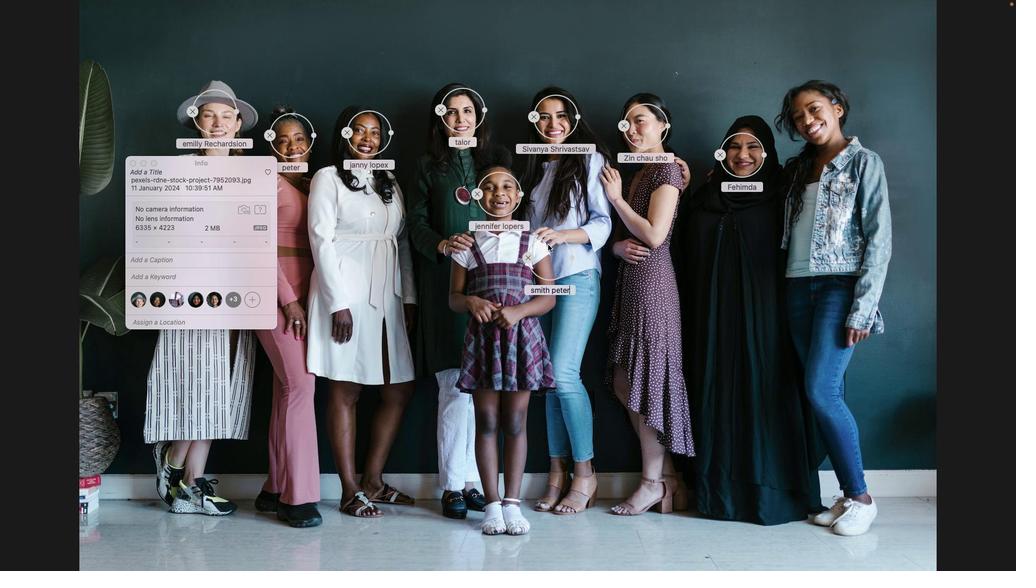 
Action: Mouse moved to (135, 164)
Screenshot: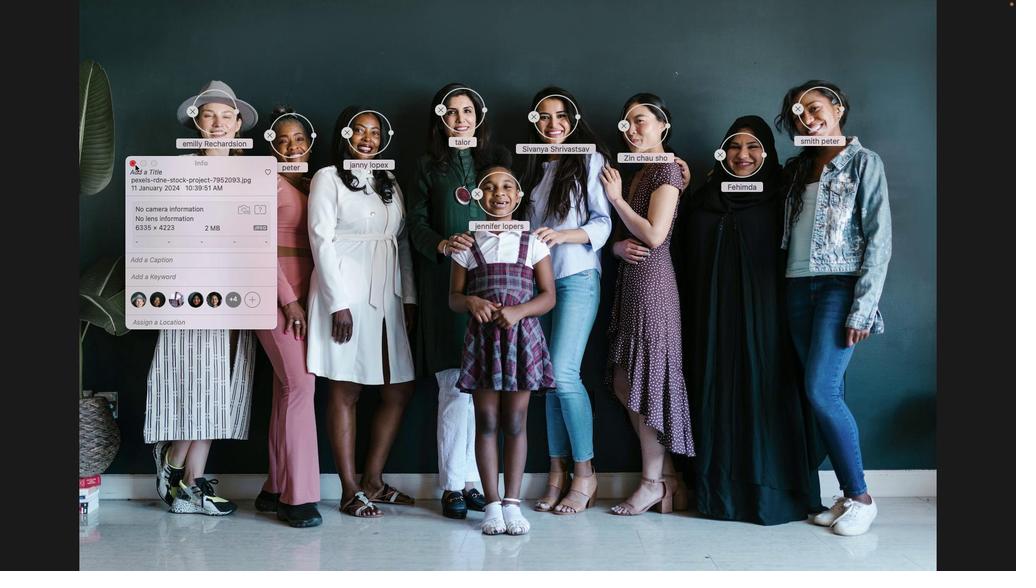 
Action: Mouse pressed left at (135, 164)
Screenshot: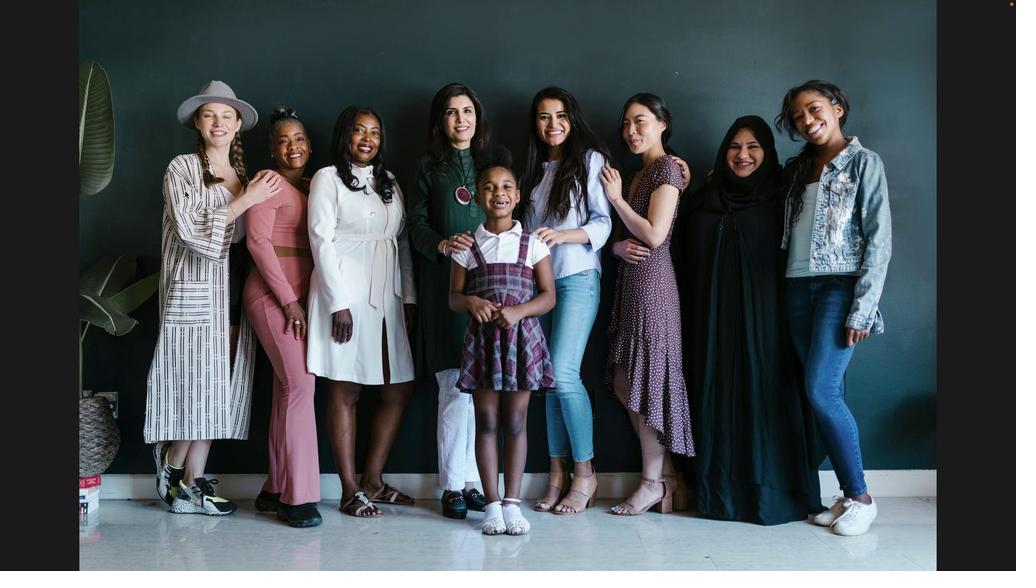 
Action: Mouse moved to (451, 267)
Screenshot: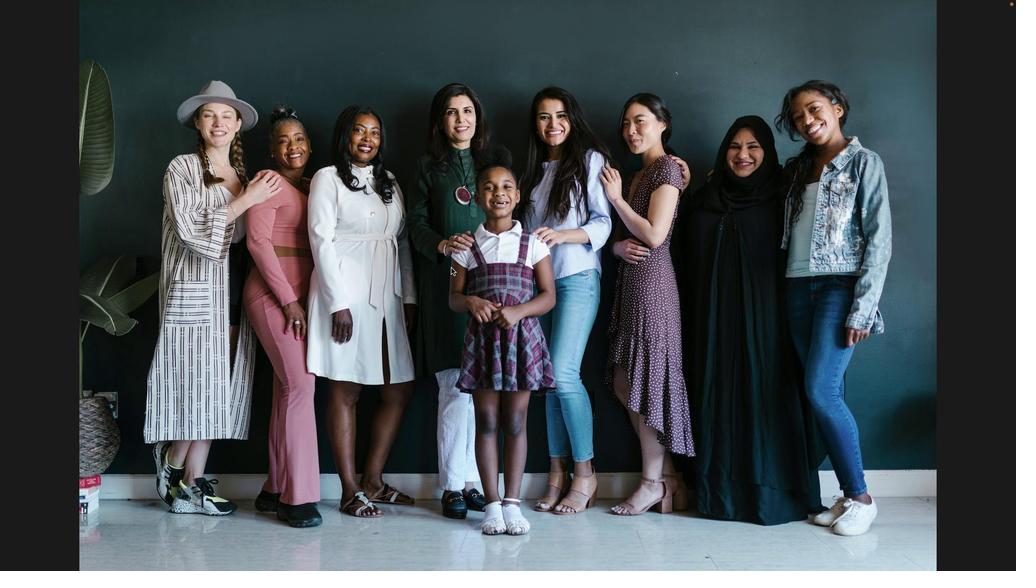 
Action: Mouse pressed left at (451, 267)
Screenshot: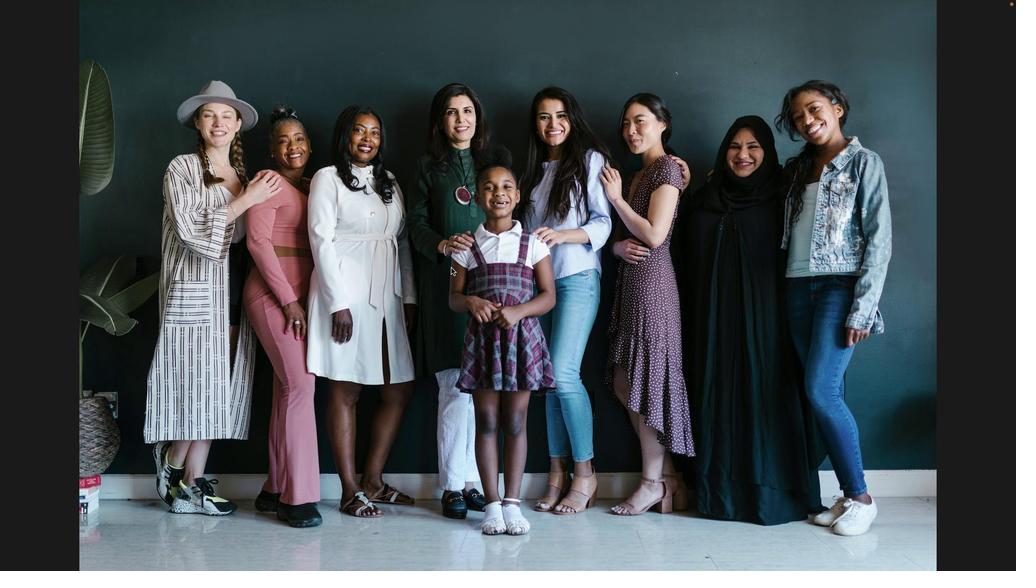 
Action: Mouse moved to (451, 267)
Screenshot: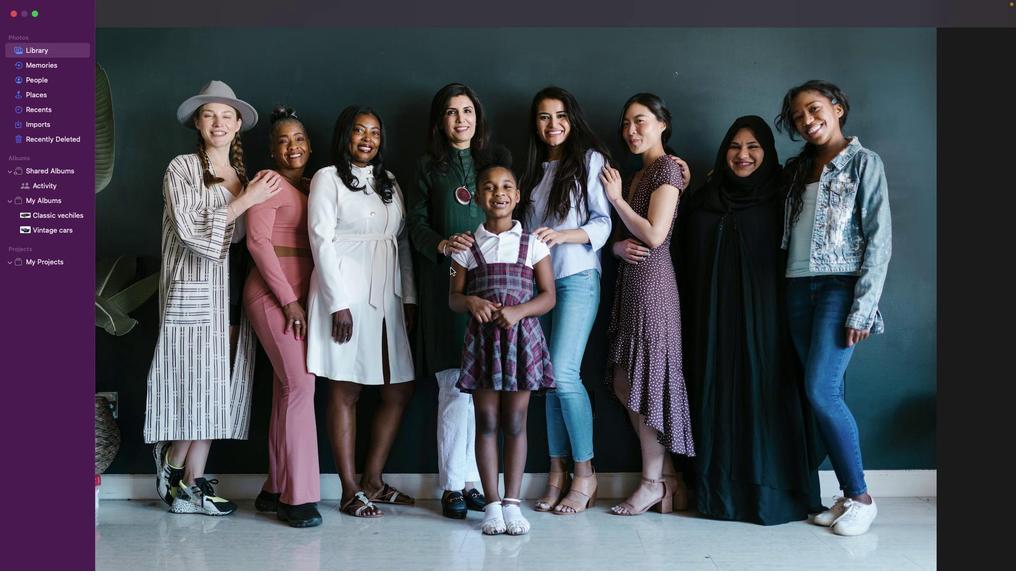 
Action: Mouse pressed left at (451, 267)
Screenshot: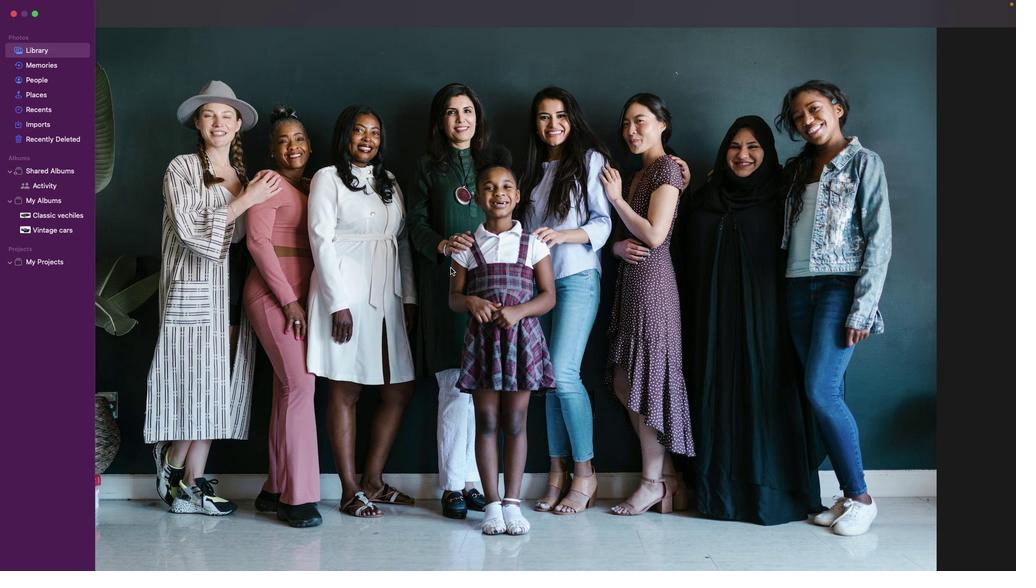
Action: Mouse moved to (451, 267)
Screenshot: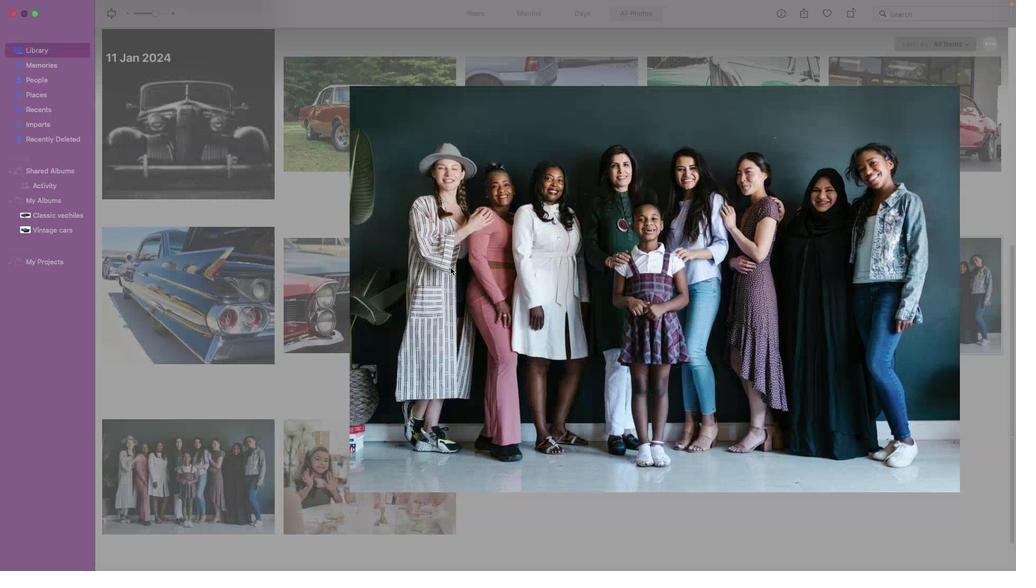 
Action: Mouse pressed left at (451, 267)
Screenshot: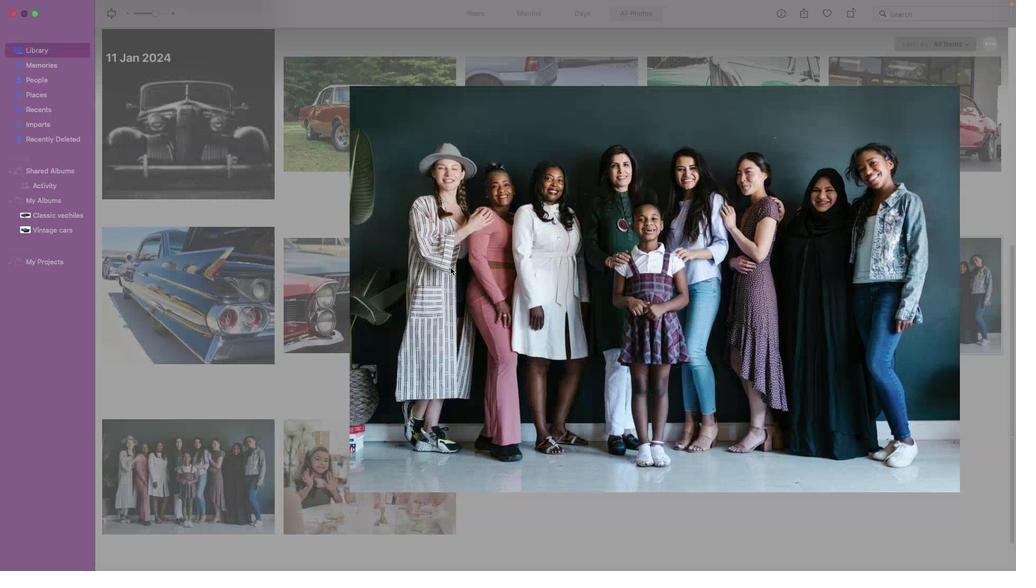 
Action: Mouse moved to (36, 82)
Screenshot: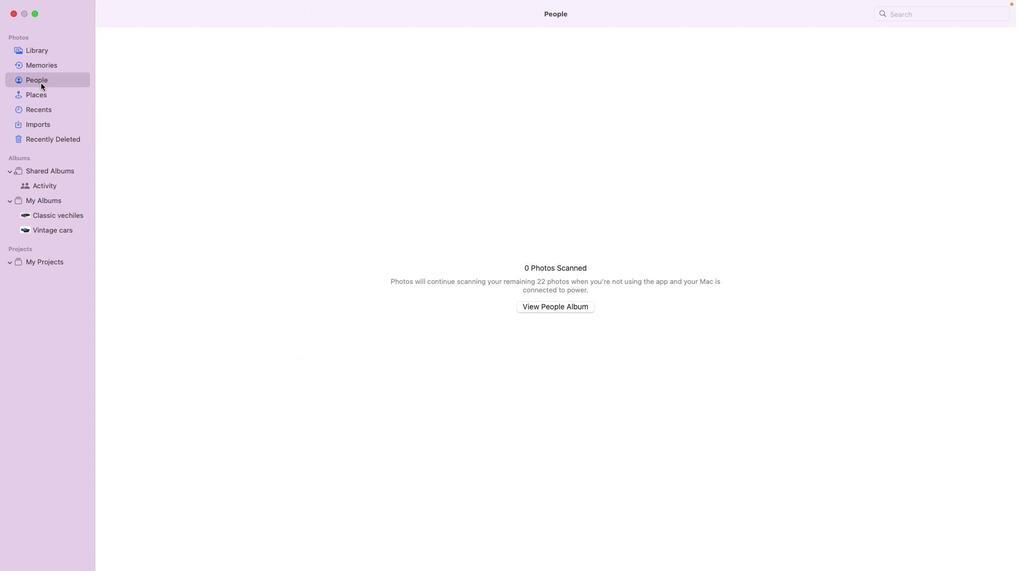 
Action: Mouse pressed left at (36, 82)
Screenshot: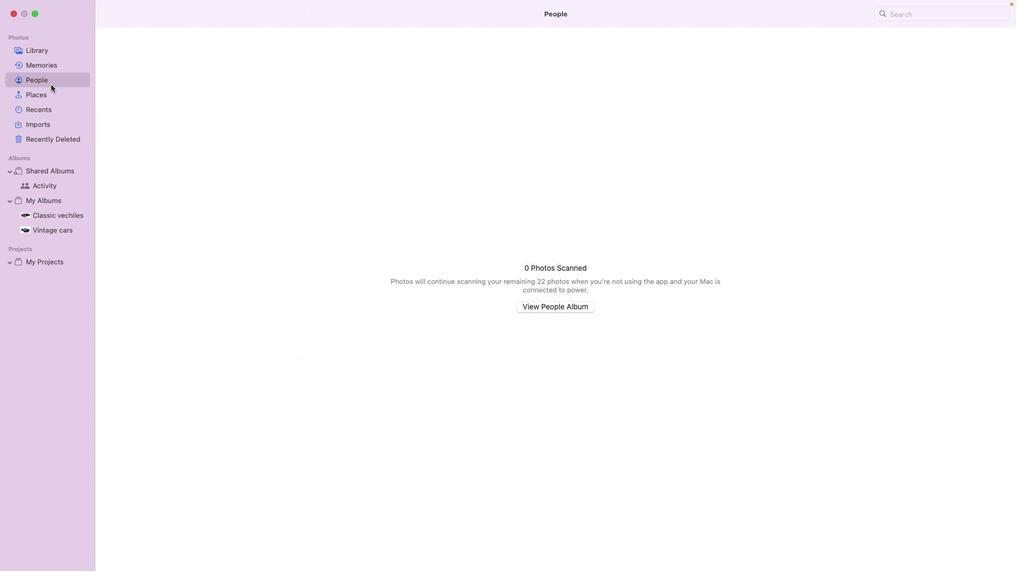 
Action: Mouse moved to (549, 305)
Screenshot: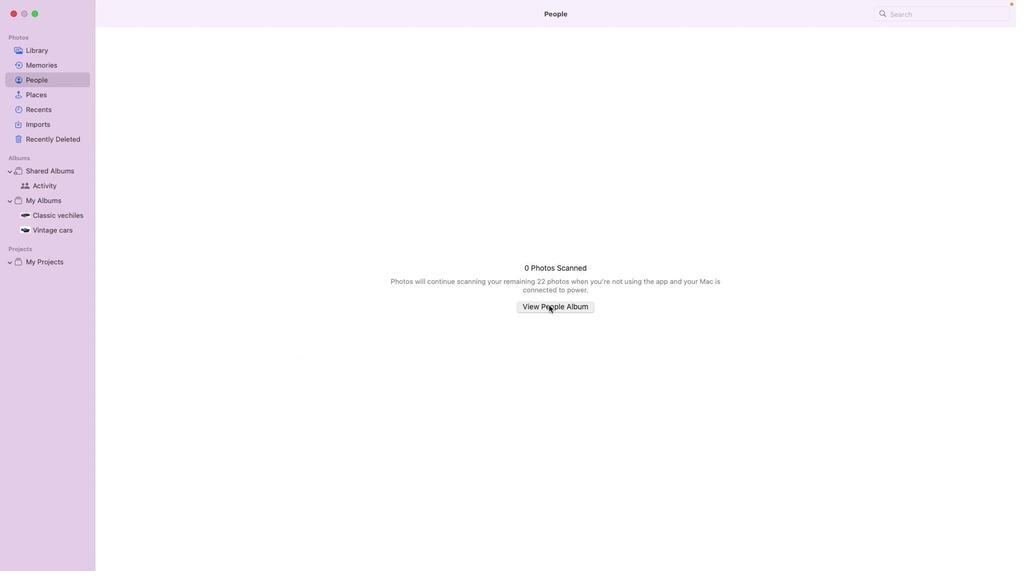 
Action: Mouse pressed left at (549, 305)
Screenshot: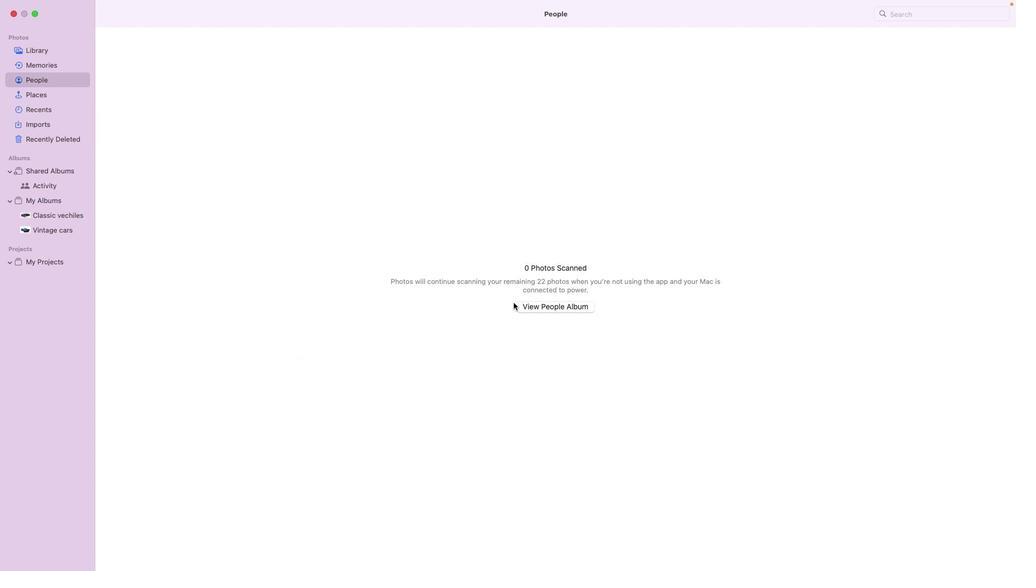 
Action: Mouse moved to (547, 439)
